 Task: Update the start date and status of a Jira issue, and configure a manual automation trigger.
Action: Mouse moved to (777, 144)
Screenshot: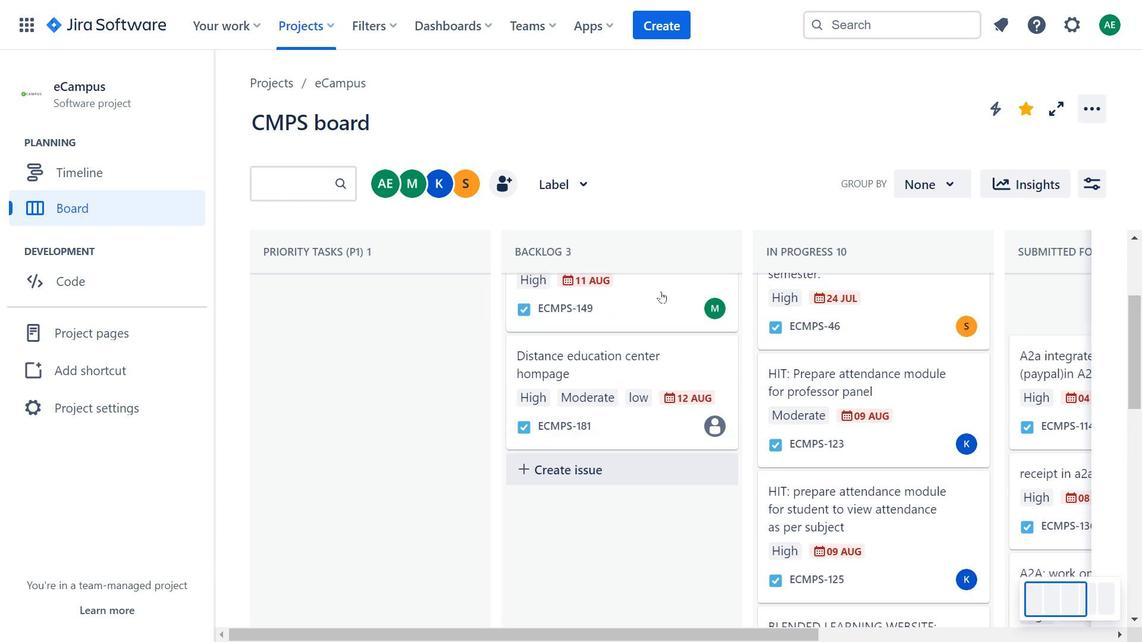 
Action: Mouse pressed left at (777, 144)
Screenshot: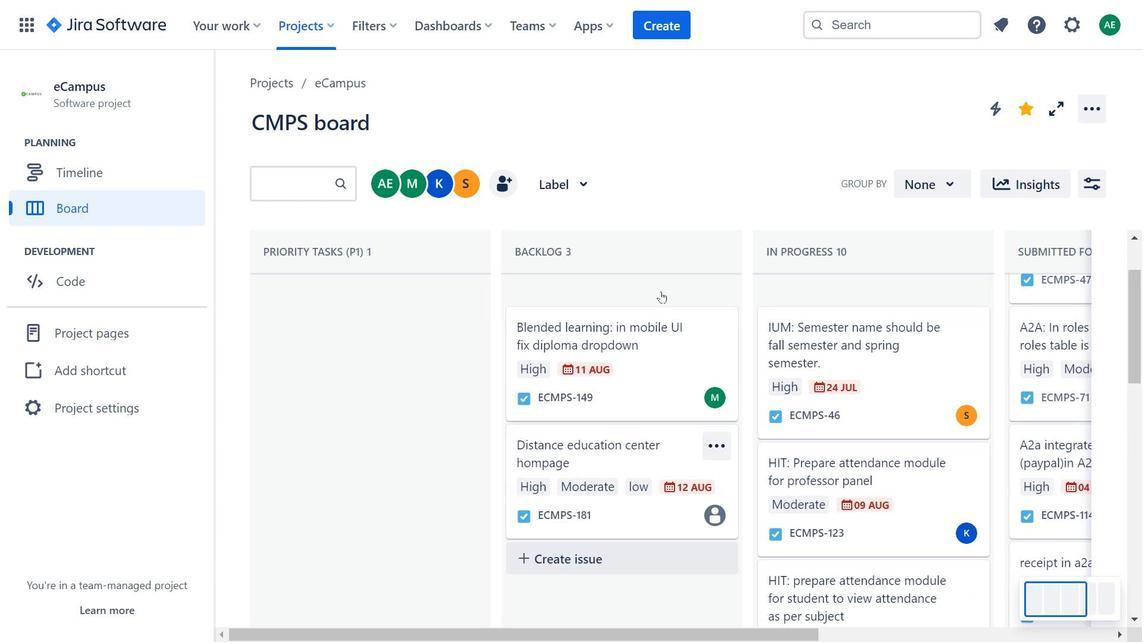 
Action: Mouse scrolled (777, 143) with delta (0, 0)
Screenshot: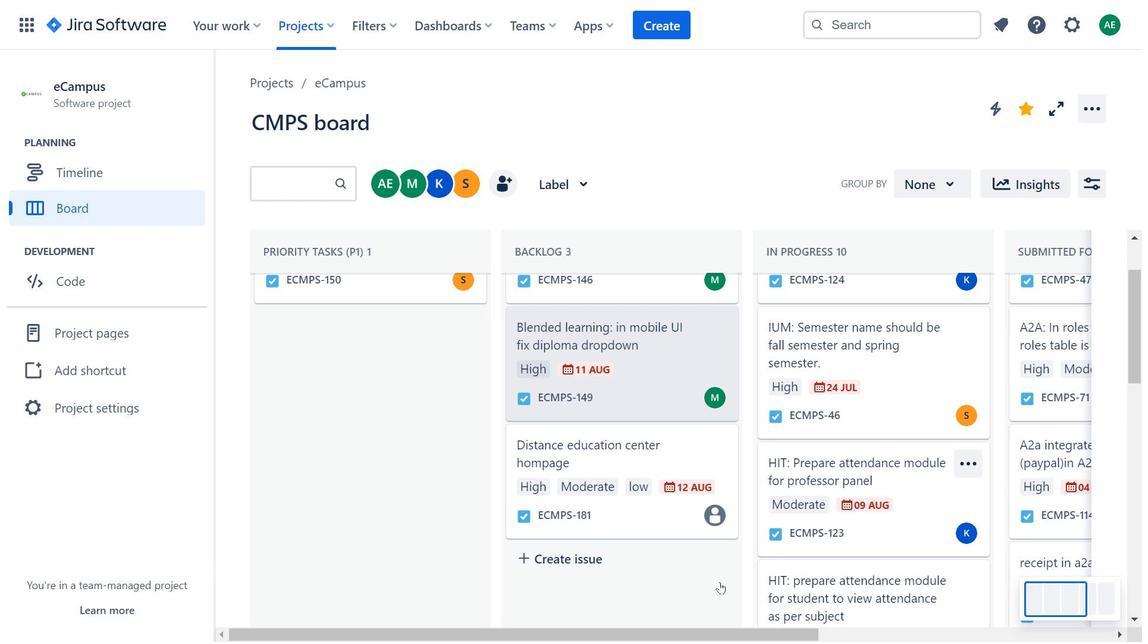 
Action: Mouse scrolled (777, 143) with delta (0, 0)
Screenshot: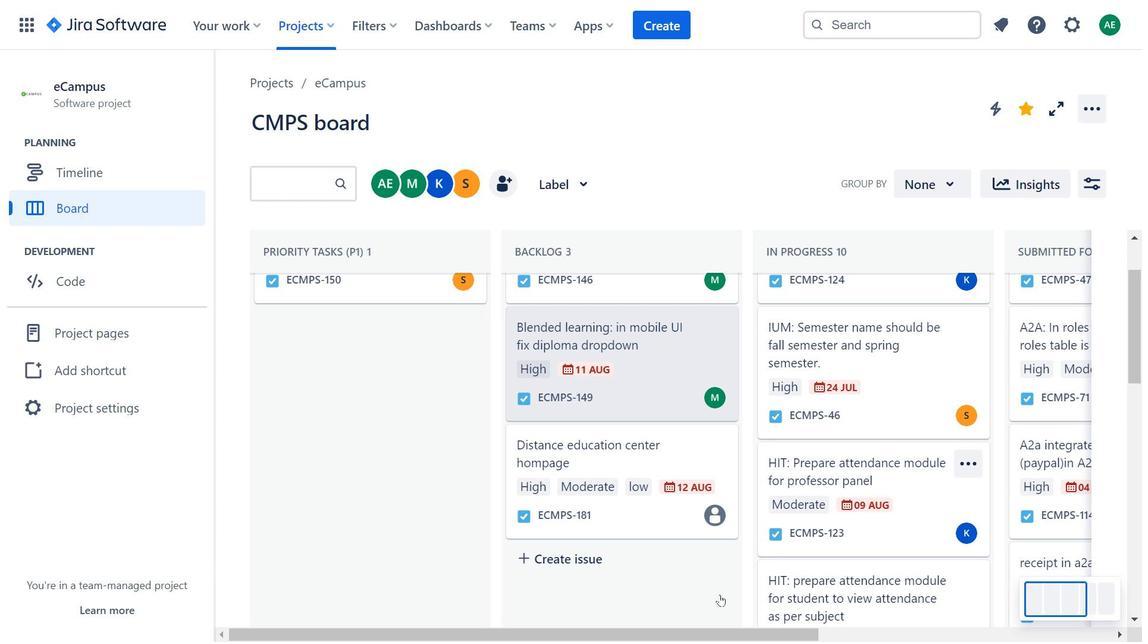 
Action: Mouse moved to (729, 183)
Screenshot: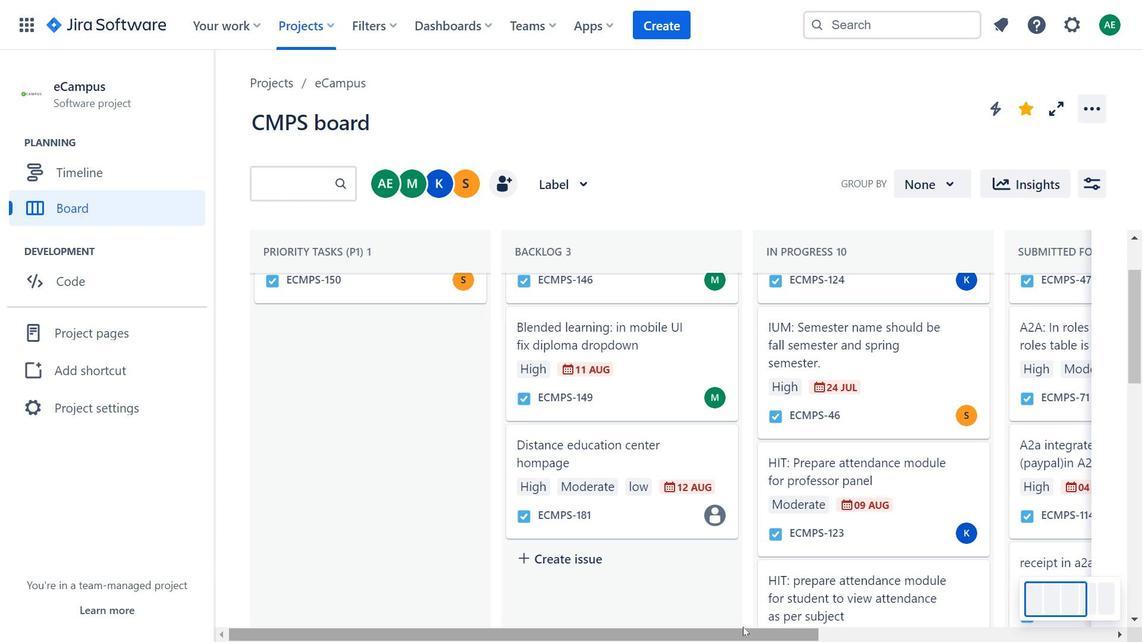 
Action: Mouse scrolled (729, 182) with delta (0, 0)
Screenshot: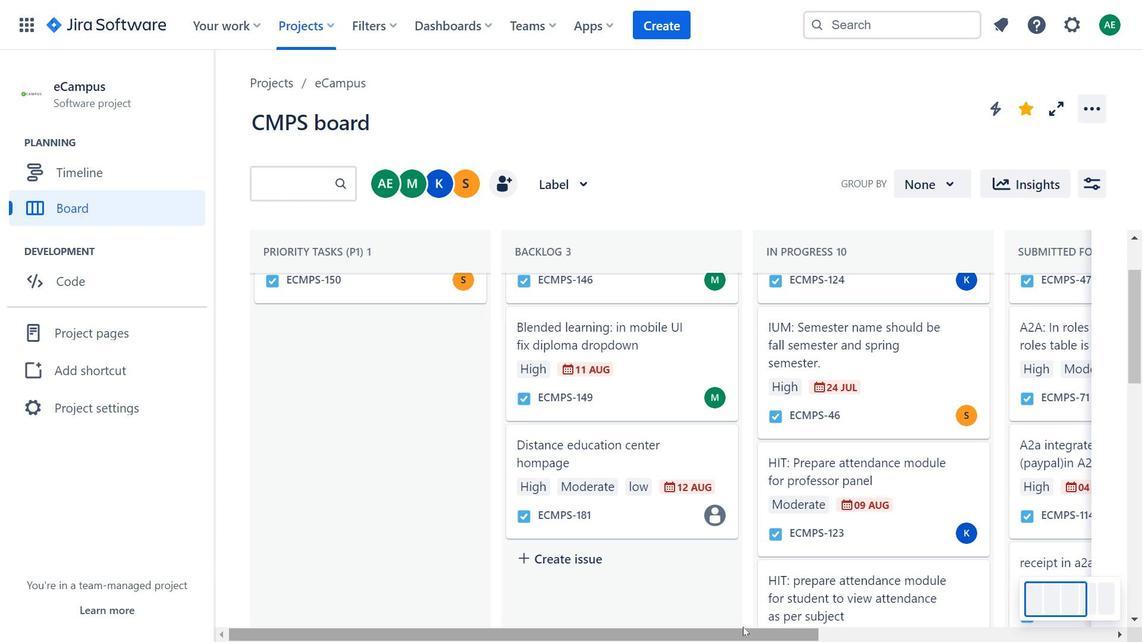 
Action: Mouse moved to (705, 204)
Screenshot: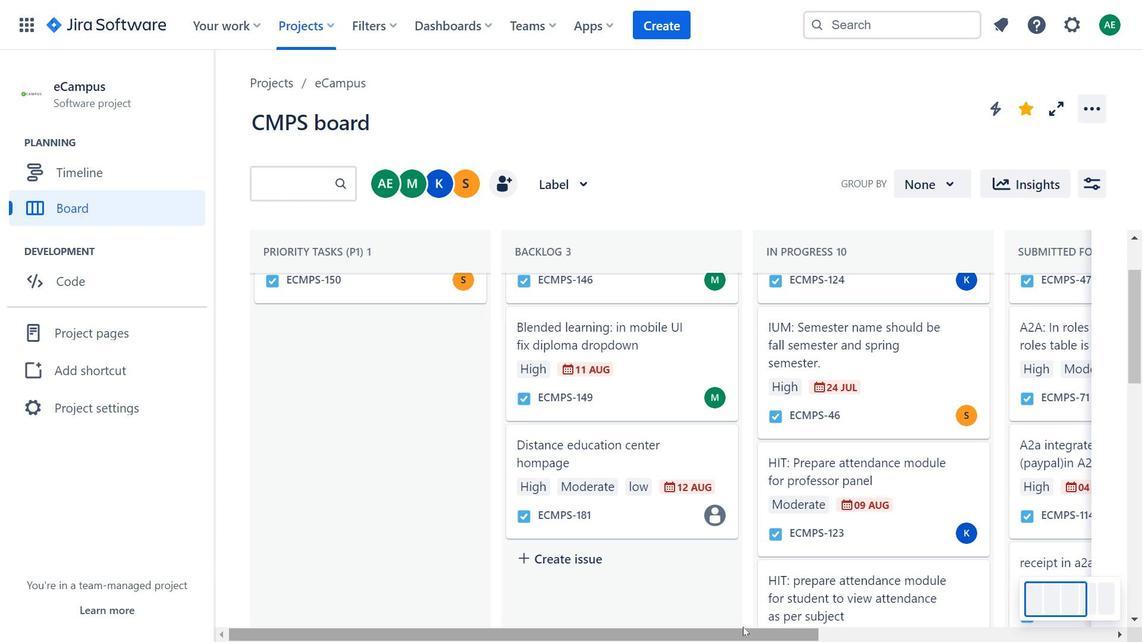 
Action: Mouse scrolled (705, 204) with delta (0, 0)
Screenshot: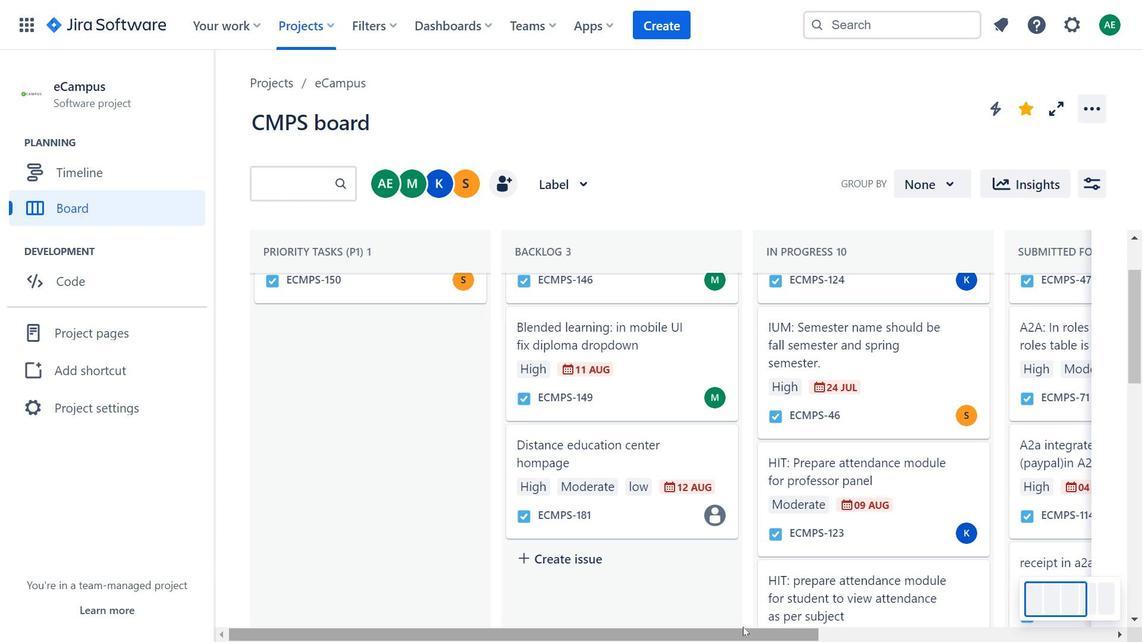 
Action: Mouse moved to (647, 307)
Screenshot: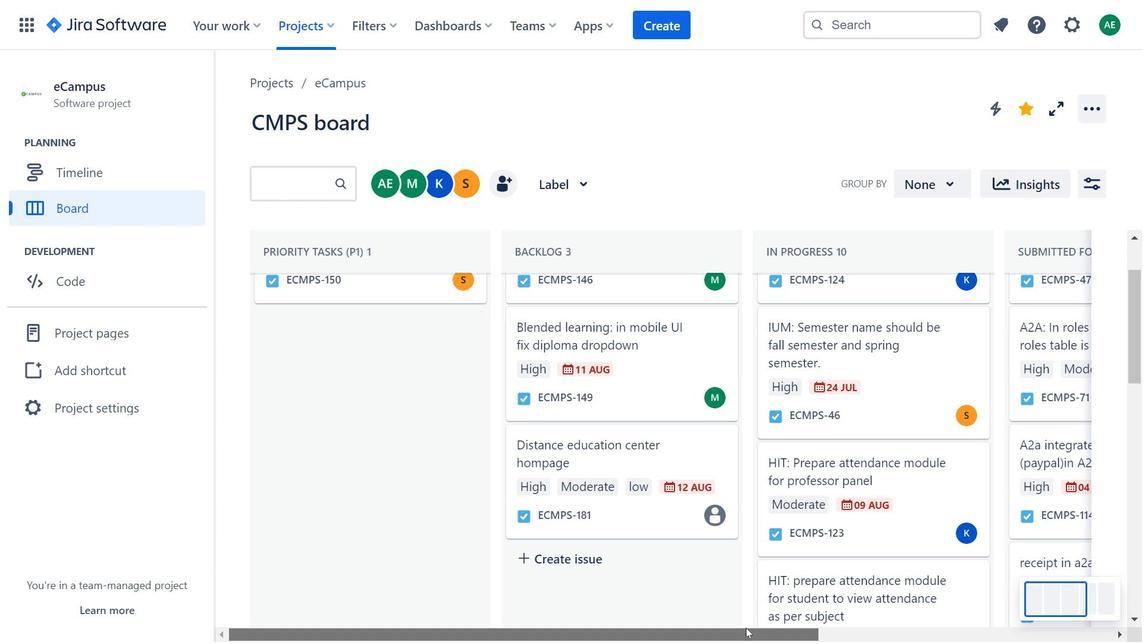 
Action: Mouse scrolled (647, 307) with delta (0, 0)
Screenshot: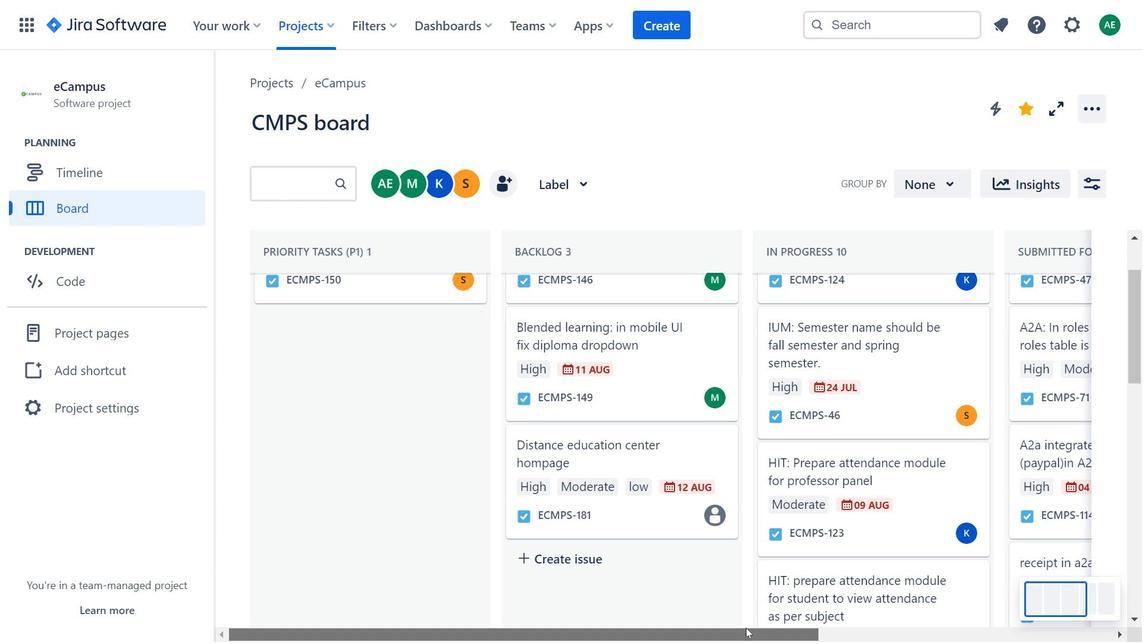 
Action: Mouse moved to (647, 308)
Screenshot: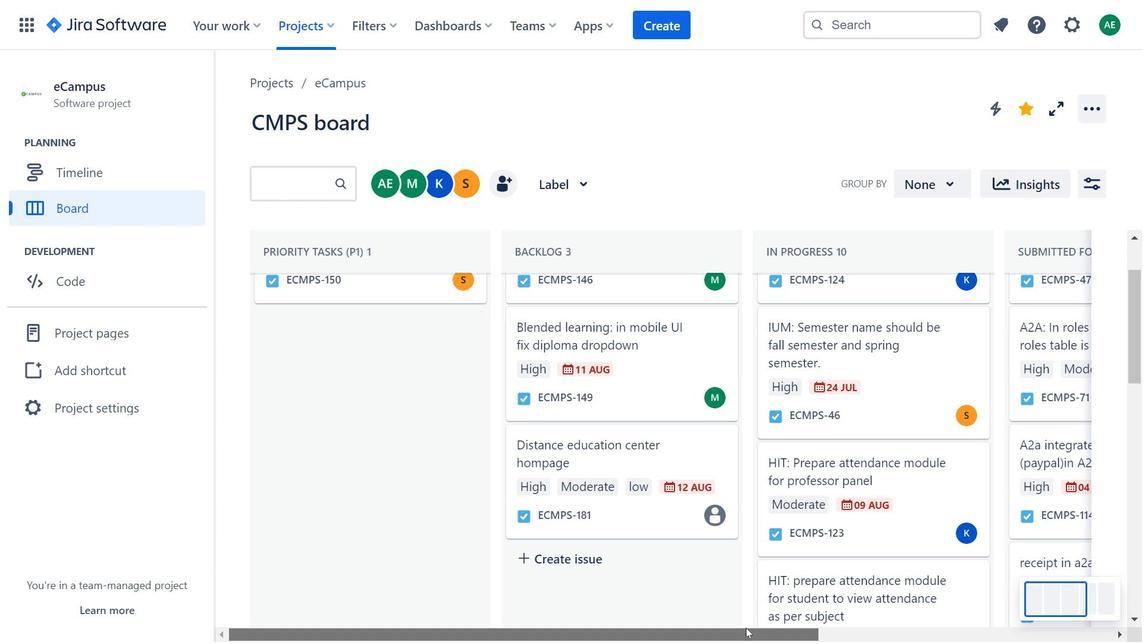 
Action: Mouse scrolled (647, 307) with delta (0, 0)
Screenshot: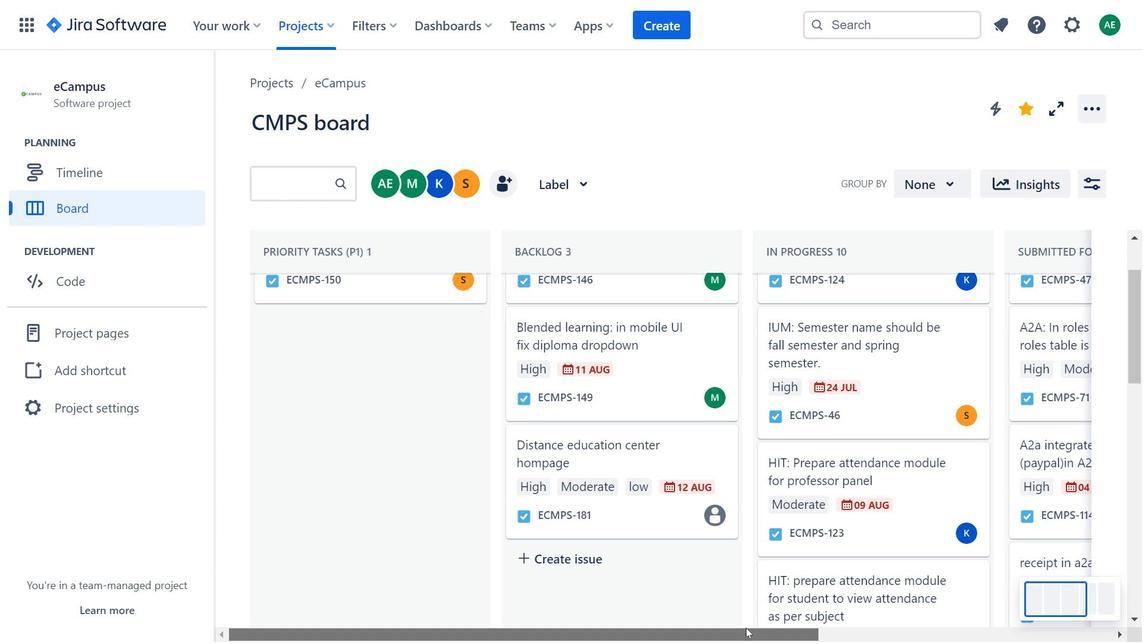
Action: Mouse moved to (648, 310)
Screenshot: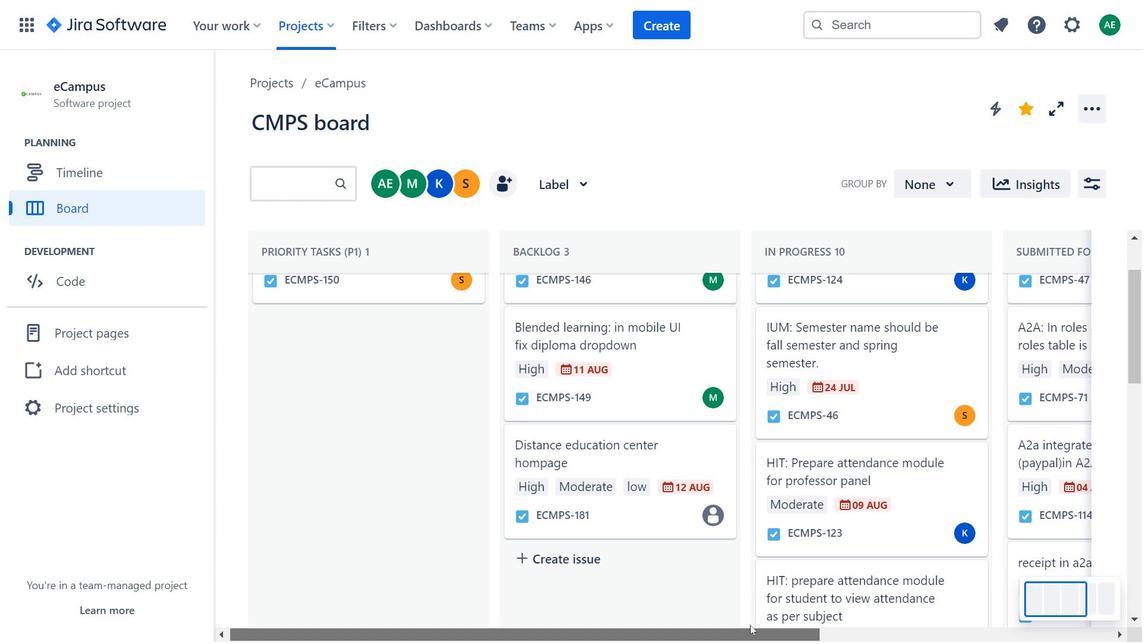 
Action: Mouse scrolled (648, 309) with delta (0, 0)
Screenshot: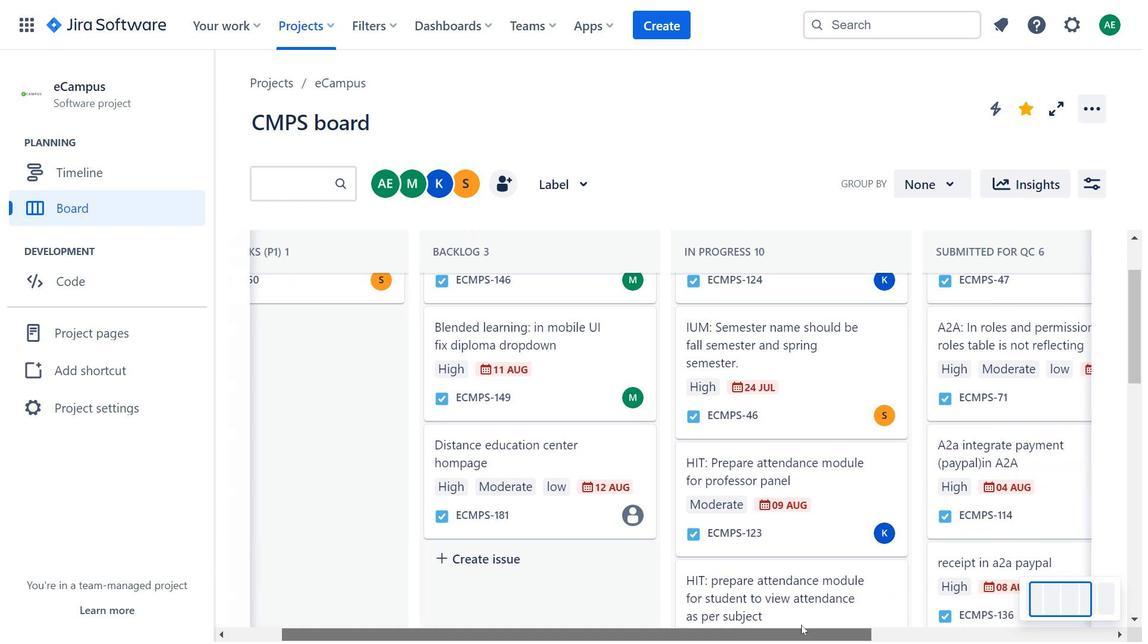 
Action: Mouse scrolled (648, 309) with delta (0, 0)
Screenshot: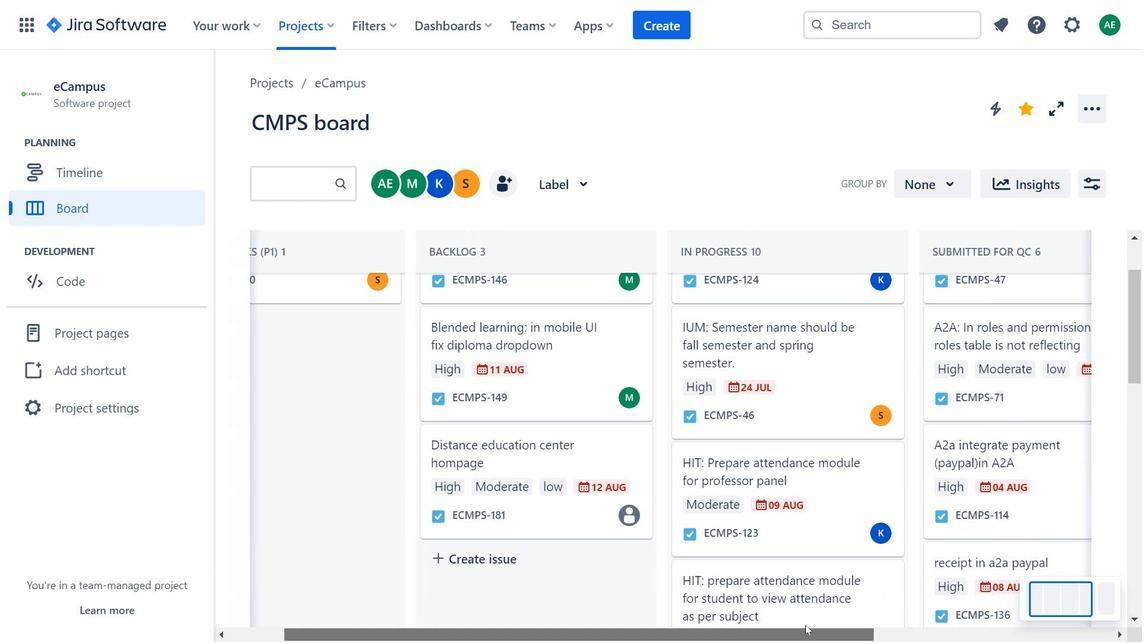 
Action: Mouse moved to (665, 299)
Screenshot: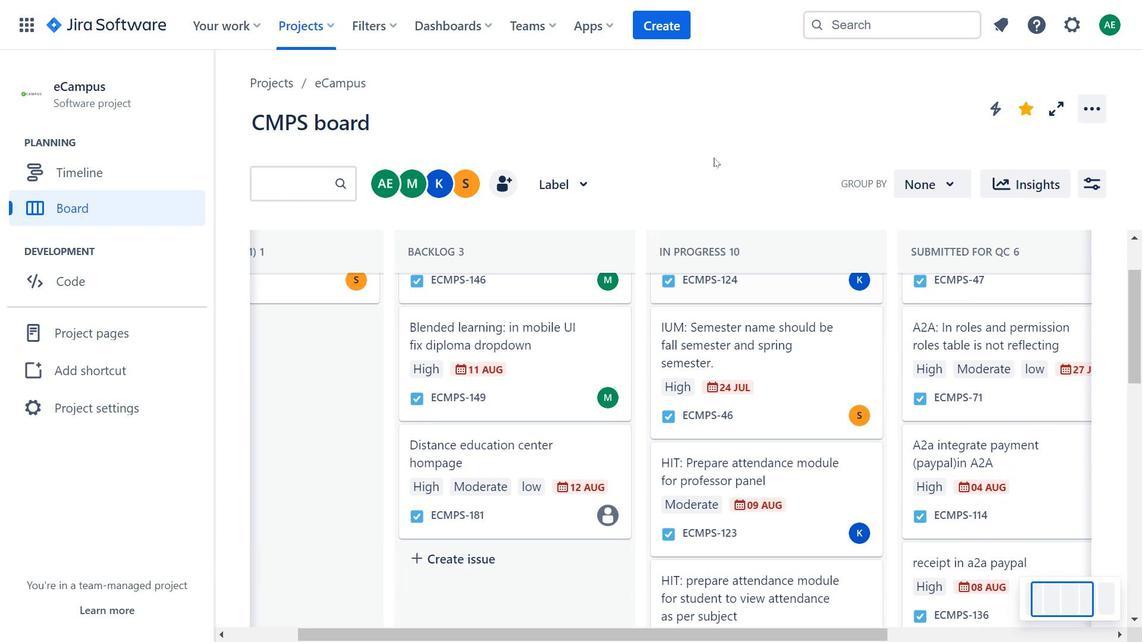 
Action: Mouse scrolled (665, 300) with delta (0, 0)
Screenshot: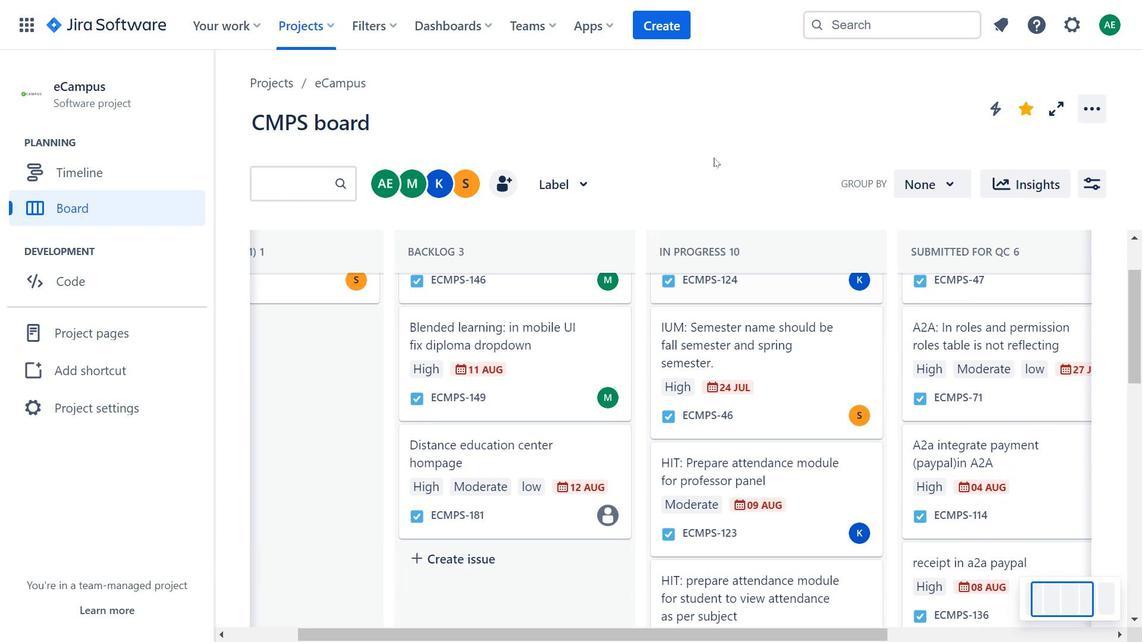 
Action: Mouse moved to (661, 294)
Screenshot: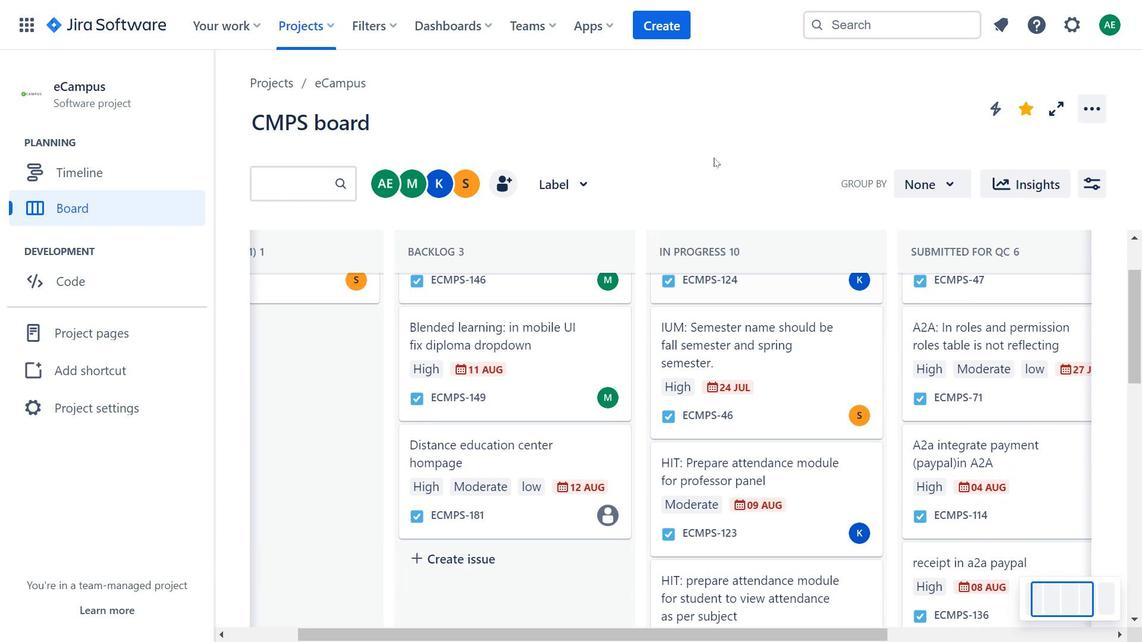 
Action: Mouse scrolled (661, 294) with delta (0, 0)
Screenshot: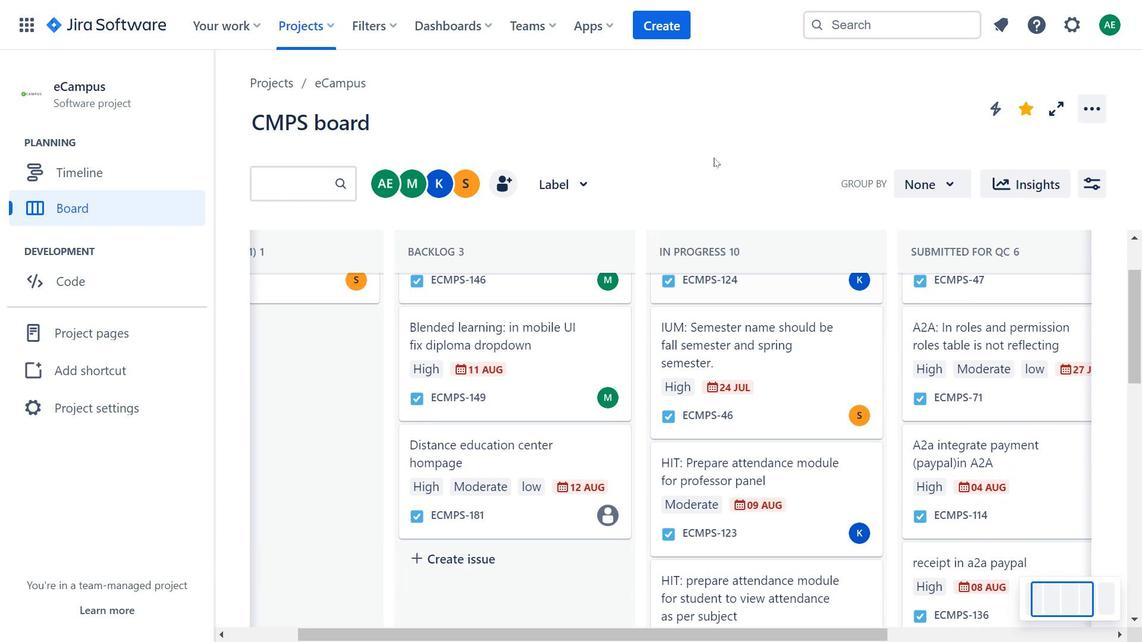
Action: Mouse moved to (661, 292)
Screenshot: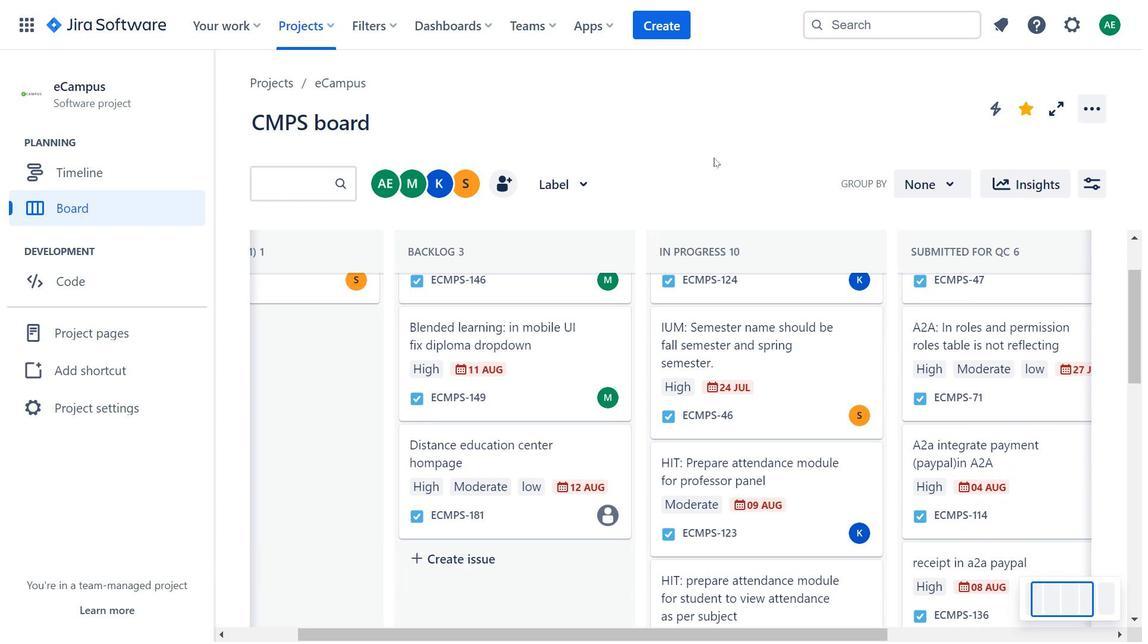 
Action: Mouse scrolled (661, 292) with delta (0, 0)
Screenshot: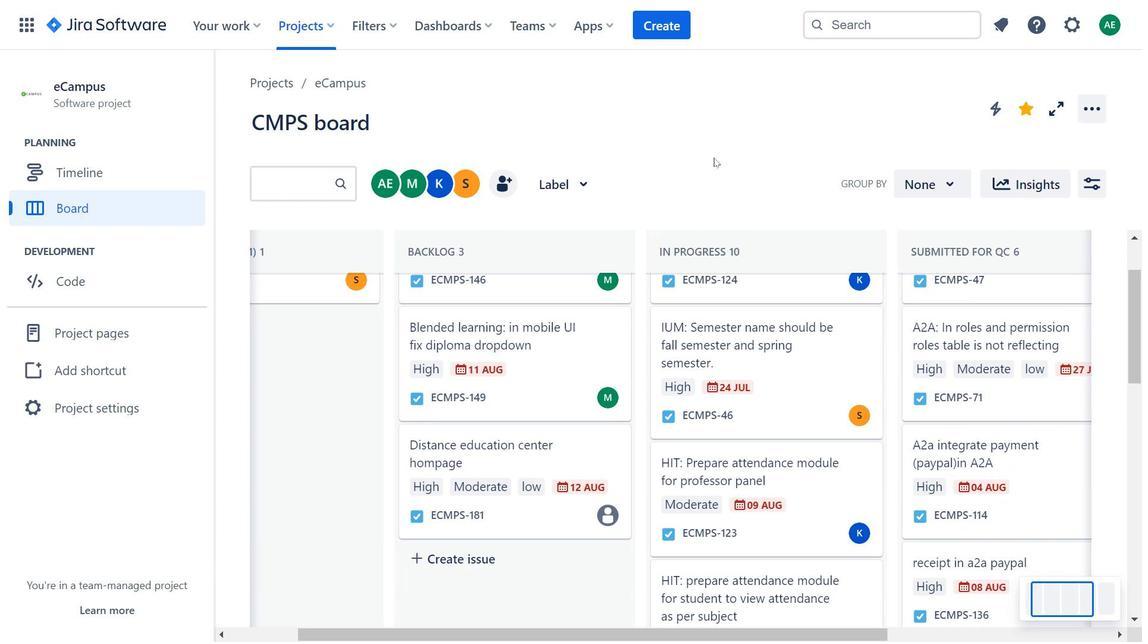 
Action: Mouse moved to (746, 628)
Screenshot: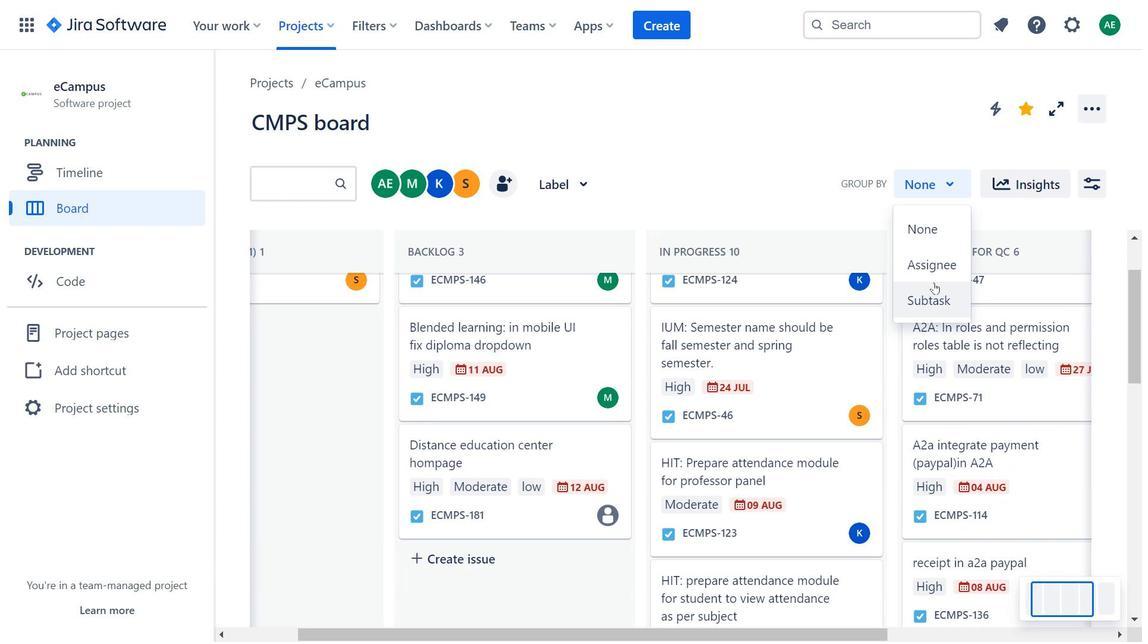 
Action: Mouse pressed left at (746, 628)
Screenshot: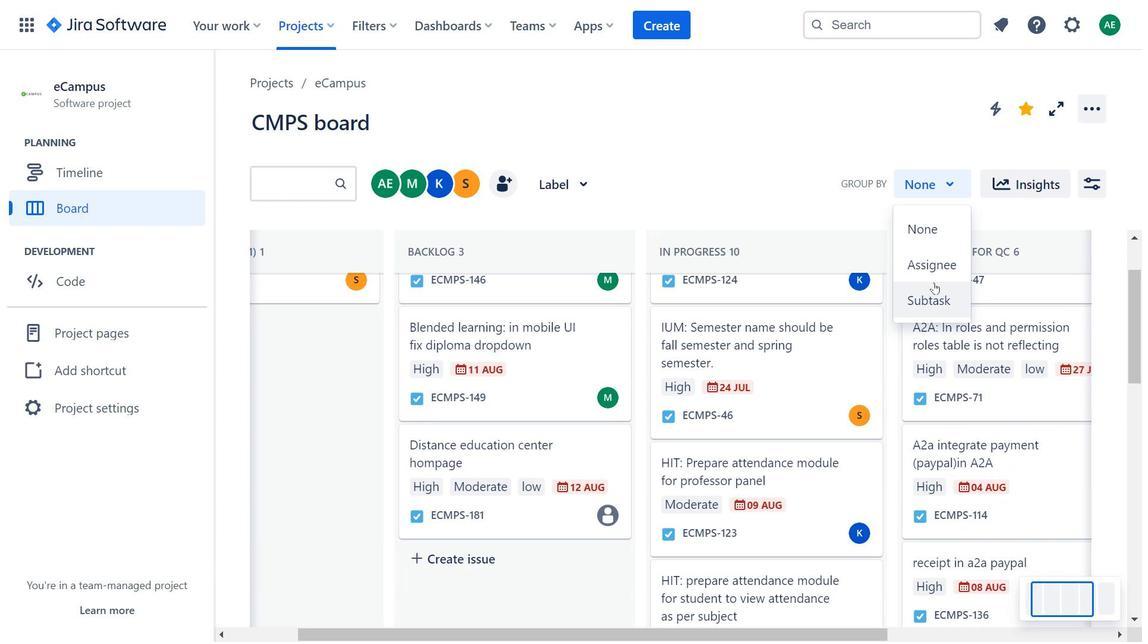 
Action: Mouse moved to (714, 158)
Screenshot: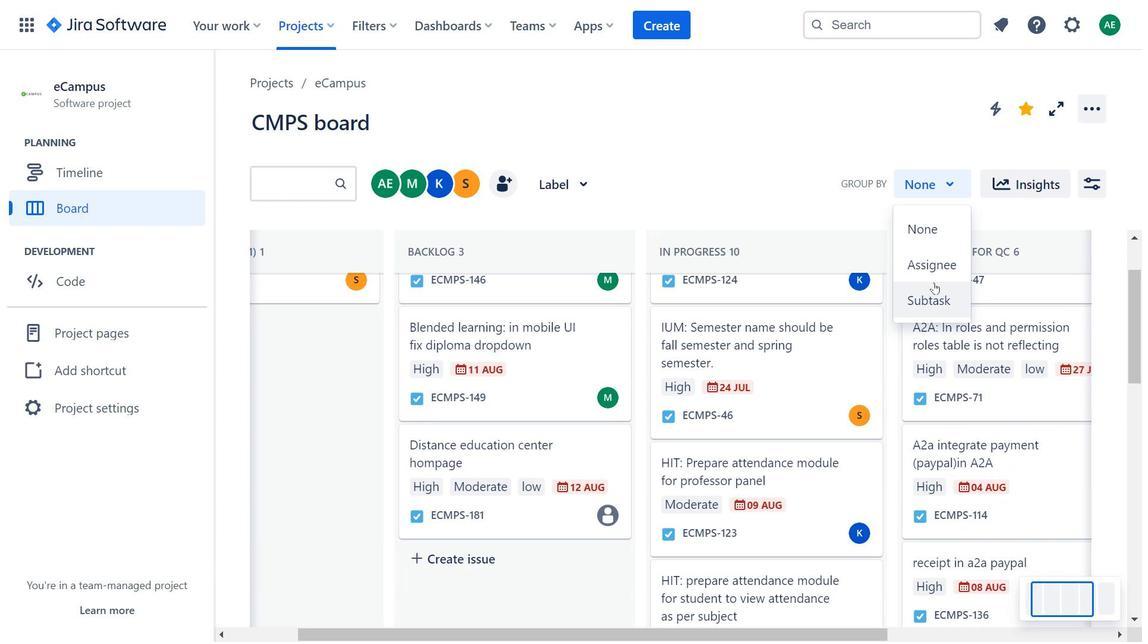 
Action: Mouse pressed left at (714, 158)
Screenshot: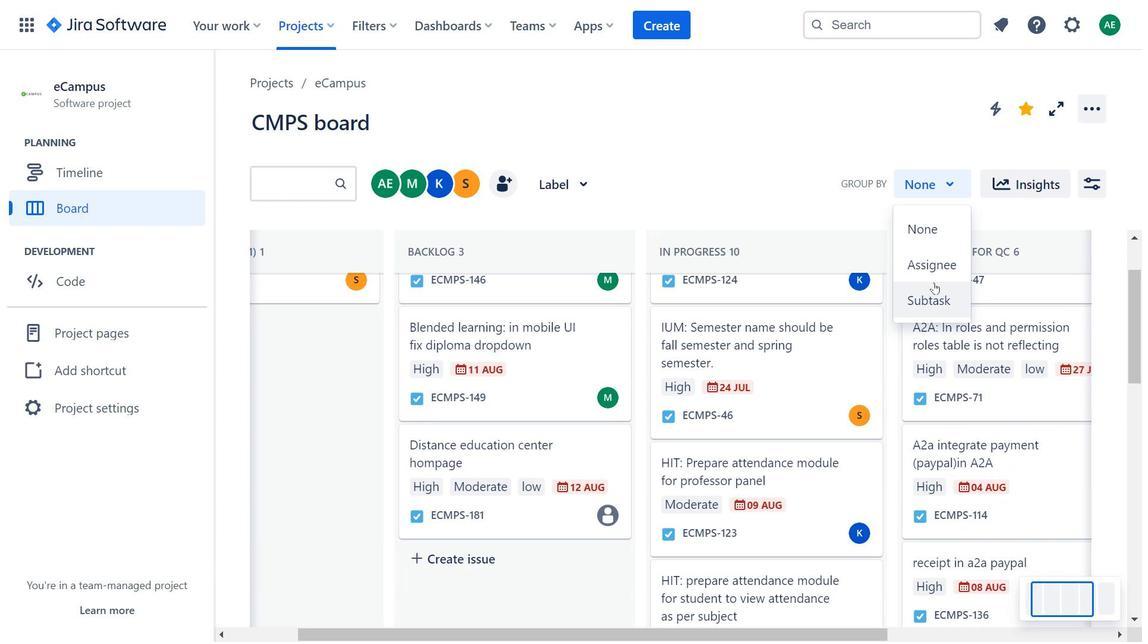 
Action: Mouse moved to (908, 197)
Screenshot: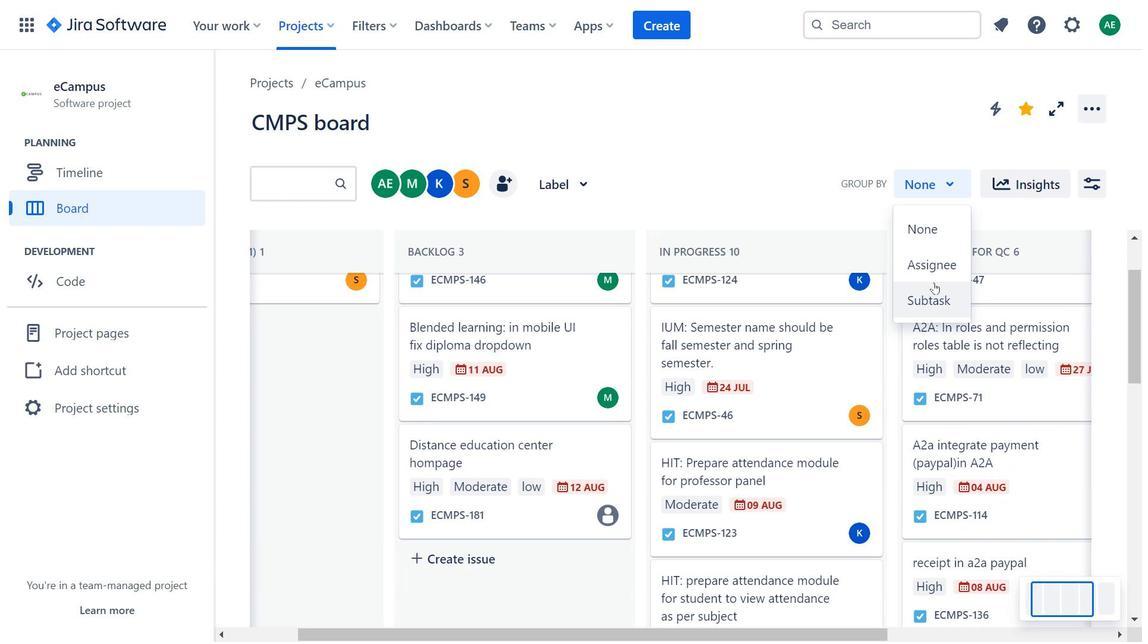 
Action: Mouse pressed left at (908, 197)
Screenshot: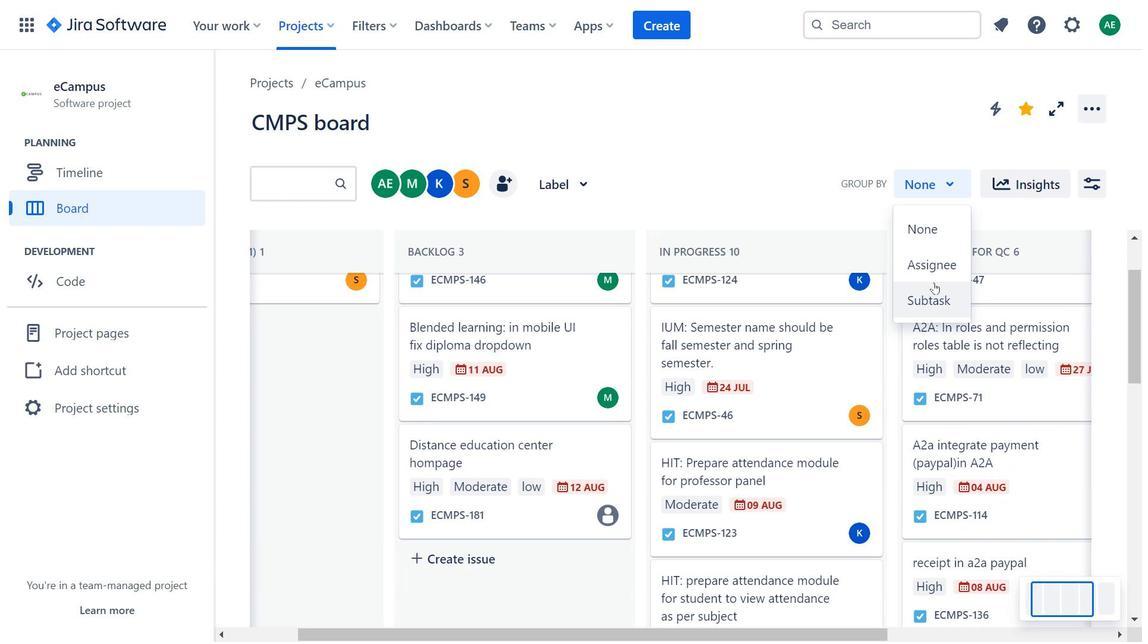
Action: Mouse moved to (1094, 177)
Screenshot: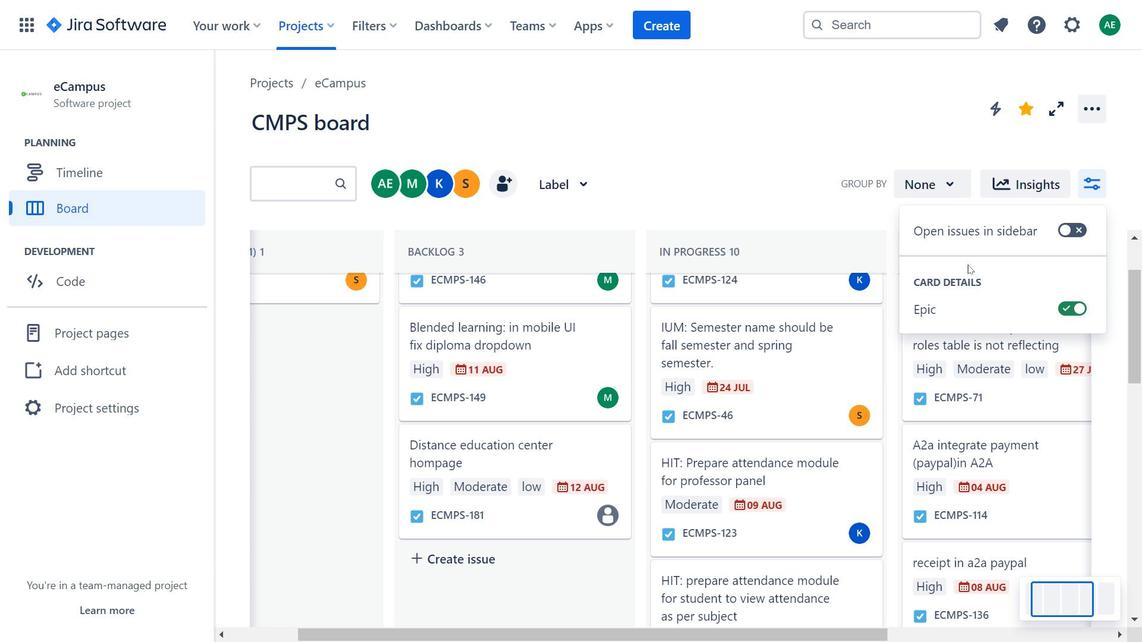 
Action: Mouse pressed left at (1094, 177)
Screenshot: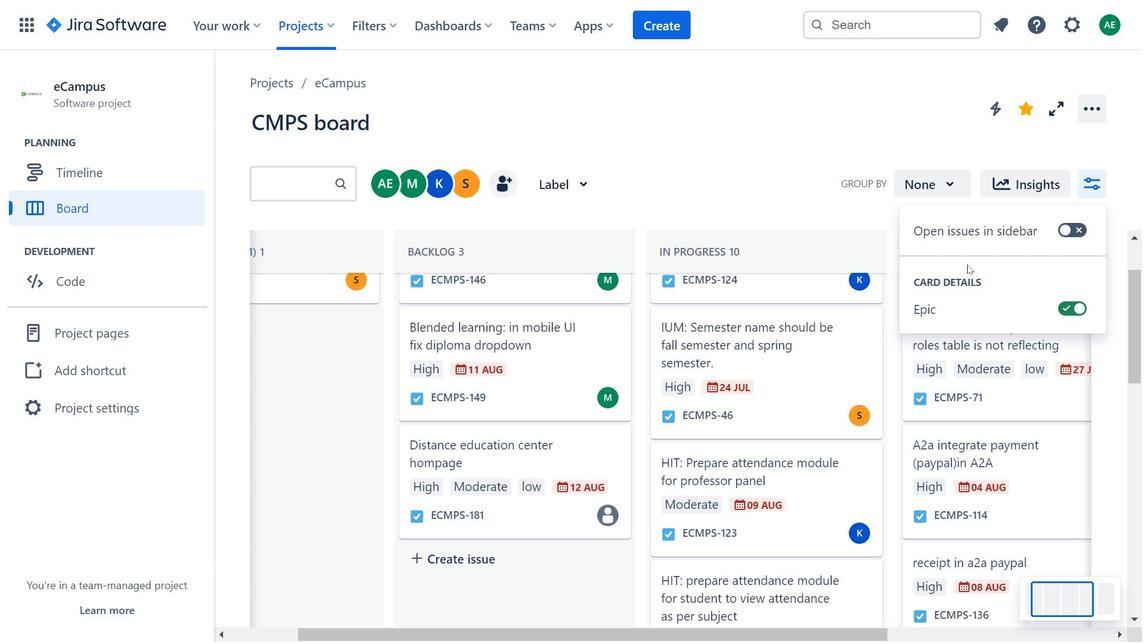 
Action: Mouse moved to (779, 298)
Screenshot: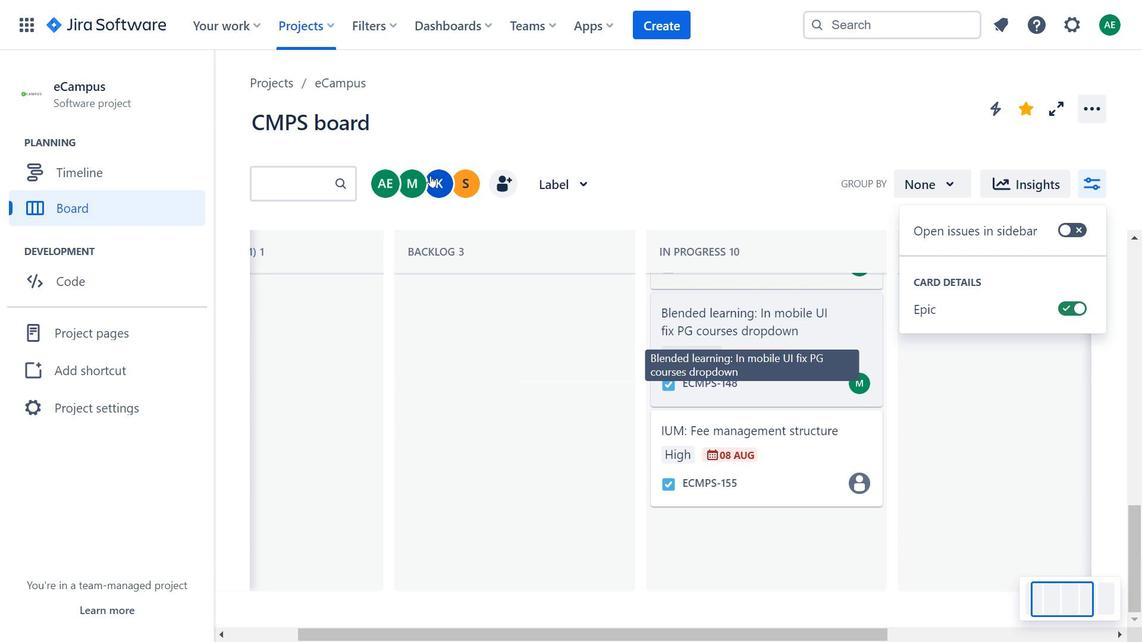 
Action: Mouse scrolled (779, 298) with delta (0, 0)
Screenshot: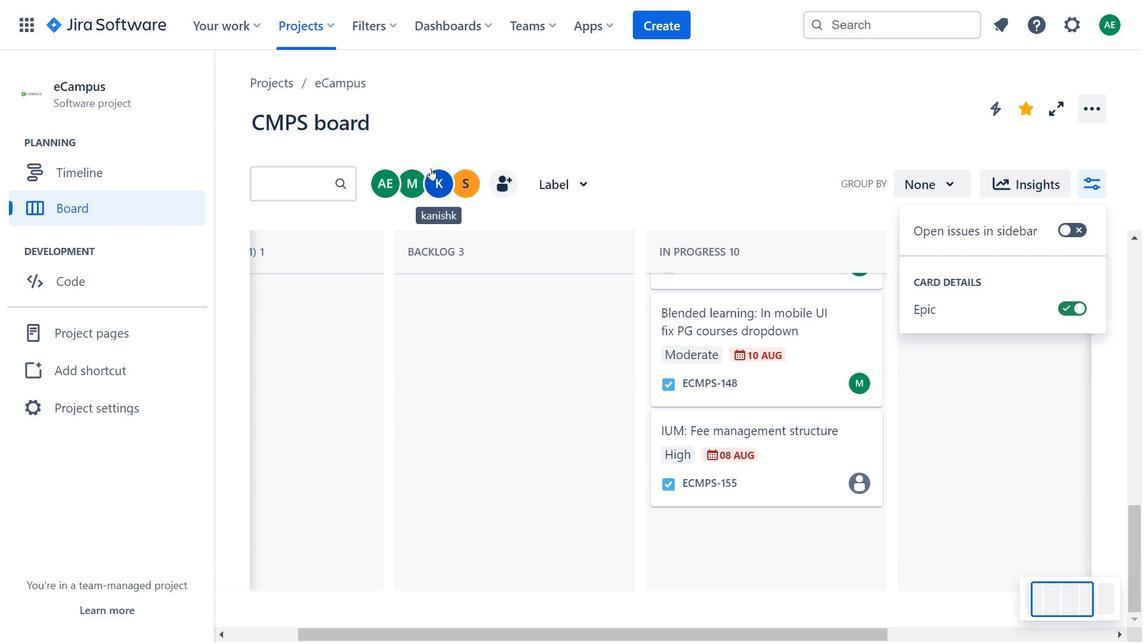 
Action: Mouse moved to (780, 301)
Screenshot: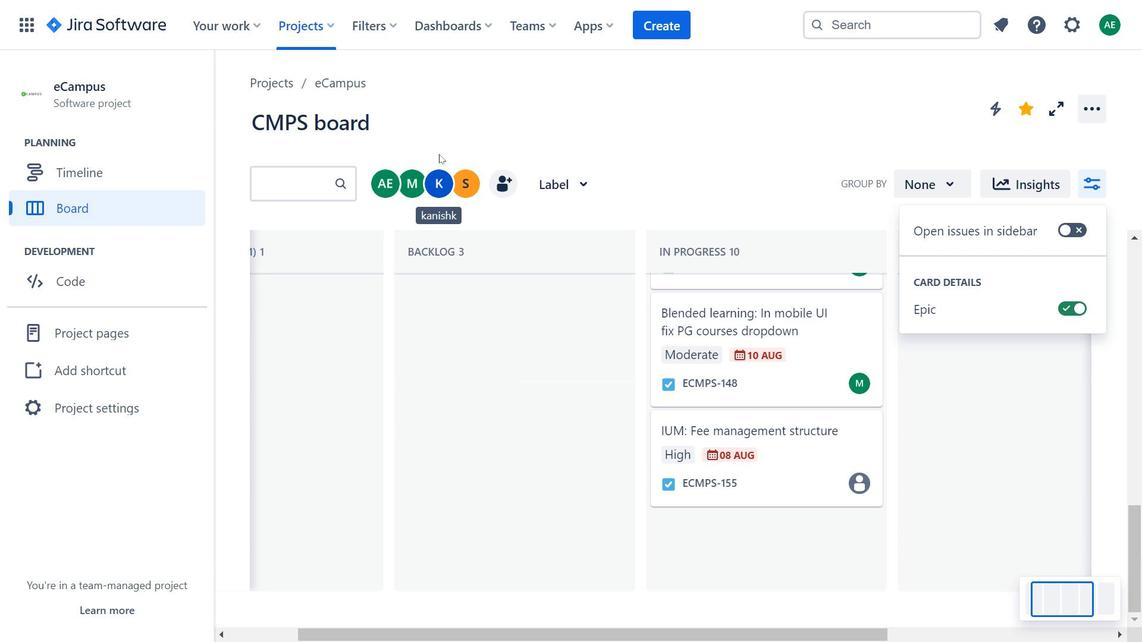 
Action: Mouse scrolled (780, 301) with delta (0, 0)
Screenshot: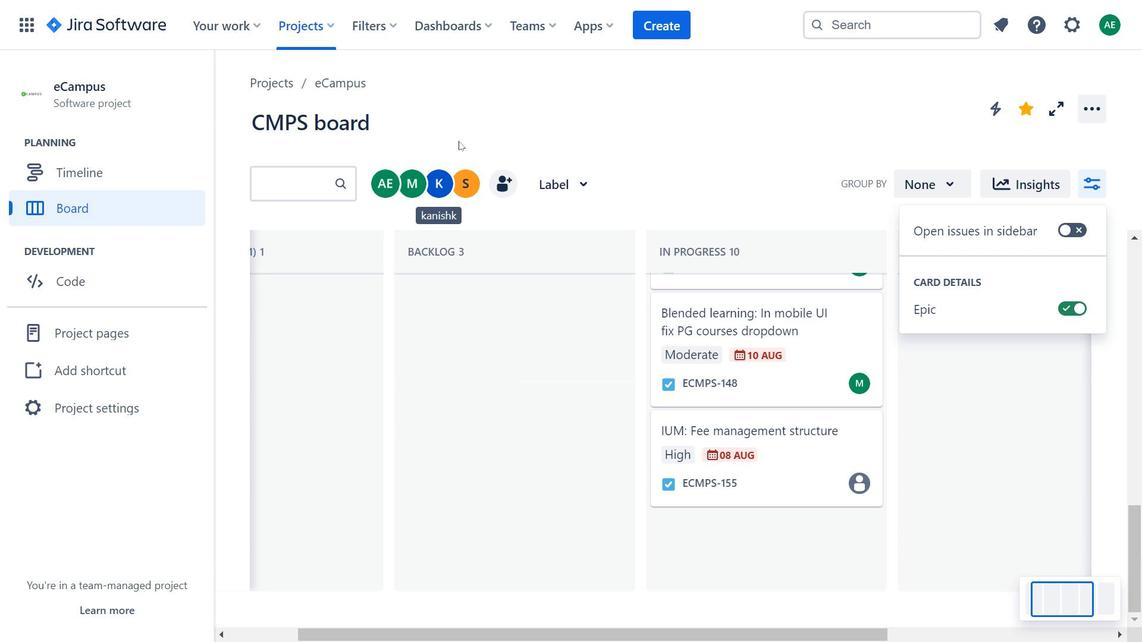 
Action: Mouse scrolled (780, 301) with delta (0, 0)
Screenshot: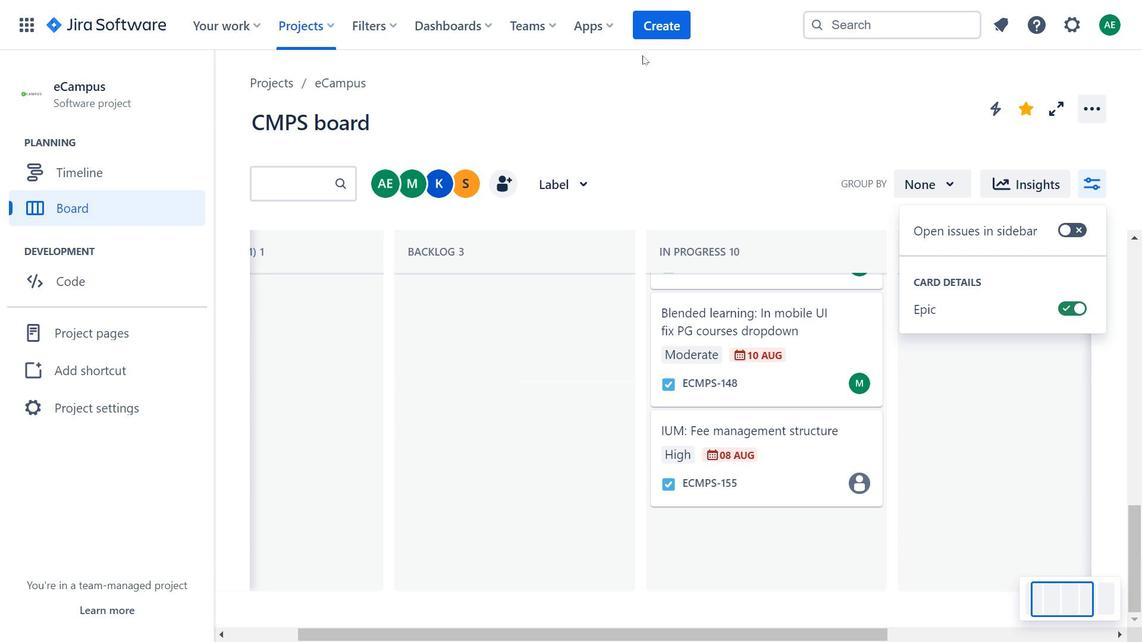 
Action: Mouse scrolled (780, 301) with delta (0, 0)
Screenshot: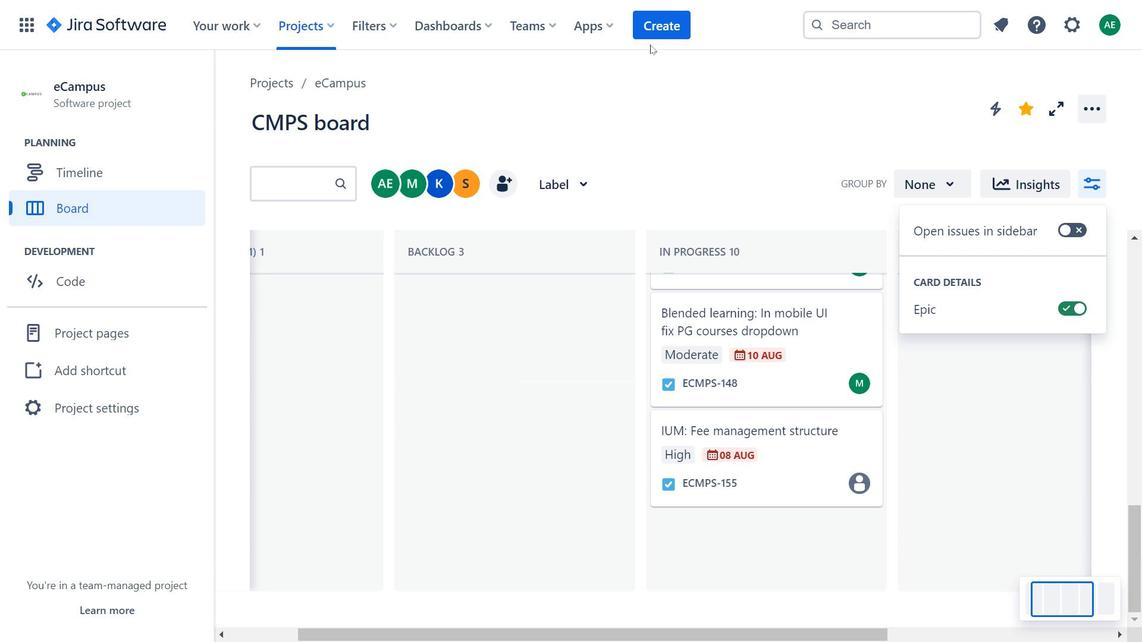 
Action: Mouse moved to (782, 302)
Screenshot: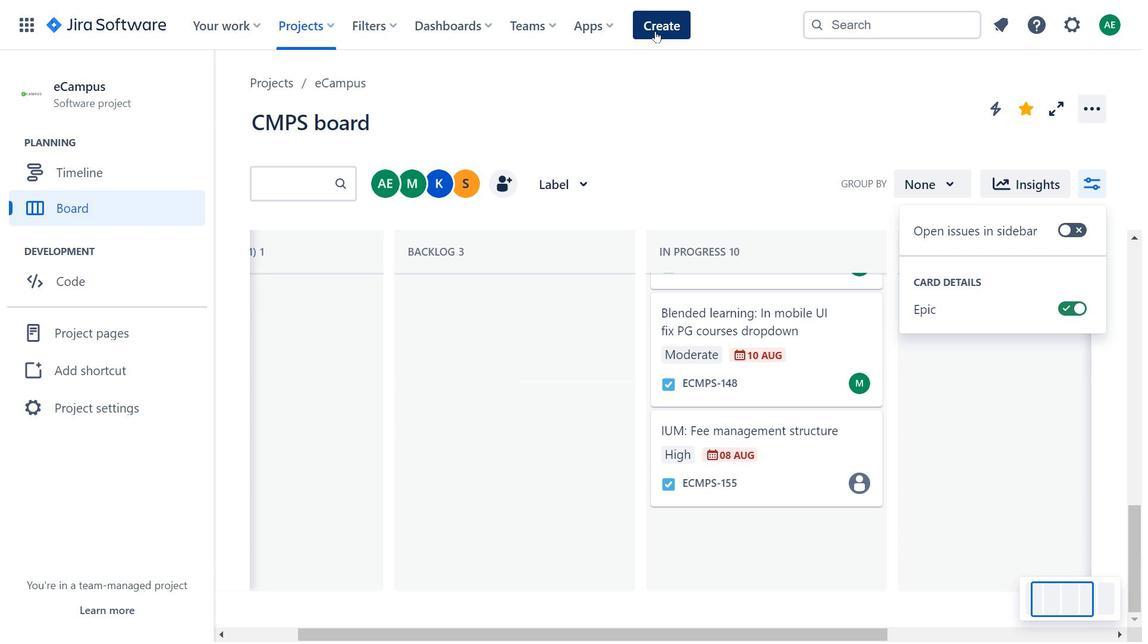 
Action: Mouse scrolled (782, 301) with delta (0, 0)
Screenshot: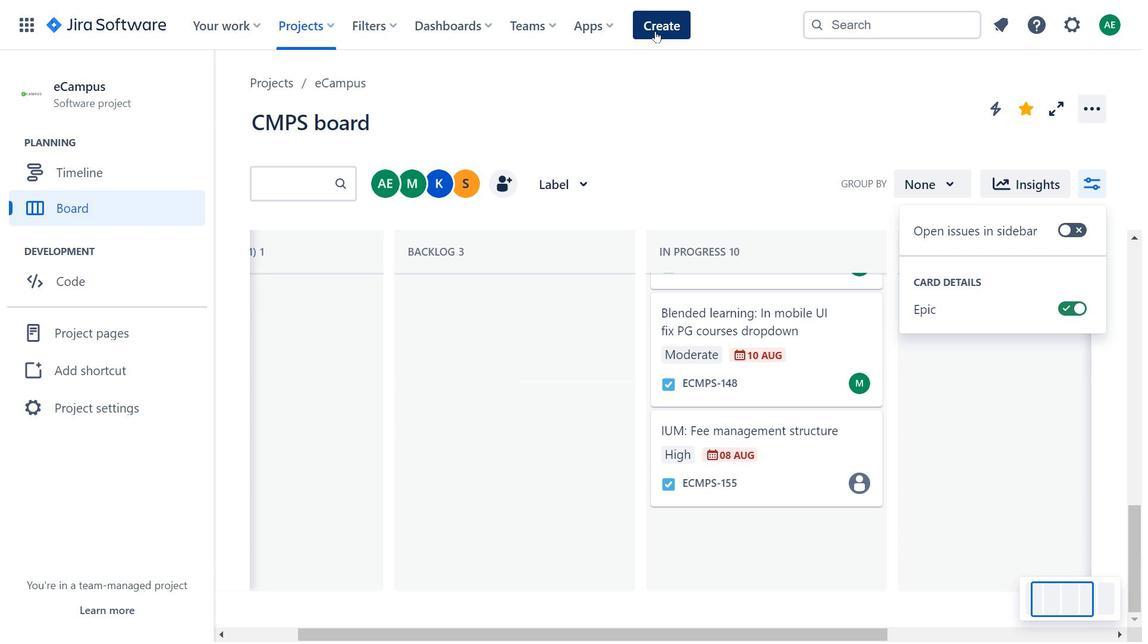 
Action: Mouse moved to (783, 303)
Screenshot: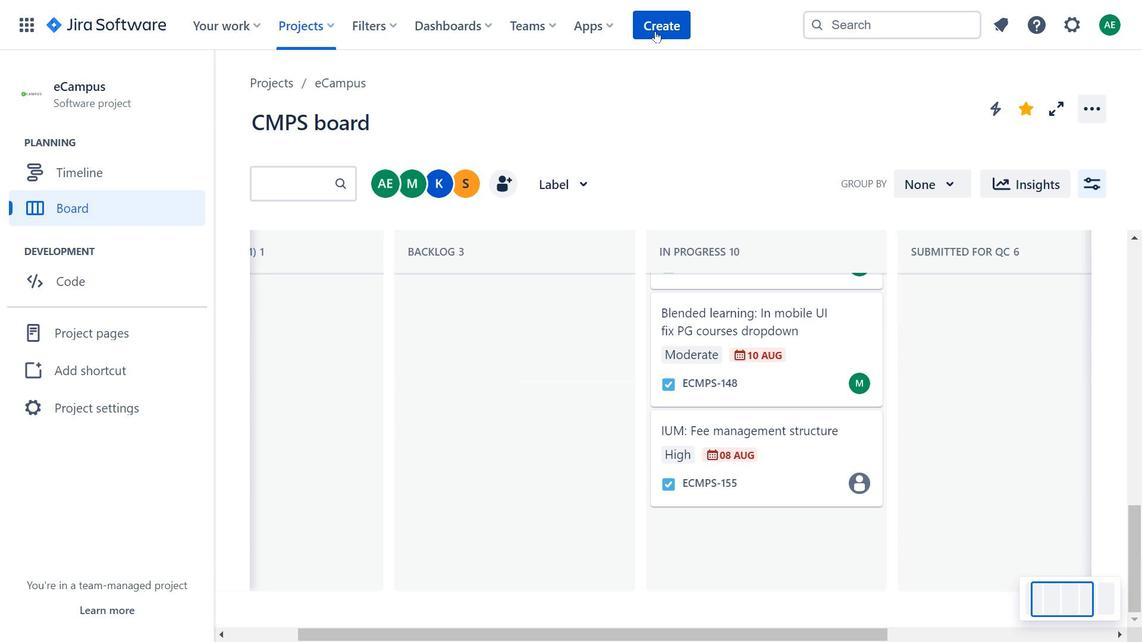 
Action: Mouse scrolled (783, 302) with delta (0, 0)
Screenshot: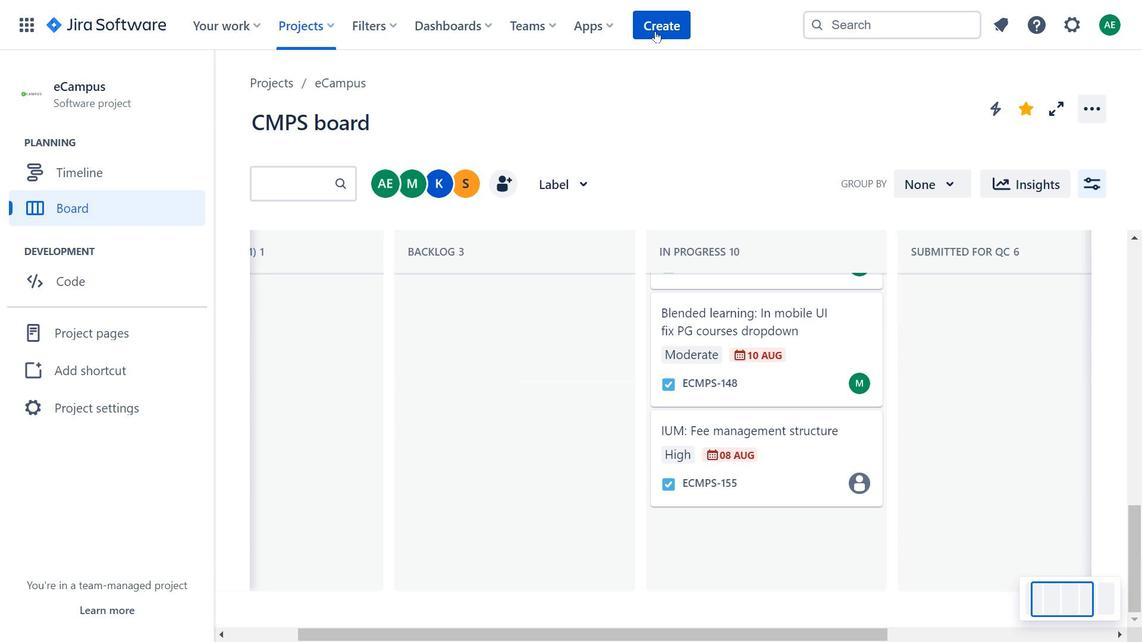 
Action: Mouse moved to (785, 305)
Screenshot: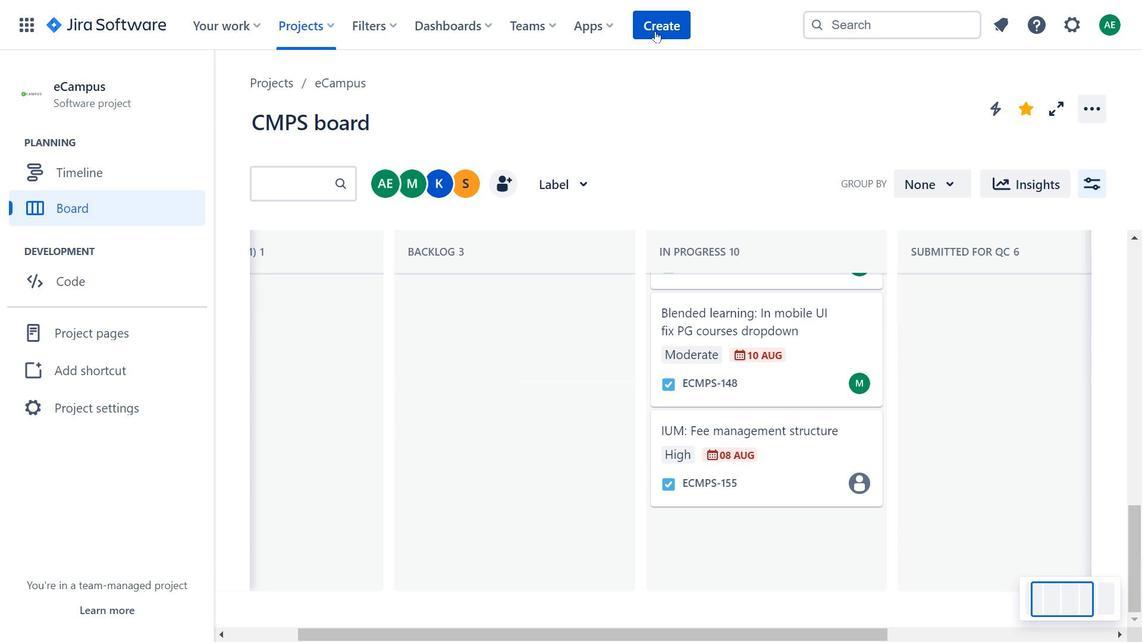 
Action: Mouse scrolled (785, 305) with delta (0, 0)
Screenshot: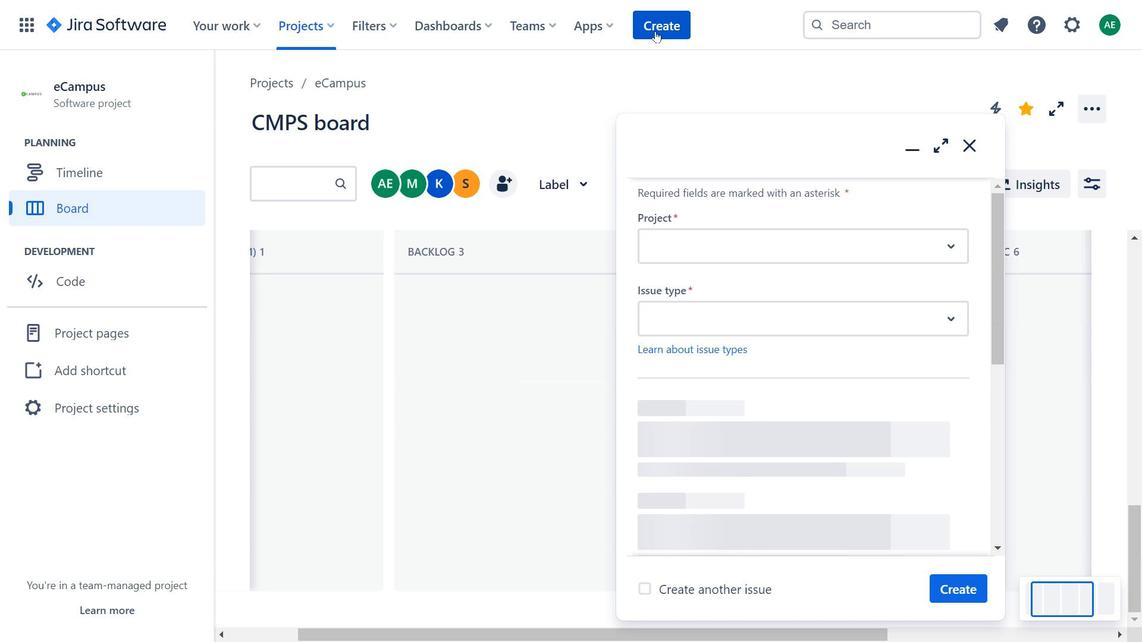 
Action: Mouse scrolled (785, 305) with delta (0, 0)
Screenshot: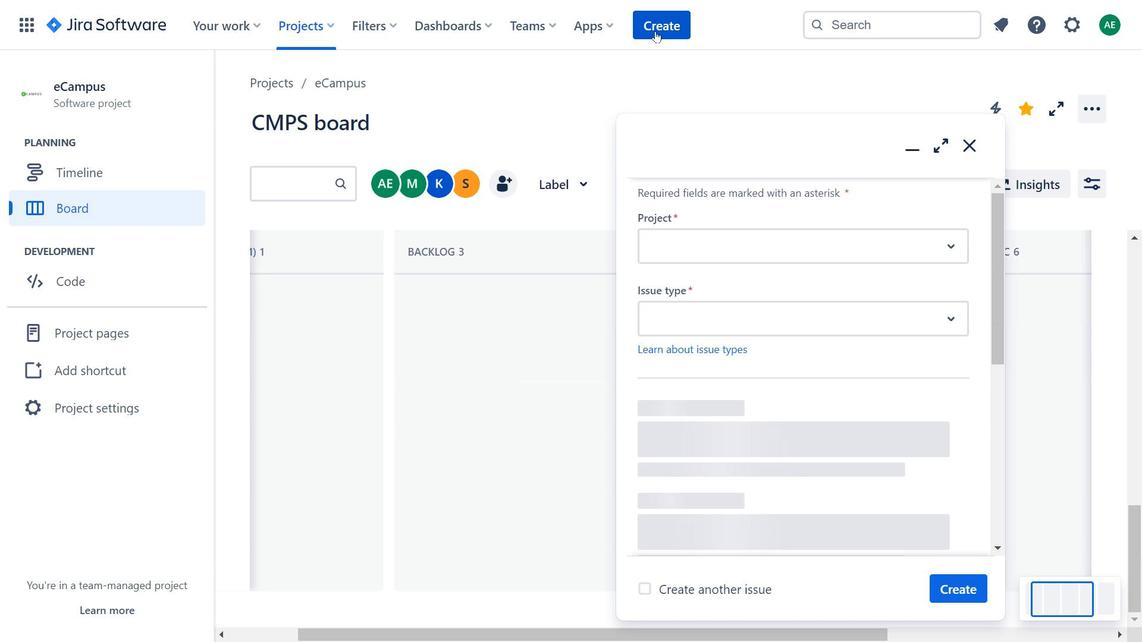 
Action: Mouse scrolled (785, 305) with delta (0, 0)
Screenshot: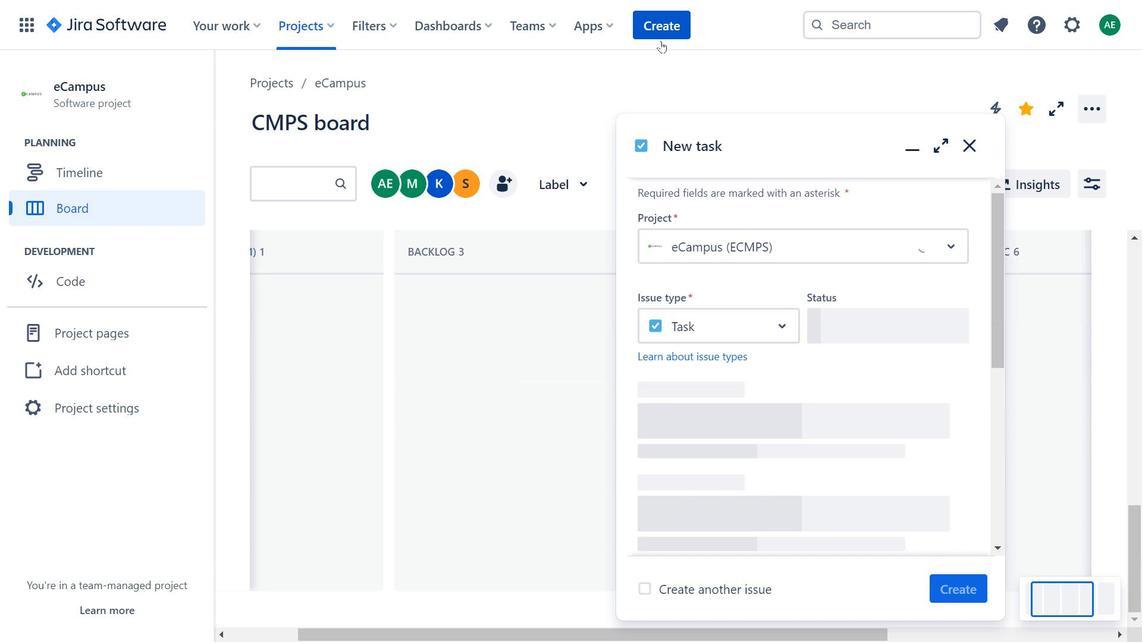 
Action: Mouse scrolled (785, 305) with delta (0, 0)
Screenshot: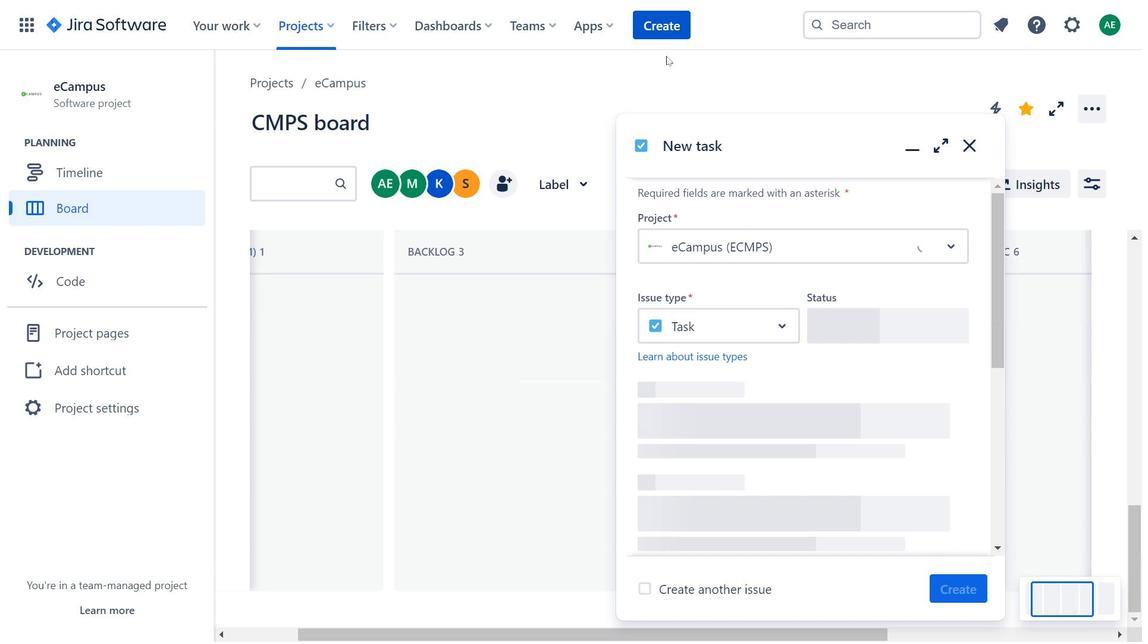 
Action: Mouse scrolled (785, 305) with delta (0, 0)
Screenshot: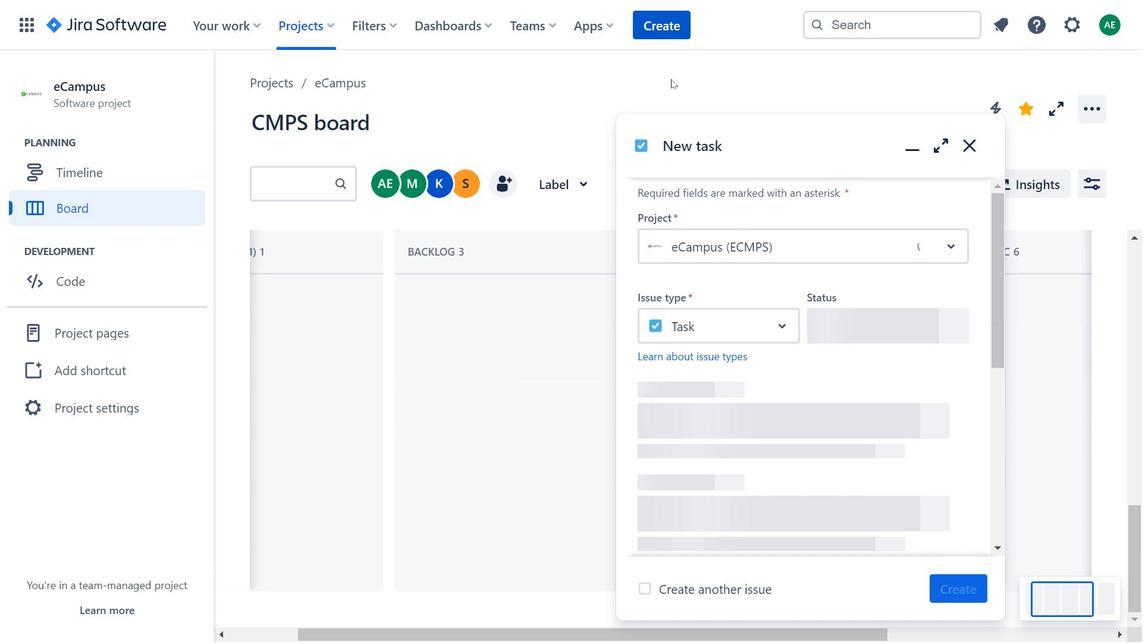 
Action: Mouse moved to (656, 30)
Screenshot: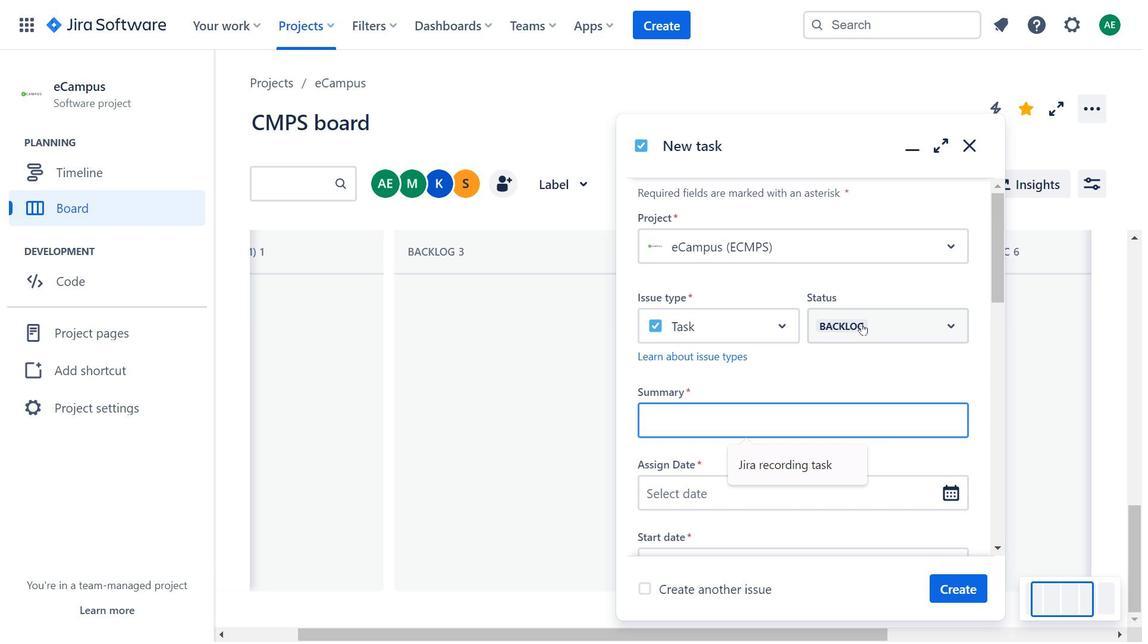 
Action: Mouse pressed left at (656, 30)
Screenshot: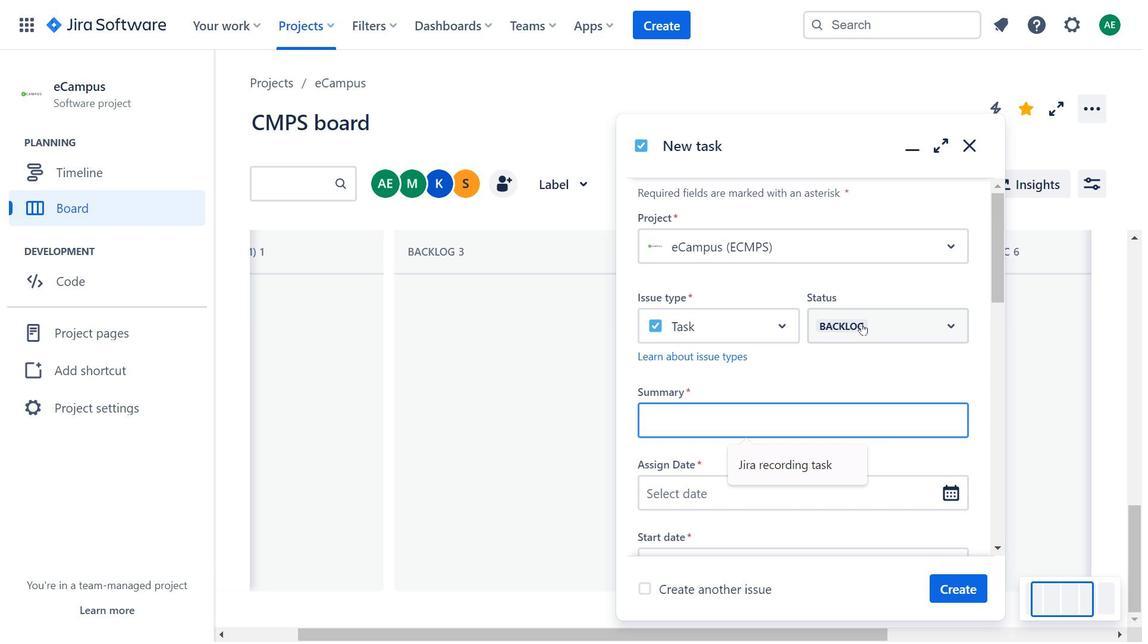 
Action: Mouse moved to (862, 323)
Screenshot: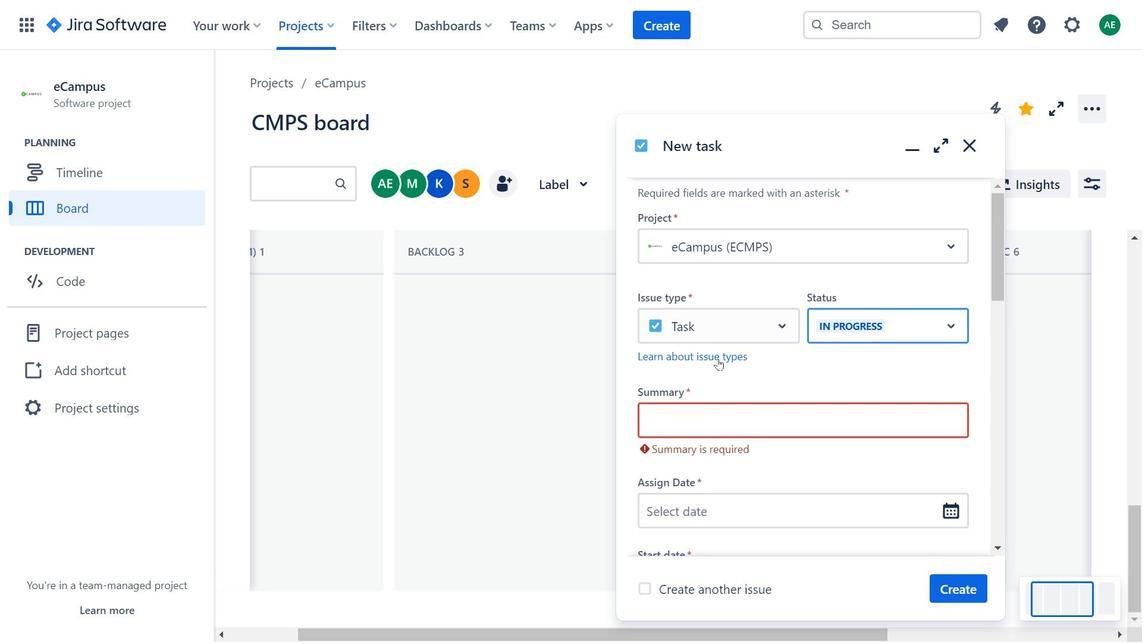 
Action: Mouse pressed left at (862, 323)
Screenshot: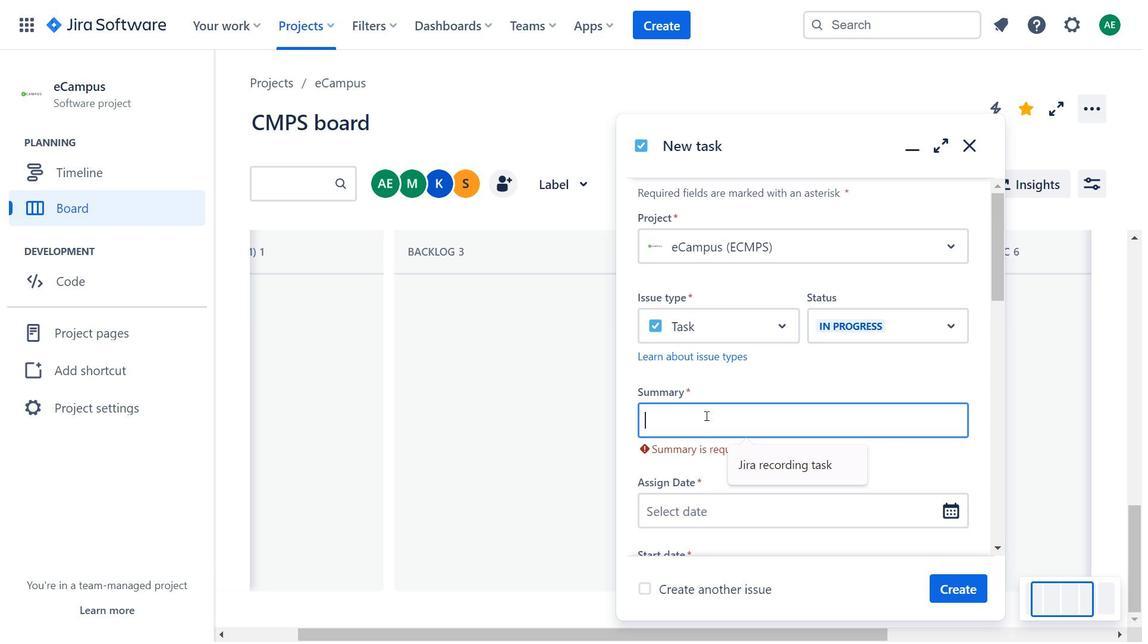 
Action: Mouse moved to (861, 362)
Screenshot: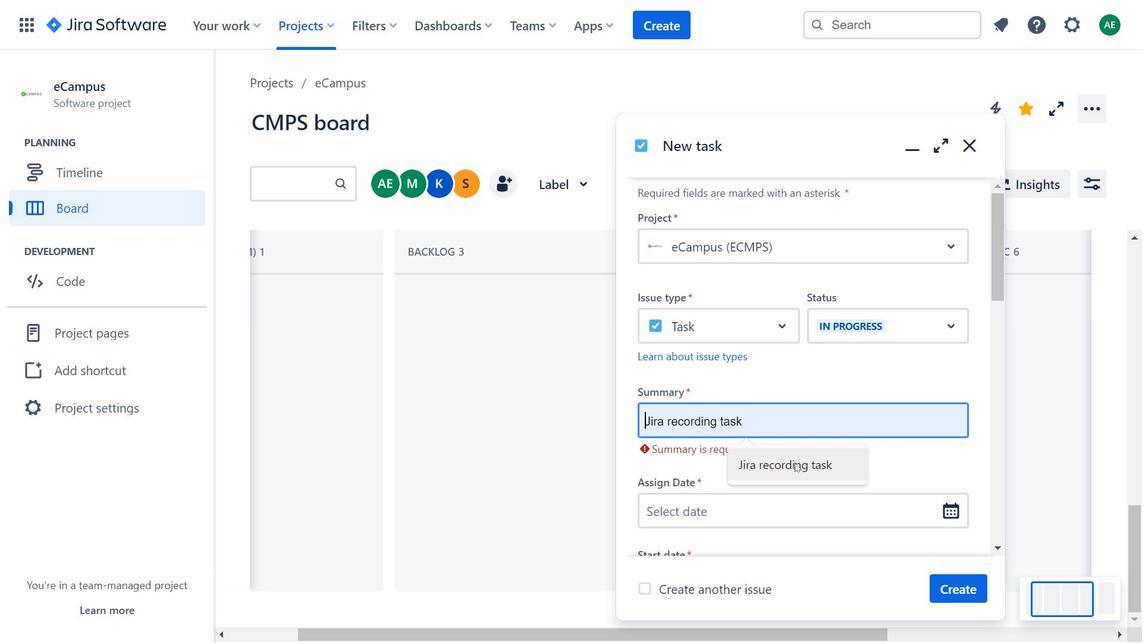 
Action: Mouse pressed left at (861, 362)
Screenshot: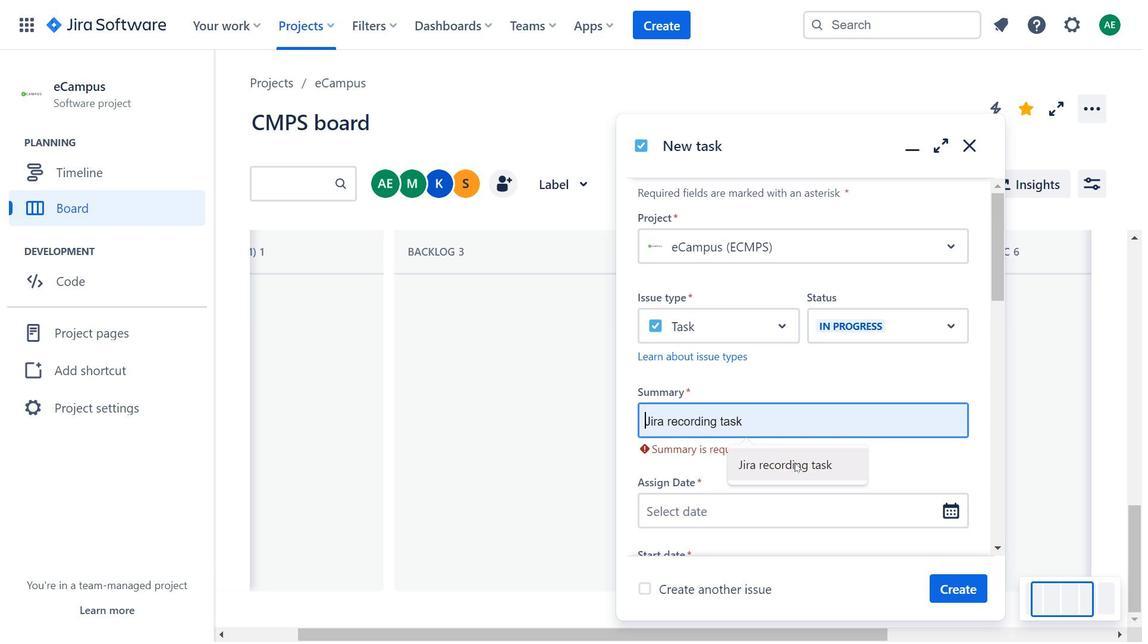
Action: Mouse moved to (706, 416)
Screenshot: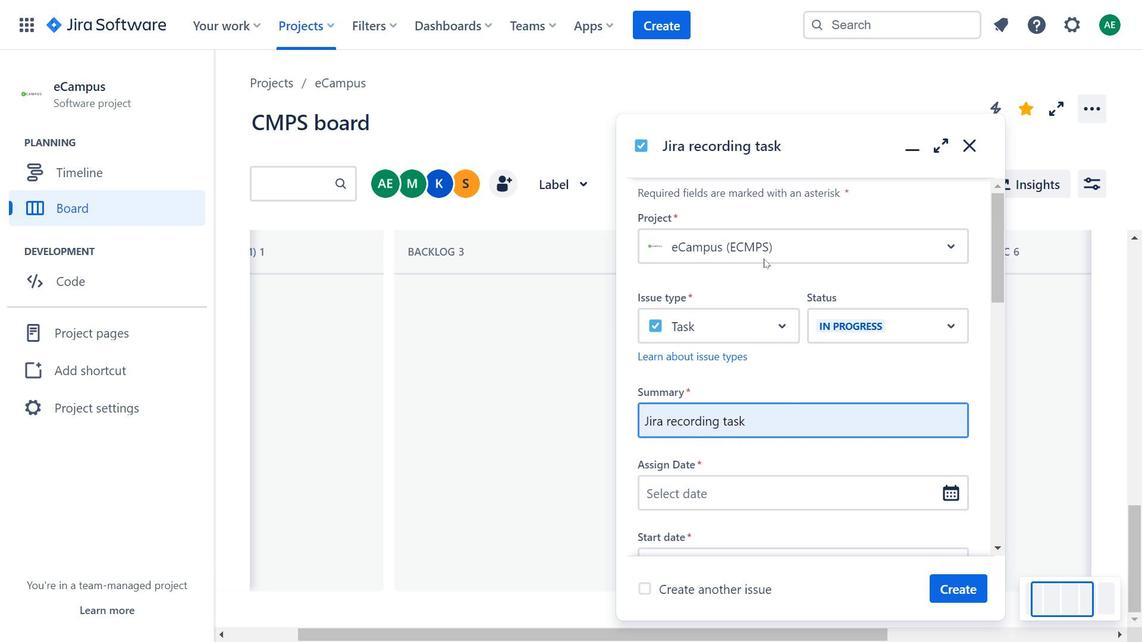 
Action: Mouse pressed left at (706, 416)
Screenshot: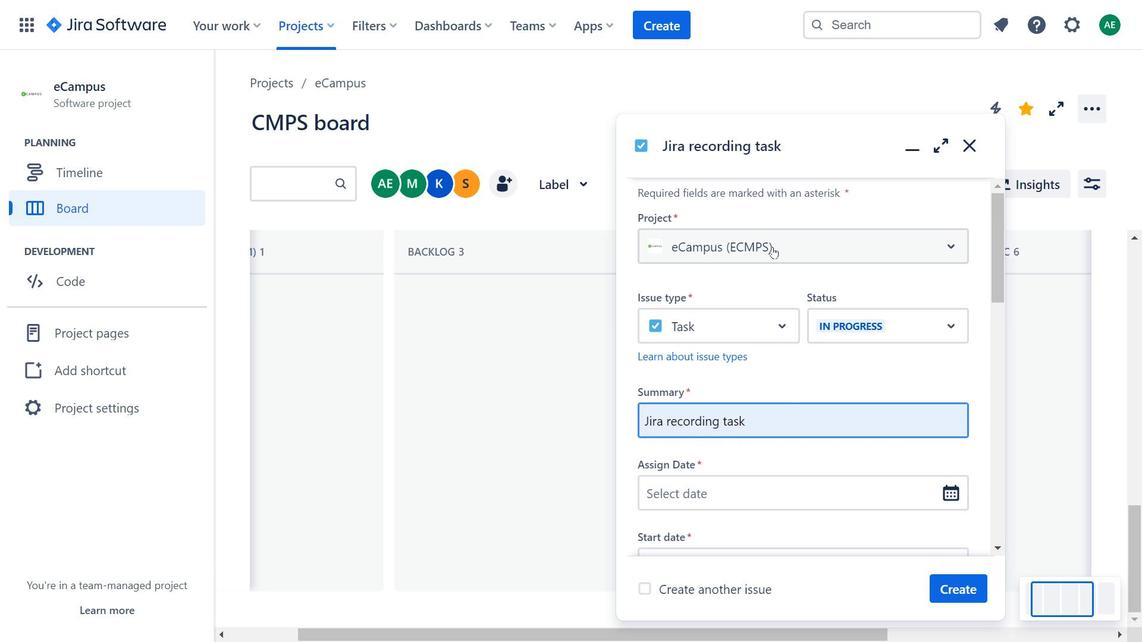 
Action: Mouse moved to (795, 463)
Screenshot: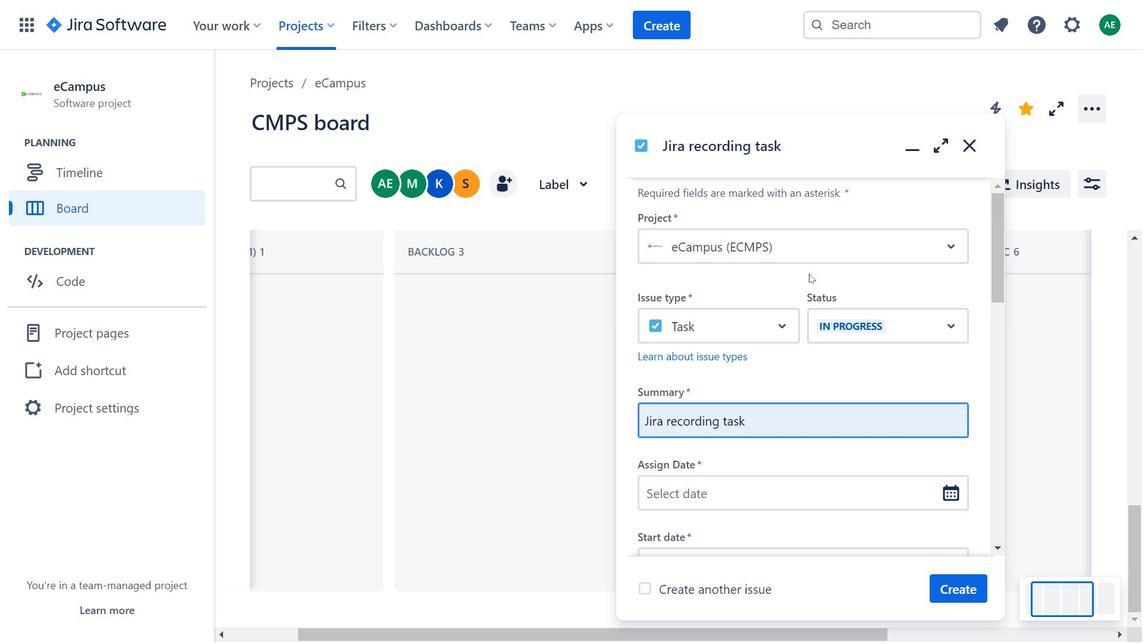 
Action: Mouse pressed left at (795, 463)
Screenshot: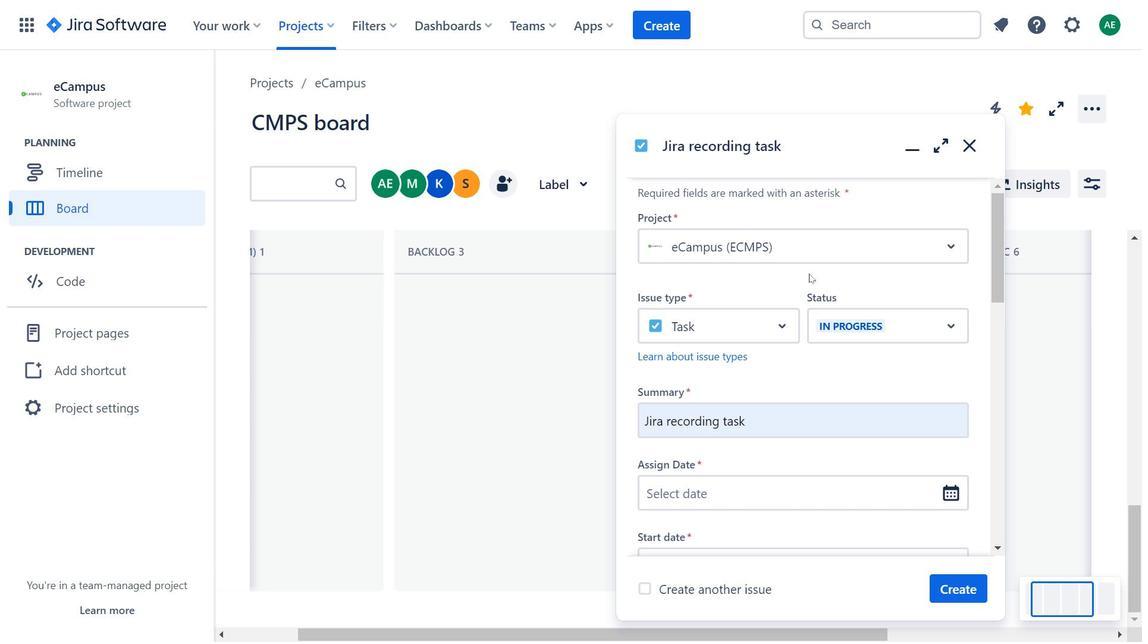 
Action: Mouse moved to (809, 273)
Screenshot: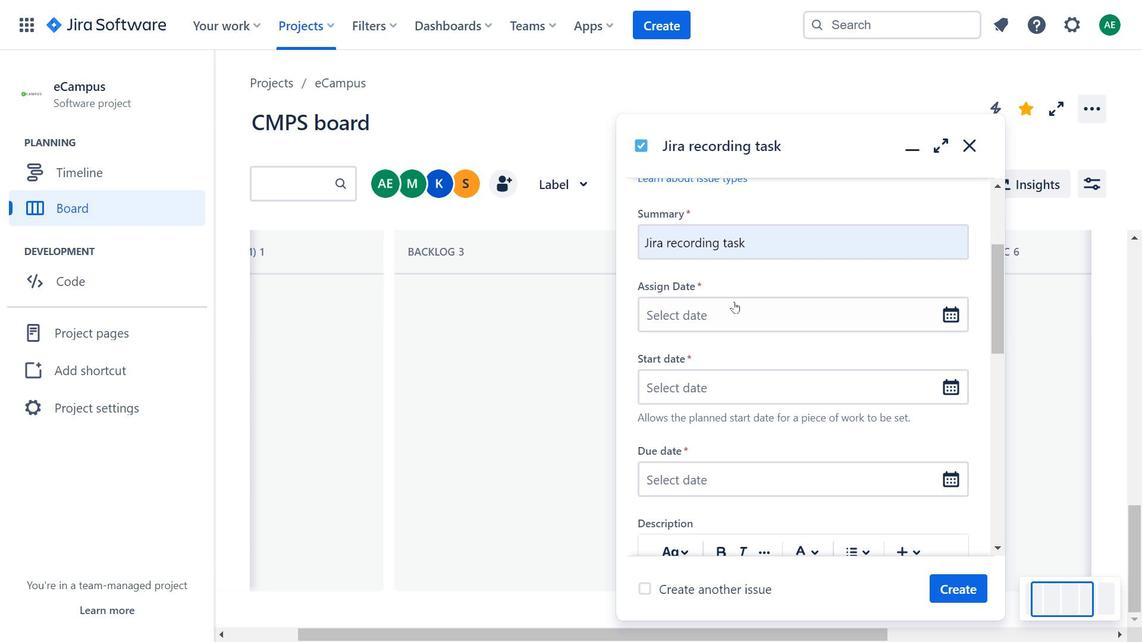 
Action: Mouse pressed left at (809, 273)
Screenshot: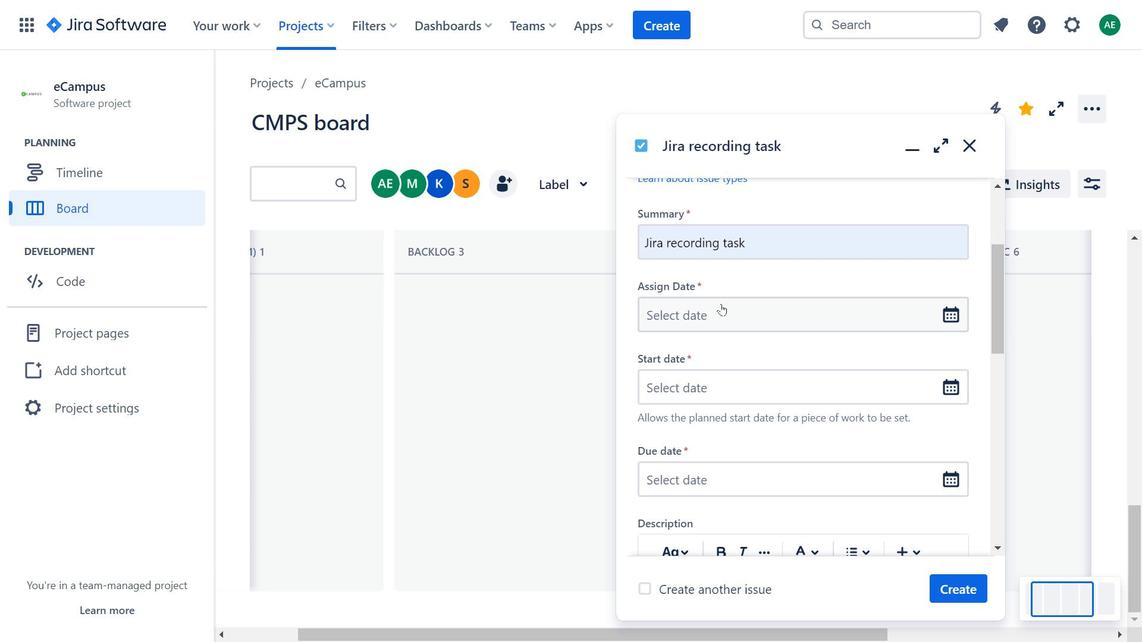 
Action: Mouse scrolled (809, 273) with delta (0, 0)
Screenshot: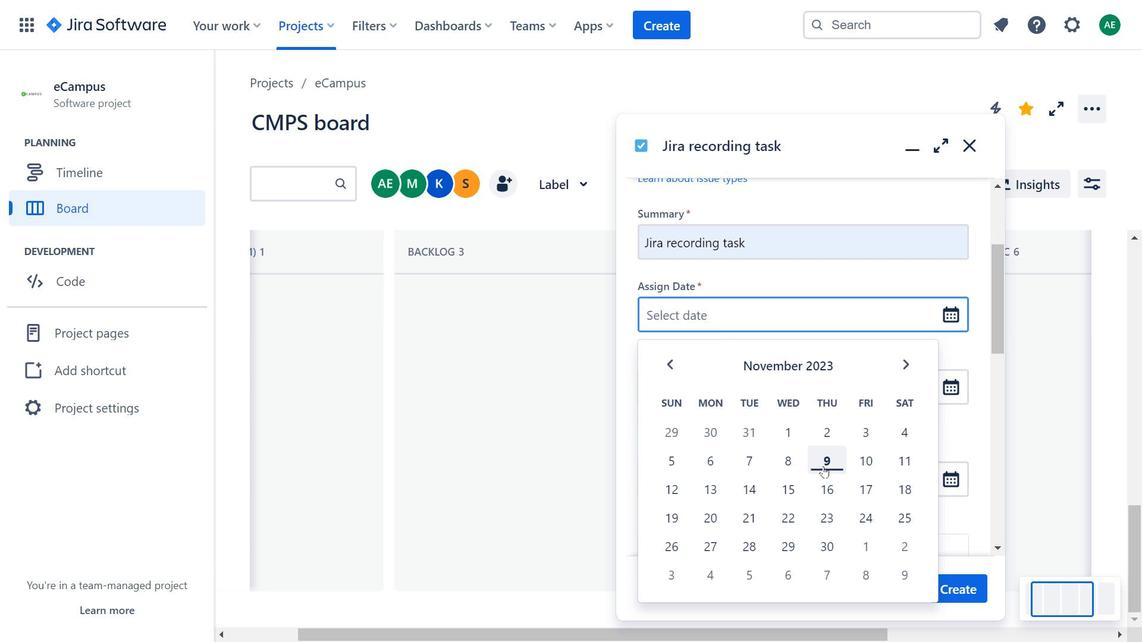 
Action: Mouse scrolled (809, 273) with delta (0, 0)
Screenshot: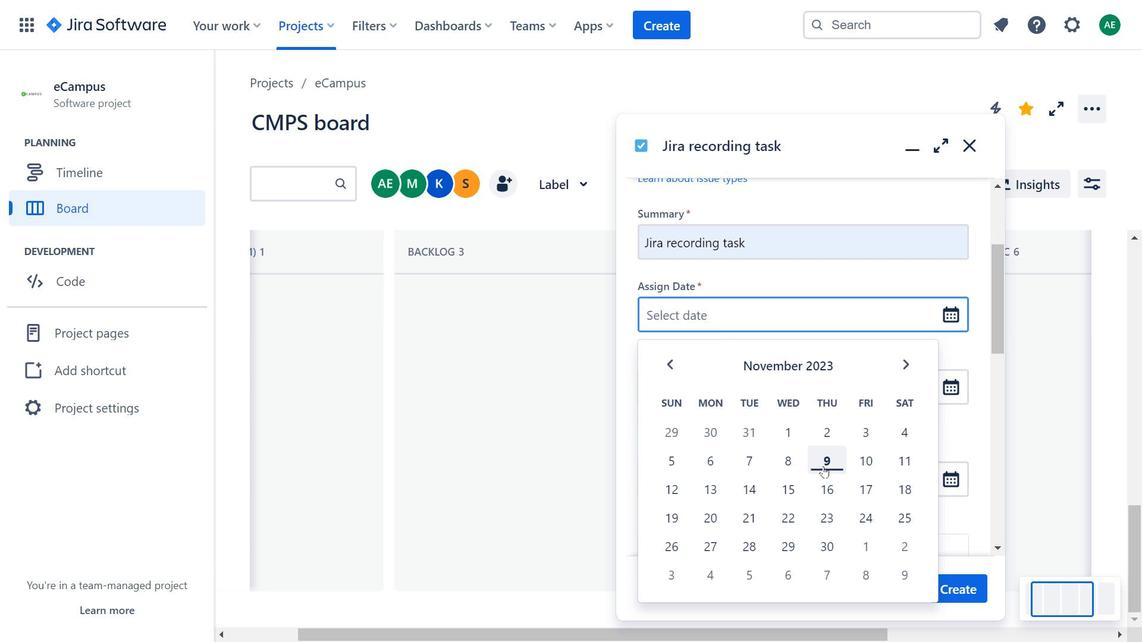 
Action: Mouse moved to (720, 304)
Screenshot: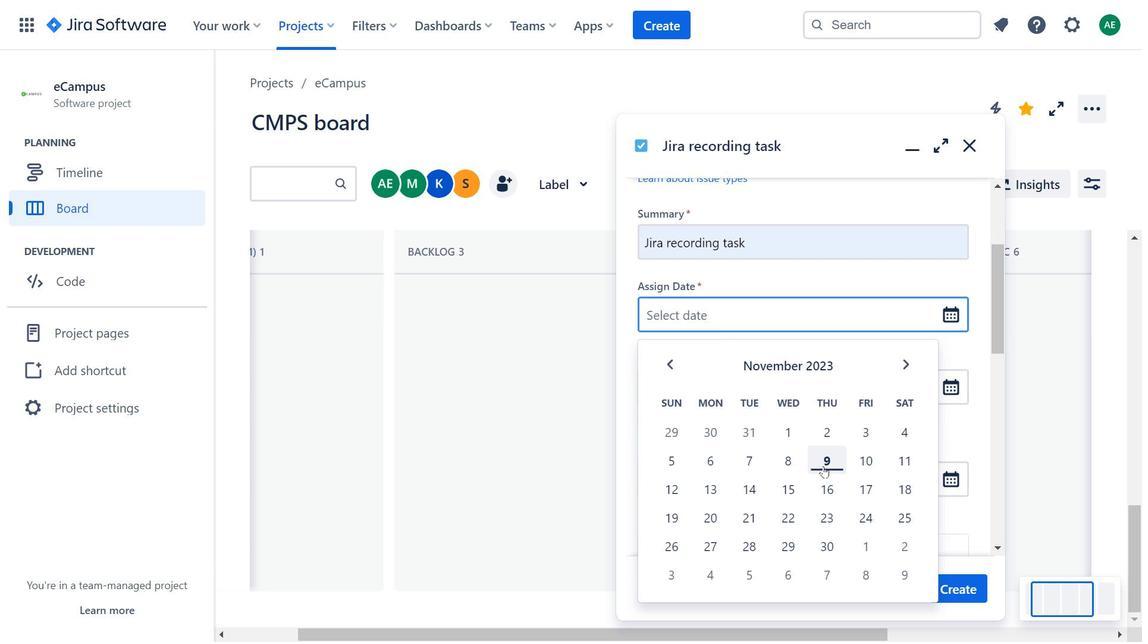 
Action: Mouse pressed left at (720, 304)
Screenshot: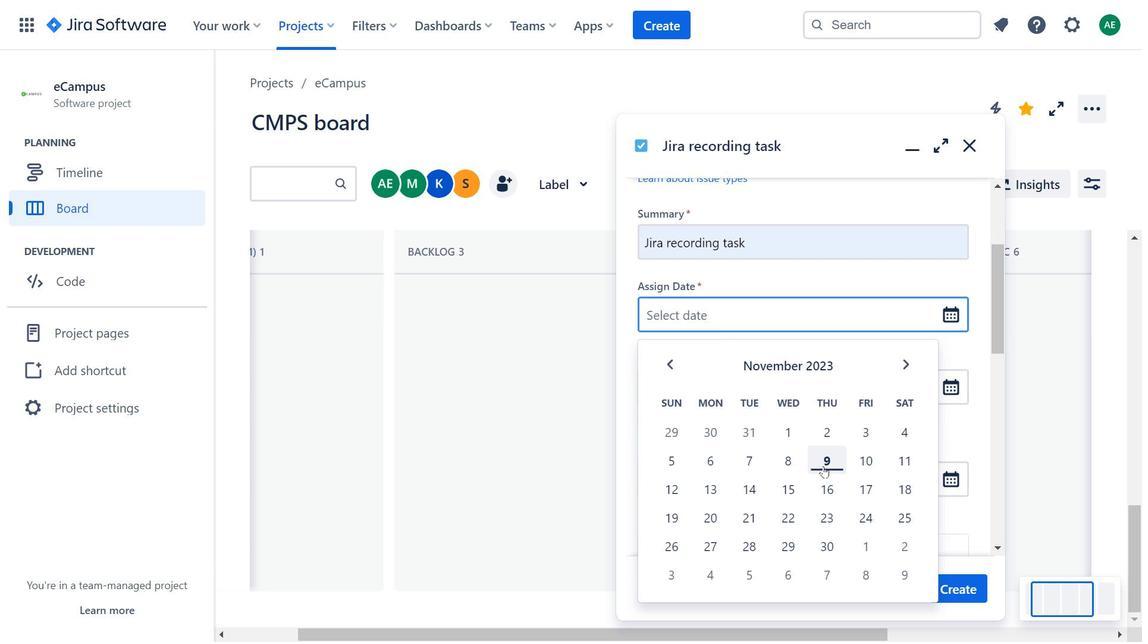 
Action: Mouse moved to (823, 467)
Screenshot: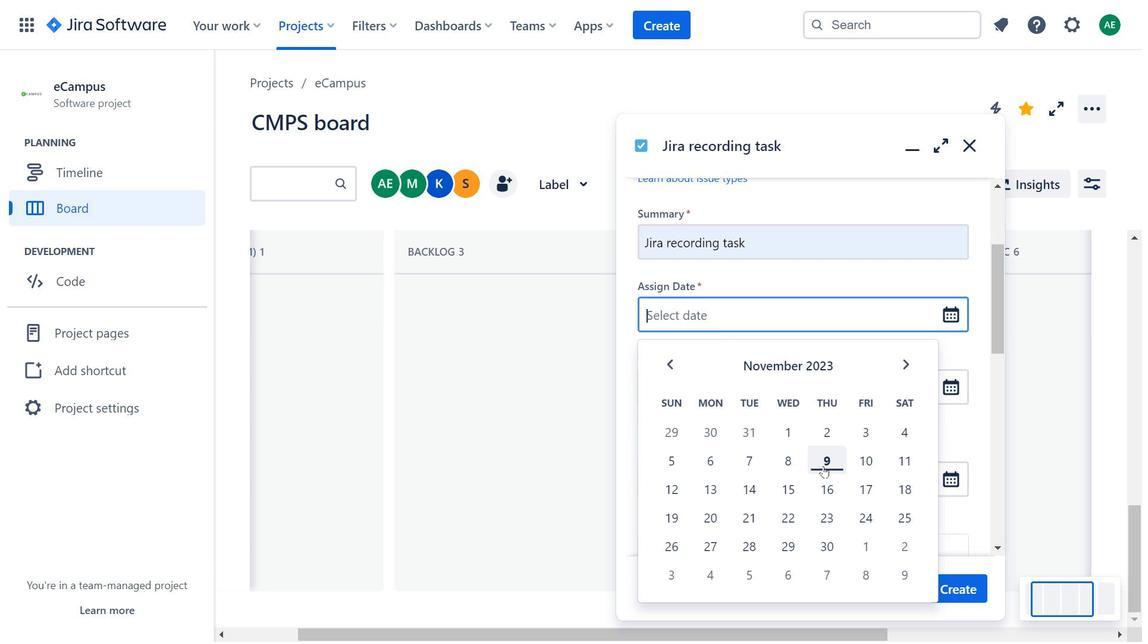 
Action: Mouse pressed left at (823, 467)
Screenshot: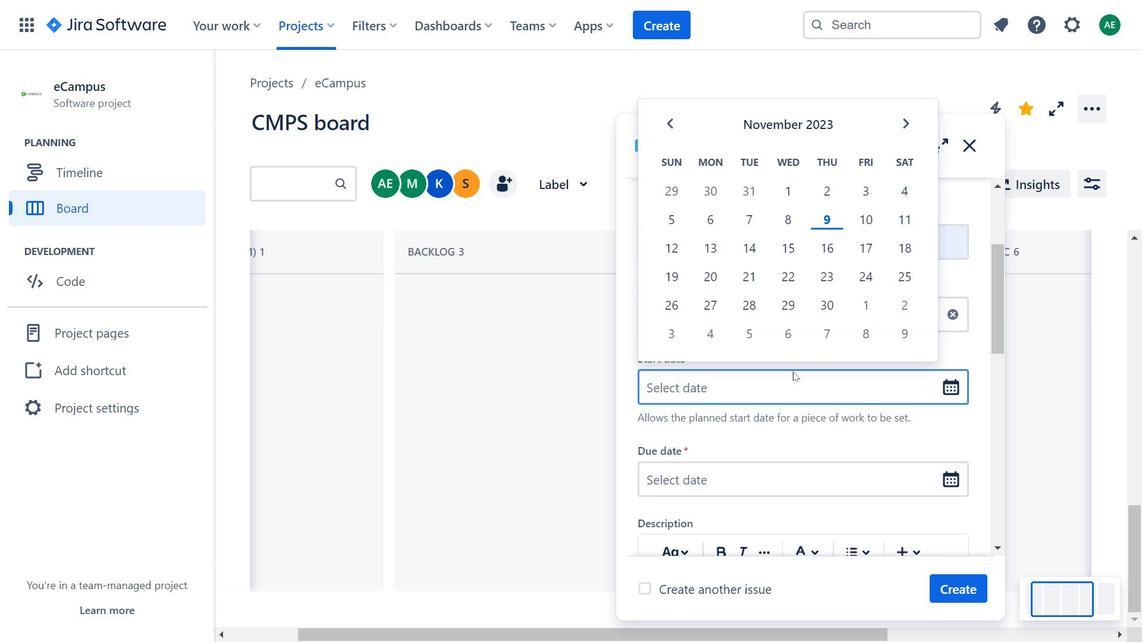 
Action: Mouse moved to (793, 374)
Screenshot: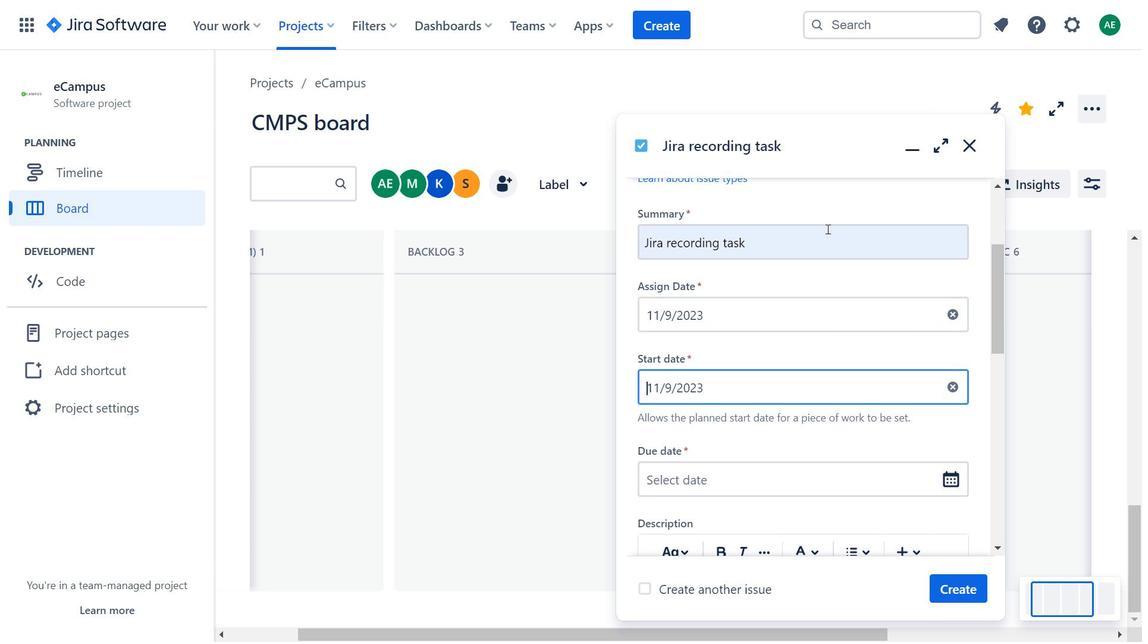 
Action: Mouse pressed left at (793, 374)
Screenshot: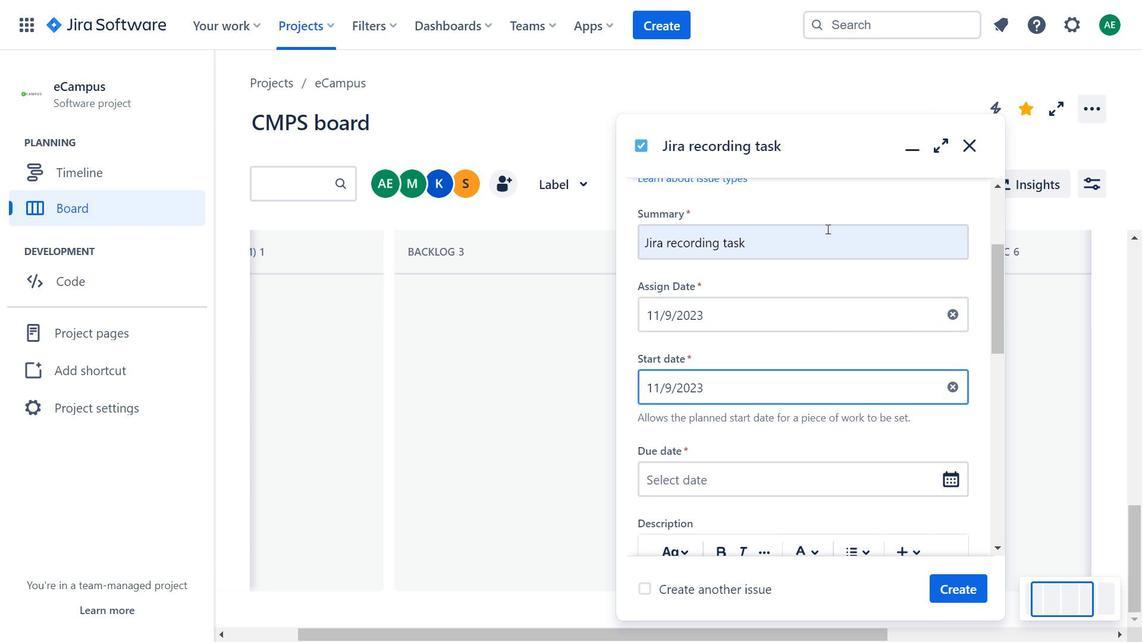 
Action: Mouse moved to (827, 229)
Screenshot: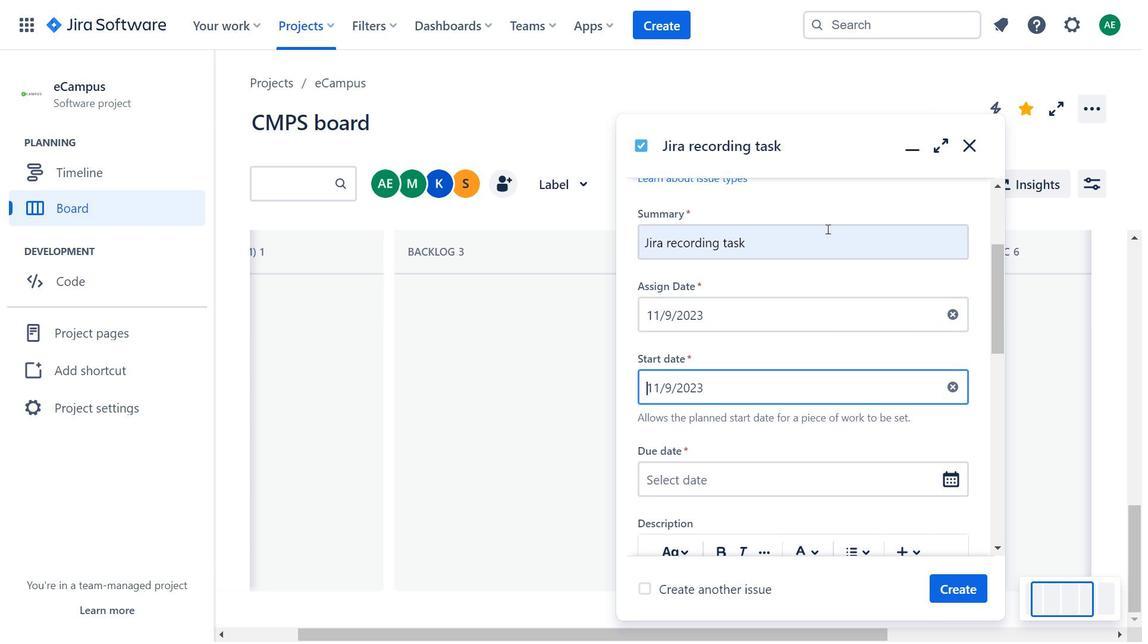 
Action: Mouse pressed left at (827, 229)
Screenshot: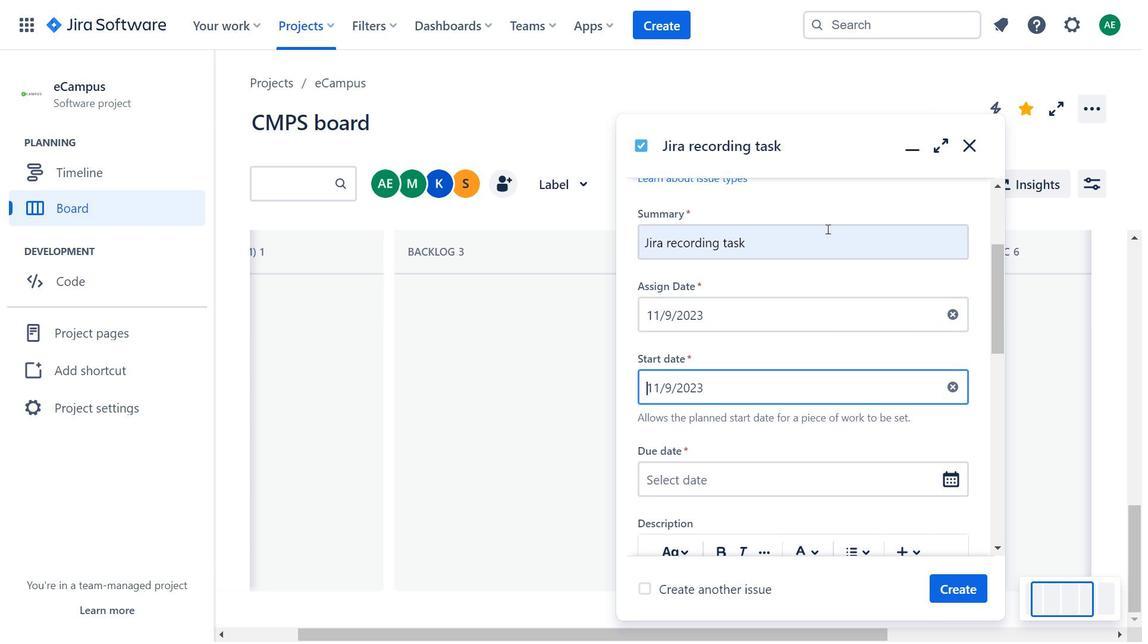 
Action: Mouse moved to (838, 466)
Screenshot: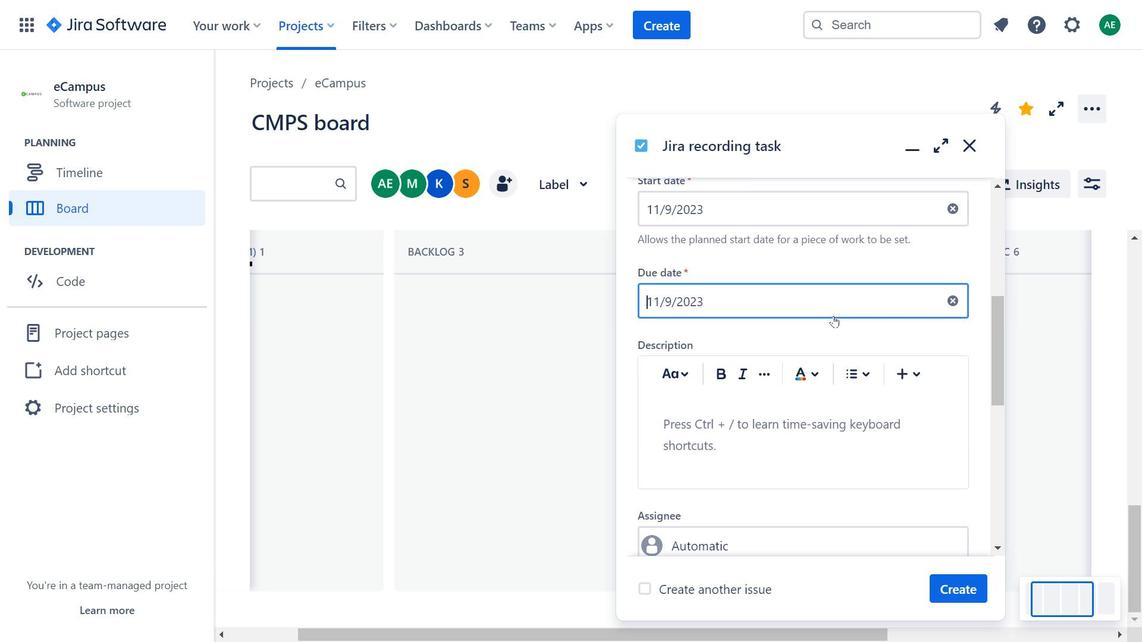 
Action: Mouse pressed left at (838, 466)
Screenshot: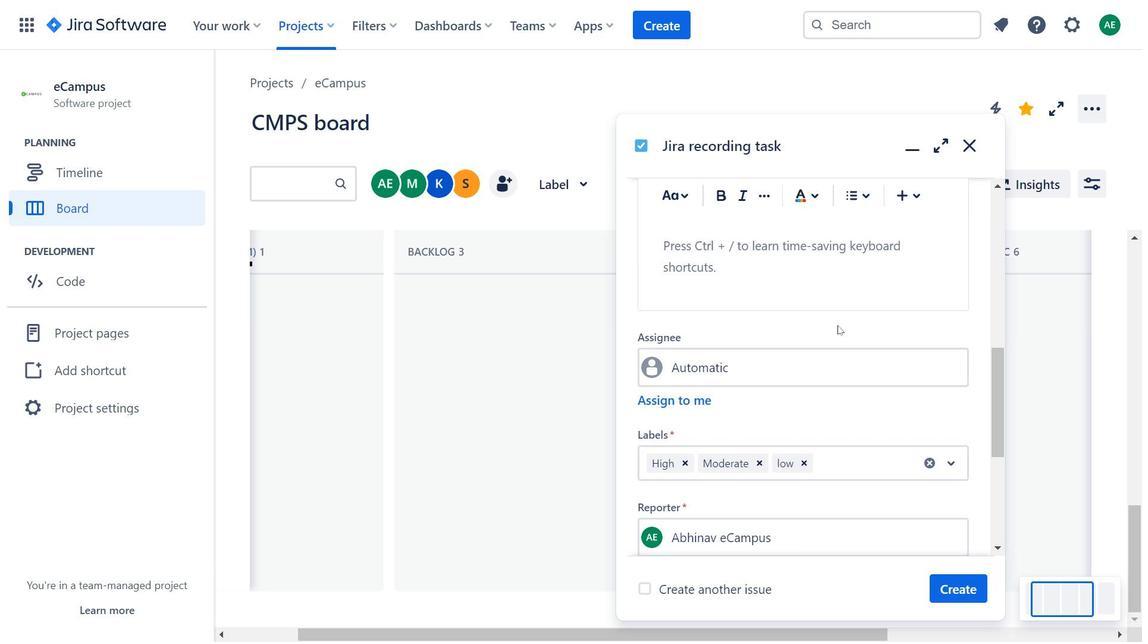 
Action: Mouse moved to (816, 314)
Screenshot: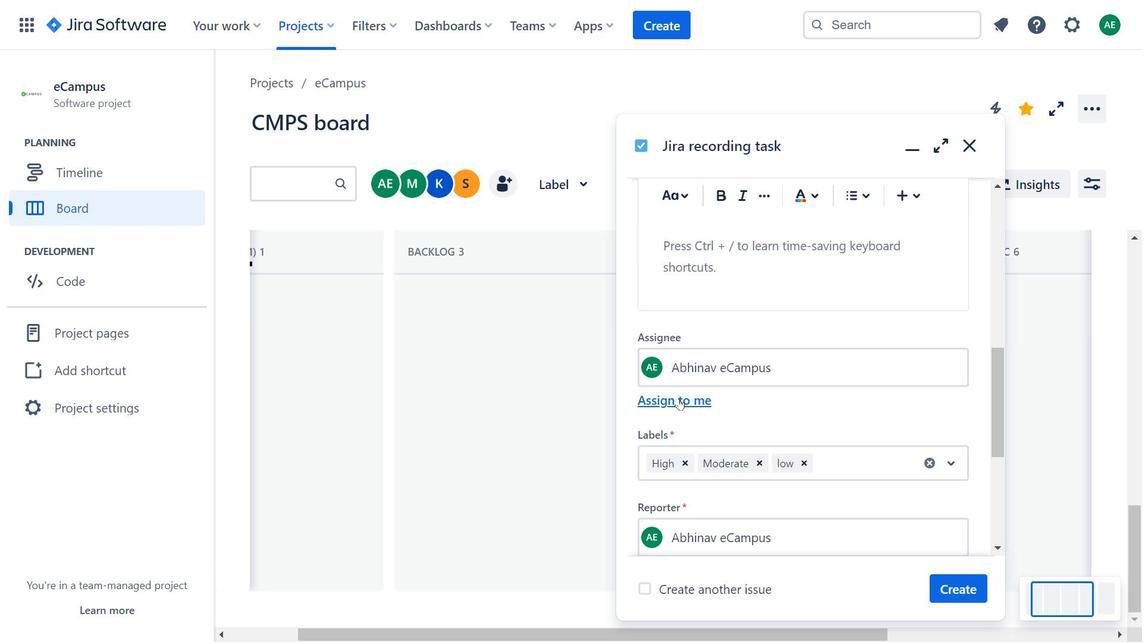 
Action: Mouse pressed left at (816, 314)
Screenshot: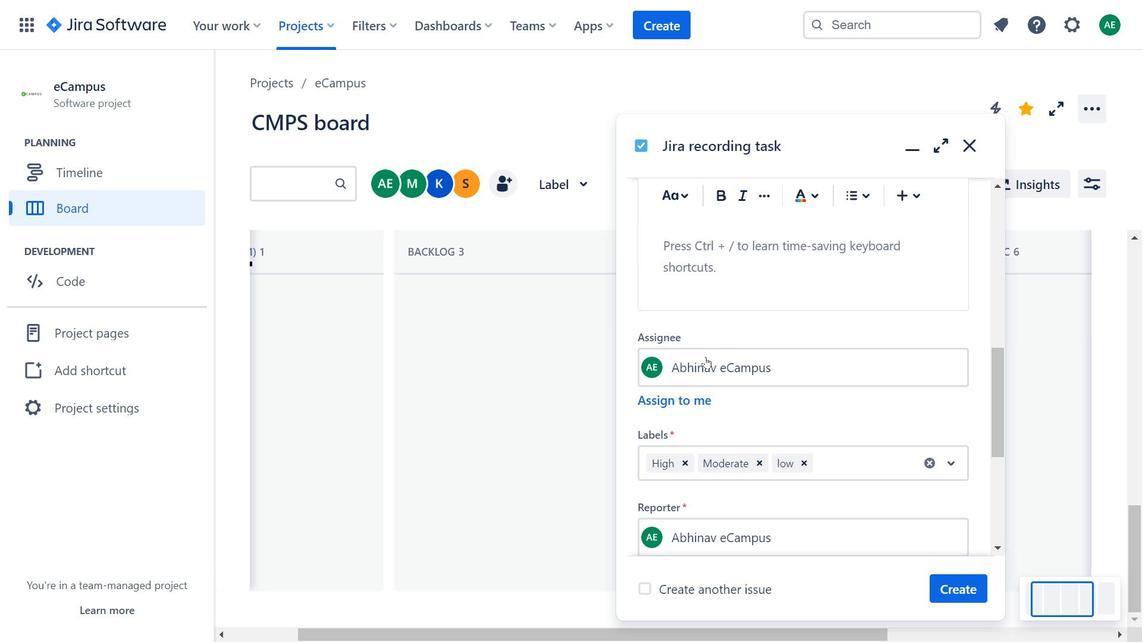 
Action: Mouse moved to (830, 313)
Screenshot: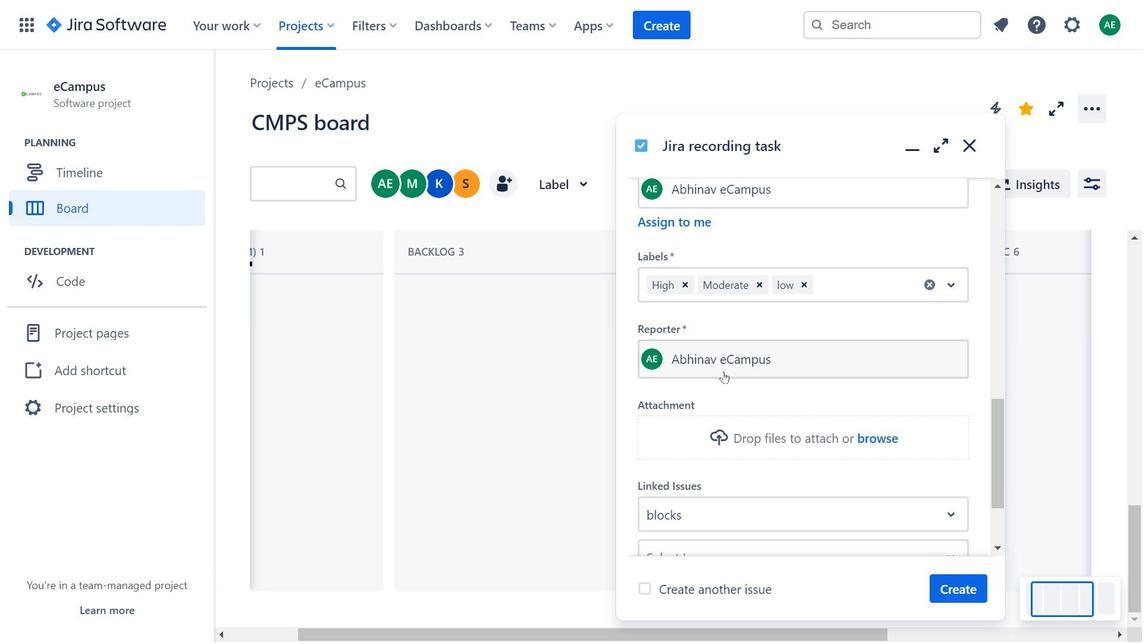 
Action: Mouse scrolled (830, 313) with delta (0, 0)
Screenshot: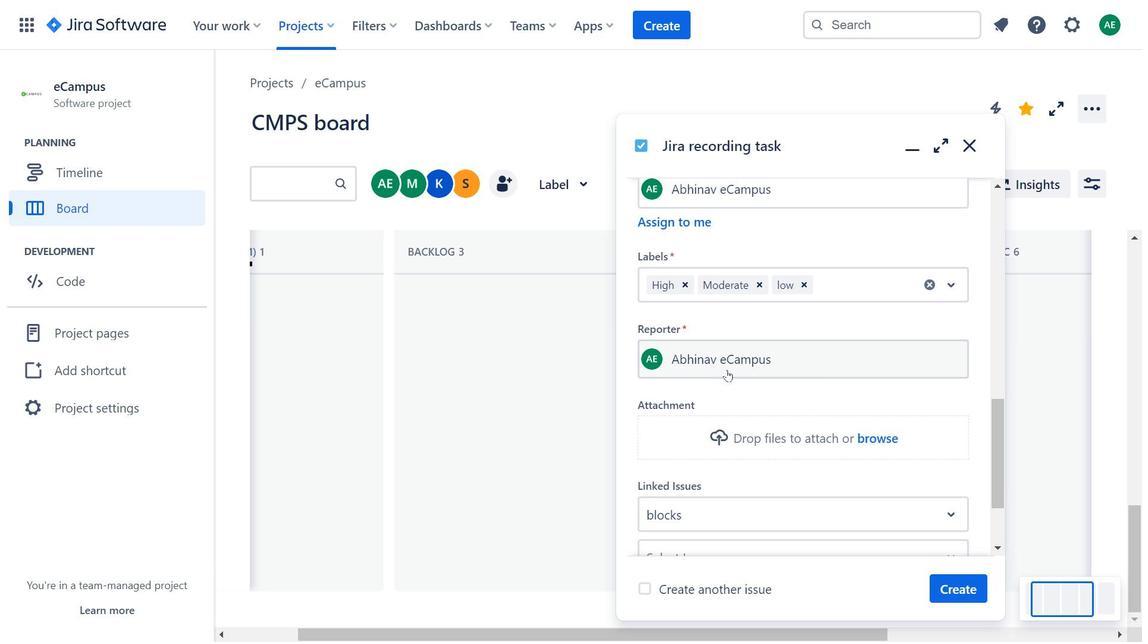 
Action: Mouse moved to (830, 313)
Screenshot: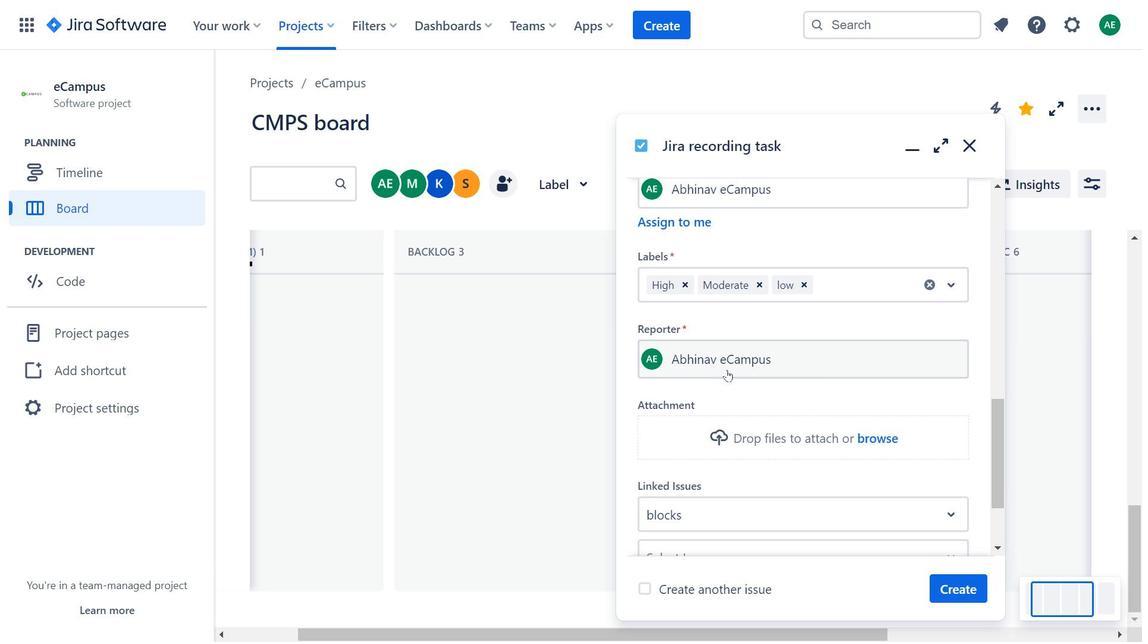
Action: Mouse scrolled (830, 313) with delta (0, 0)
Screenshot: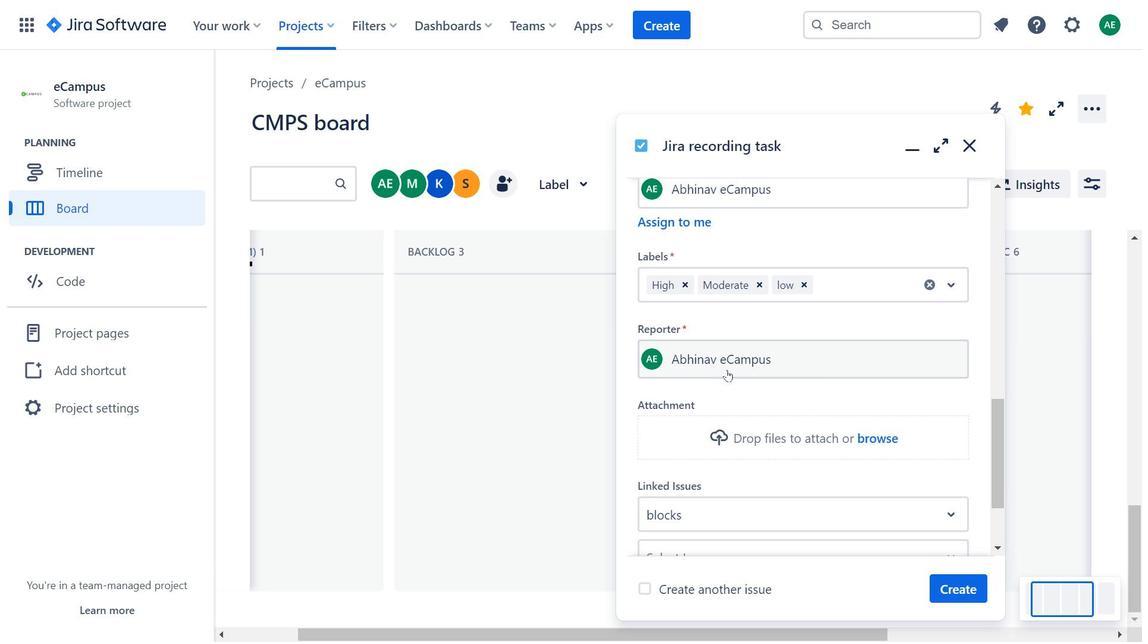 
Action: Mouse moved to (835, 318)
Screenshot: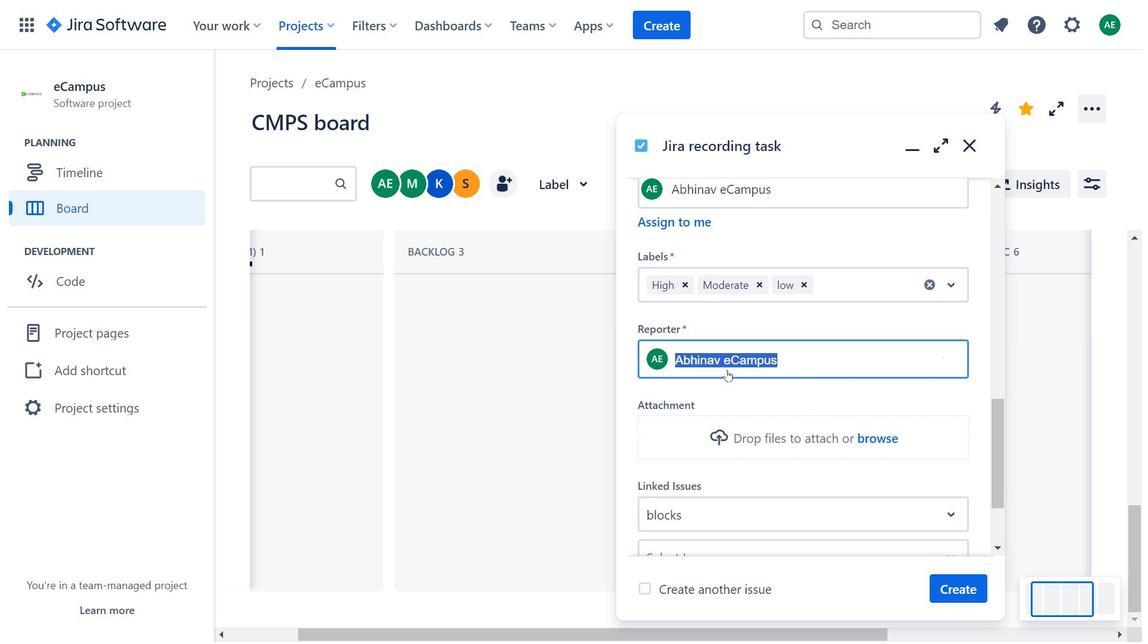 
Action: Mouse scrolled (835, 317) with delta (0, 0)
Screenshot: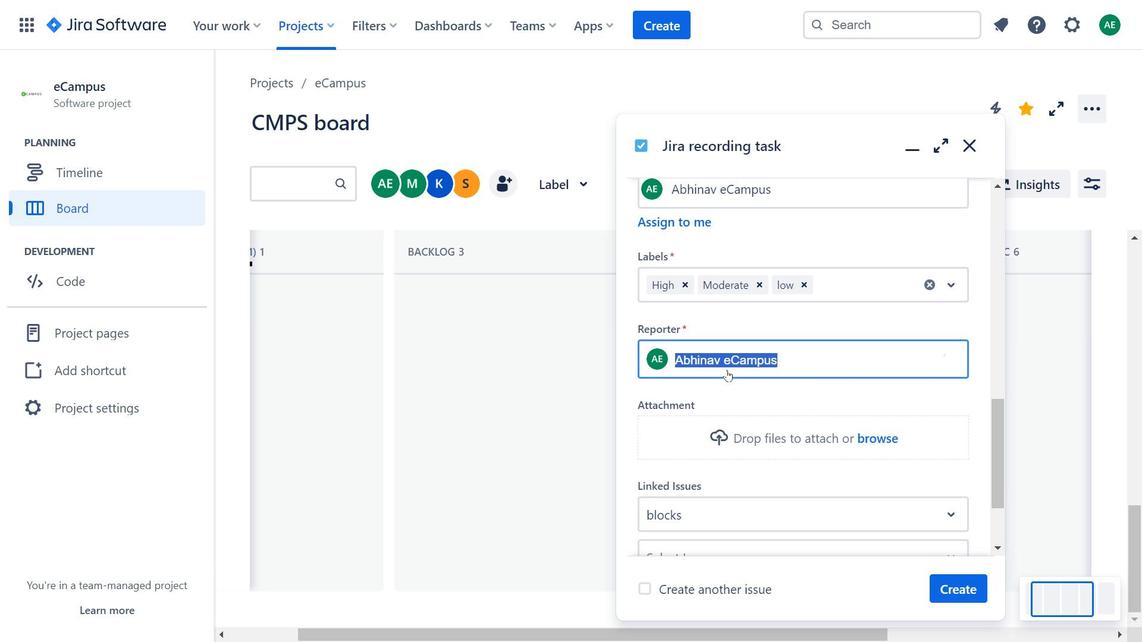 
Action: Mouse moved to (837, 320)
Screenshot: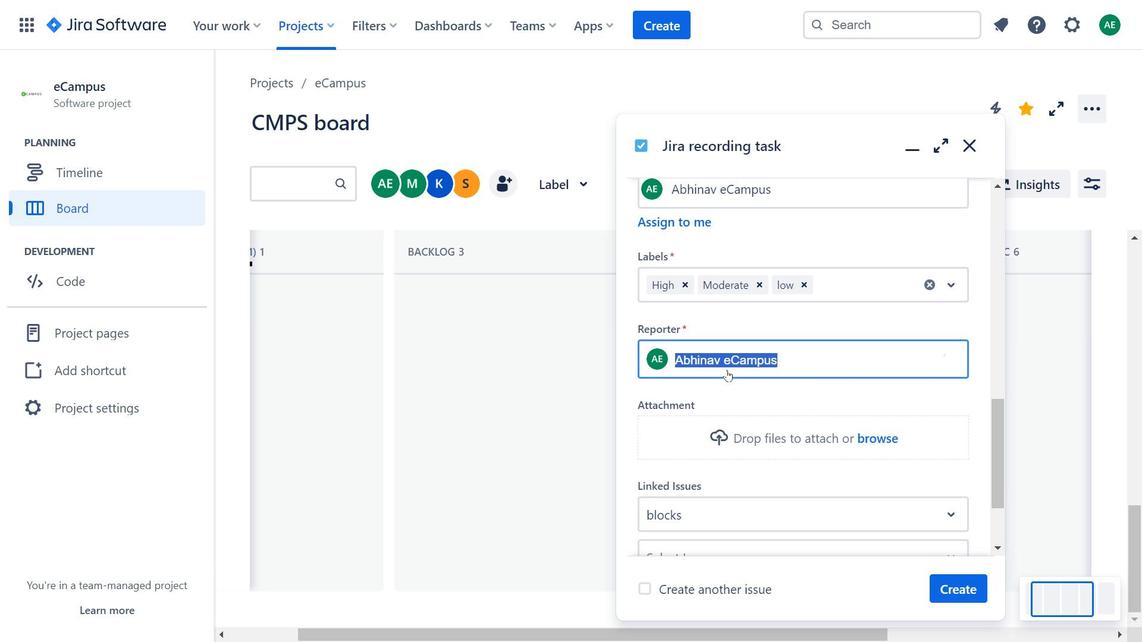 
Action: Mouse scrolled (837, 319) with delta (0, 0)
Screenshot: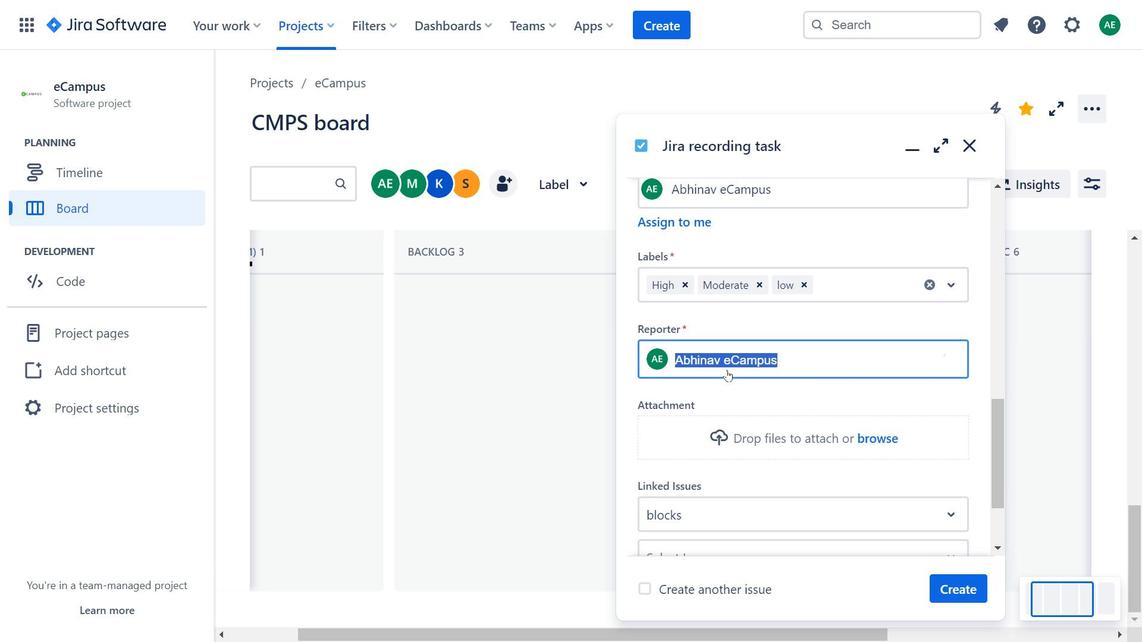 
Action: Mouse moved to (679, 399)
Screenshot: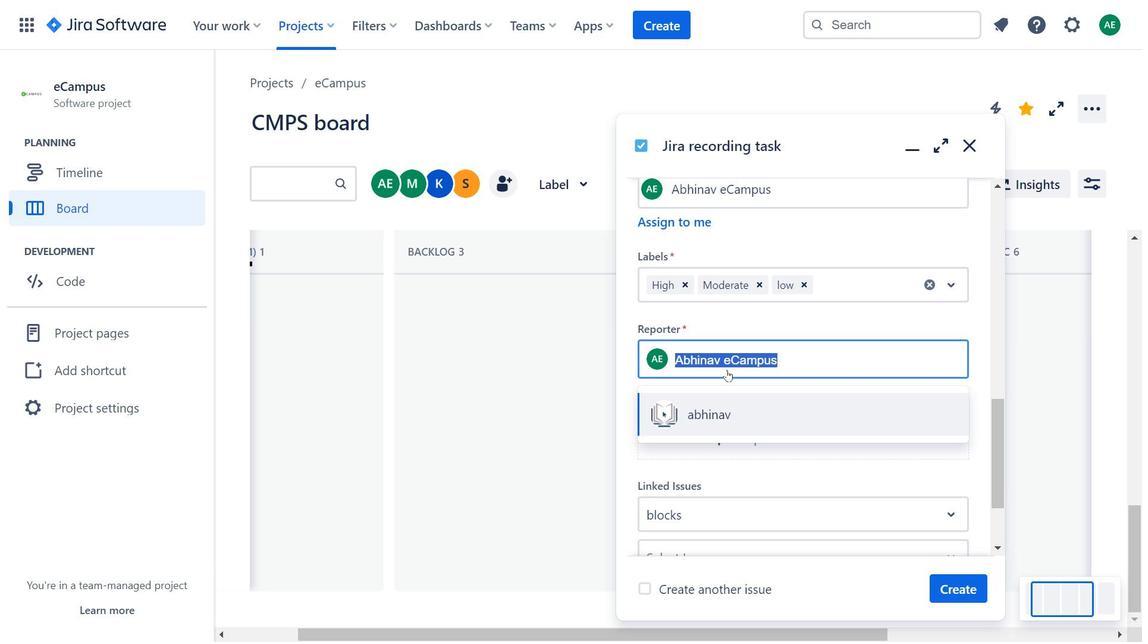
Action: Mouse pressed left at (679, 399)
Screenshot: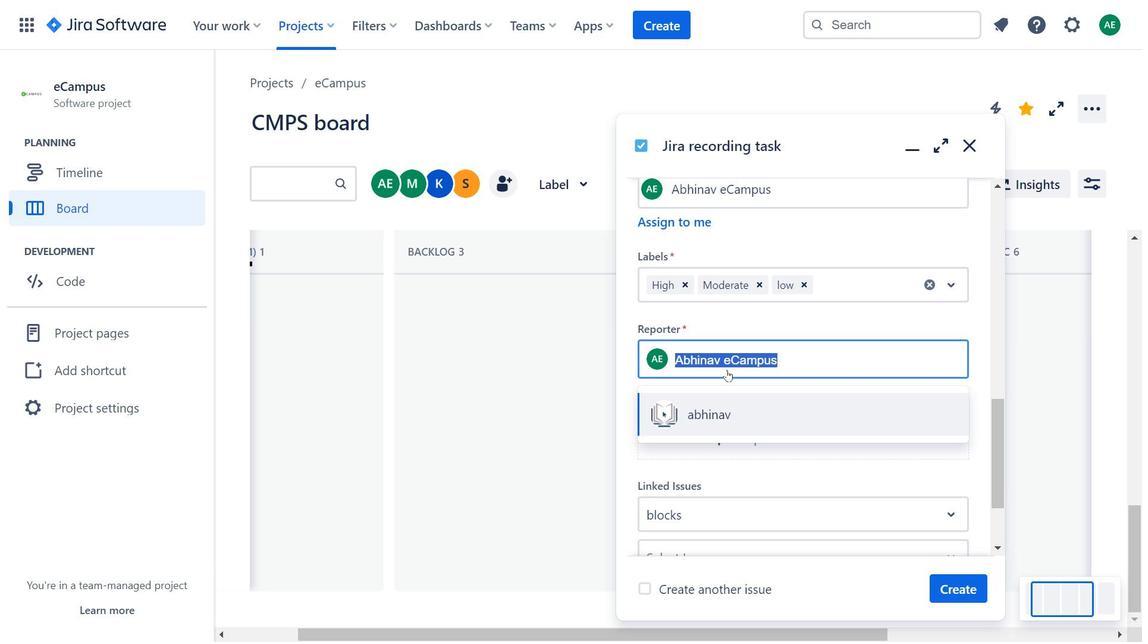 
Action: Mouse moved to (713, 355)
Screenshot: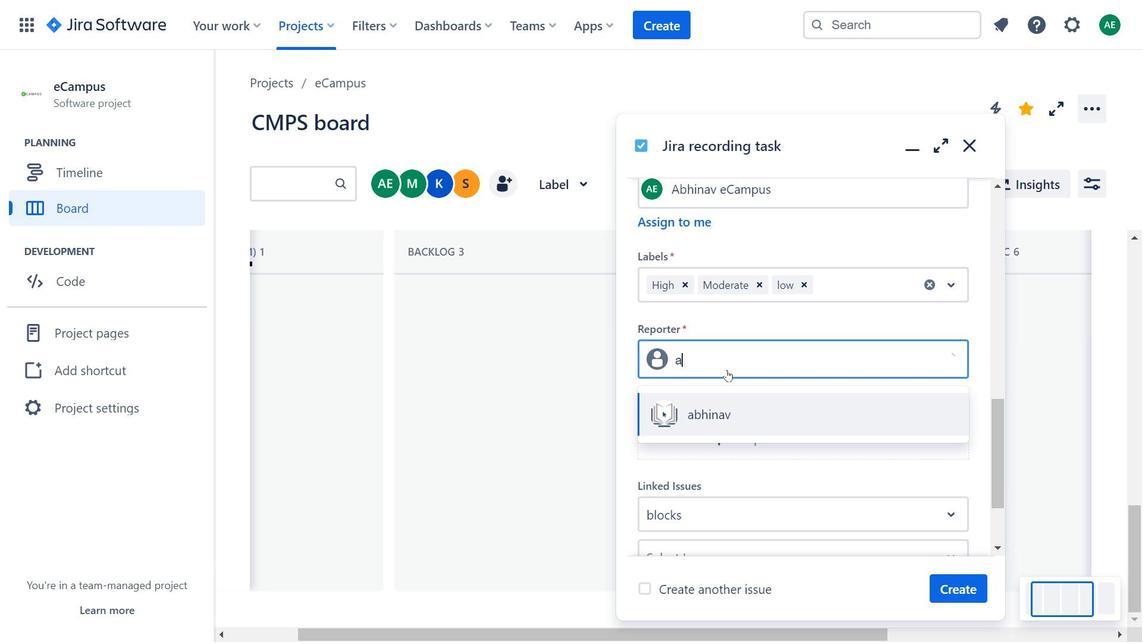 
Action: Mouse scrolled (713, 354) with delta (0, 0)
Screenshot: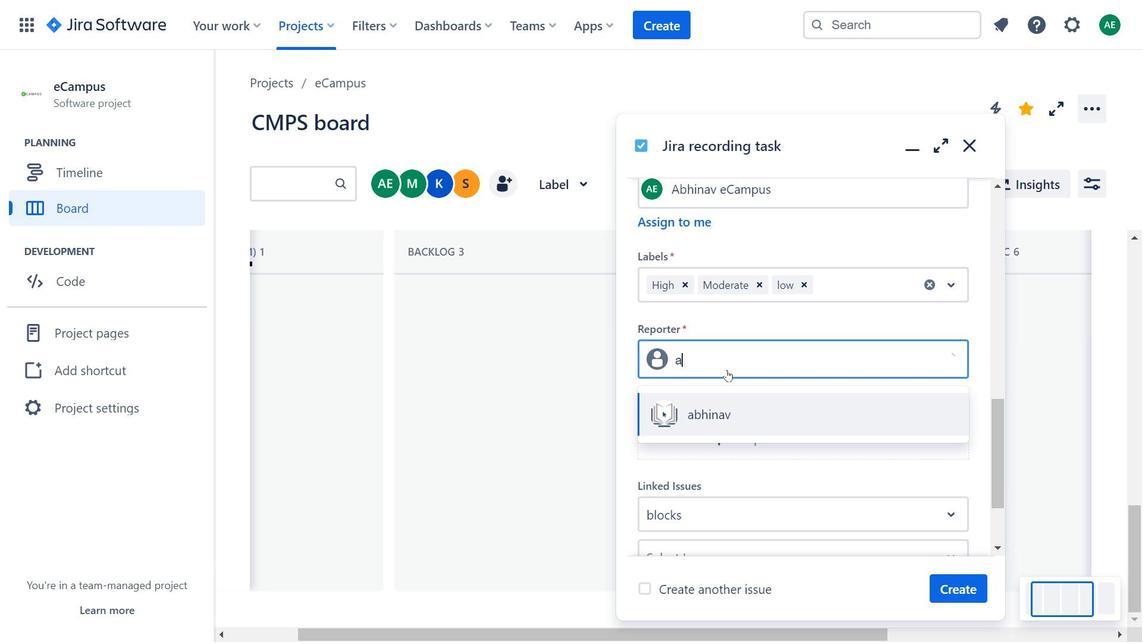 
Action: Mouse moved to (716, 356)
Screenshot: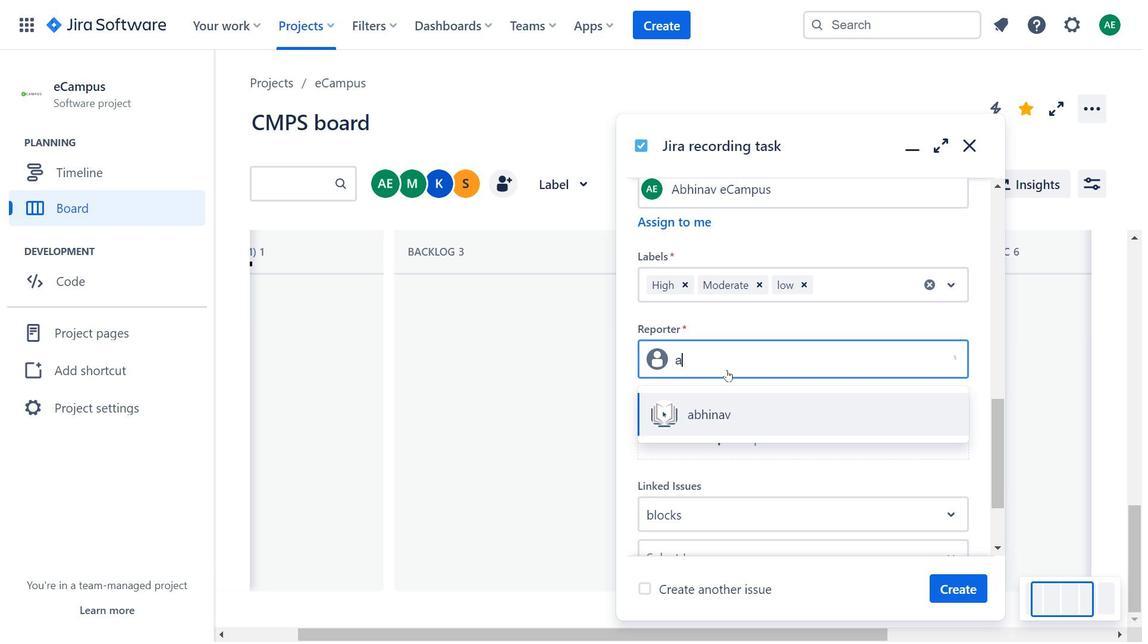 
Action: Mouse scrolled (716, 355) with delta (0, 0)
Screenshot: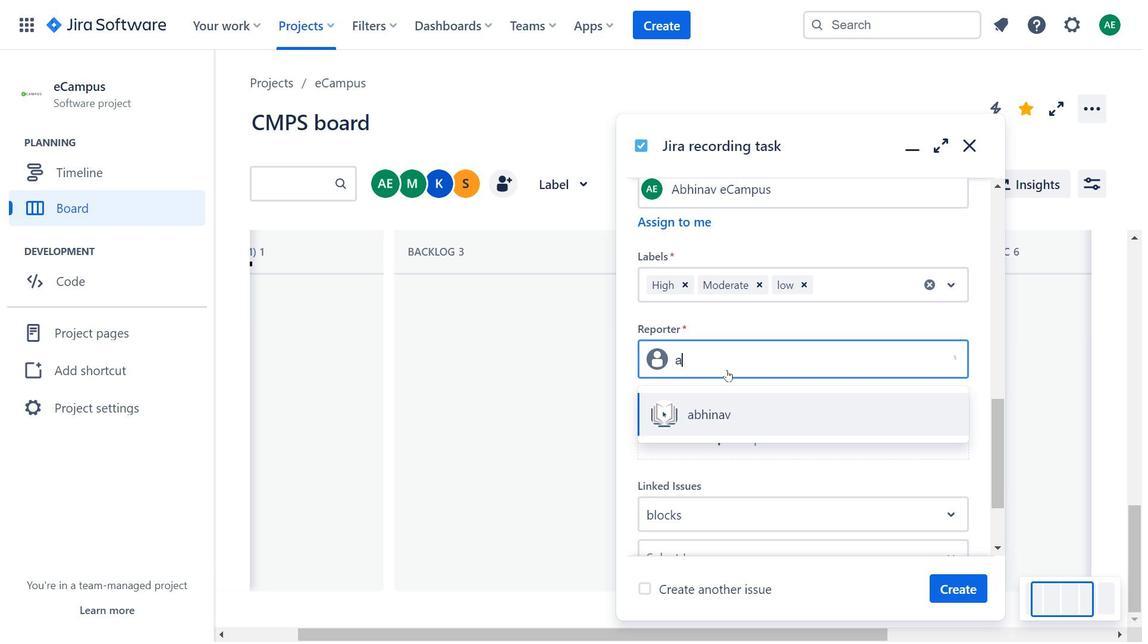 
Action: Mouse moved to (727, 370)
Screenshot: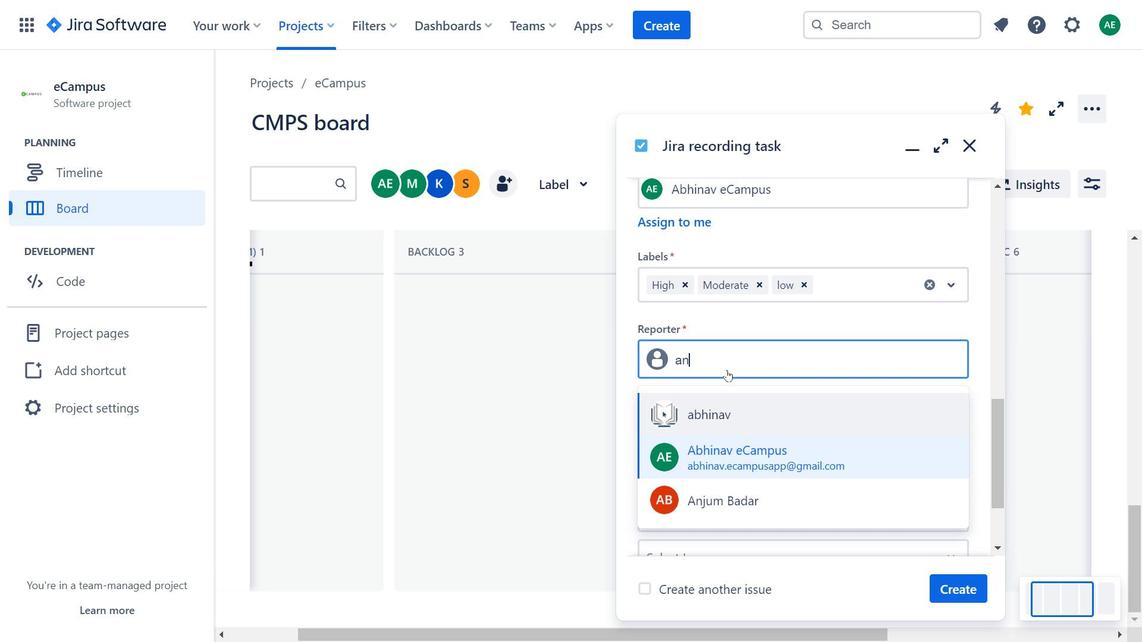 
Action: Mouse pressed left at (727, 370)
Screenshot: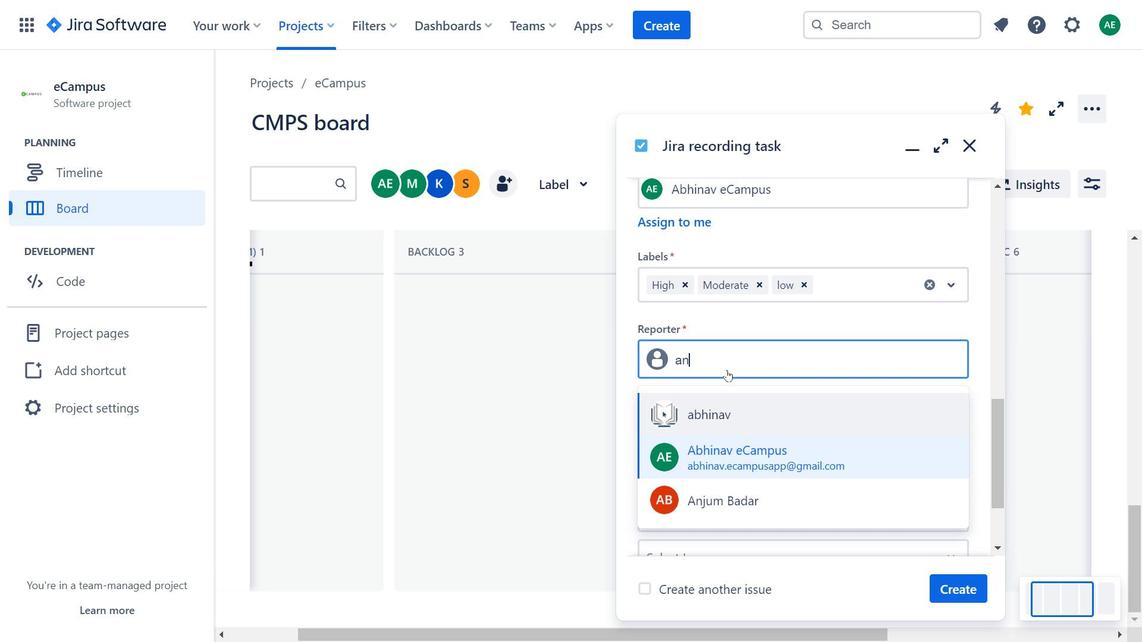 
Action: Key pressed anj
Screenshot: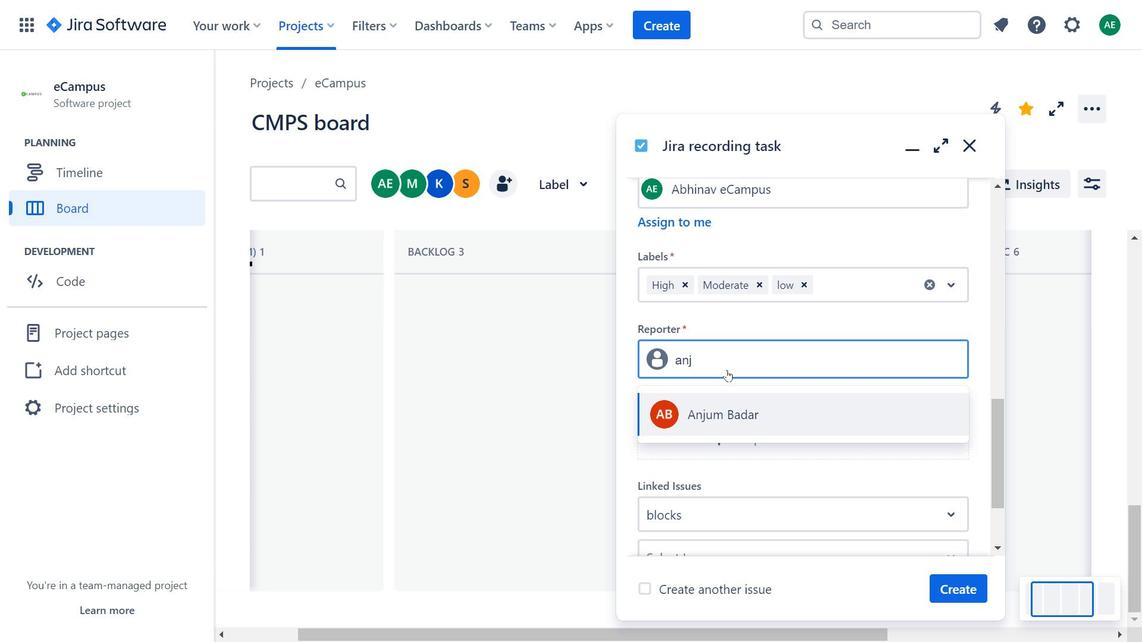 
Action: Mouse moved to (755, 419)
Screenshot: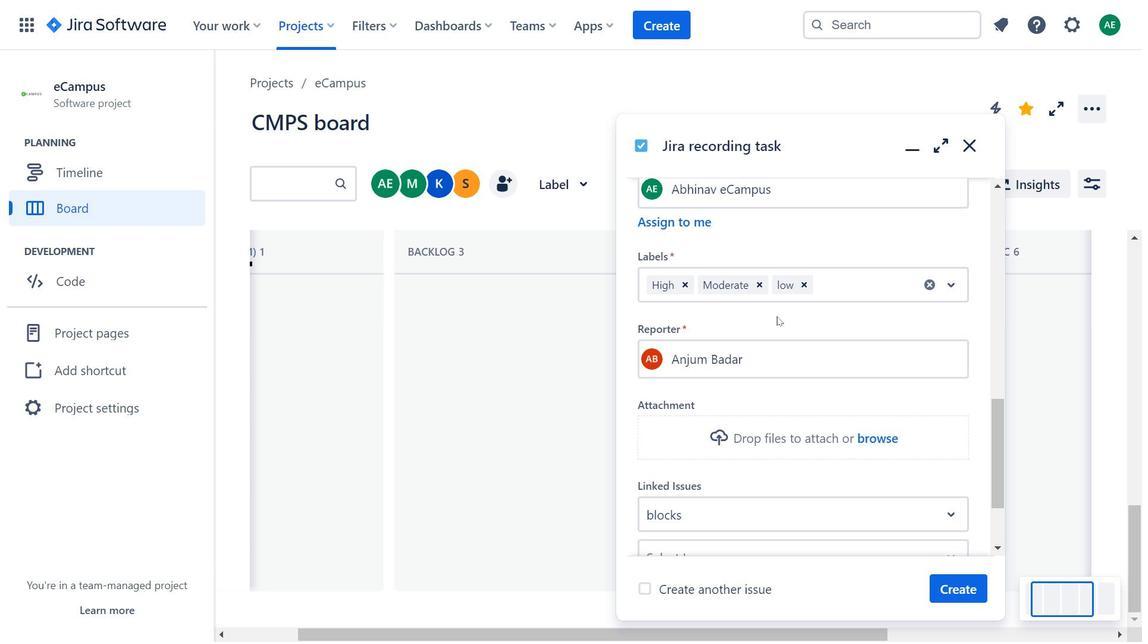
Action: Mouse pressed left at (755, 419)
Screenshot: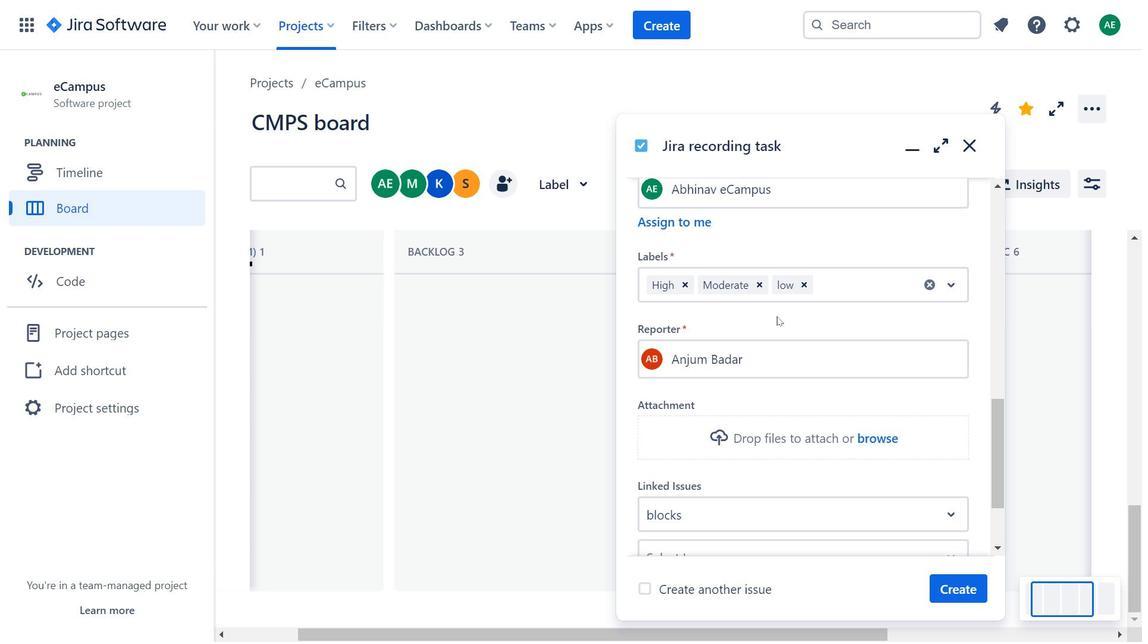 
Action: Mouse moved to (967, 587)
Screenshot: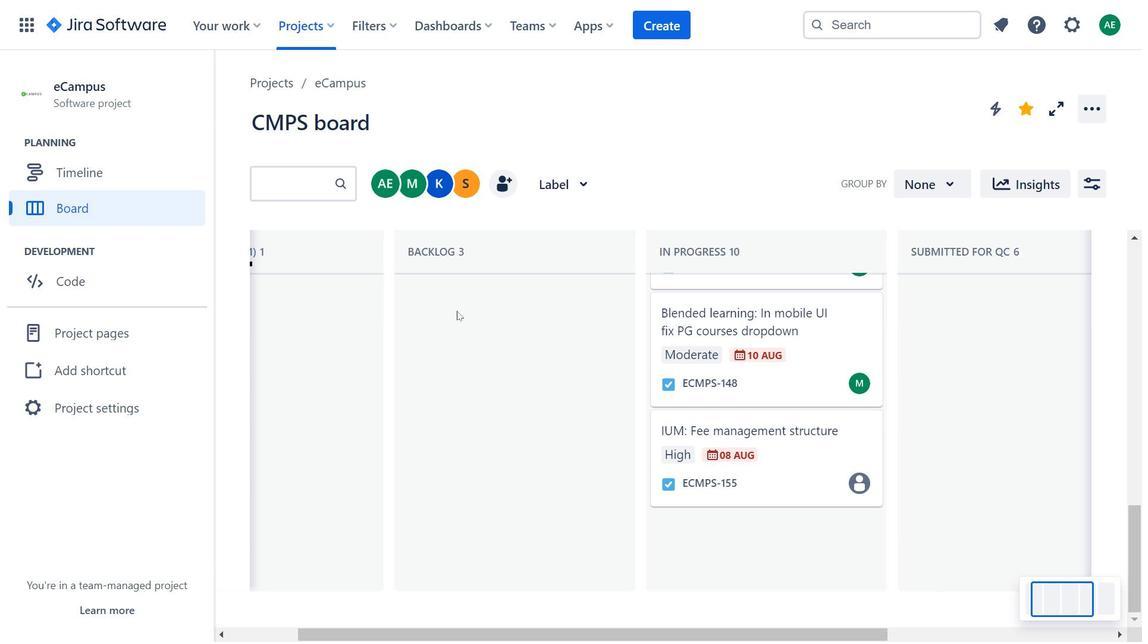 
Action: Mouse pressed left at (967, 587)
Screenshot: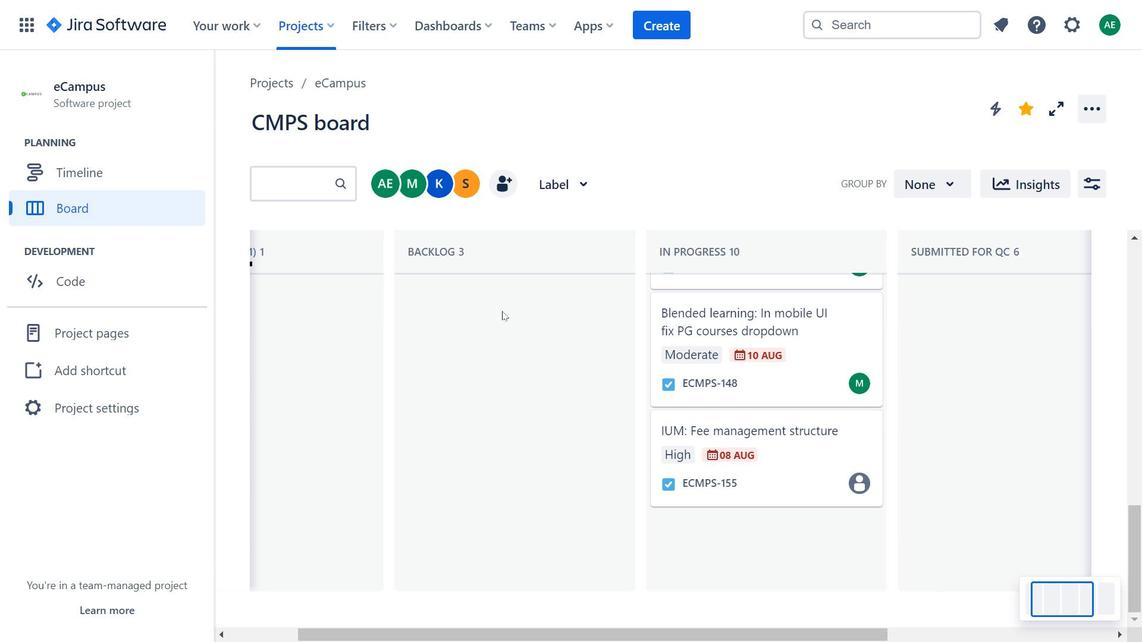 
Action: Mouse moved to (713, 361)
Screenshot: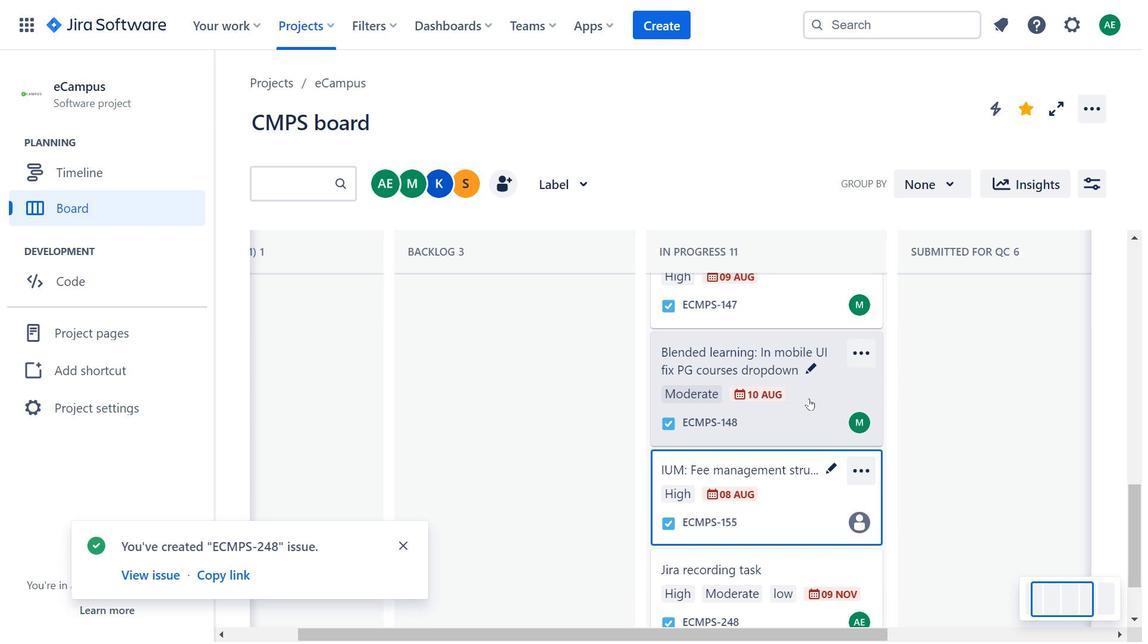 
Action: Mouse scrolled (713, 360) with delta (0, 0)
Screenshot: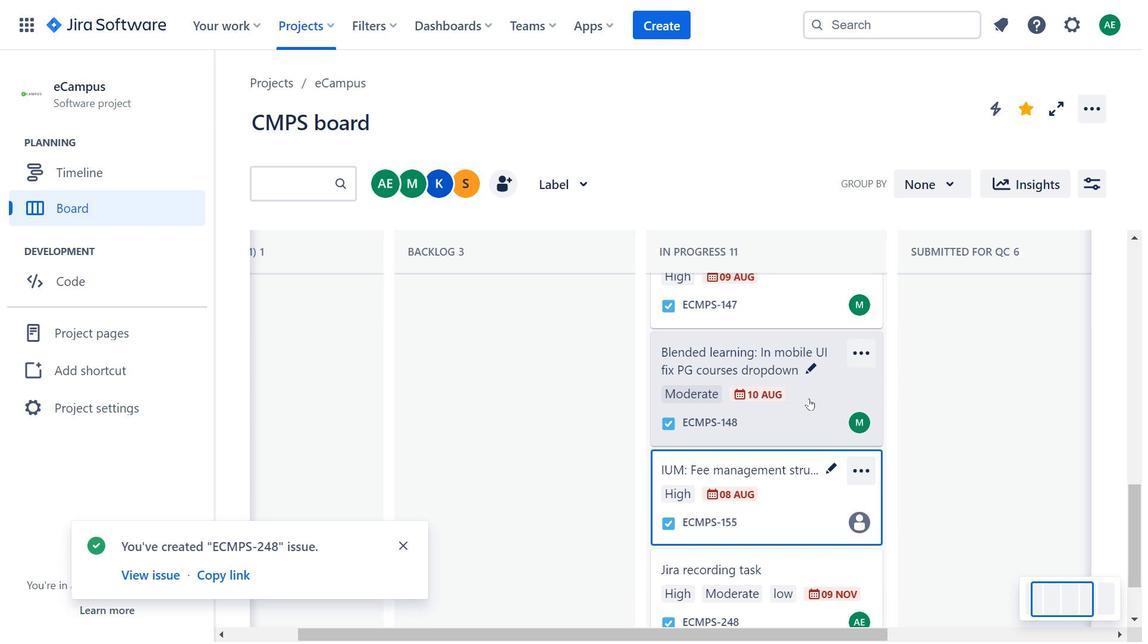 
Action: Mouse moved to (715, 361)
Screenshot: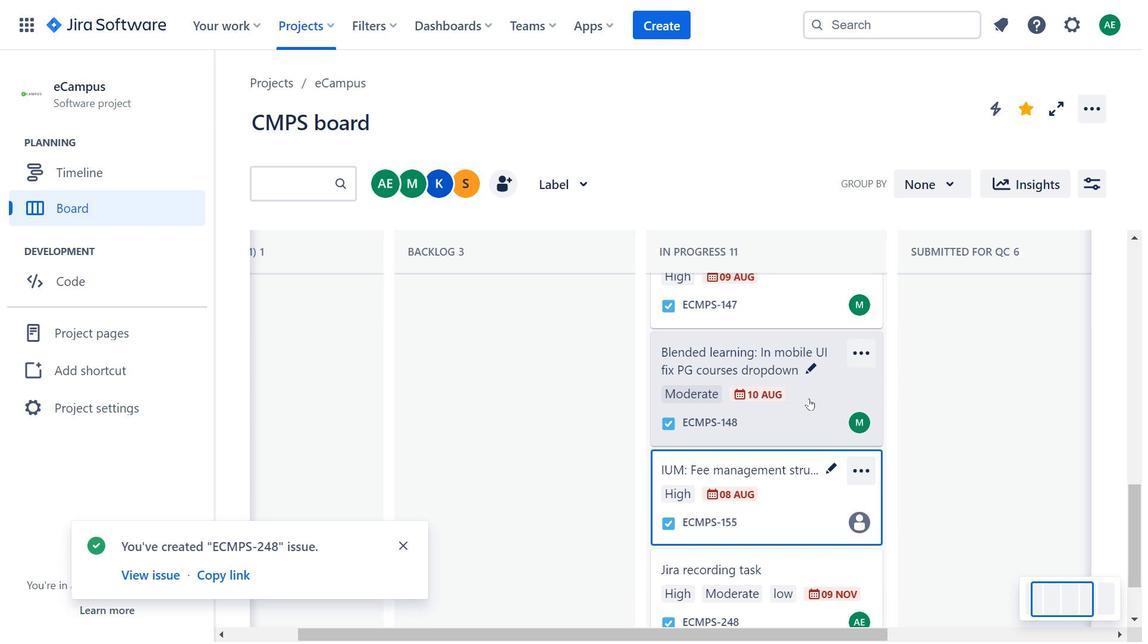 
Action: Mouse scrolled (715, 360) with delta (0, 0)
Screenshot: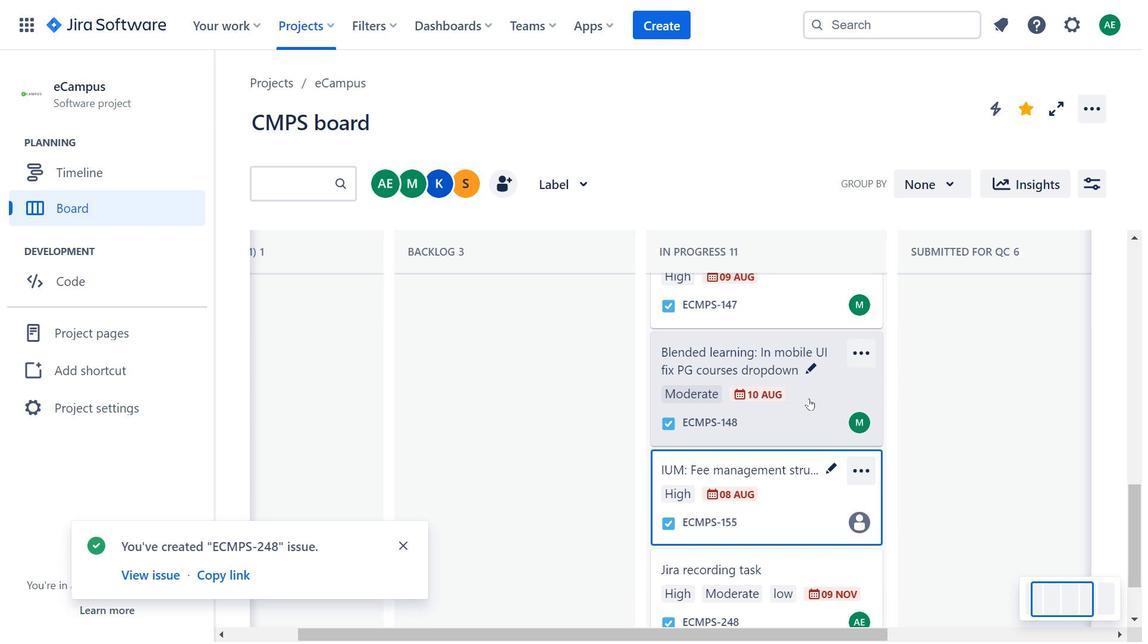 
Action: Mouse moved to (809, 399)
Screenshot: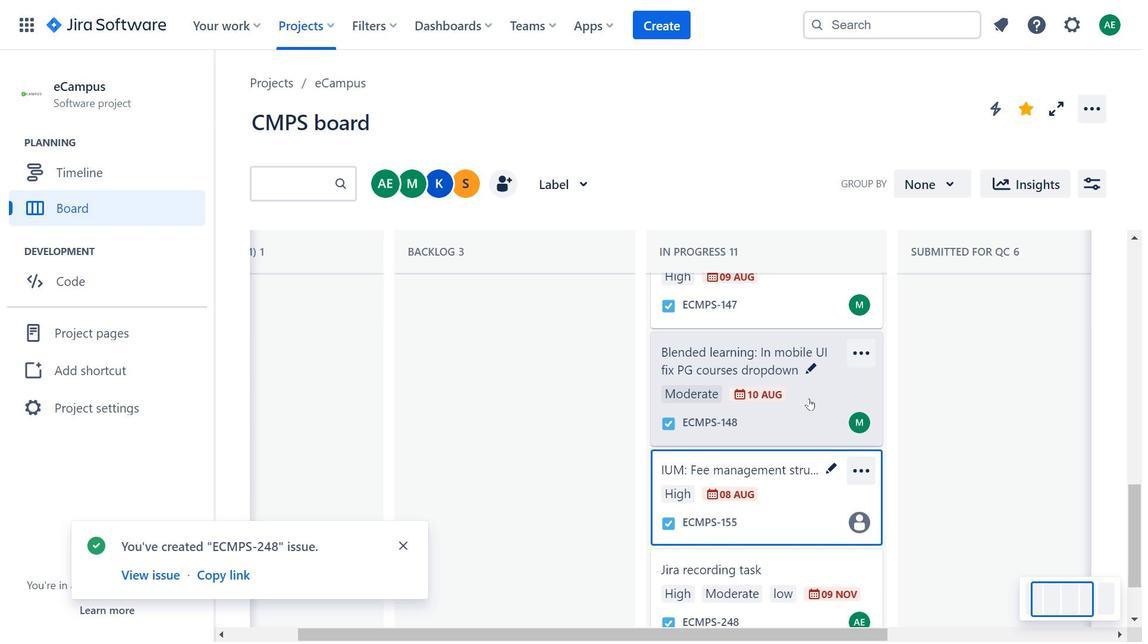 
Action: Mouse pressed left at (809, 399)
Screenshot: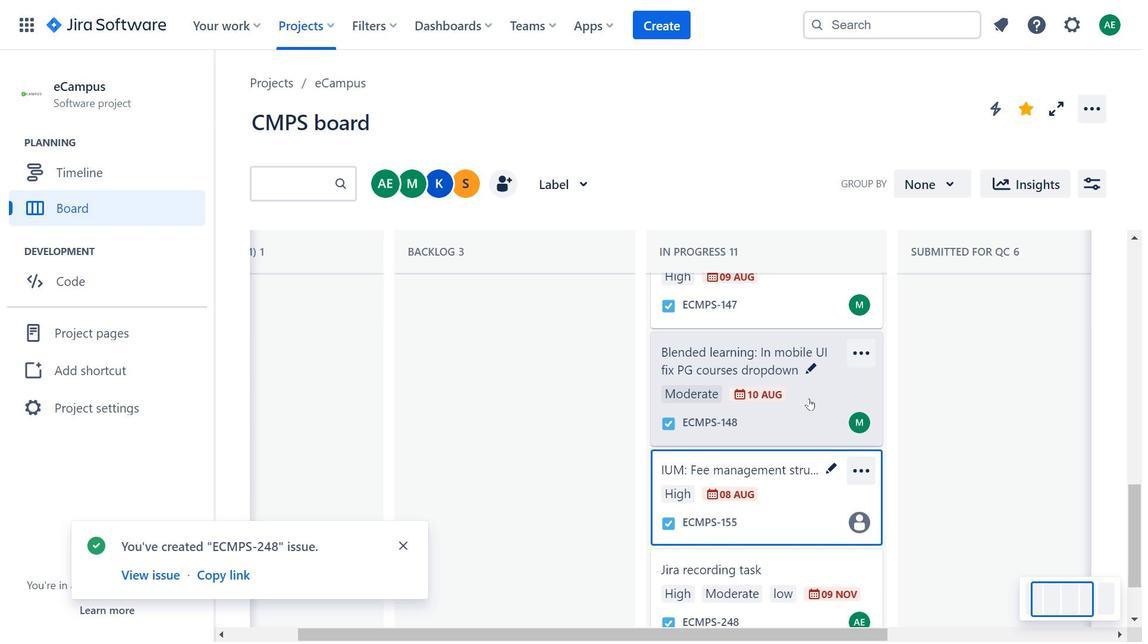 
Action: Mouse scrolled (809, 399) with delta (0, 0)
Screenshot: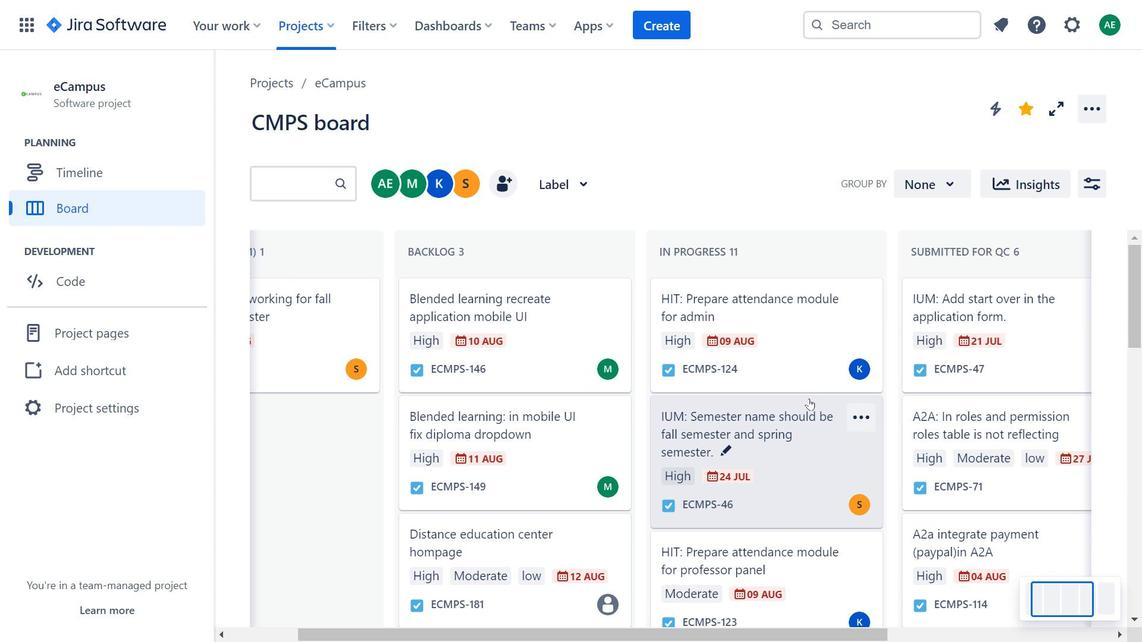 
Action: Mouse scrolled (809, 399) with delta (0, 0)
Screenshot: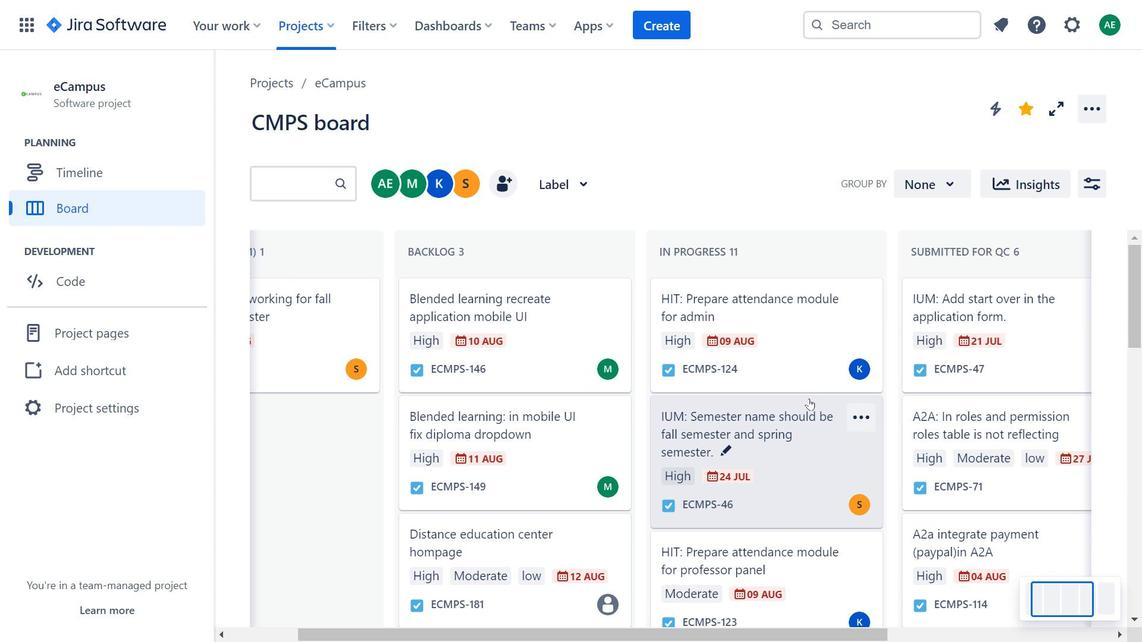 
Action: Mouse scrolled (809, 399) with delta (0, 0)
Screenshot: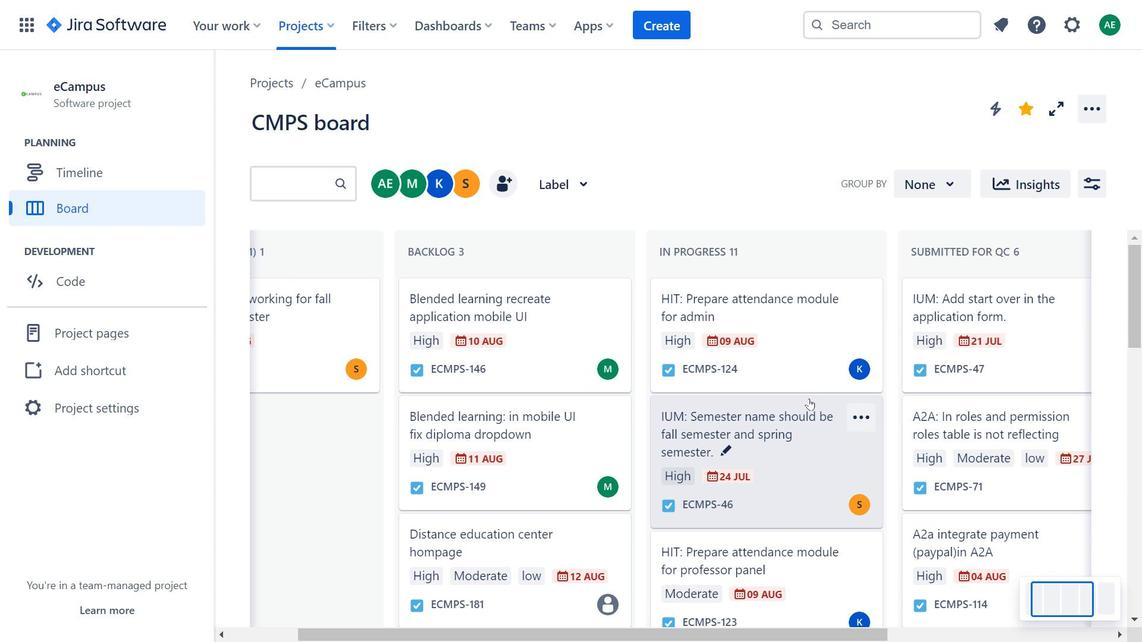 
Action: Mouse scrolled (809, 399) with delta (0, 0)
Screenshot: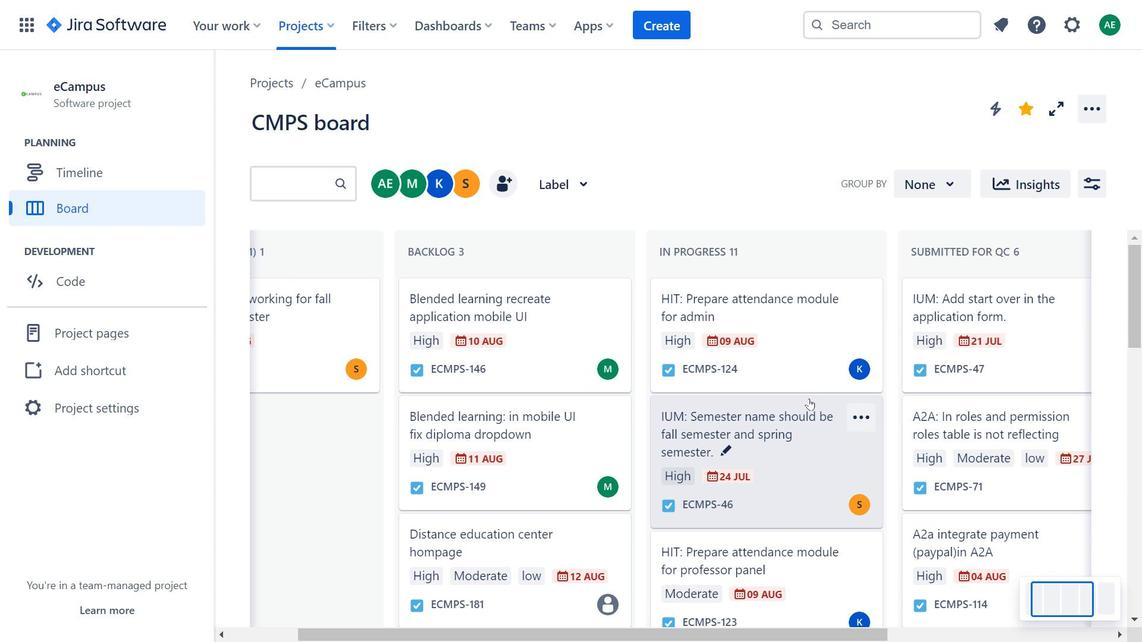 
Action: Mouse scrolled (809, 399) with delta (0, 0)
Screenshot: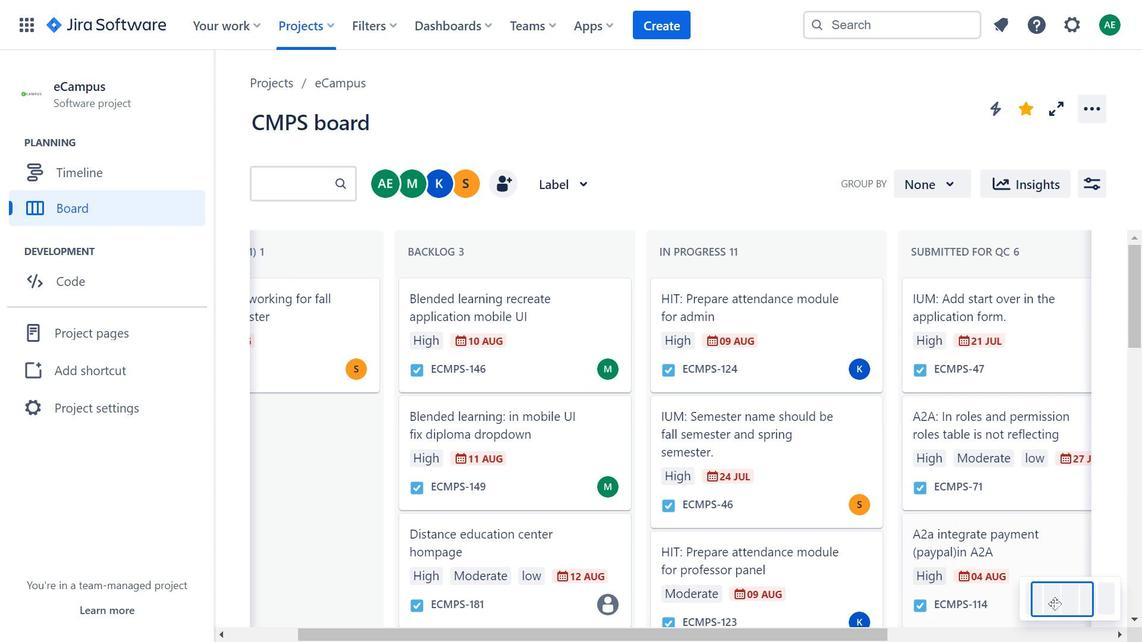 
Action: Mouse scrolled (809, 399) with delta (0, 0)
Screenshot: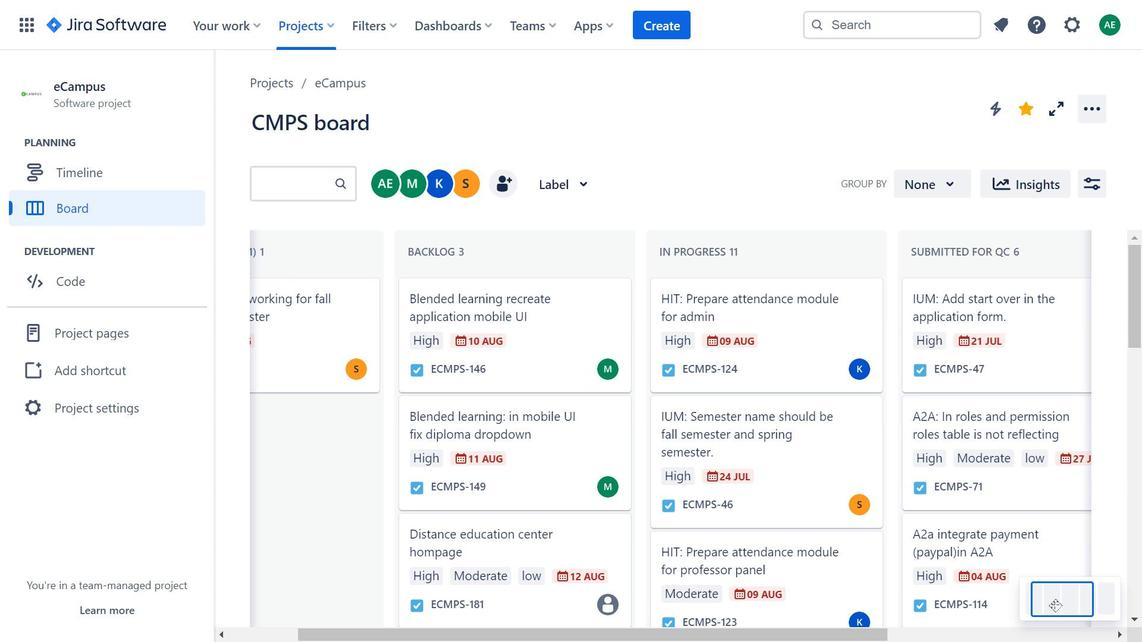 
Action: Mouse scrolled (809, 399) with delta (0, 0)
Screenshot: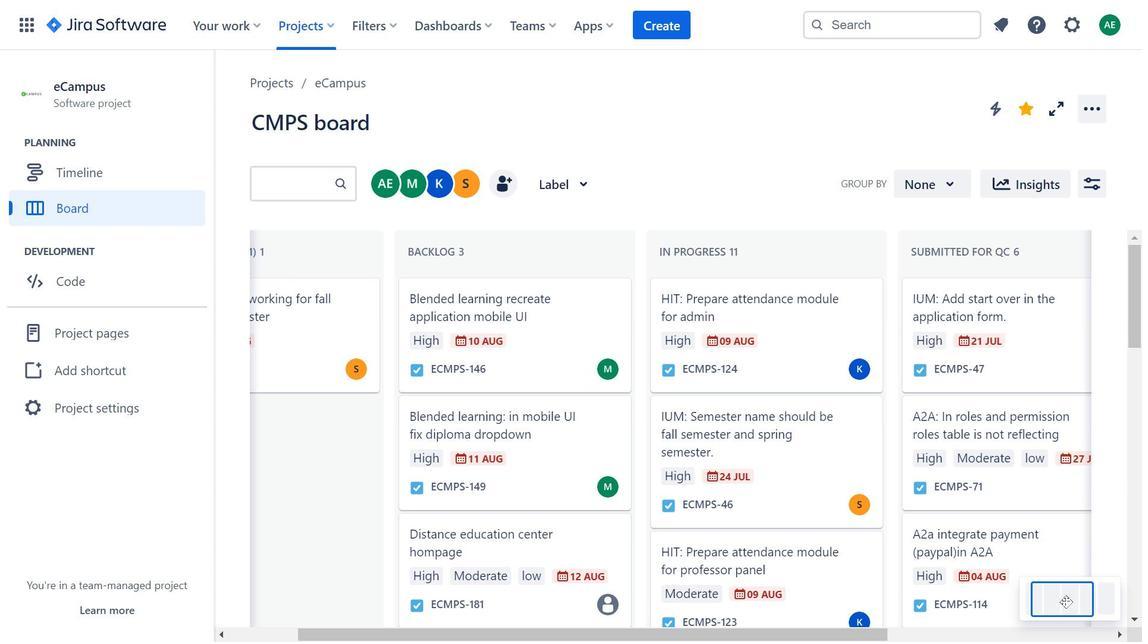 
Action: Mouse scrolled (809, 399) with delta (0, 0)
Screenshot: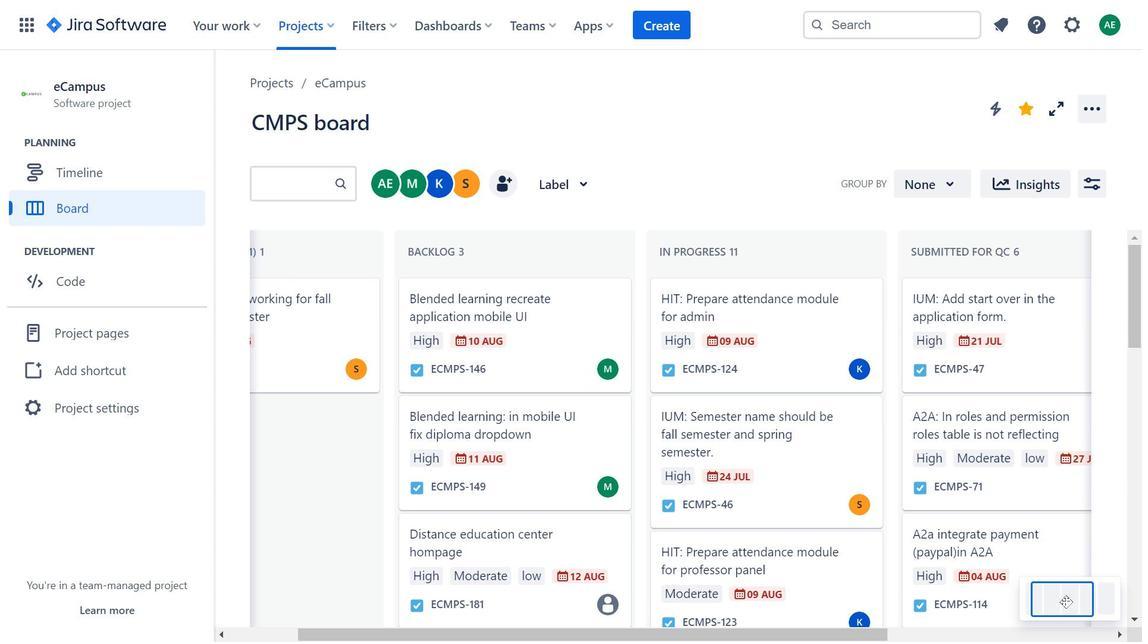
Action: Mouse scrolled (809, 399) with delta (0, 0)
Screenshot: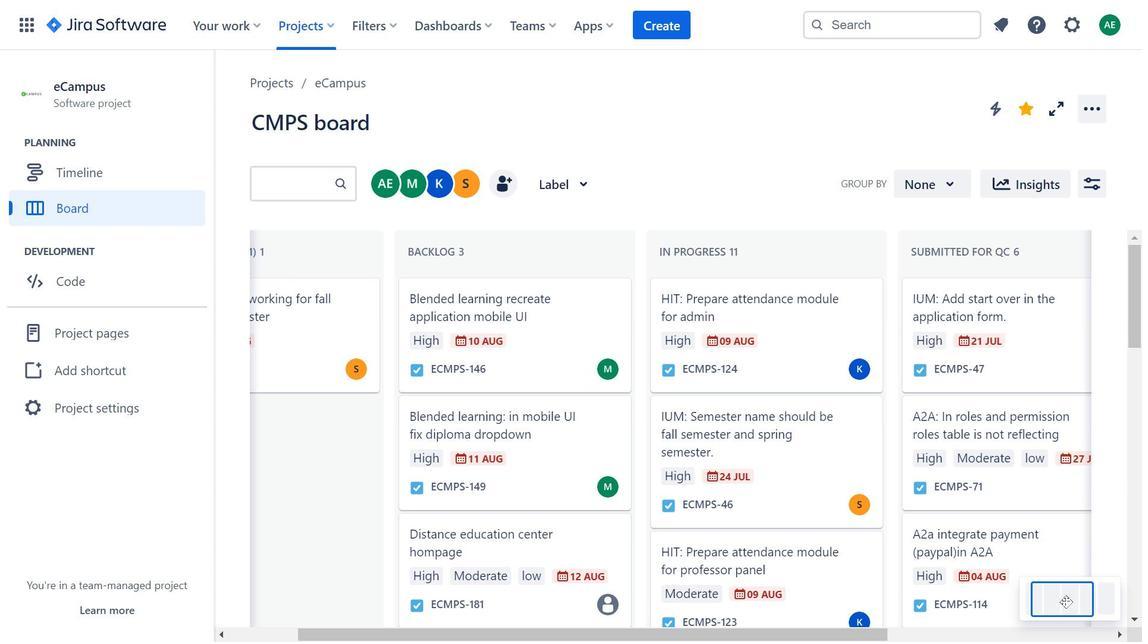 
Action: Mouse scrolled (809, 399) with delta (0, 0)
Screenshot: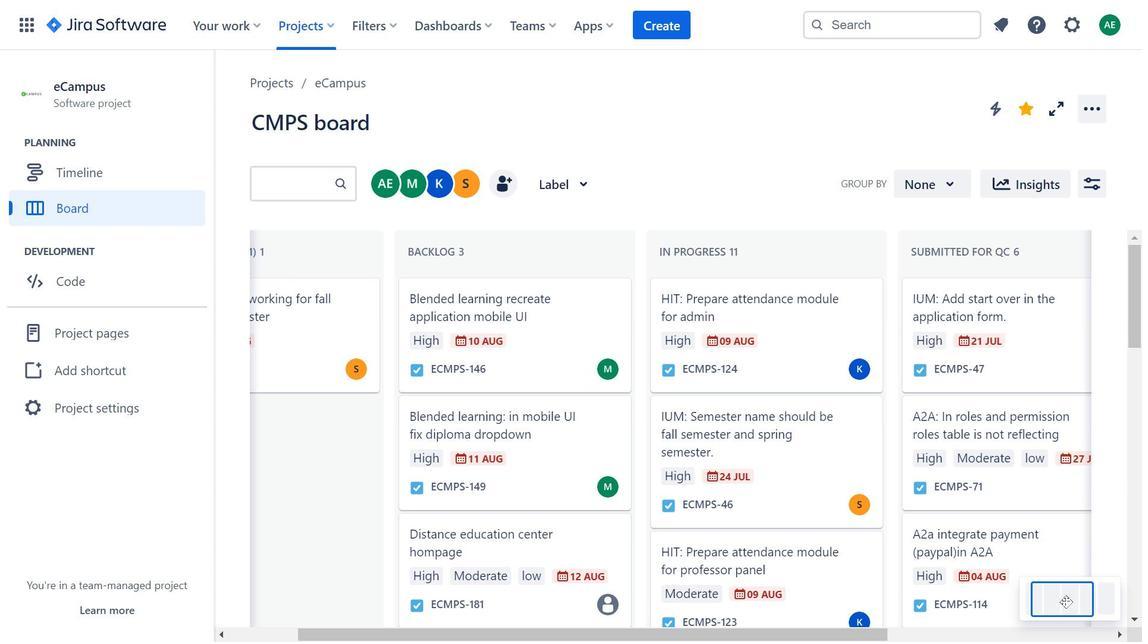 
Action: Mouse scrolled (809, 399) with delta (0, 0)
Screenshot: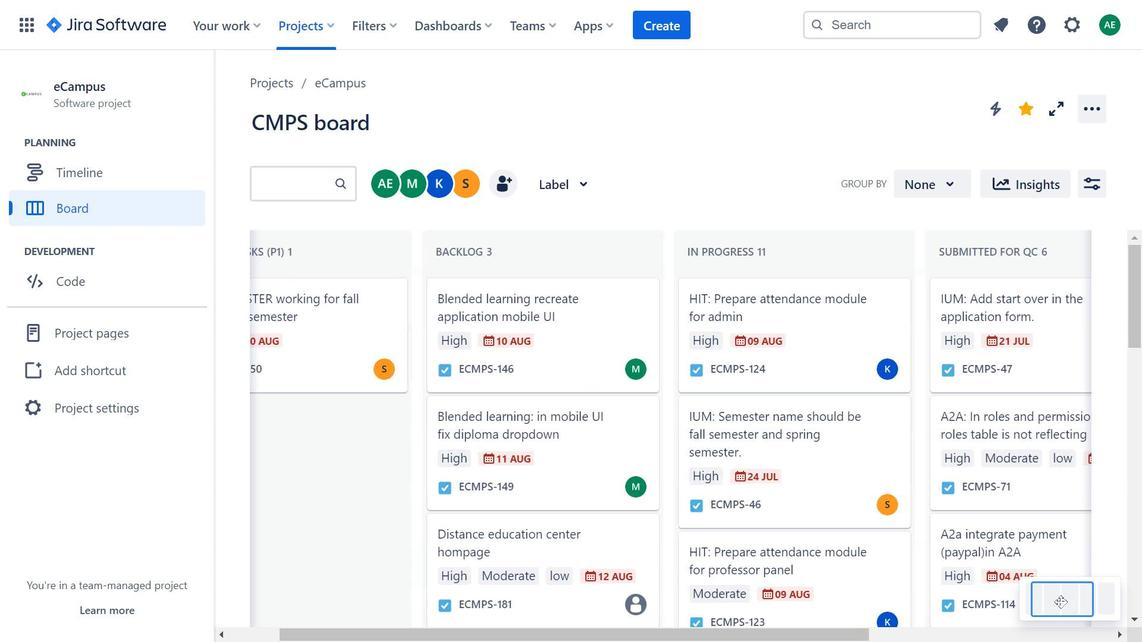 
Action: Mouse scrolled (809, 399) with delta (0, 0)
Screenshot: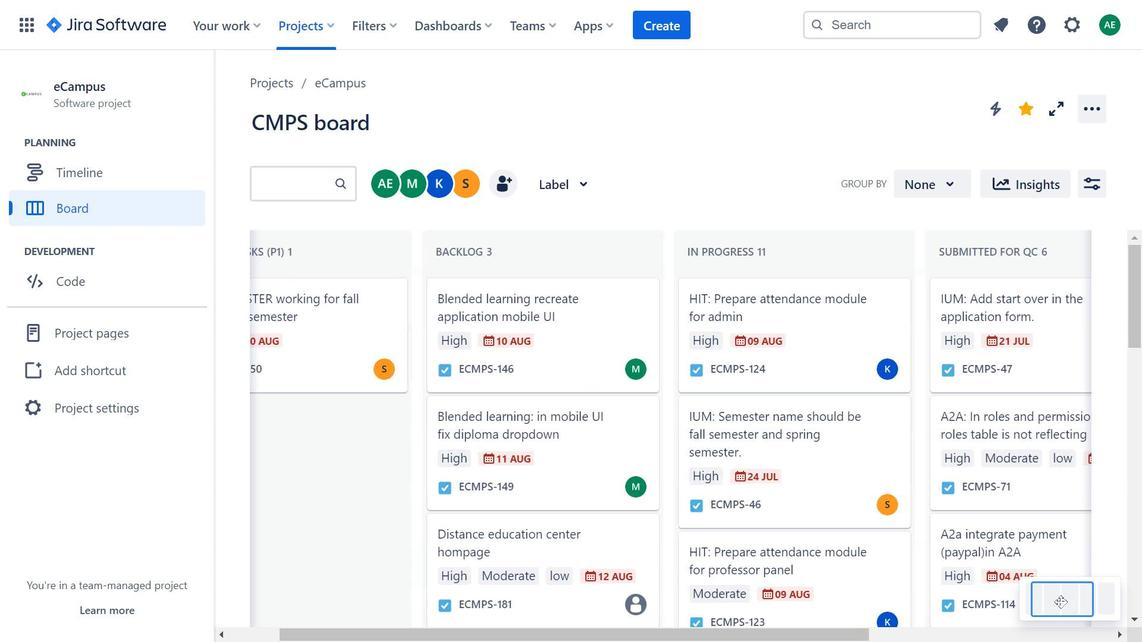 
Action: Mouse scrolled (809, 399) with delta (0, 0)
Screenshot: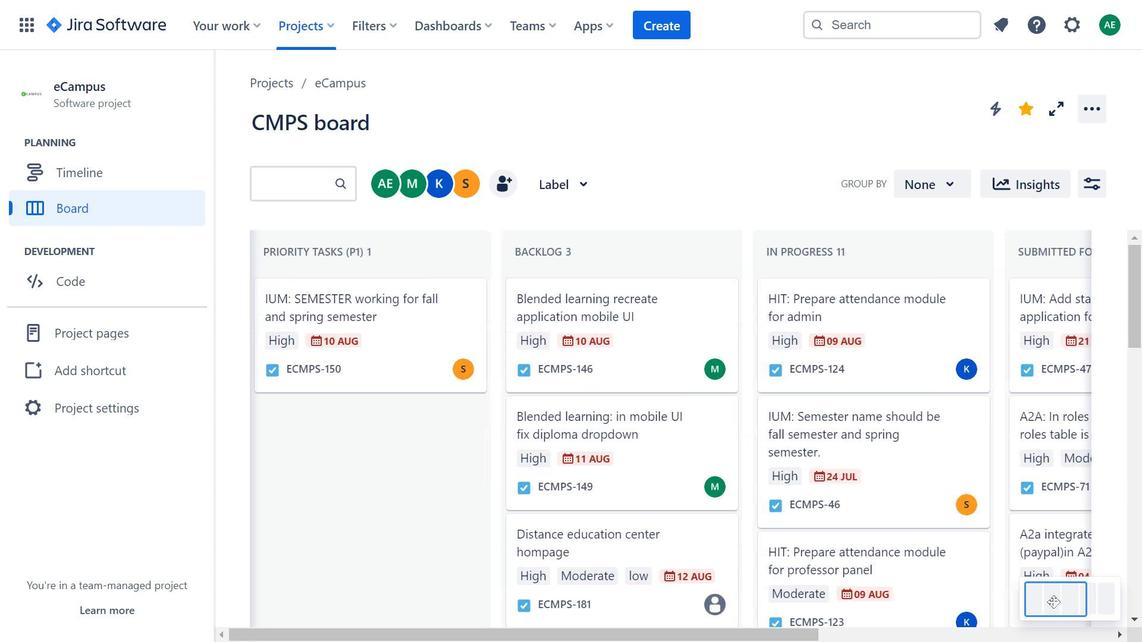 
Action: Mouse scrolled (809, 399) with delta (0, 0)
Screenshot: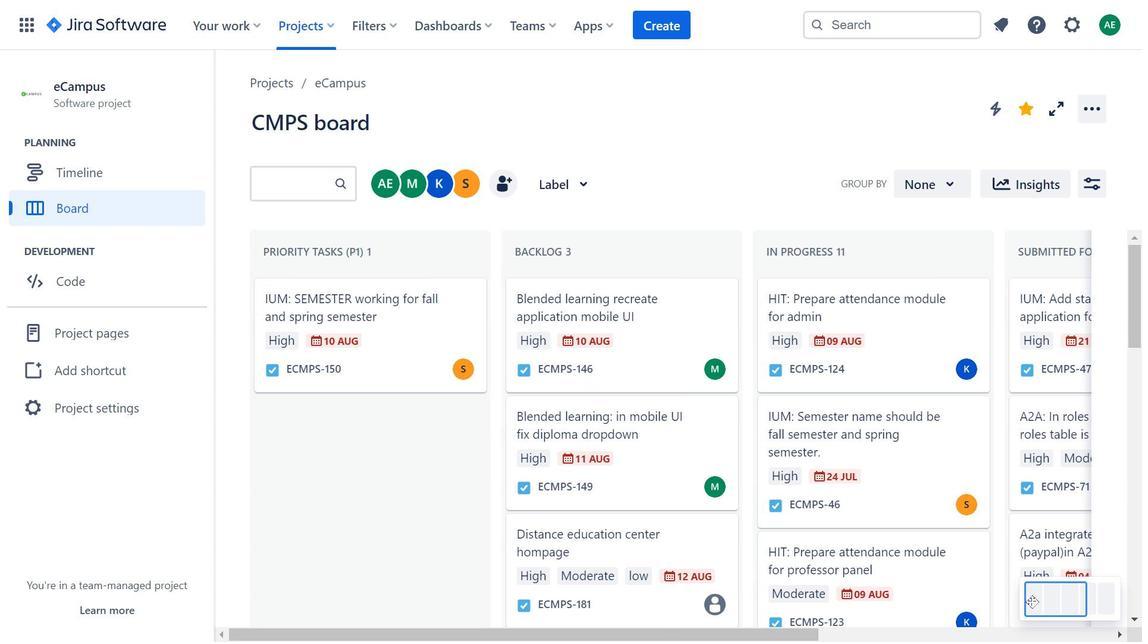 
Action: Mouse scrolled (809, 399) with delta (0, 0)
Screenshot: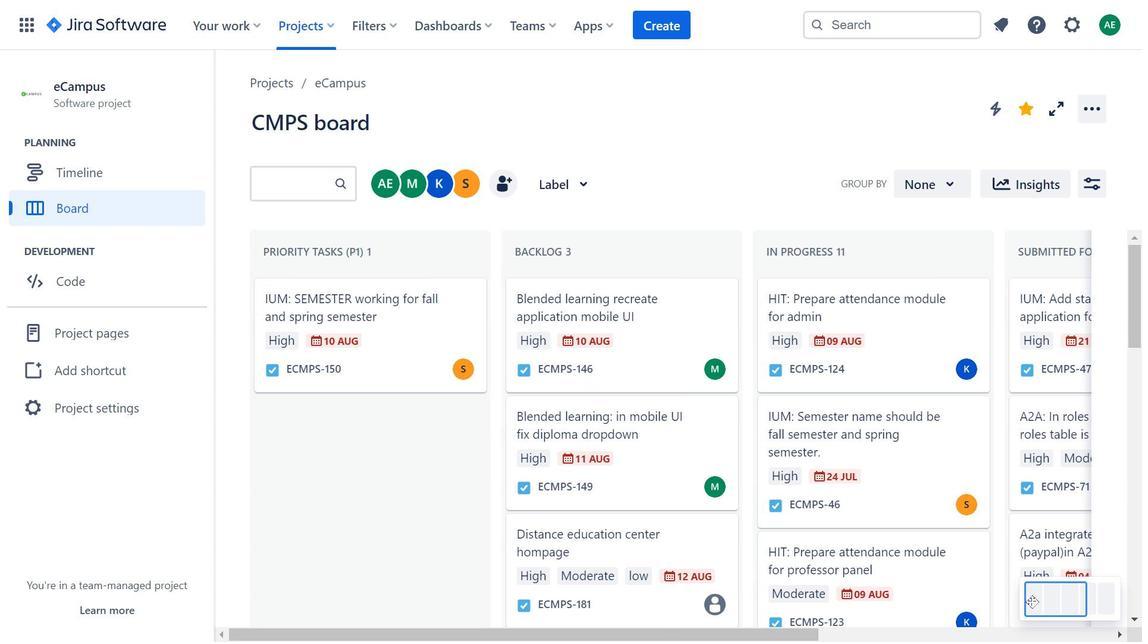 
Action: Mouse scrolled (809, 399) with delta (0, 0)
Screenshot: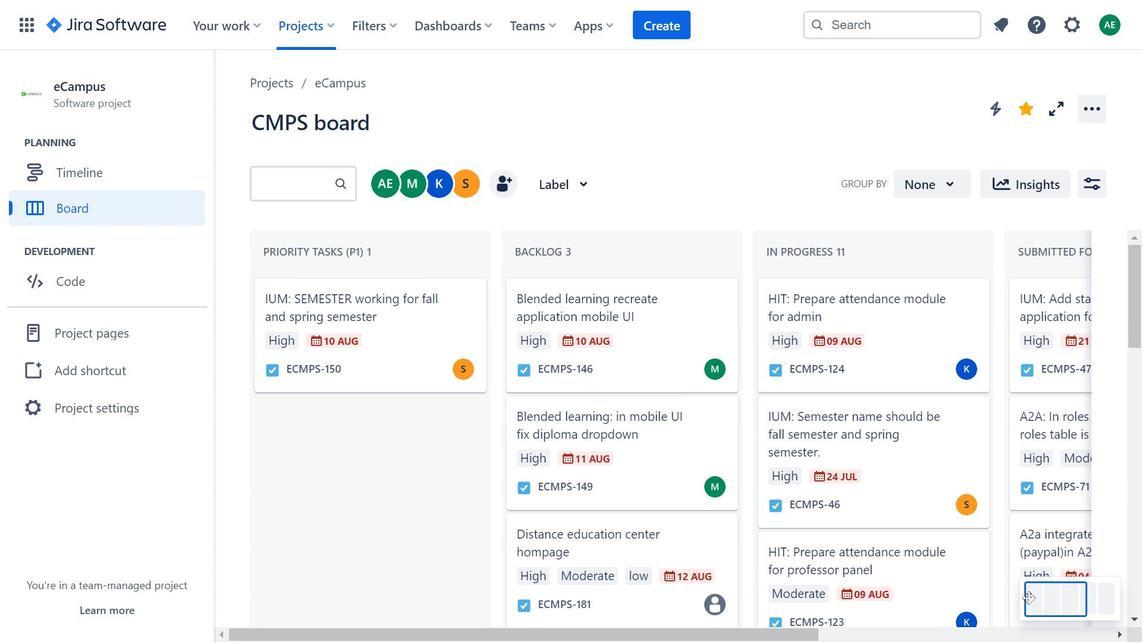 
Action: Mouse moved to (1066, 602)
Screenshot: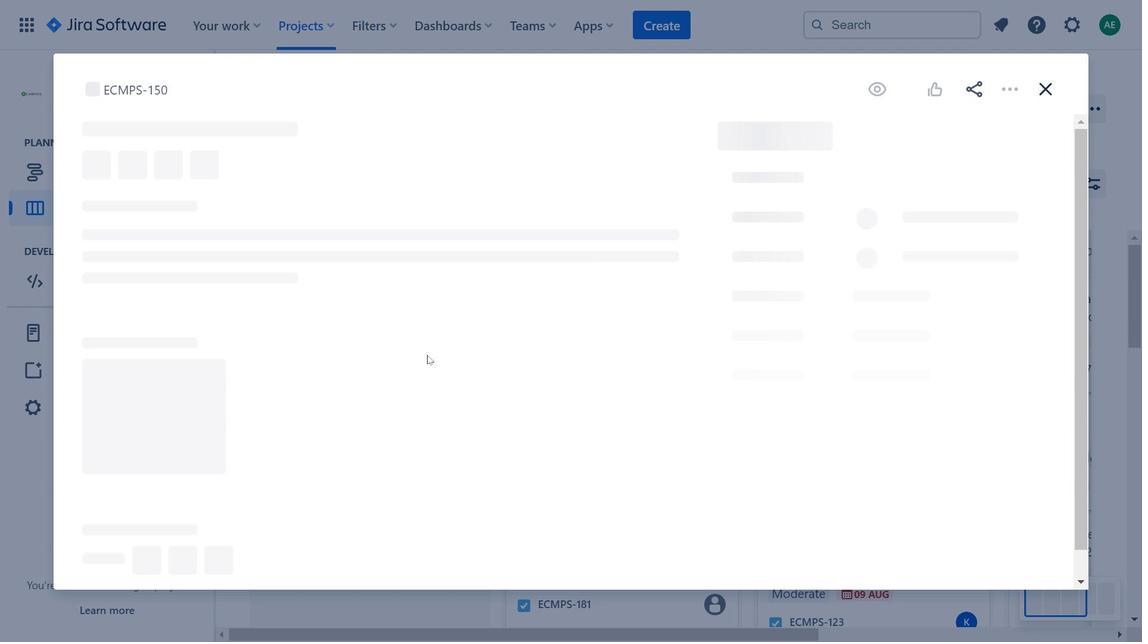 
Action: Mouse pressed left at (1066, 602)
Screenshot: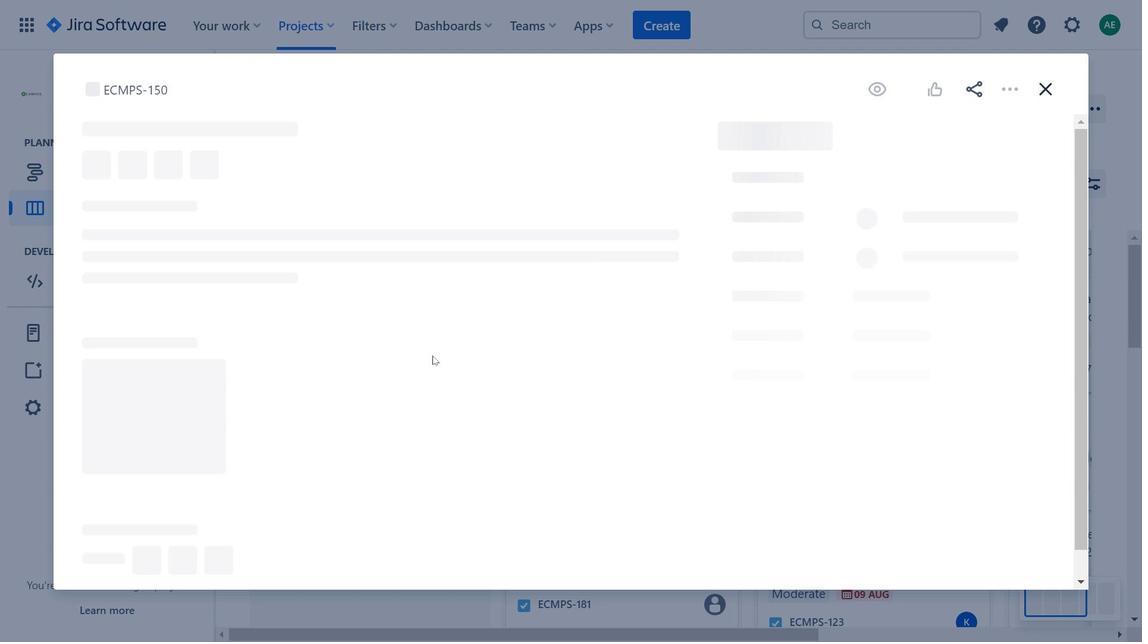 
Action: Mouse moved to (427, 355)
Screenshot: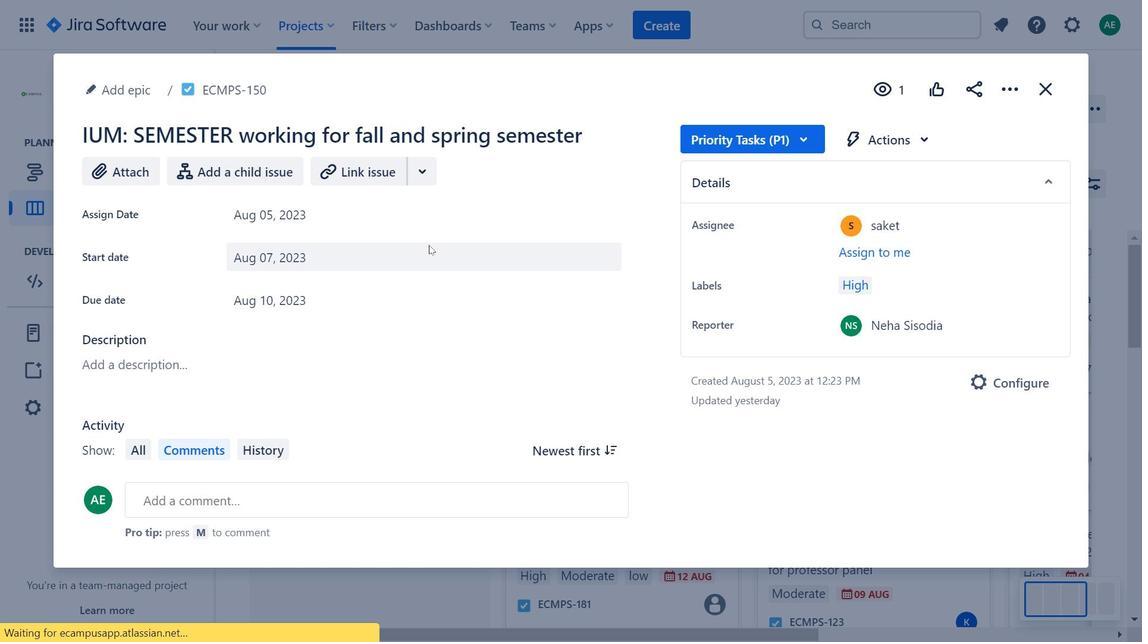 
Action: Mouse pressed left at (427, 355)
Screenshot: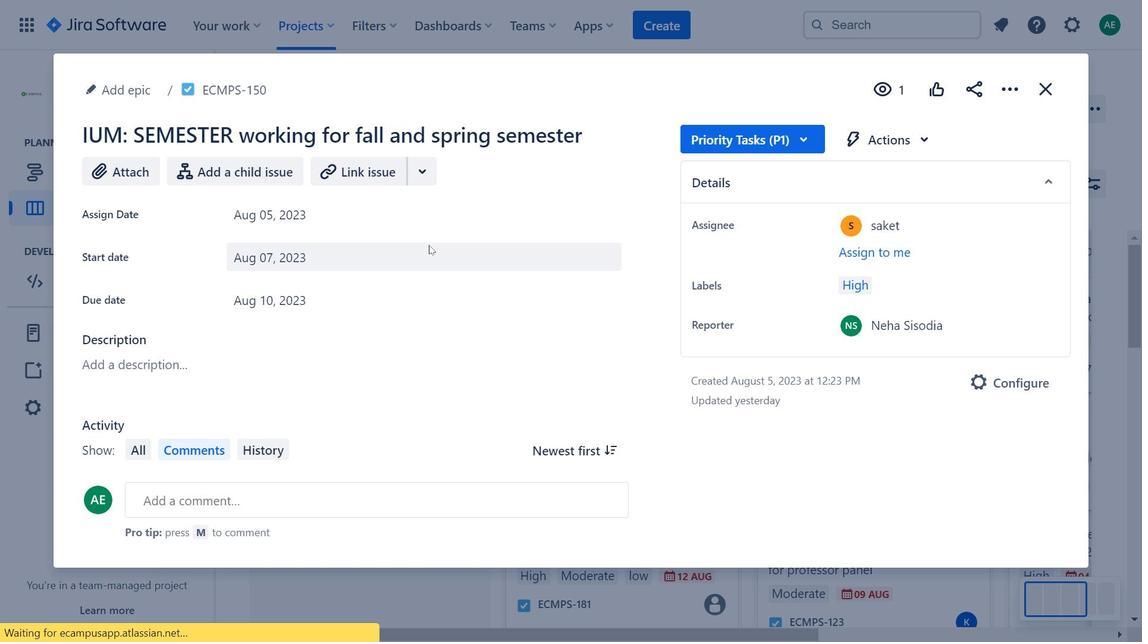 
Action: Mouse moved to (429, 245)
Screenshot: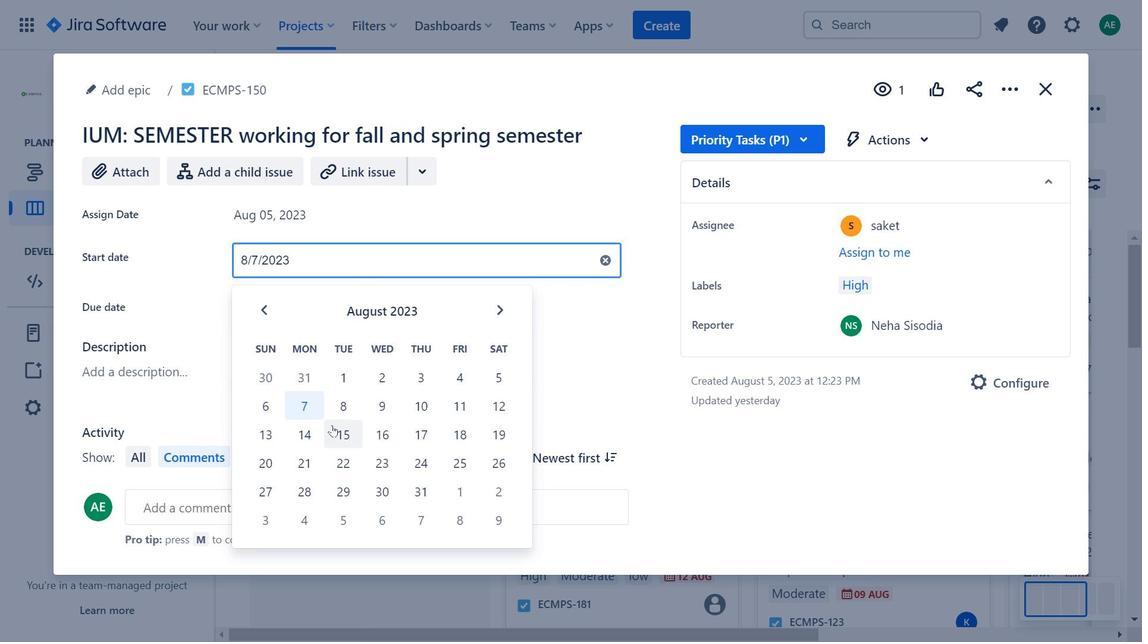 
Action: Mouse pressed left at (429, 245)
Screenshot: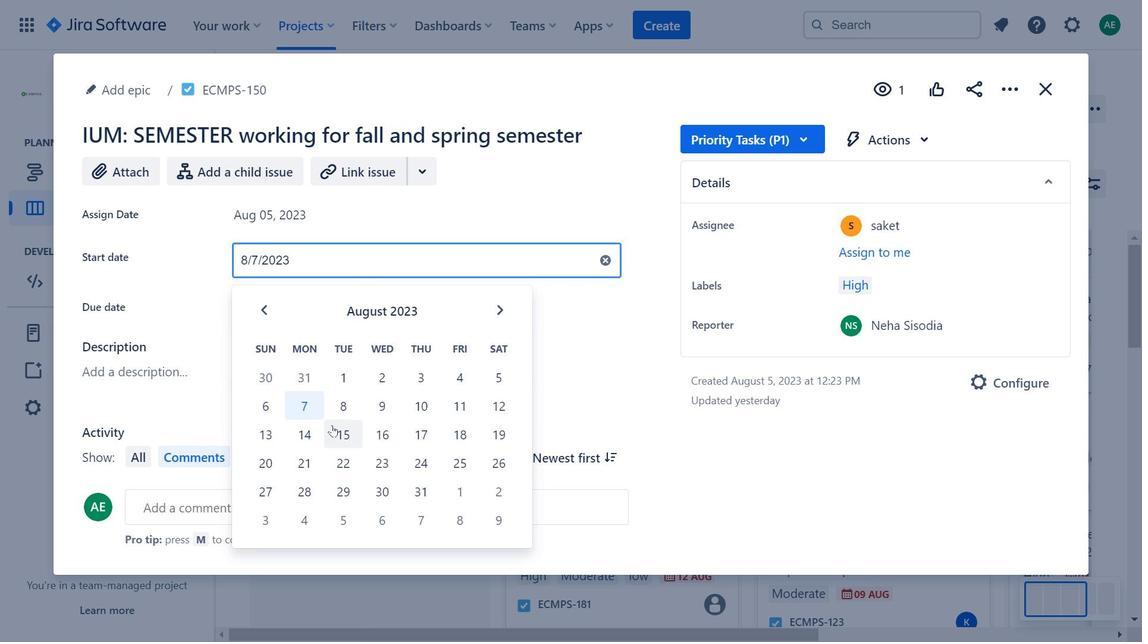 
Action: Mouse moved to (792, 140)
Screenshot: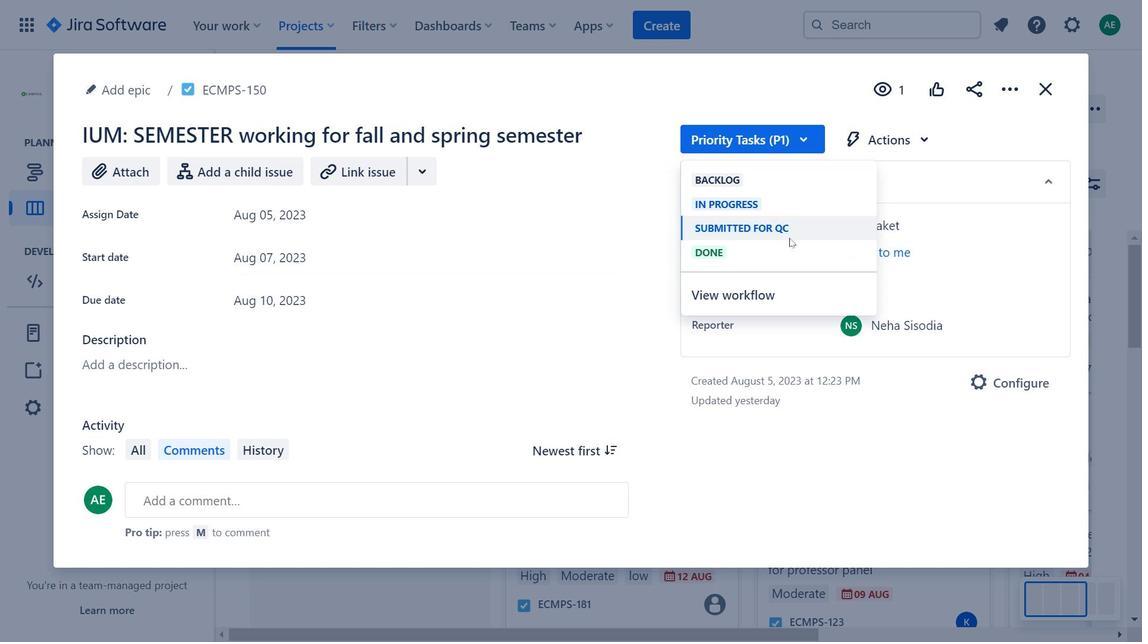 
Action: Mouse pressed left at (792, 140)
Screenshot: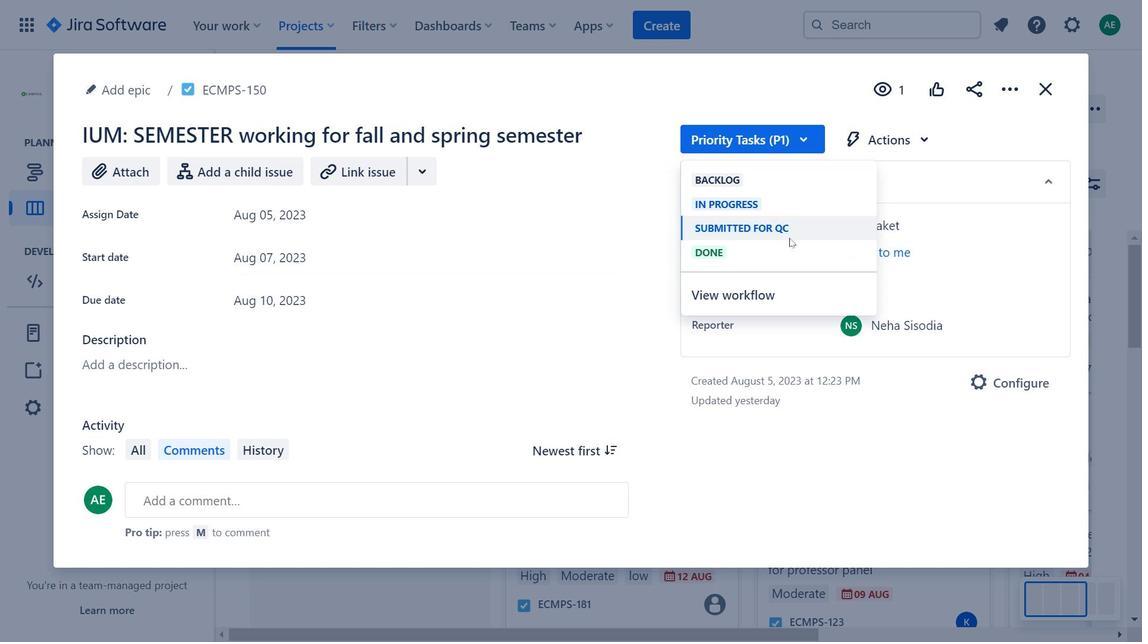 
Action: Mouse moved to (426, 171)
Screenshot: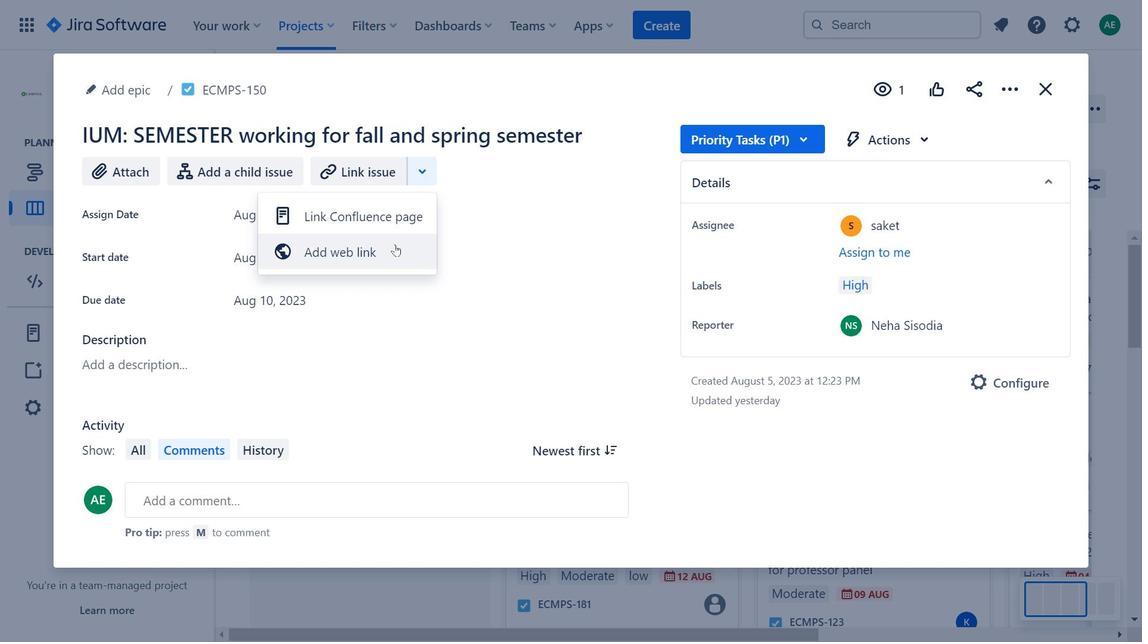 
Action: Mouse pressed left at (426, 171)
Screenshot: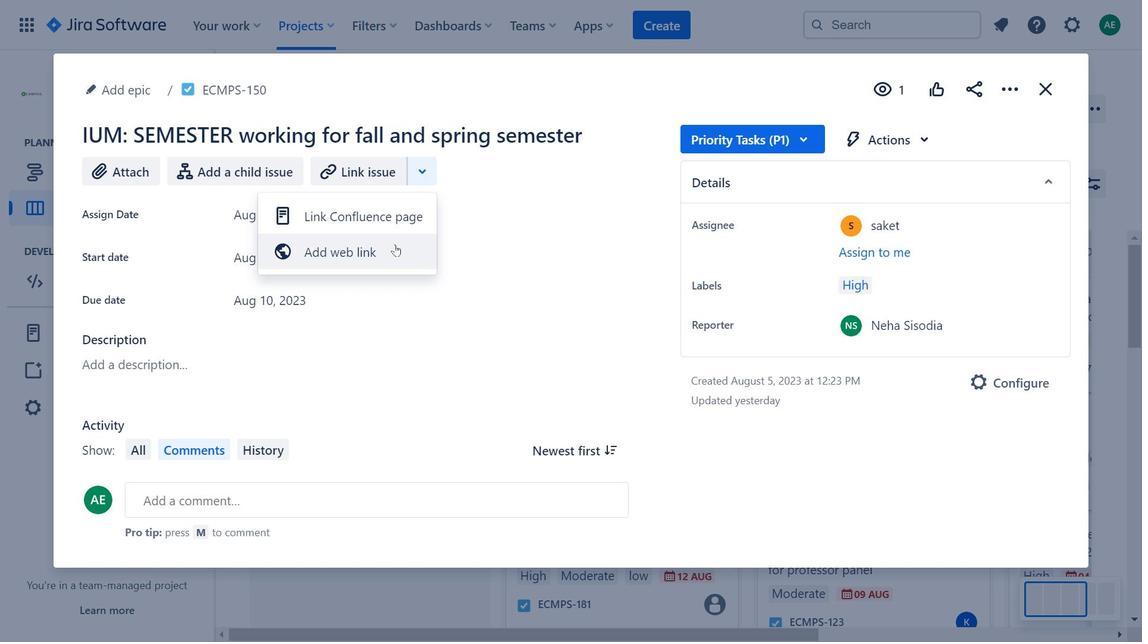 
Action: Mouse moved to (274, 417)
Screenshot: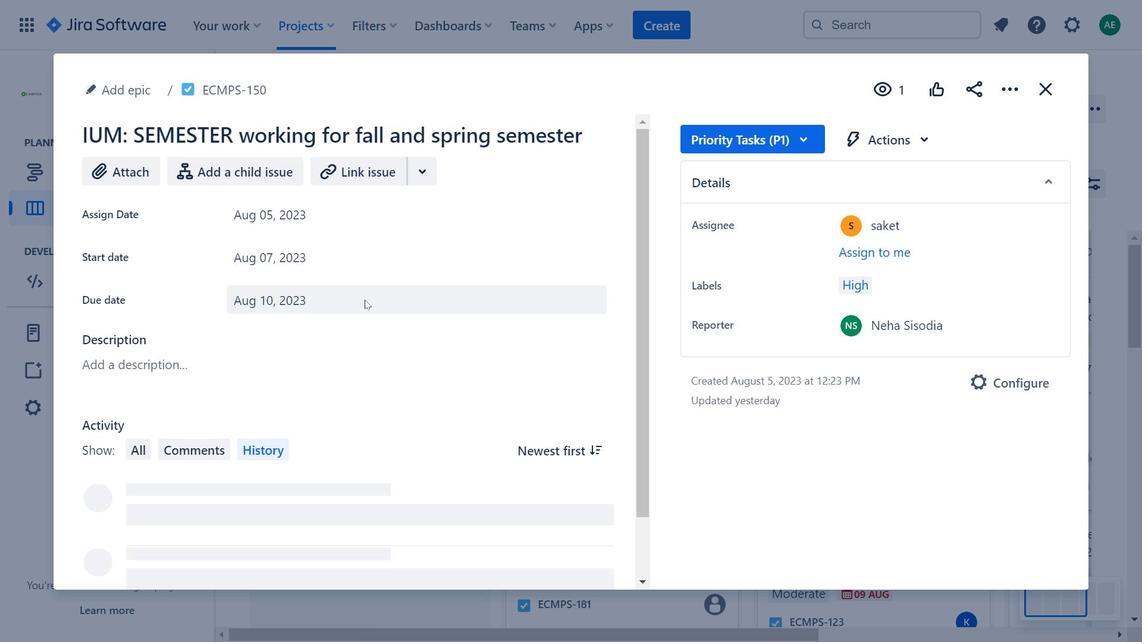 
Action: Mouse scrolled (274, 417) with delta (0, 0)
Screenshot: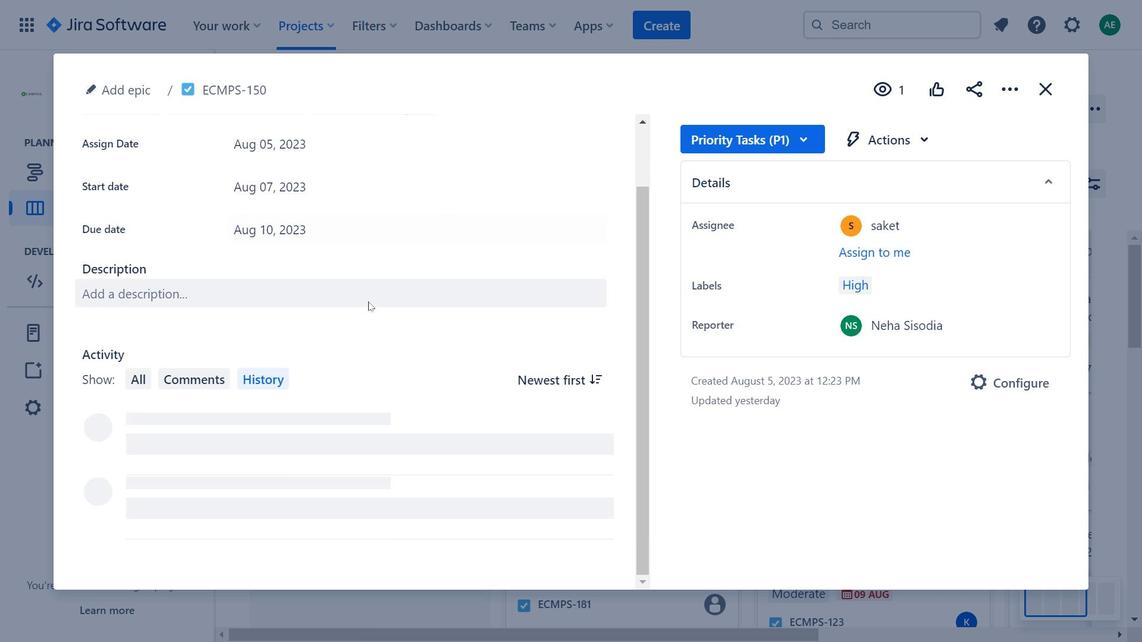 
Action: Mouse scrolled (274, 417) with delta (0, 0)
Screenshot: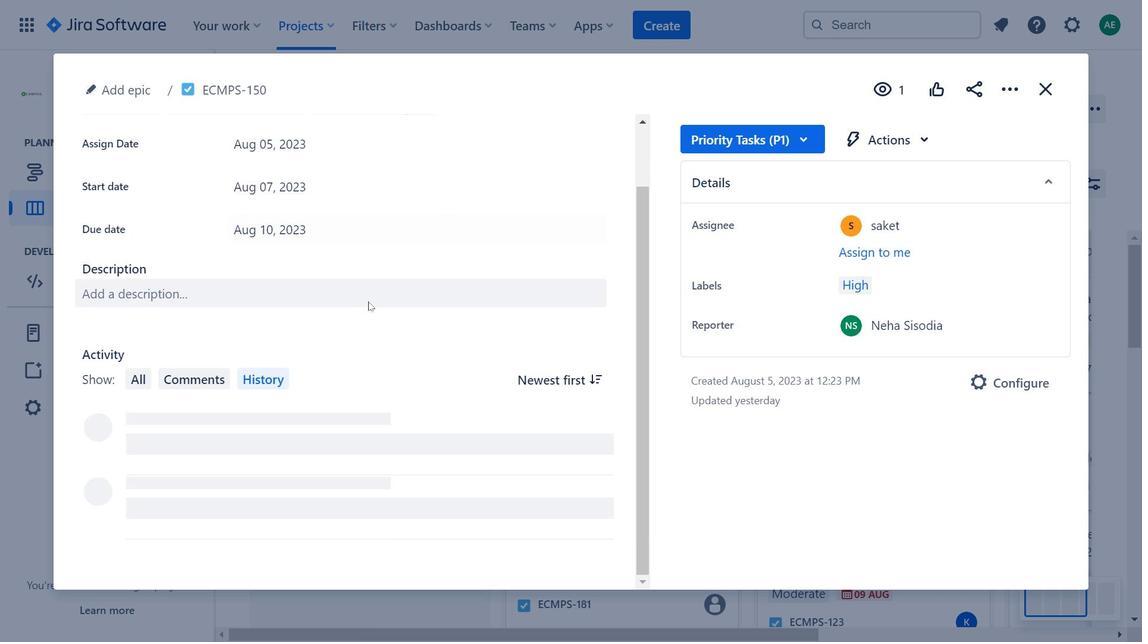 
Action: Mouse moved to (261, 438)
Screenshot: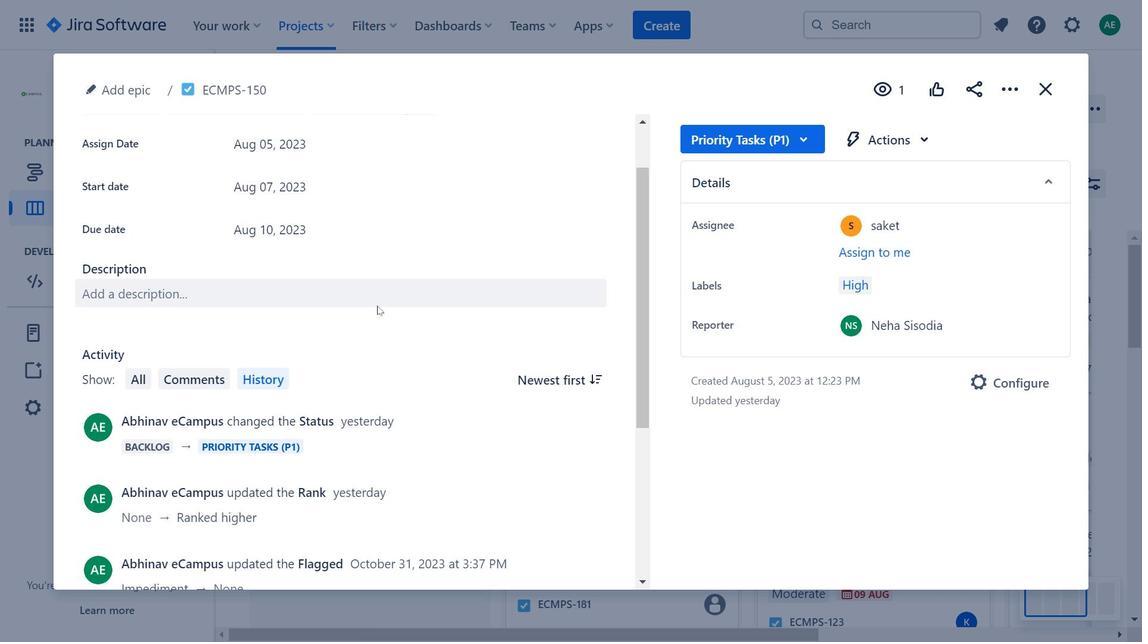 
Action: Mouse pressed left at (261, 438)
Screenshot: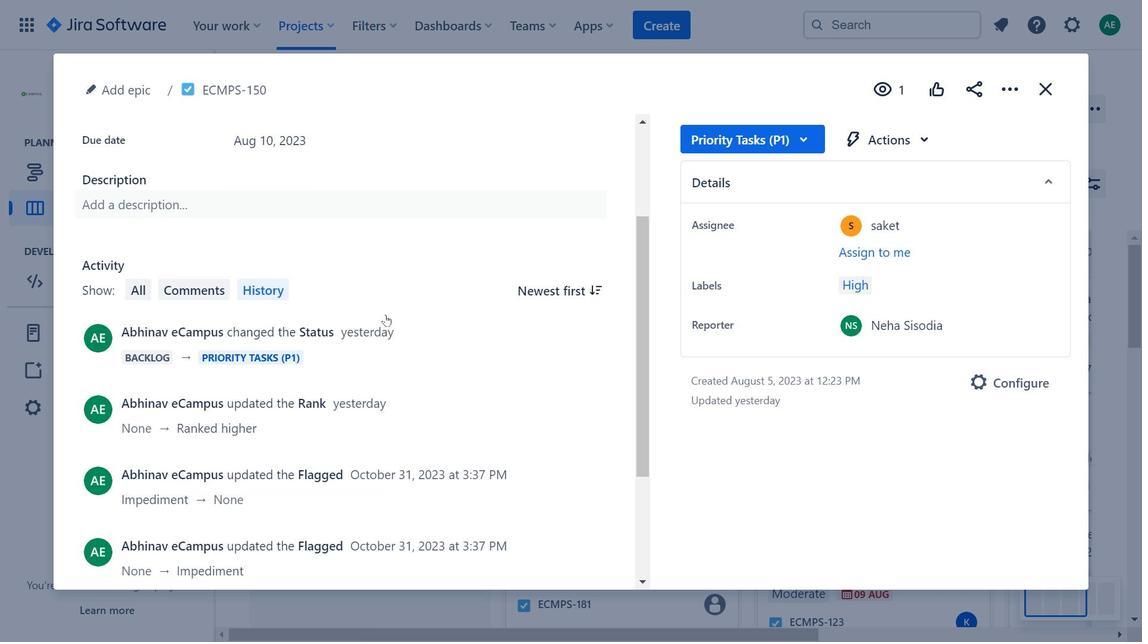 
Action: Mouse moved to (264, 443)
Screenshot: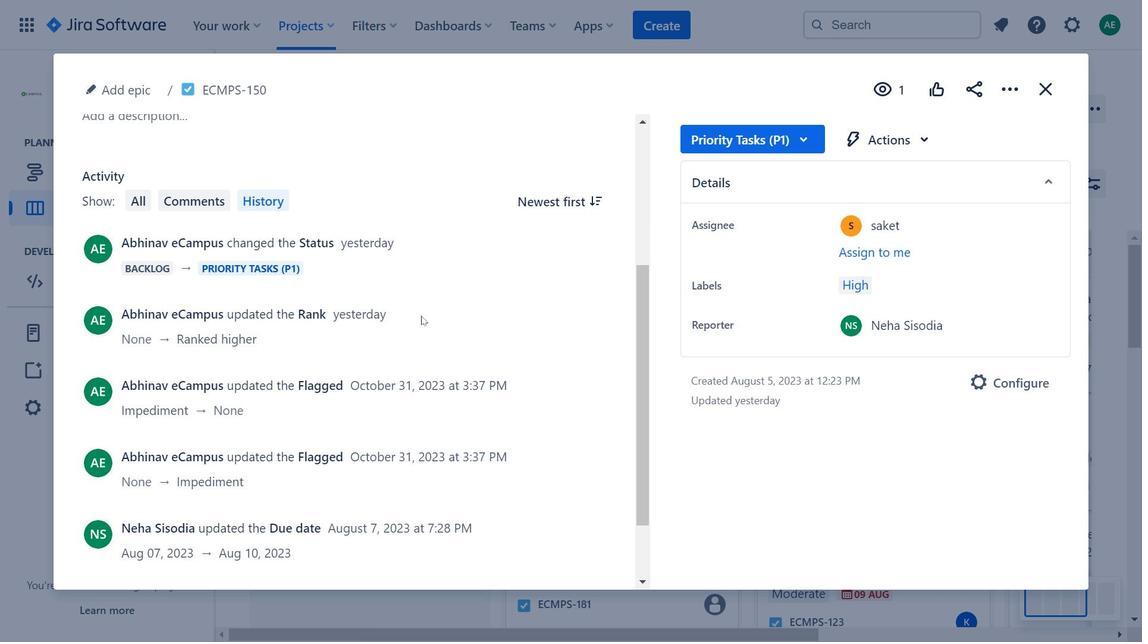 
Action: Mouse pressed left at (264, 443)
Screenshot: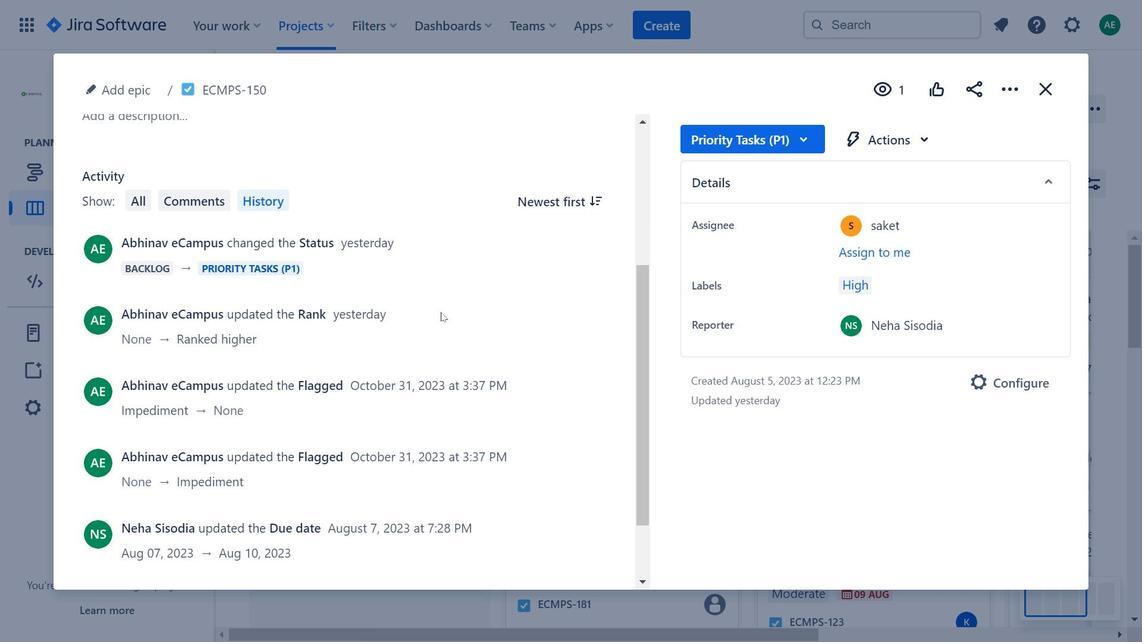 
Action: Mouse moved to (366, 300)
Screenshot: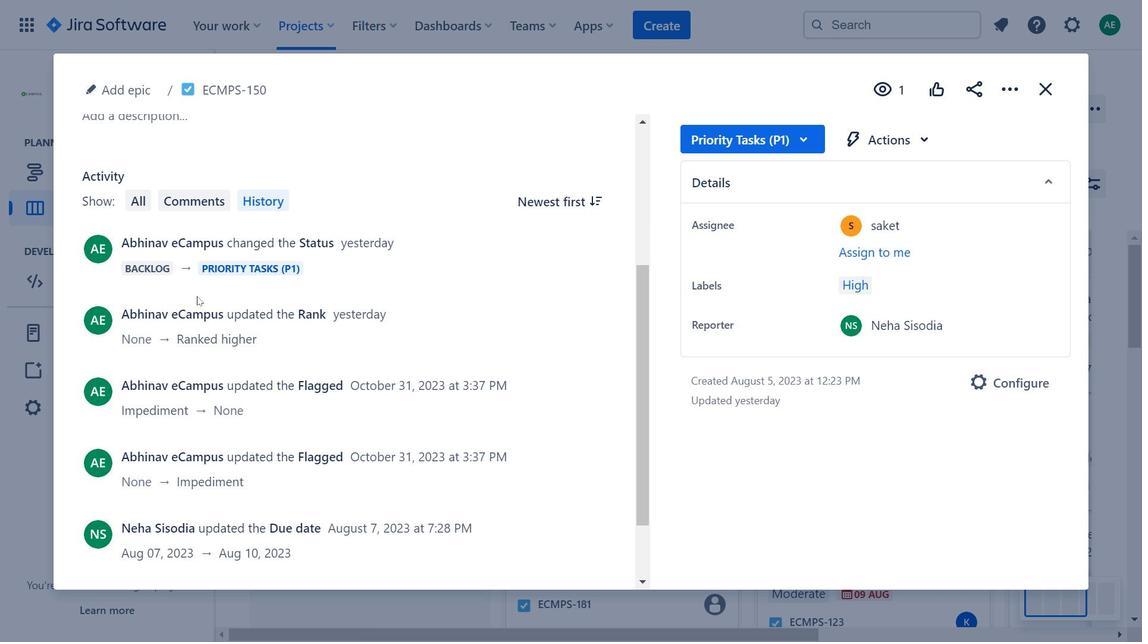 
Action: Mouse scrolled (366, 299) with delta (0, 0)
Screenshot: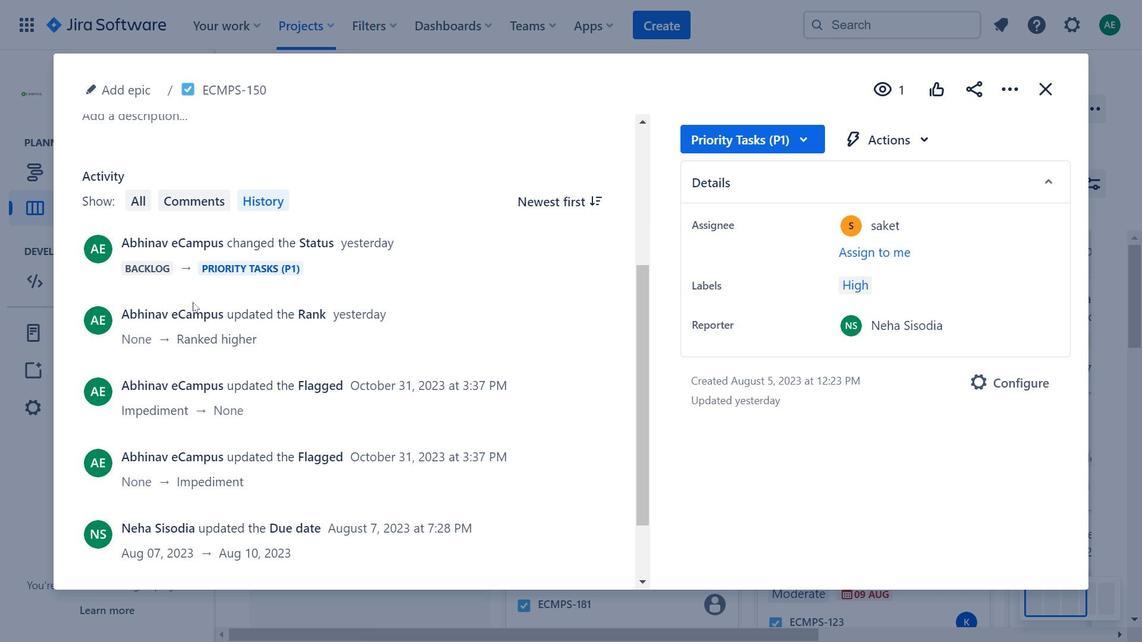 
Action: Mouse moved to (368, 301)
Screenshot: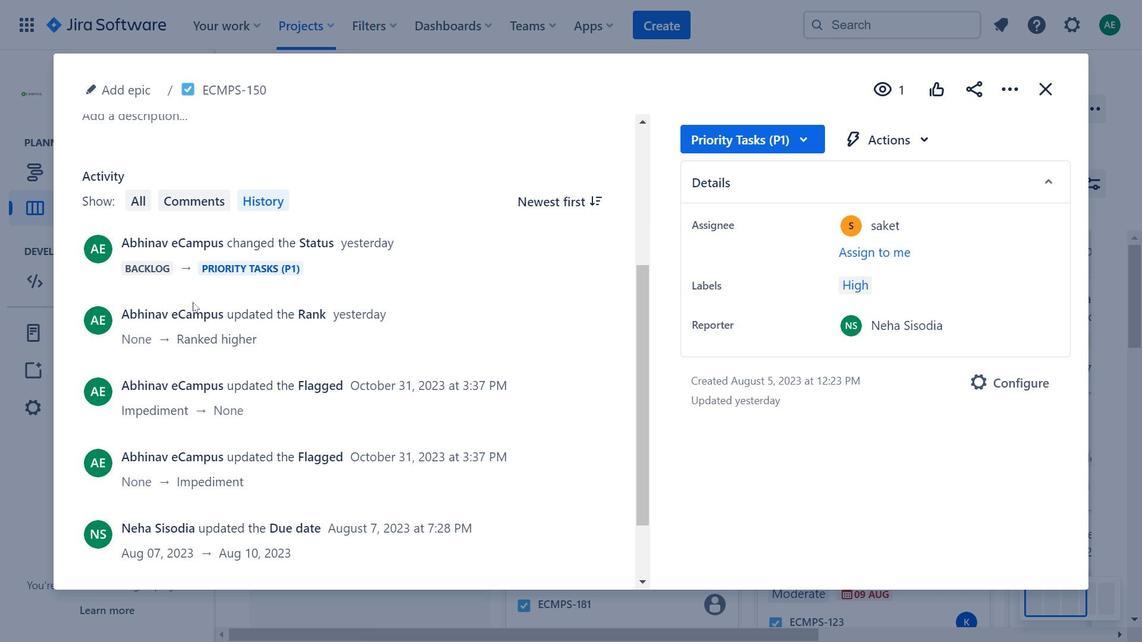 
Action: Mouse scrolled (368, 301) with delta (0, 0)
Screenshot: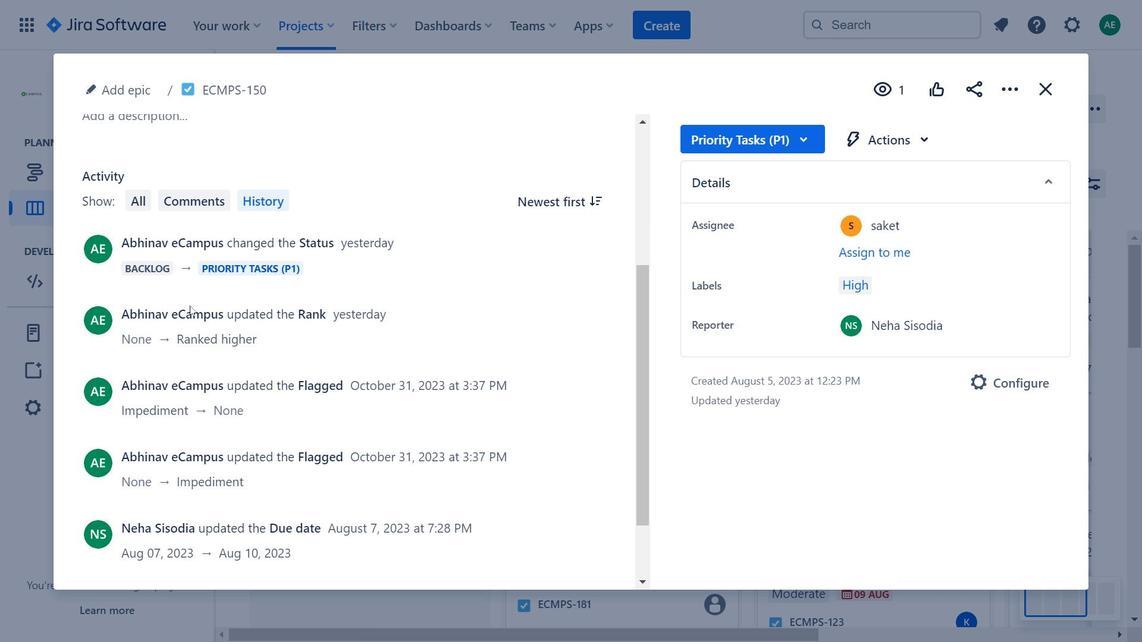 
Action: Mouse moved to (382, 310)
Screenshot: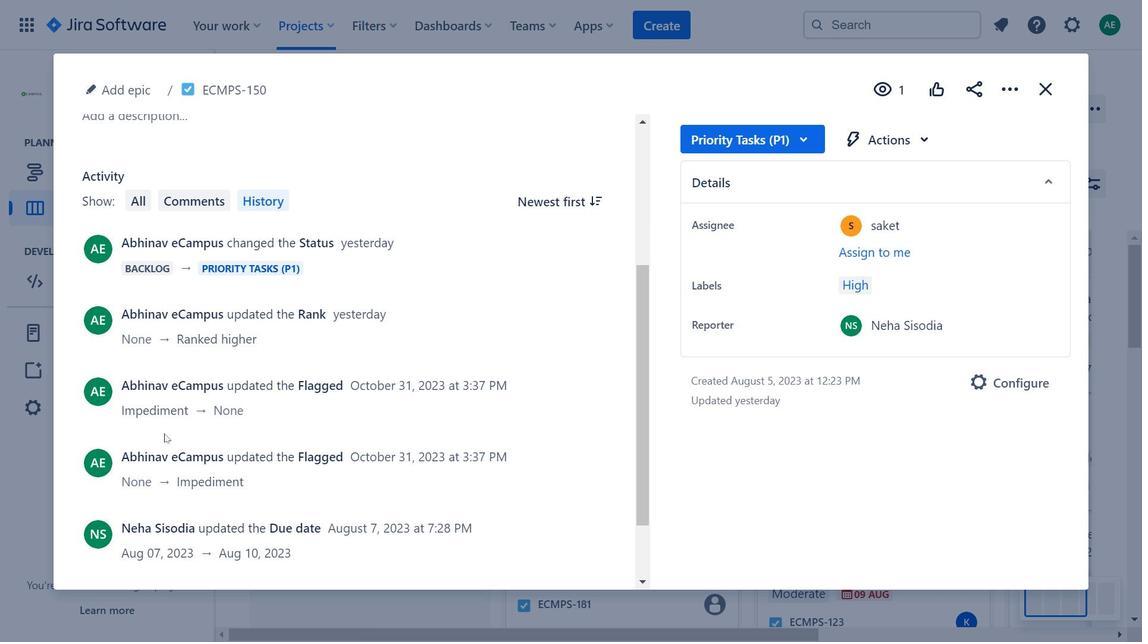 
Action: Mouse scrolled (382, 310) with delta (0, 0)
Screenshot: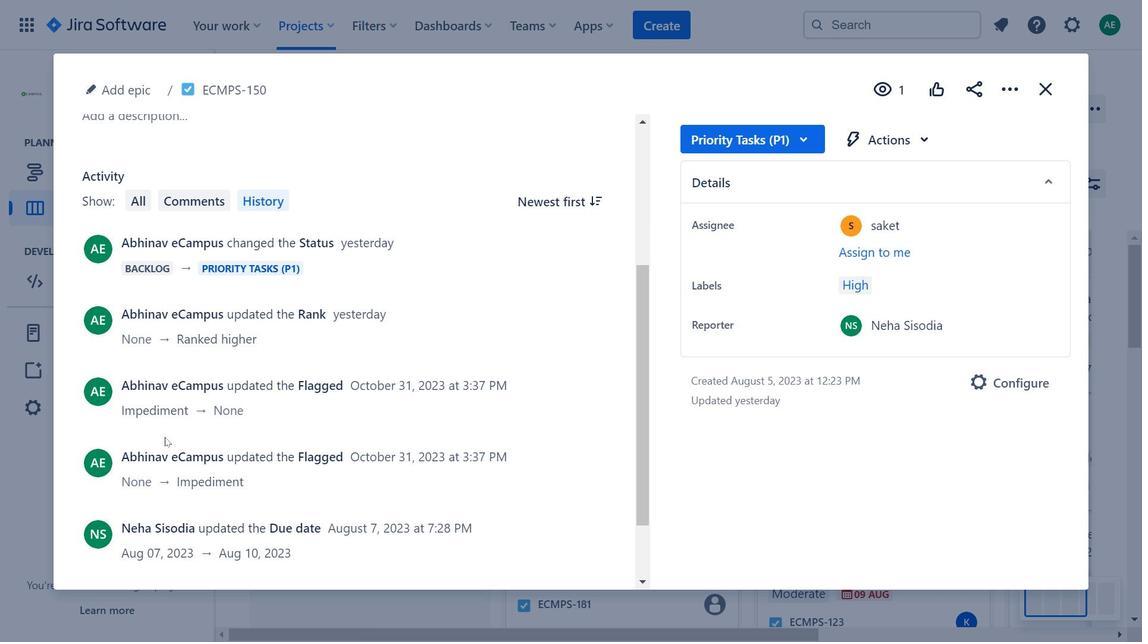 
Action: Mouse moved to (383, 313)
Screenshot: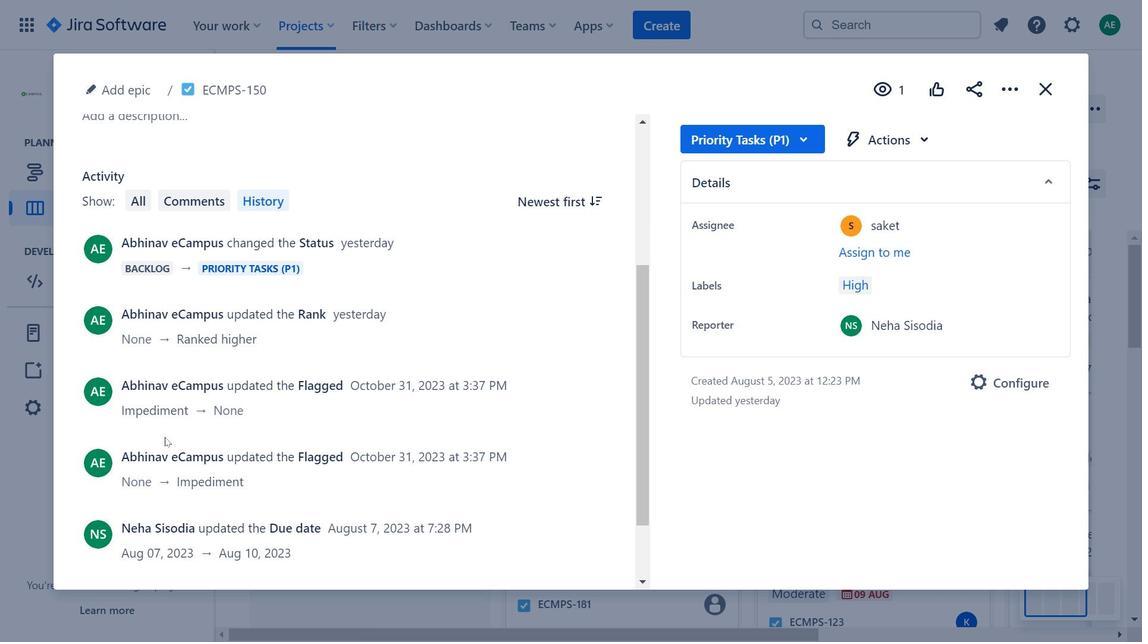 
Action: Mouse scrolled (383, 313) with delta (0, 0)
Screenshot: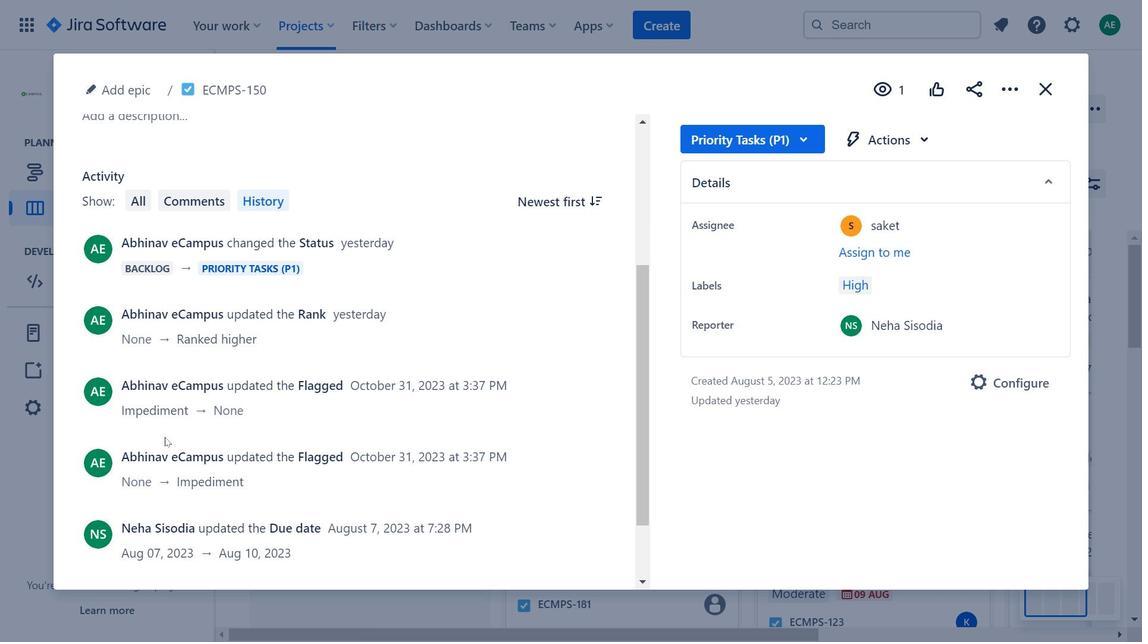 
Action: Mouse moved to (573, 452)
Screenshot: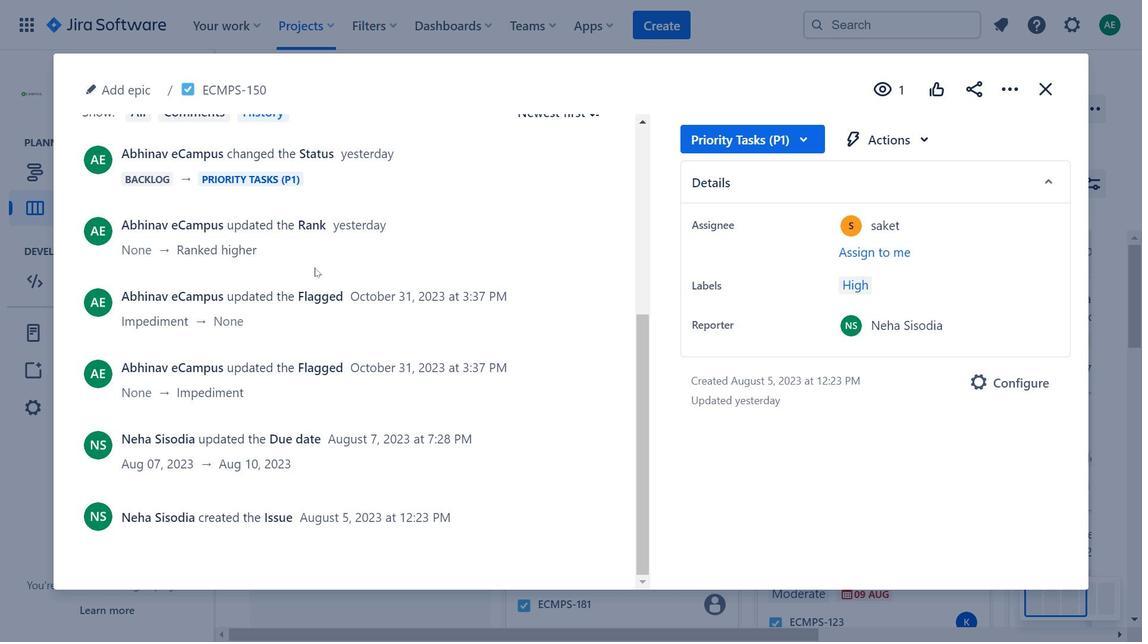
Action: Mouse scrolled (573, 451) with delta (0, 0)
Screenshot: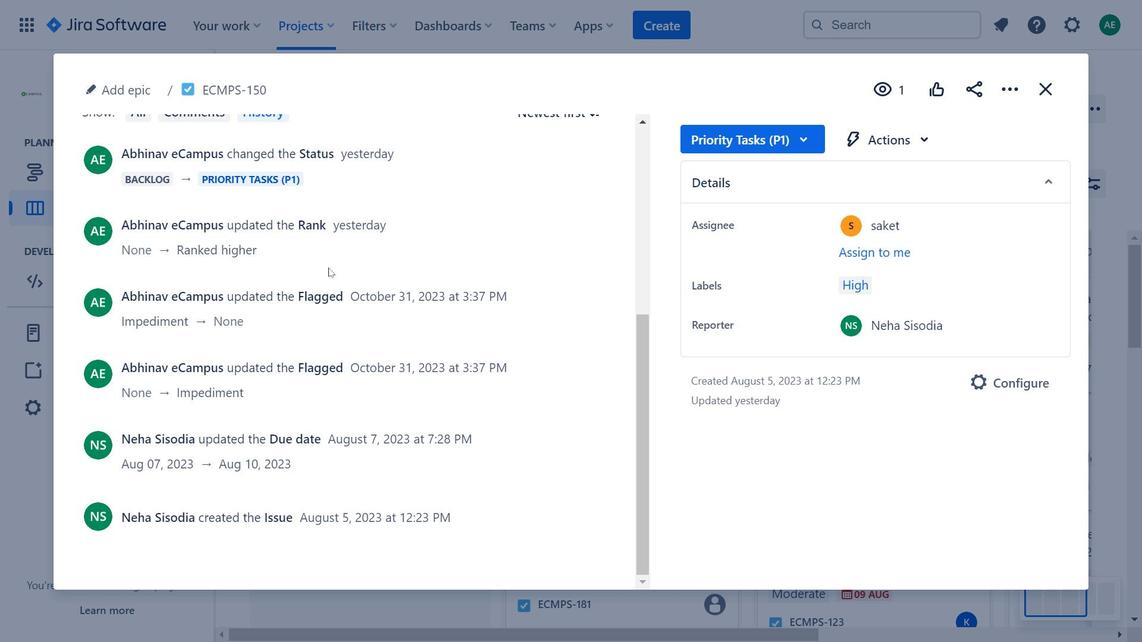 
Action: Mouse scrolled (573, 451) with delta (0, 0)
Screenshot: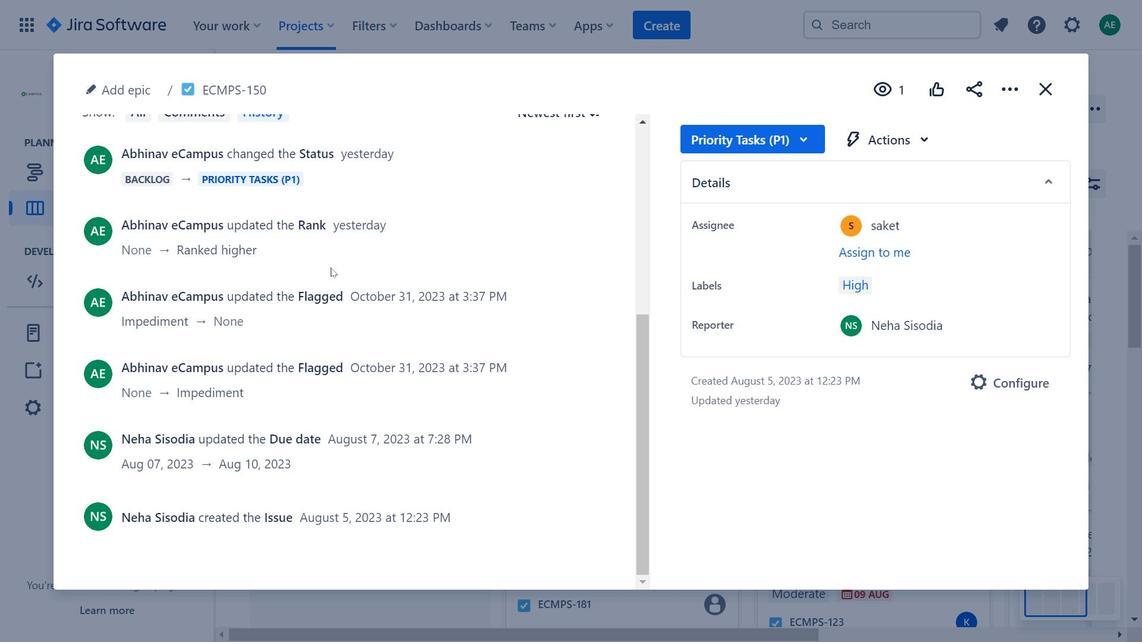 
Action: Mouse moved to (914, 130)
Screenshot: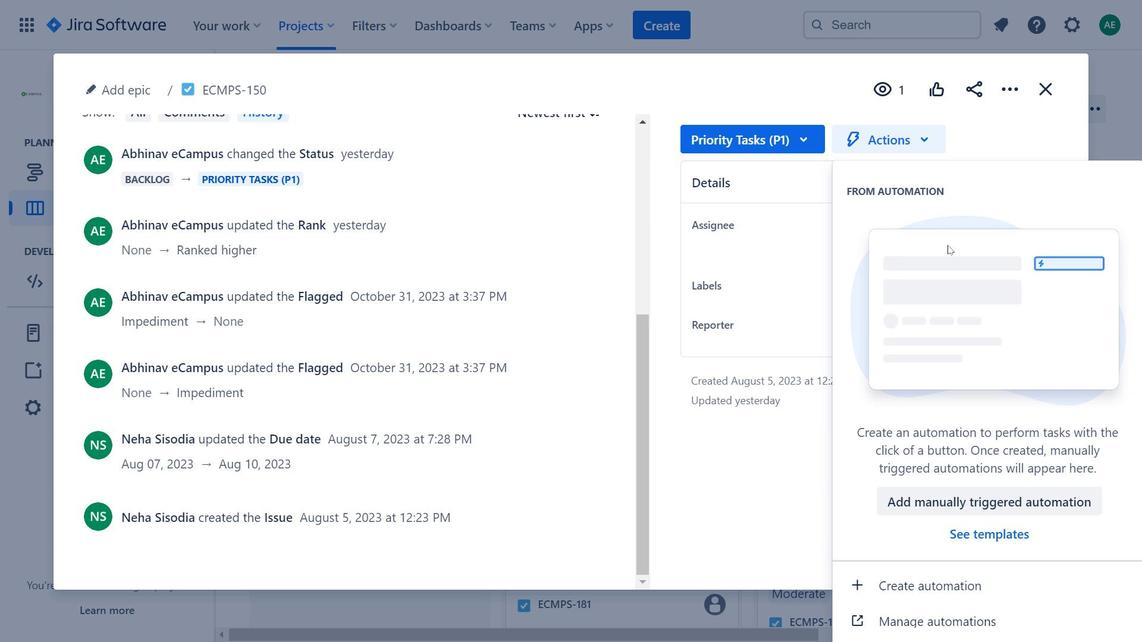 
Action: Mouse pressed left at (914, 130)
Screenshot: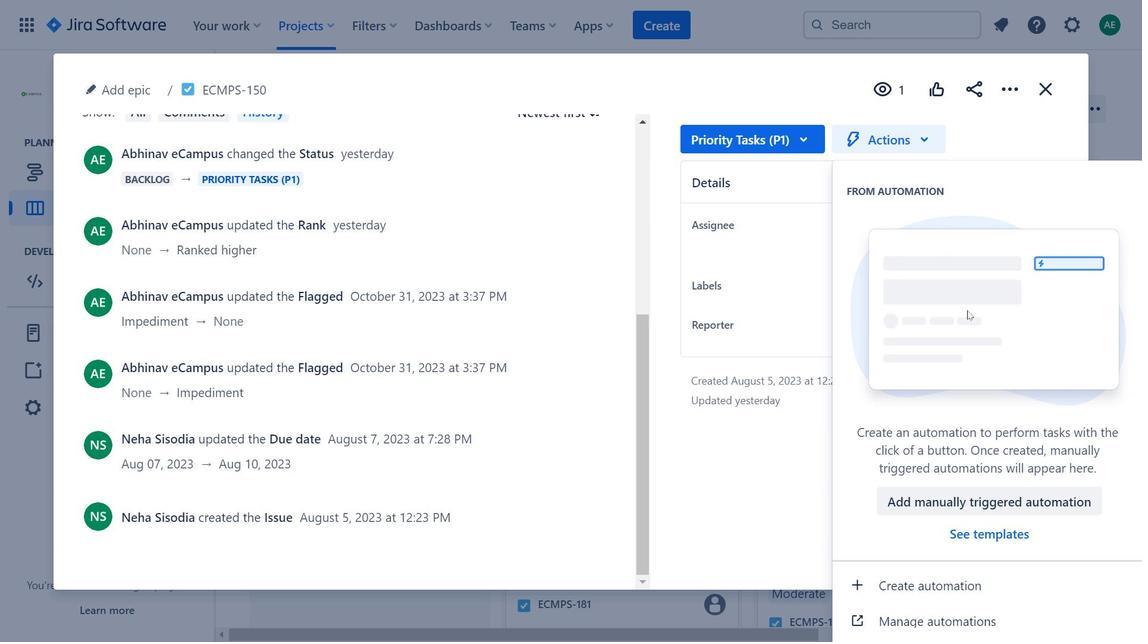 
Action: Mouse moved to (642, 303)
Screenshot: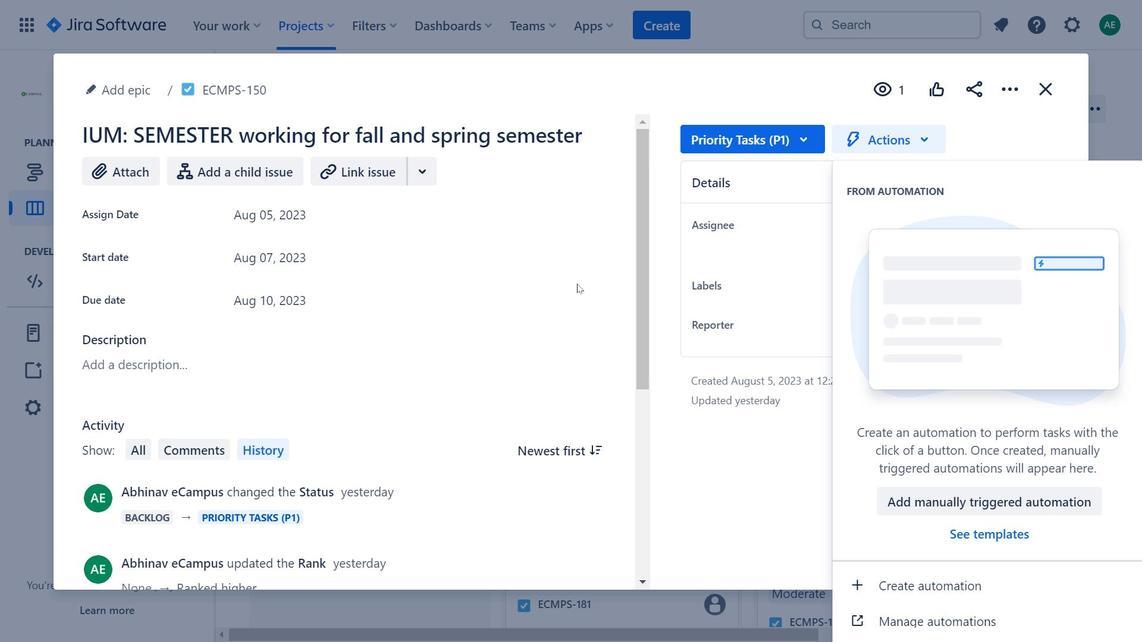 
Action: Mouse scrolled (642, 304) with delta (0, 0)
Screenshot: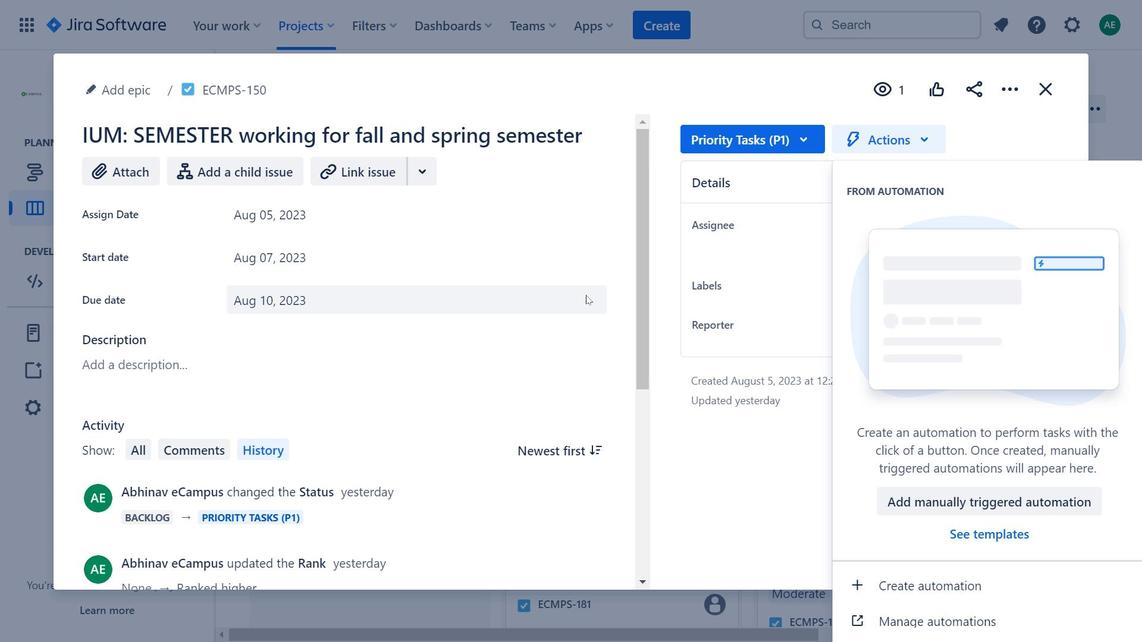 
Action: Mouse scrolled (642, 304) with delta (0, 0)
Screenshot: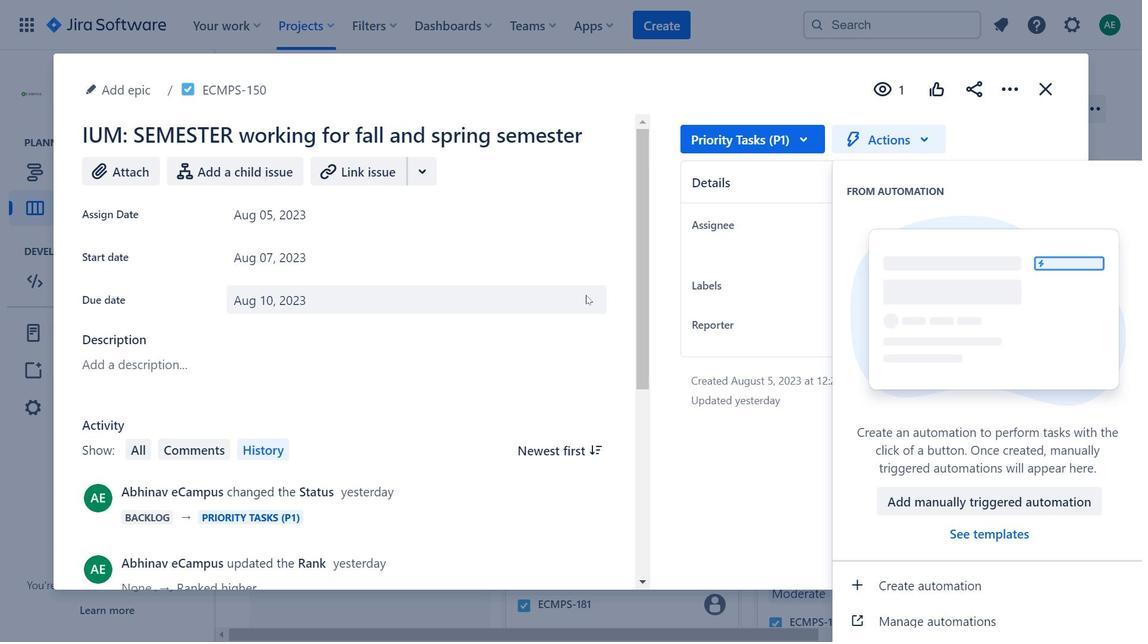 
Action: Mouse moved to (574, 282)
Screenshot: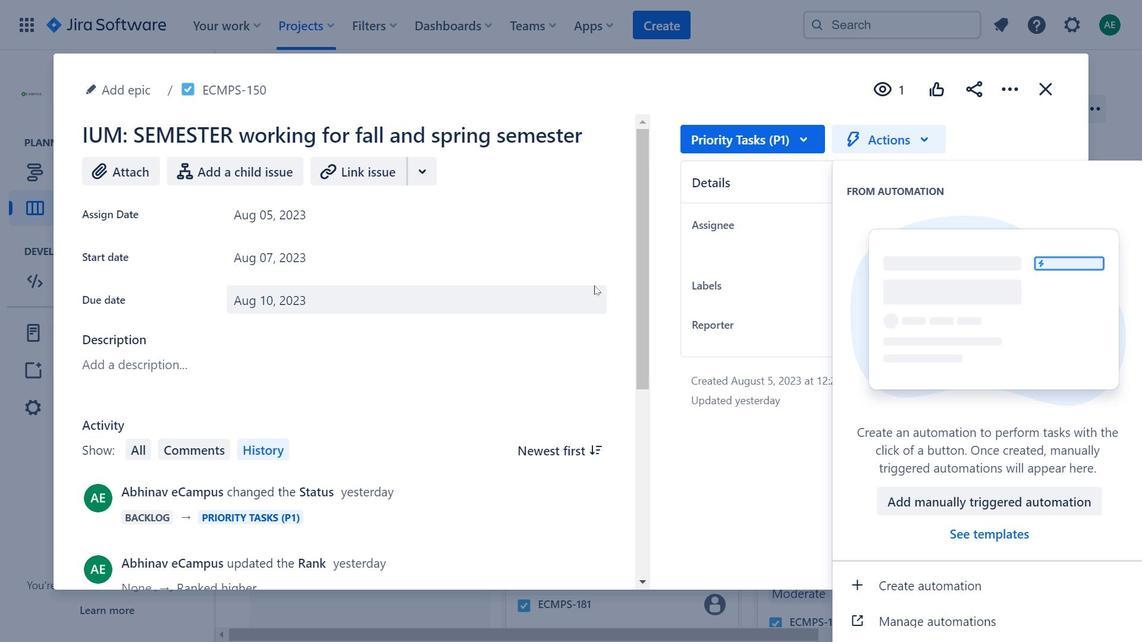 
Action: Mouse scrolled (574, 283) with delta (0, 0)
Screenshot: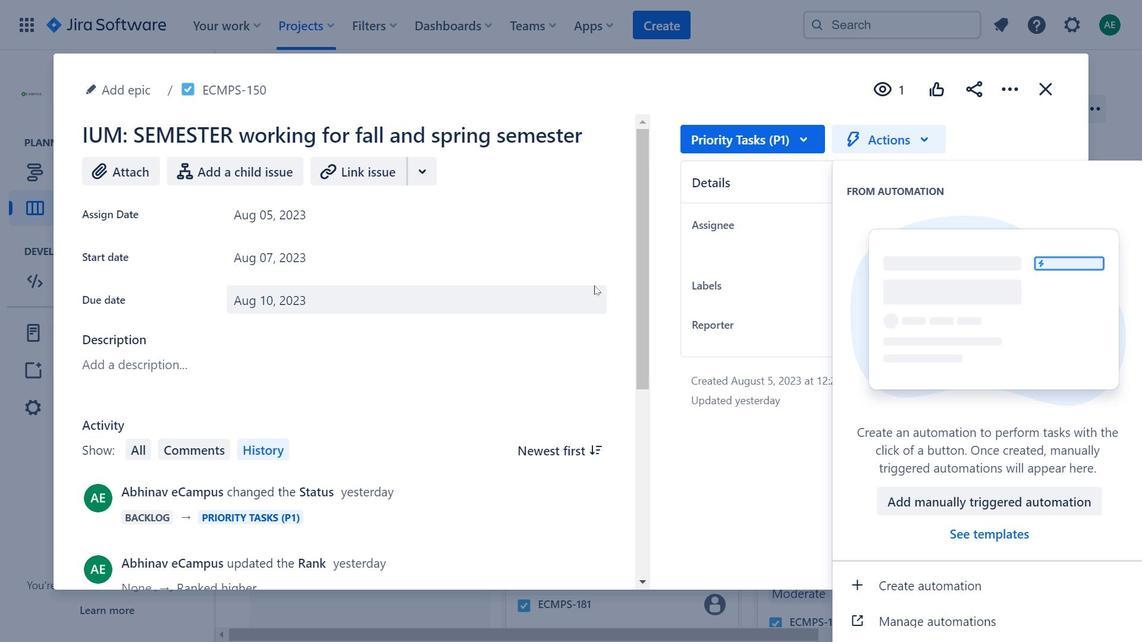 
Action: Mouse moved to (575, 282)
Screenshot: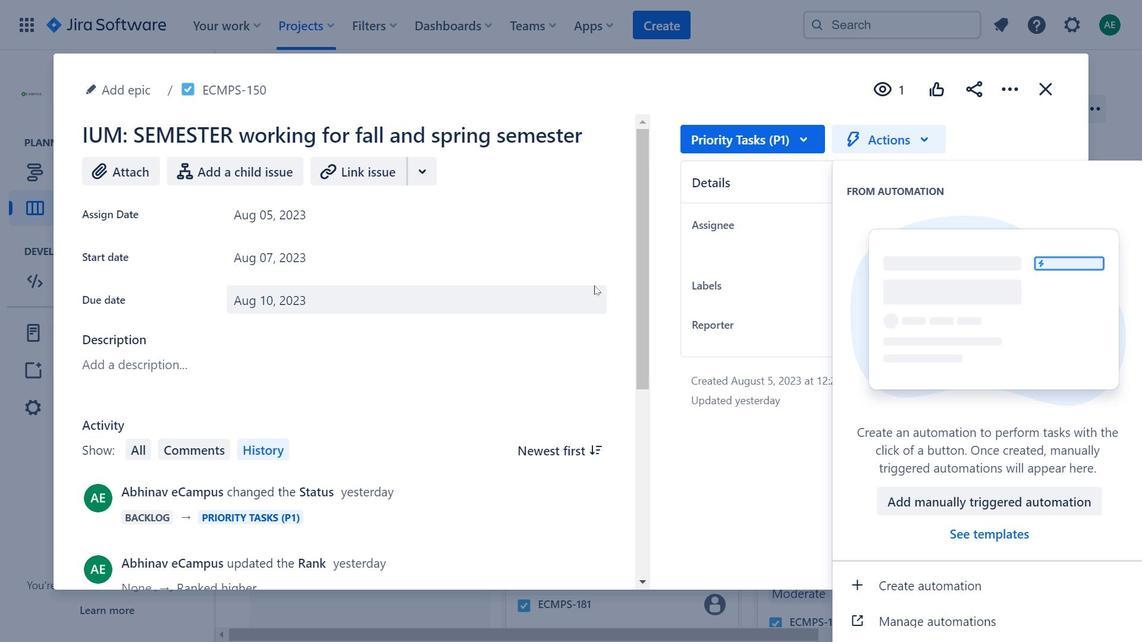 
Action: Mouse scrolled (575, 283) with delta (0, 0)
Screenshot: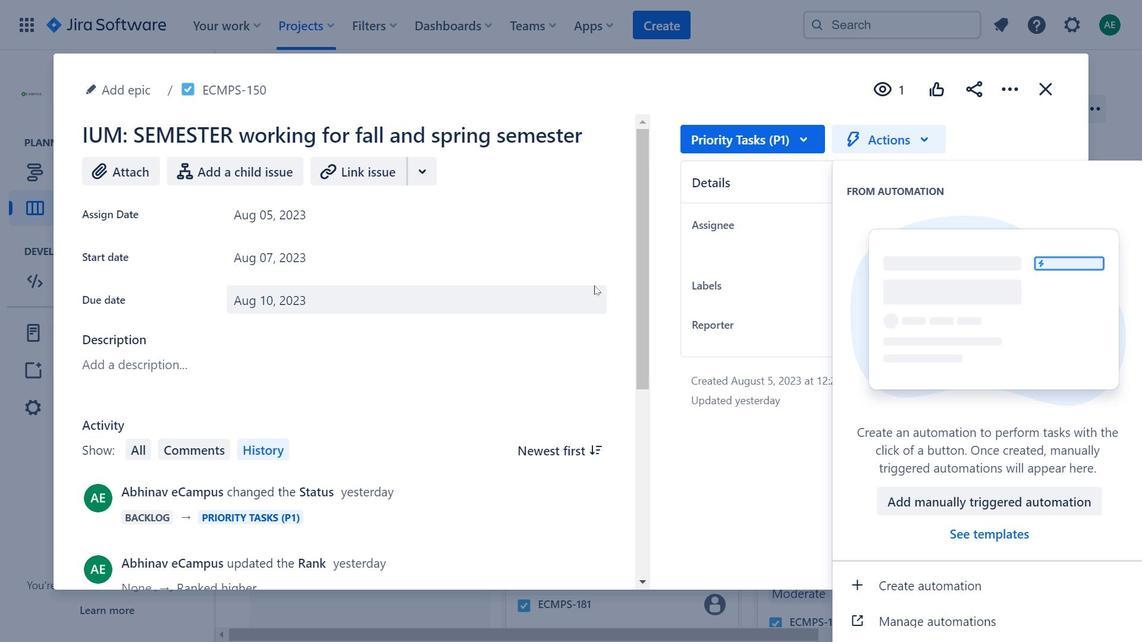 
Action: Mouse moved to (576, 283)
Screenshot: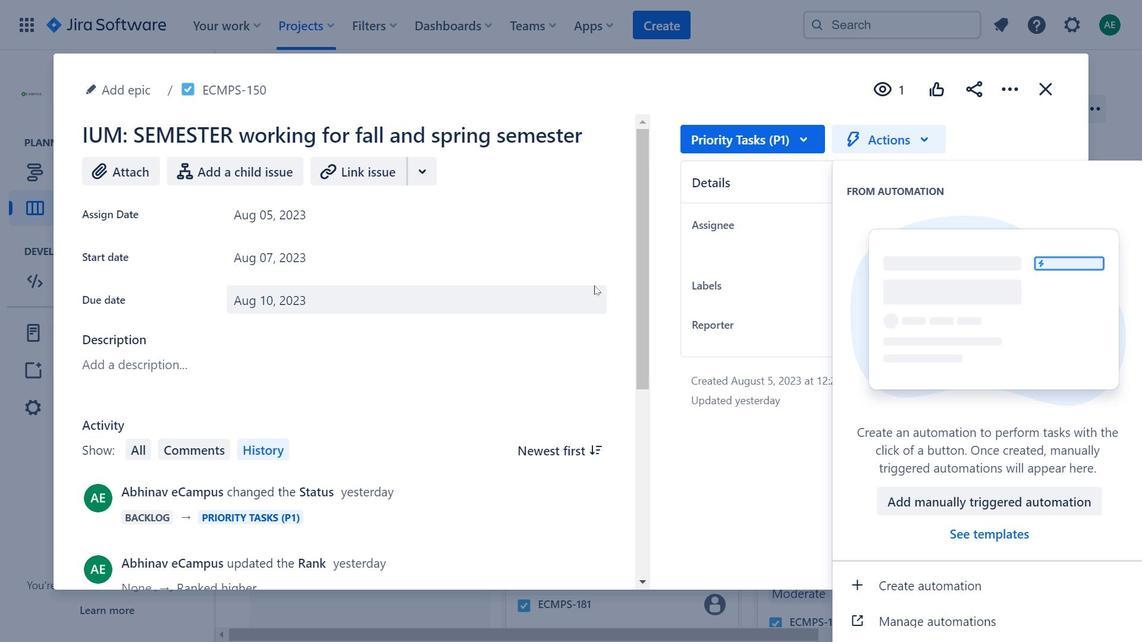 
Action: Mouse scrolled (576, 283) with delta (0, 0)
Screenshot: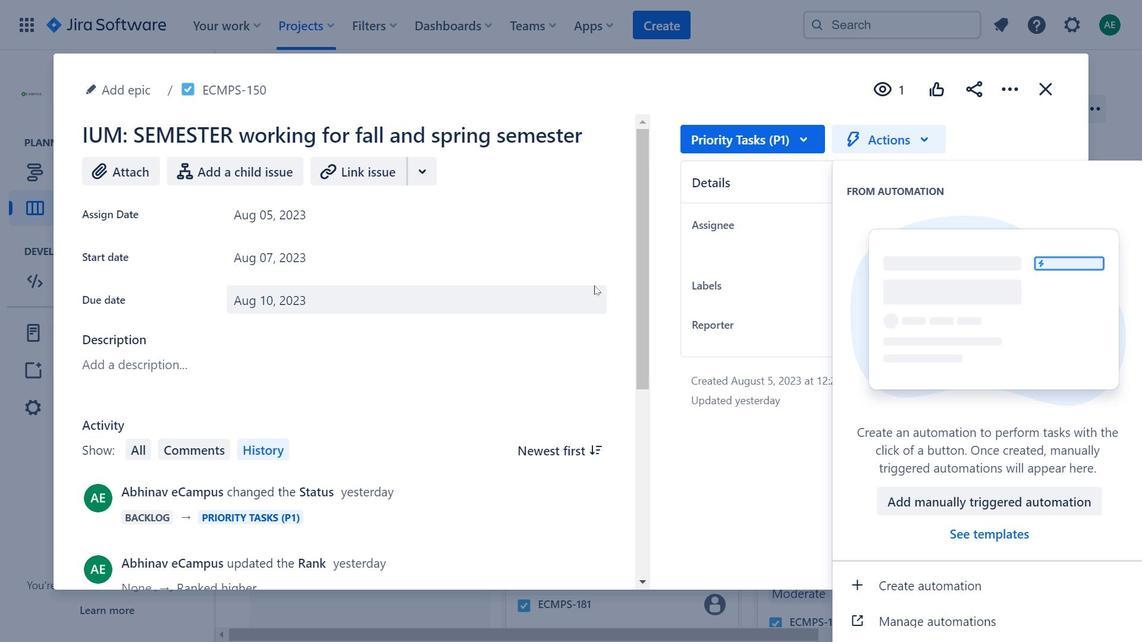 
Action: Mouse moved to (574, 274)
Screenshot: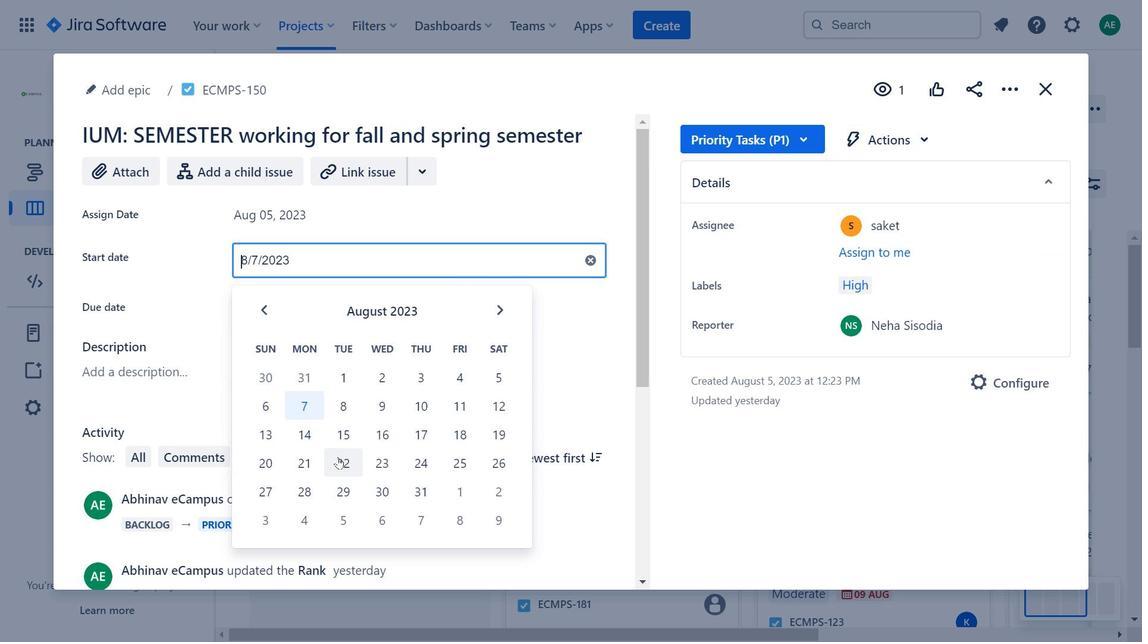 
Action: Mouse pressed left at (574, 274)
Screenshot: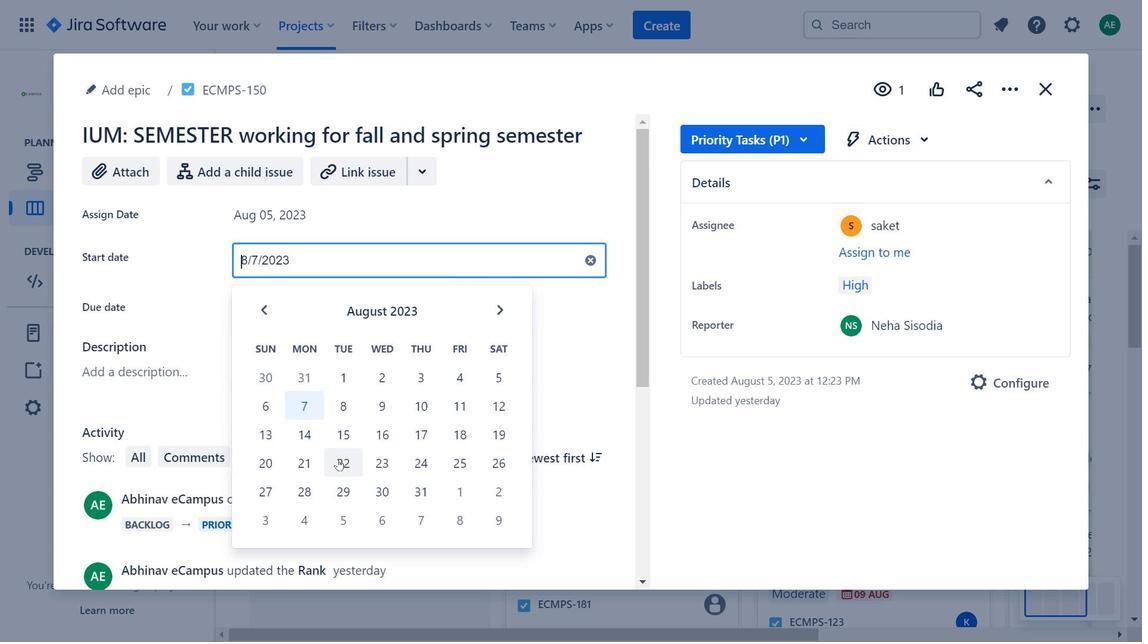 
Action: Mouse moved to (559, 253)
Screenshot: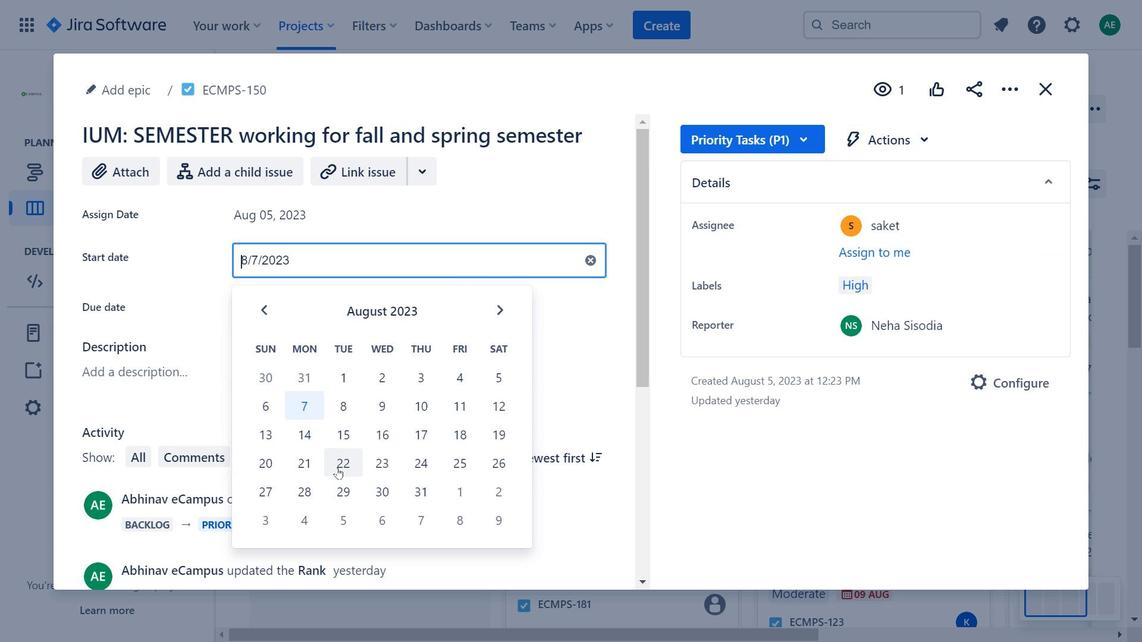 
Action: Mouse pressed left at (559, 253)
Screenshot: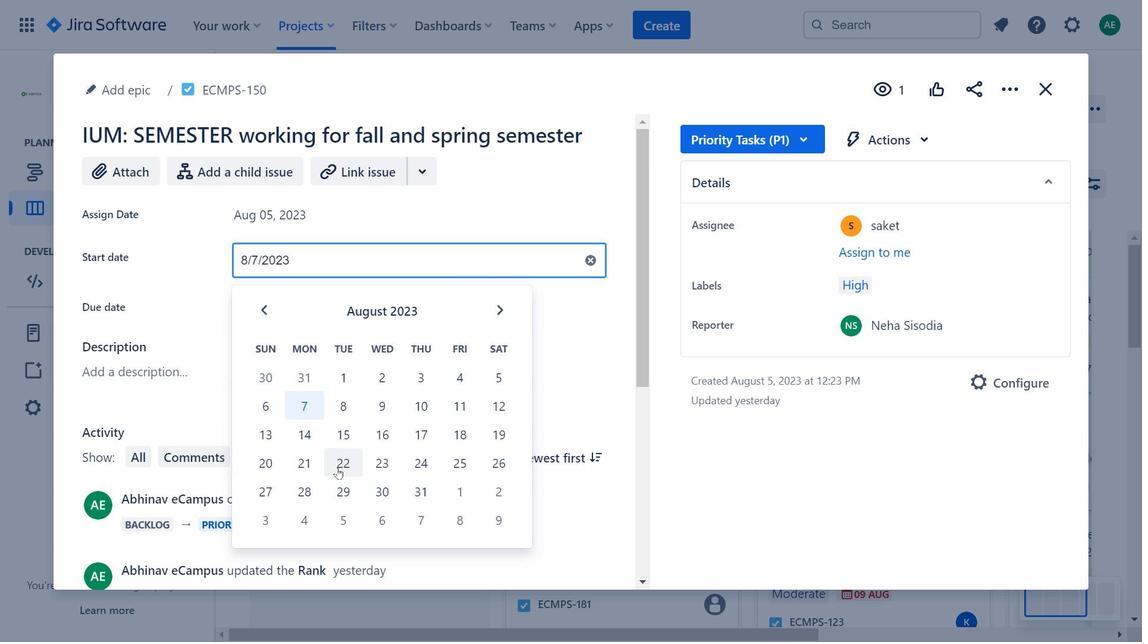 
Action: Mouse moved to (775, 146)
Screenshot: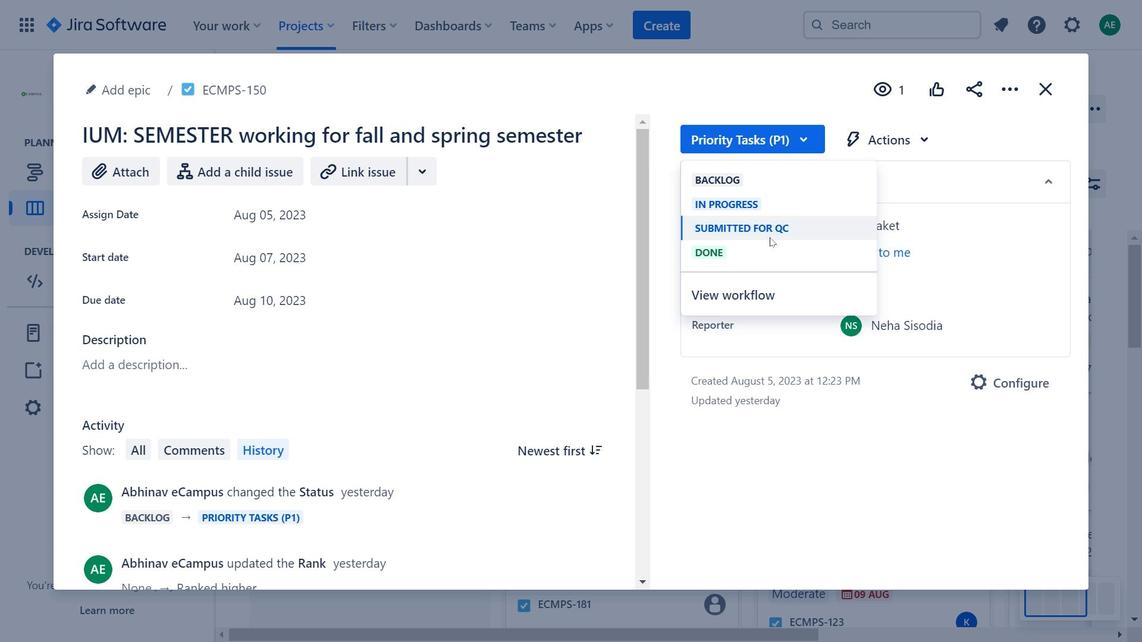 
Action: Mouse pressed left at (775, 146)
Screenshot: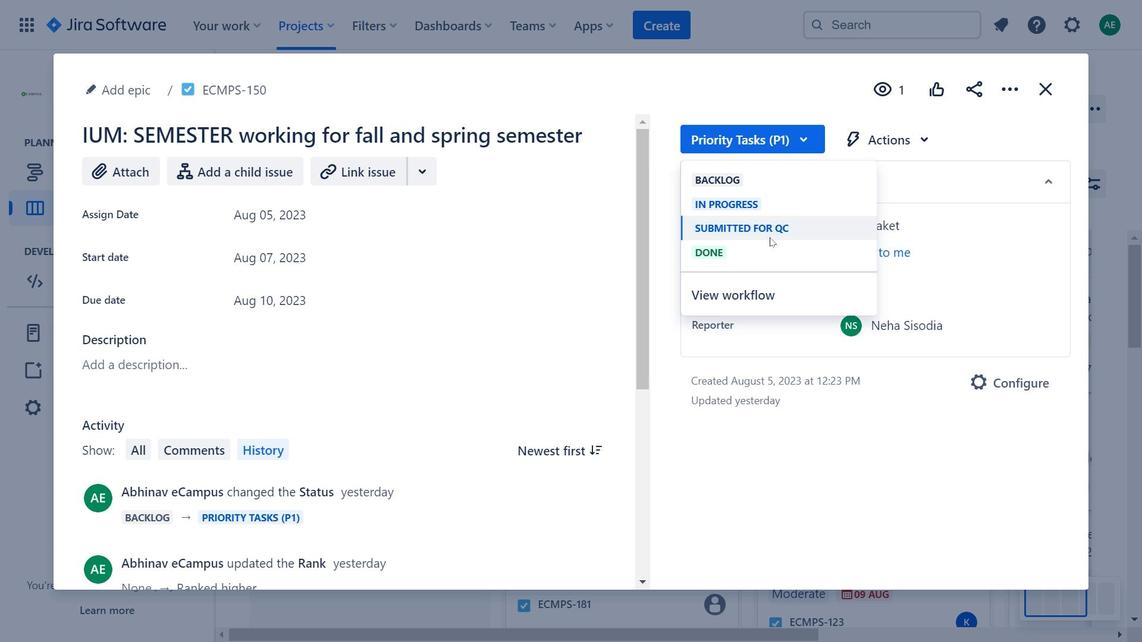 
Action: Mouse moved to (313, 260)
Screenshot: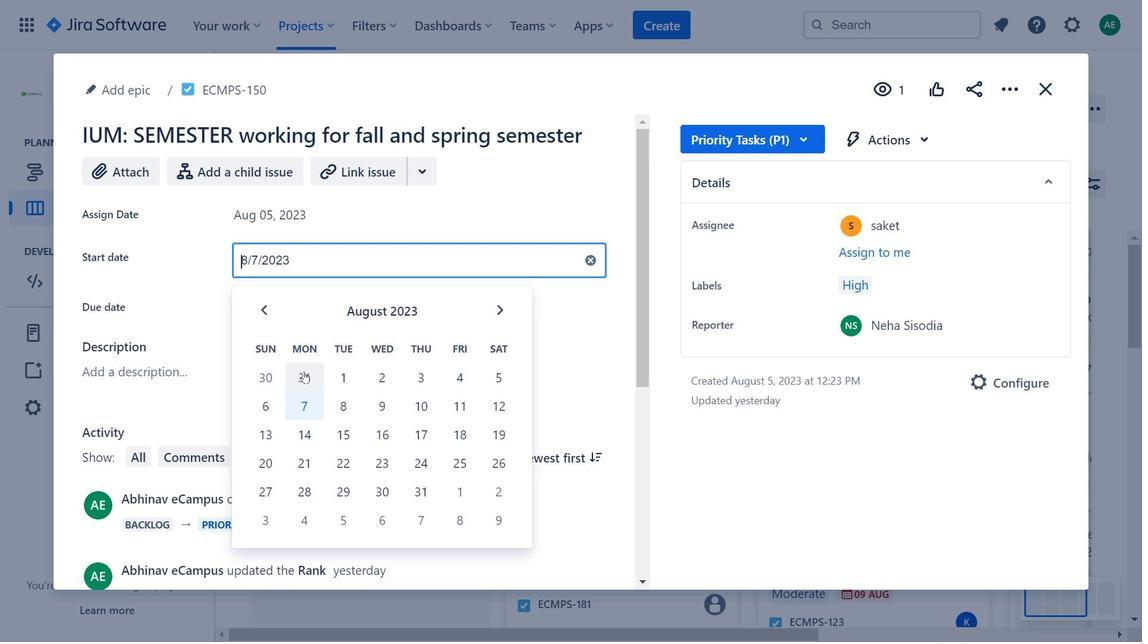 
Action: Mouse pressed left at (313, 260)
Screenshot: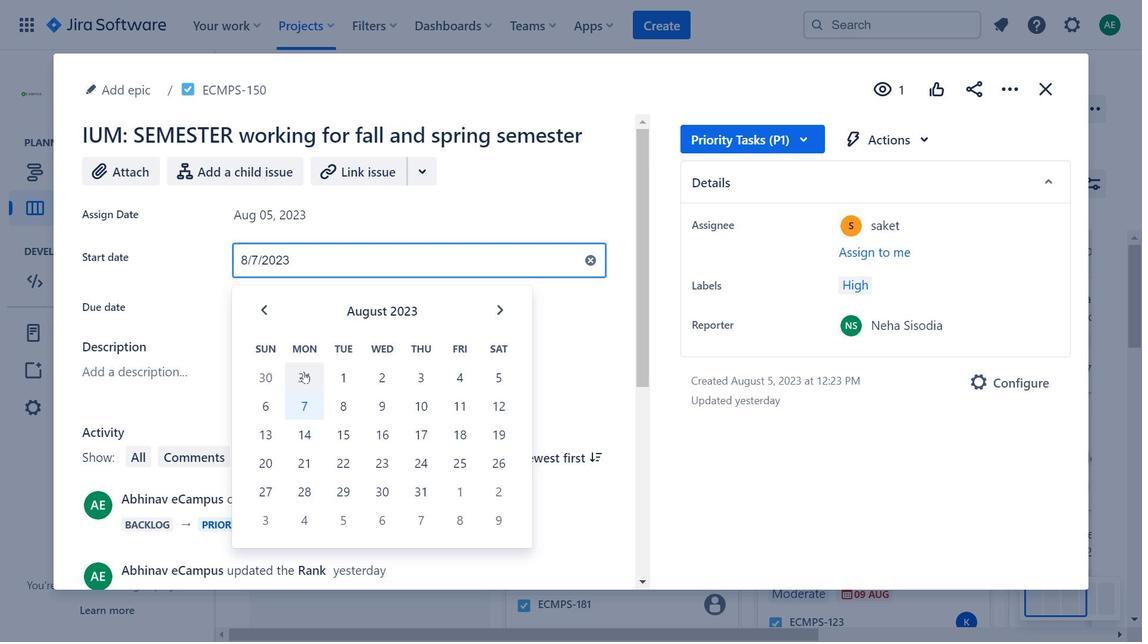 
Action: Mouse moved to (1039, 85)
Screenshot: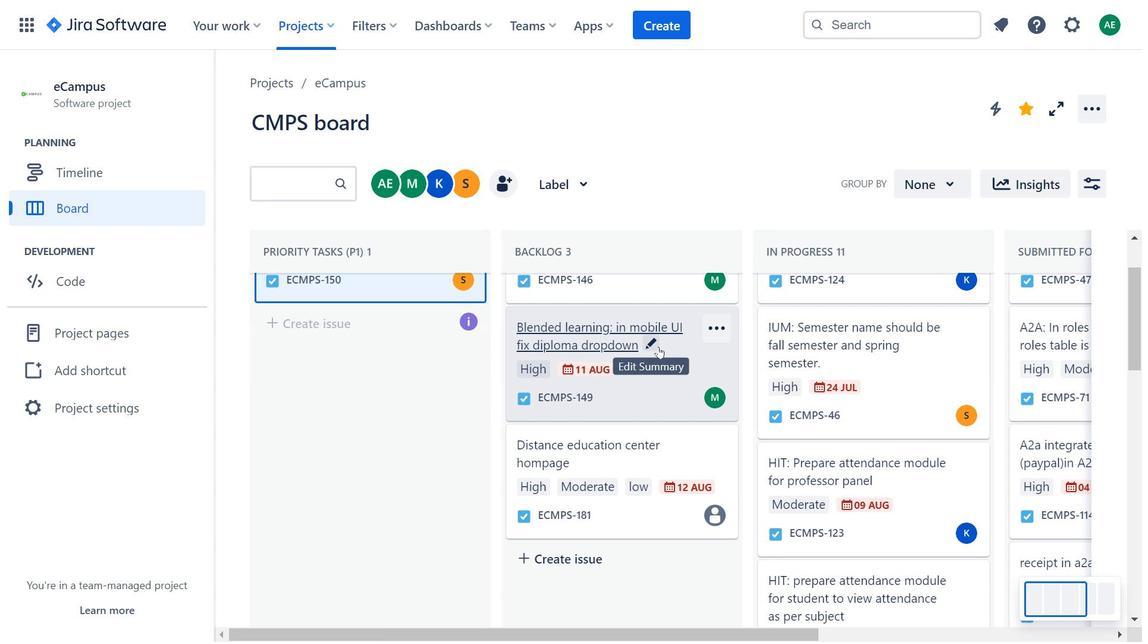 
Action: Mouse pressed left at (1039, 85)
Screenshot: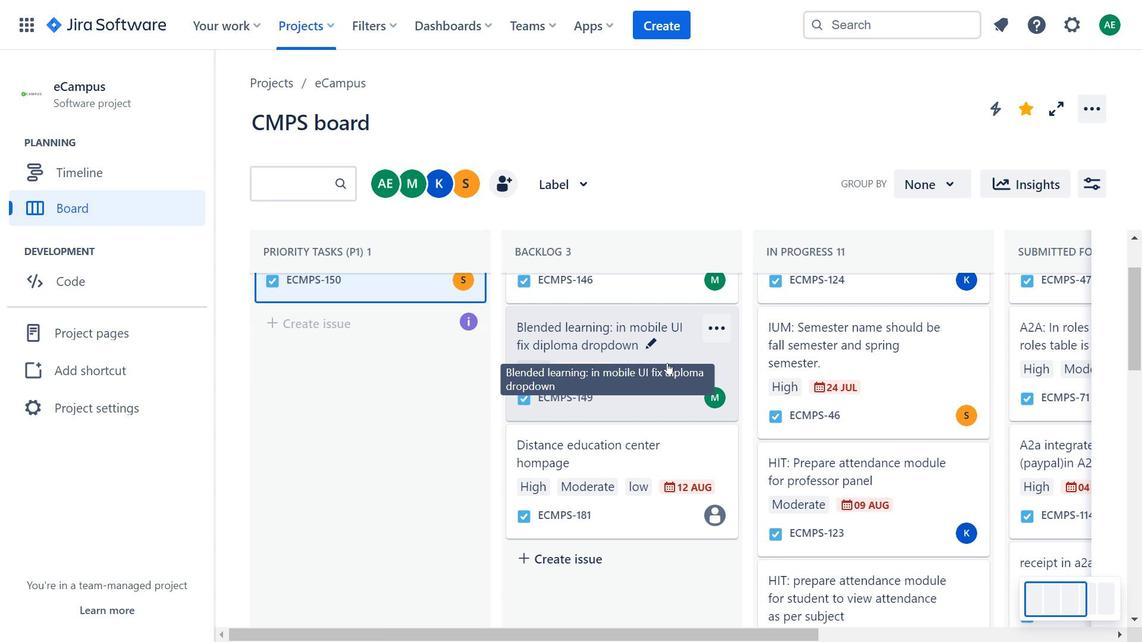 
Action: Mouse moved to (668, 319)
Screenshot: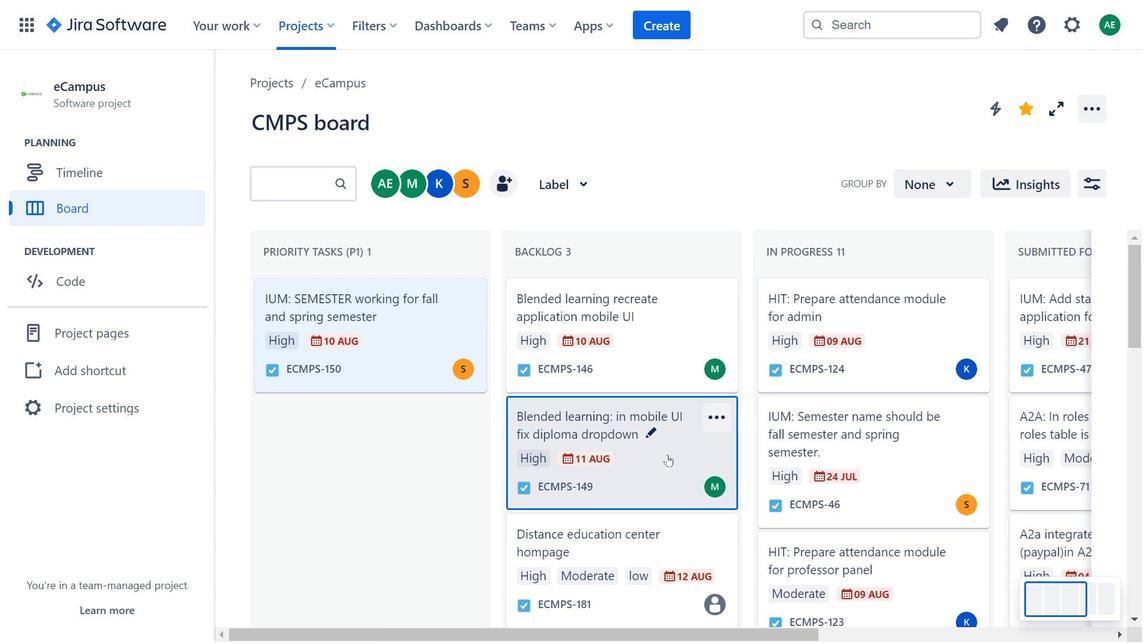 
Action: Mouse scrolled (668, 318) with delta (0, 0)
Screenshot: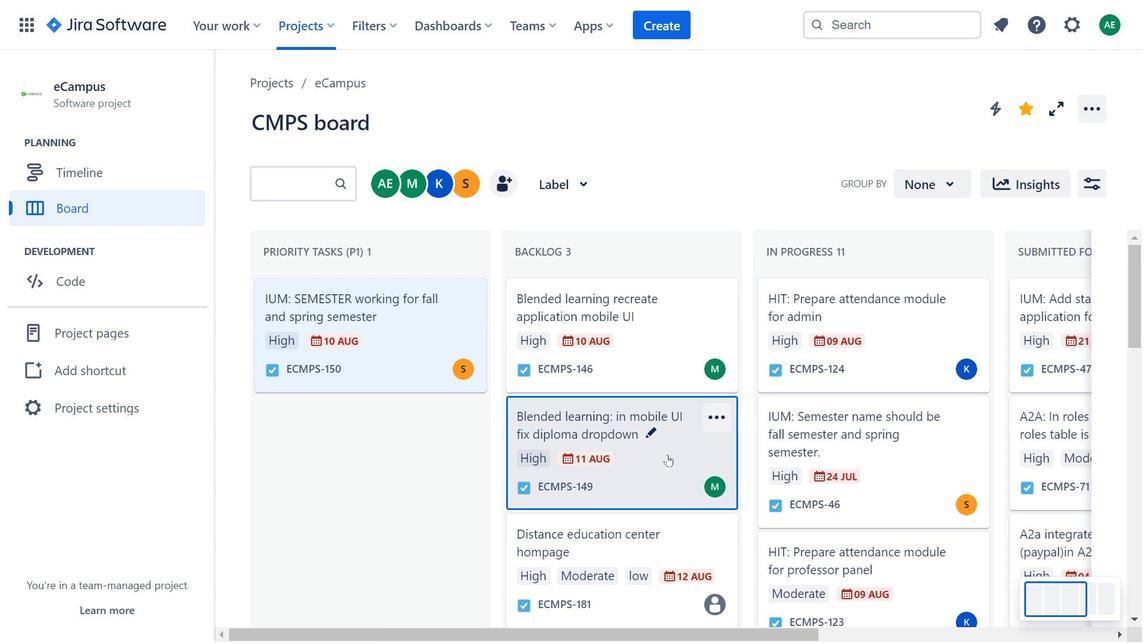 
Action: Mouse moved to (667, 363)
Screenshot: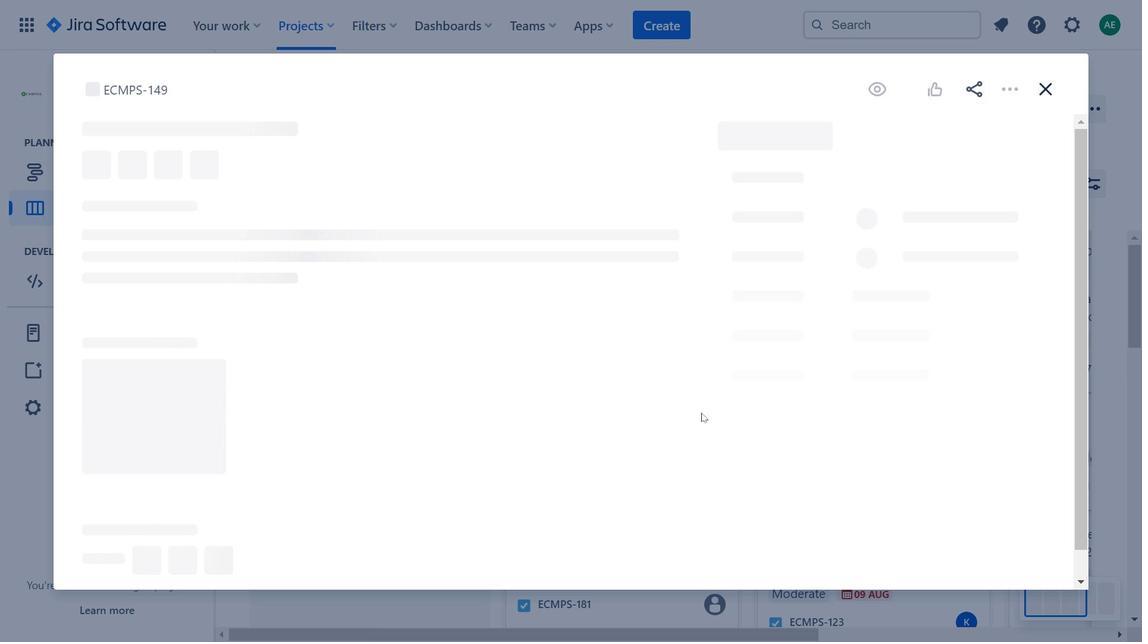 
Action: Mouse pressed left at (667, 363)
Screenshot: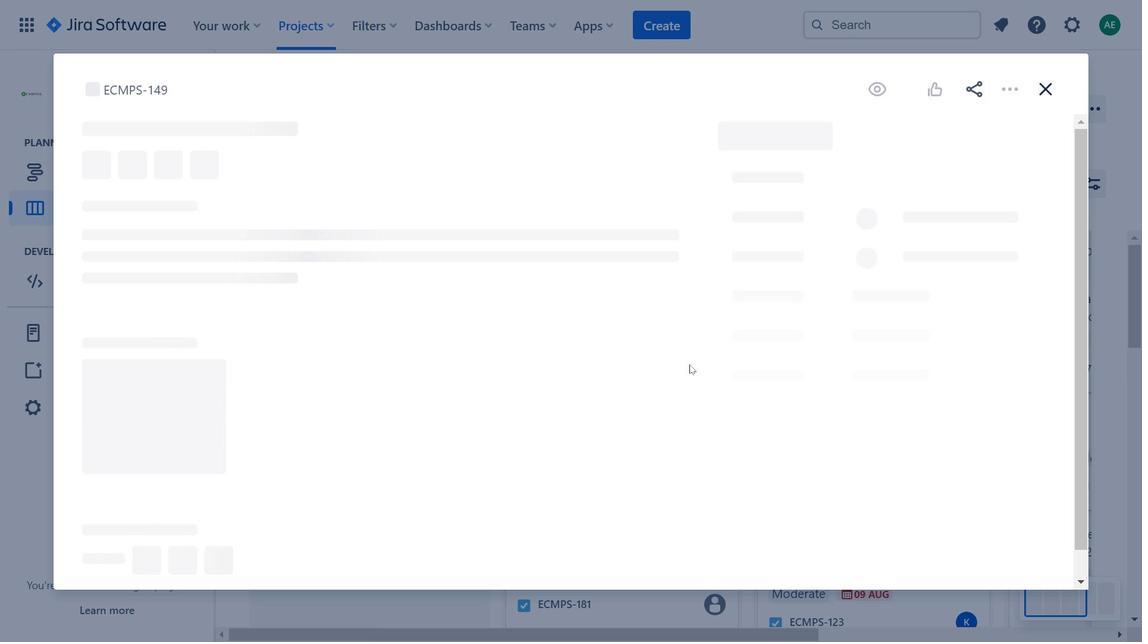 
Action: Mouse moved to (667, 455)
Screenshot: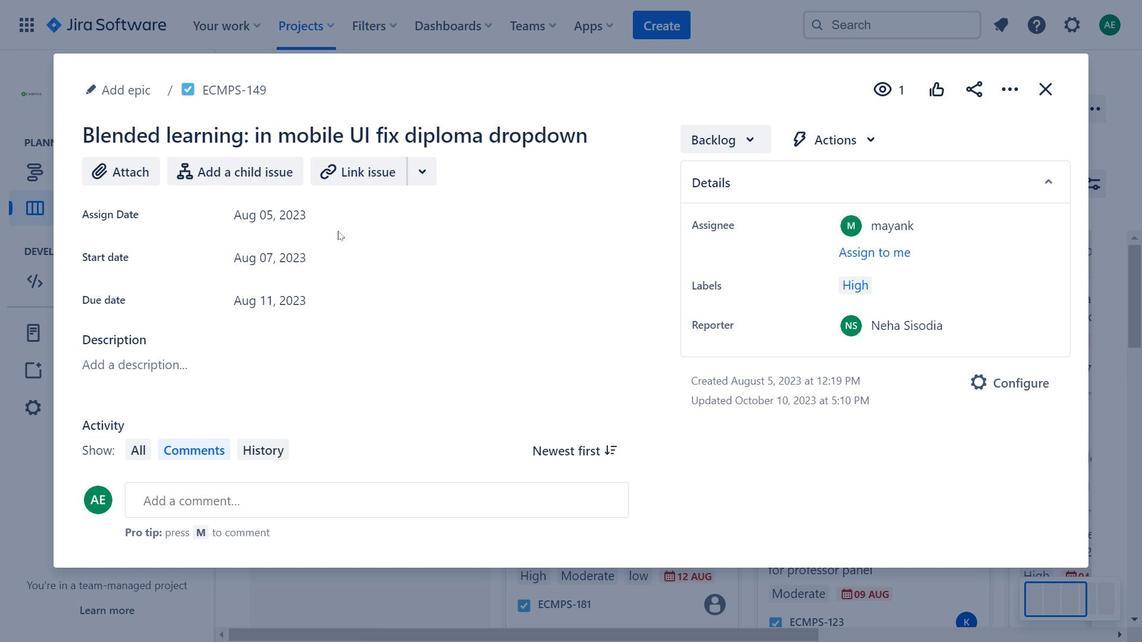 
Action: Mouse pressed left at (667, 455)
Screenshot: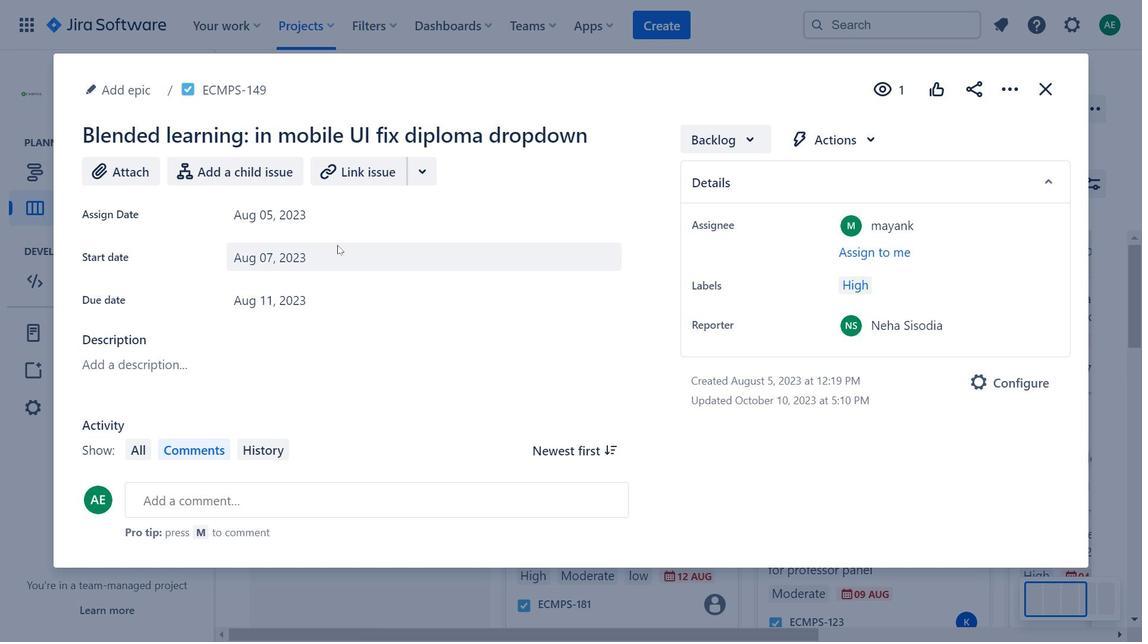 
Action: Mouse moved to (337, 245)
Screenshot: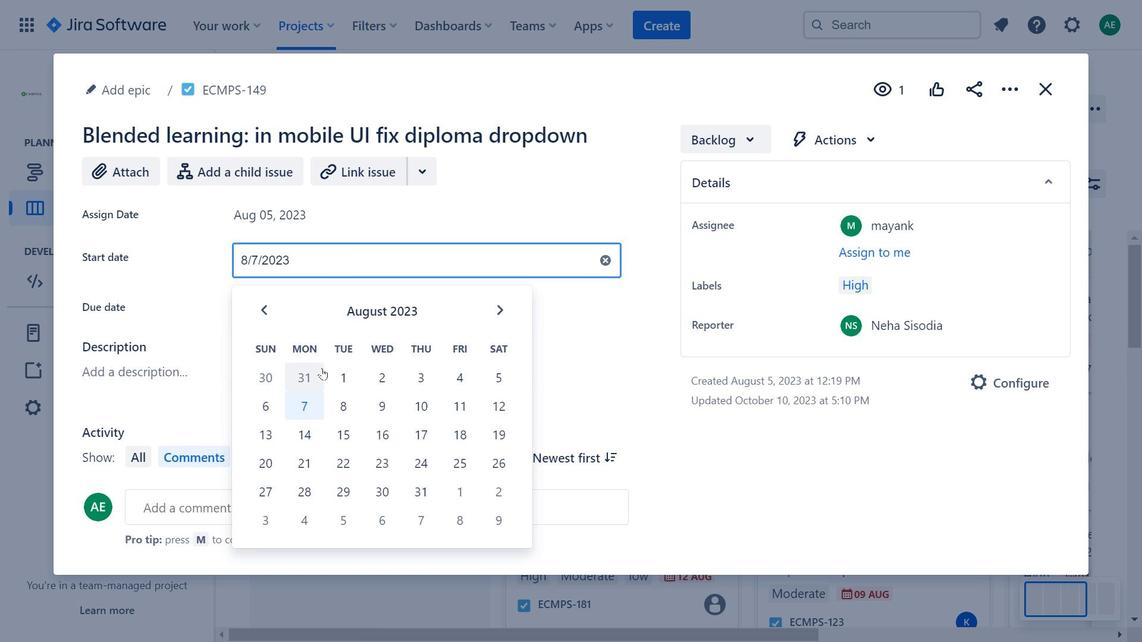 
Action: Mouse pressed left at (337, 245)
Screenshot: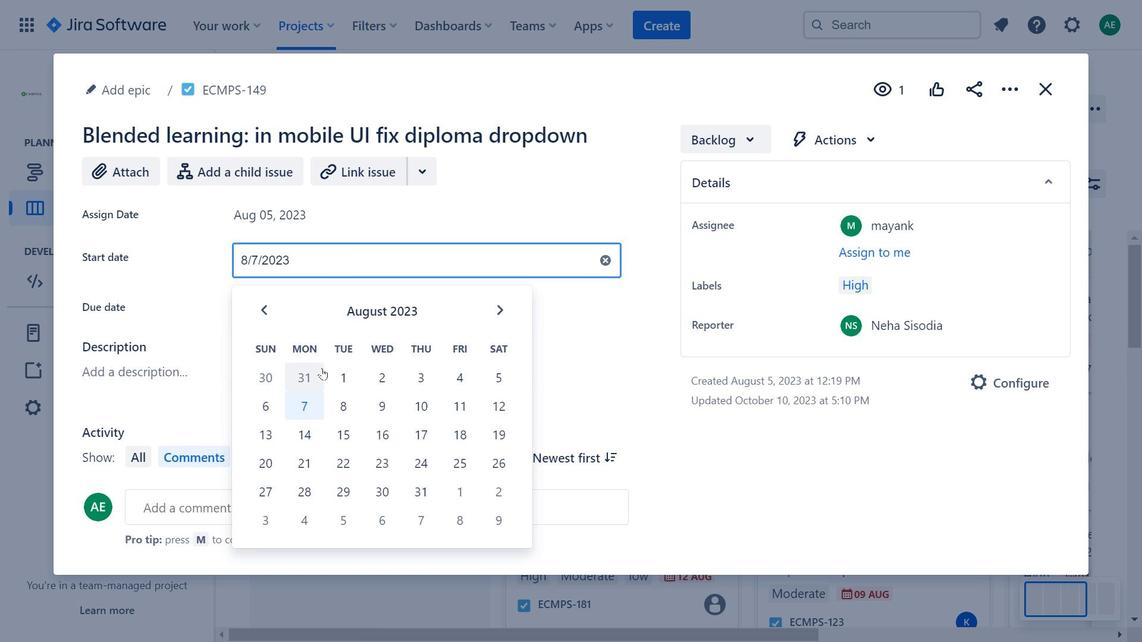 
Action: Mouse moved to (838, 152)
Screenshot: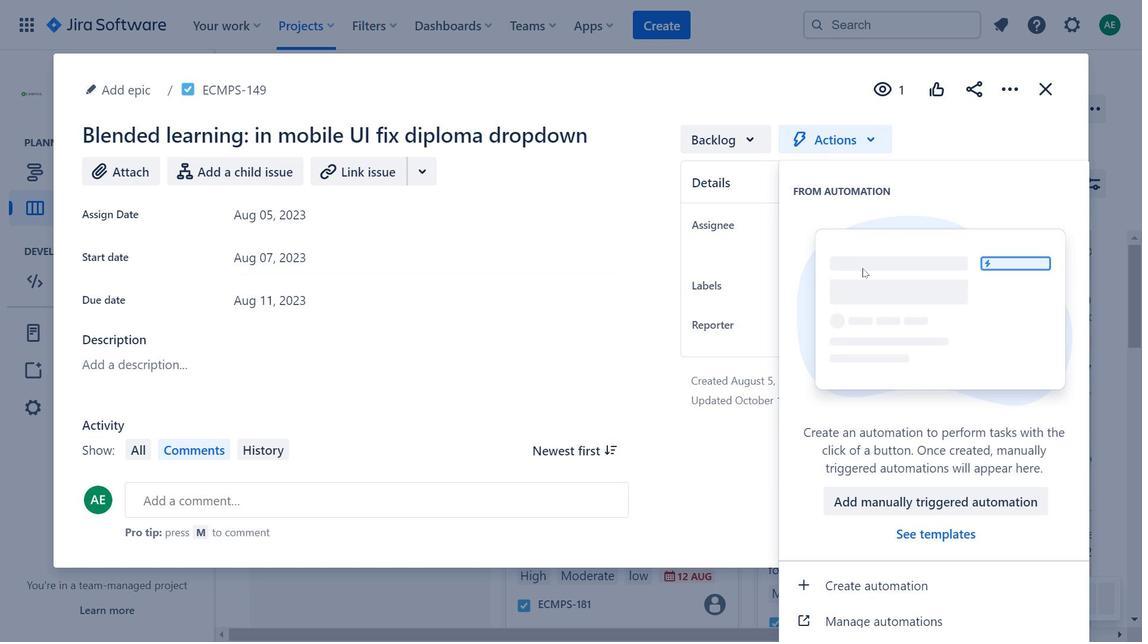 
Action: Mouse pressed left at (838, 152)
Screenshot: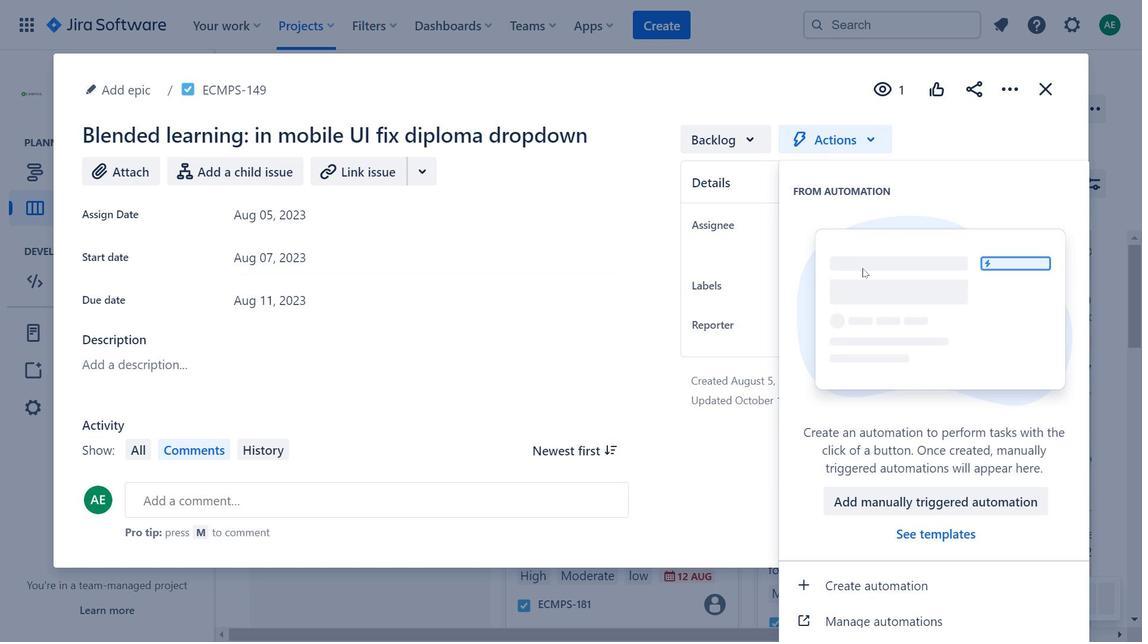 
Action: Mouse moved to (332, 220)
Screenshot: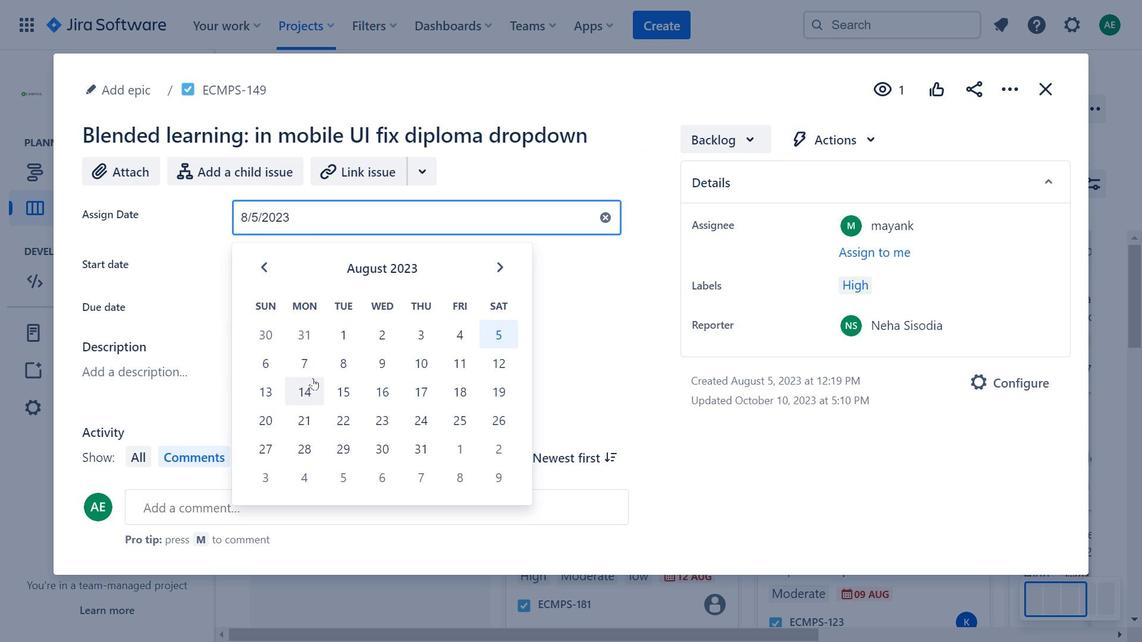 
Action: Mouse pressed left at (332, 220)
Screenshot: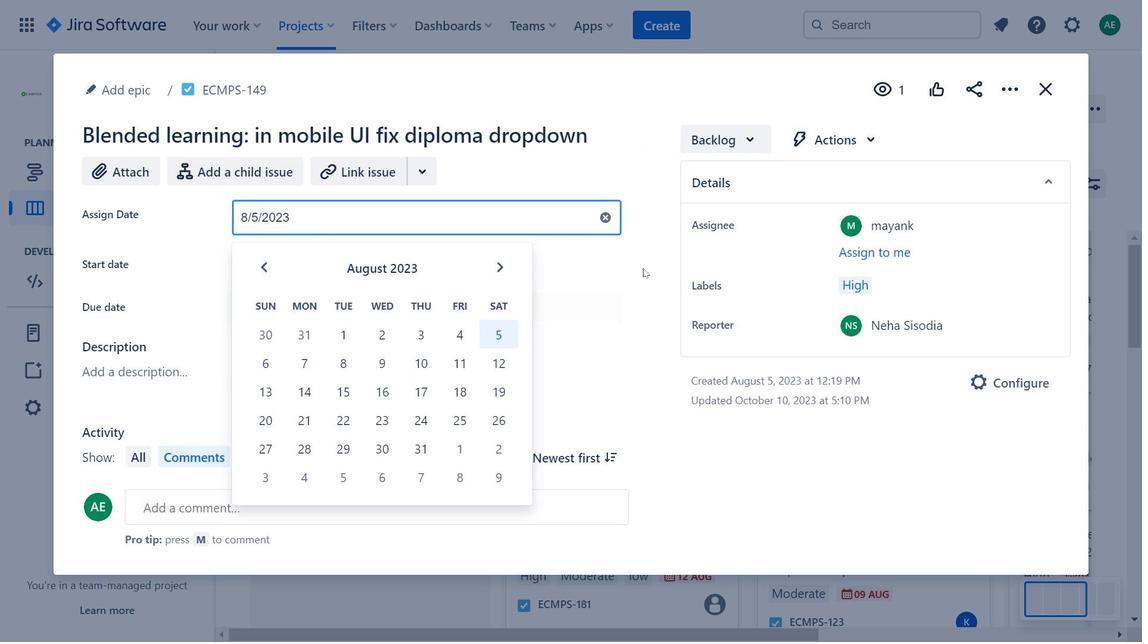 
Action: Mouse moved to (805, 138)
Screenshot: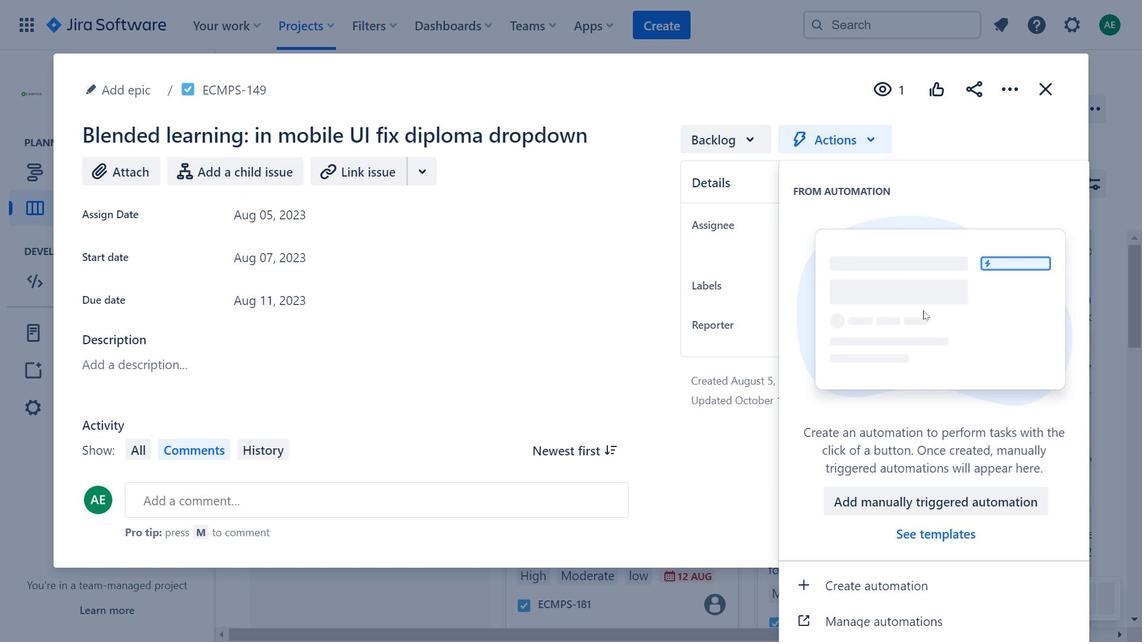 
Action: Mouse pressed left at (805, 138)
Screenshot: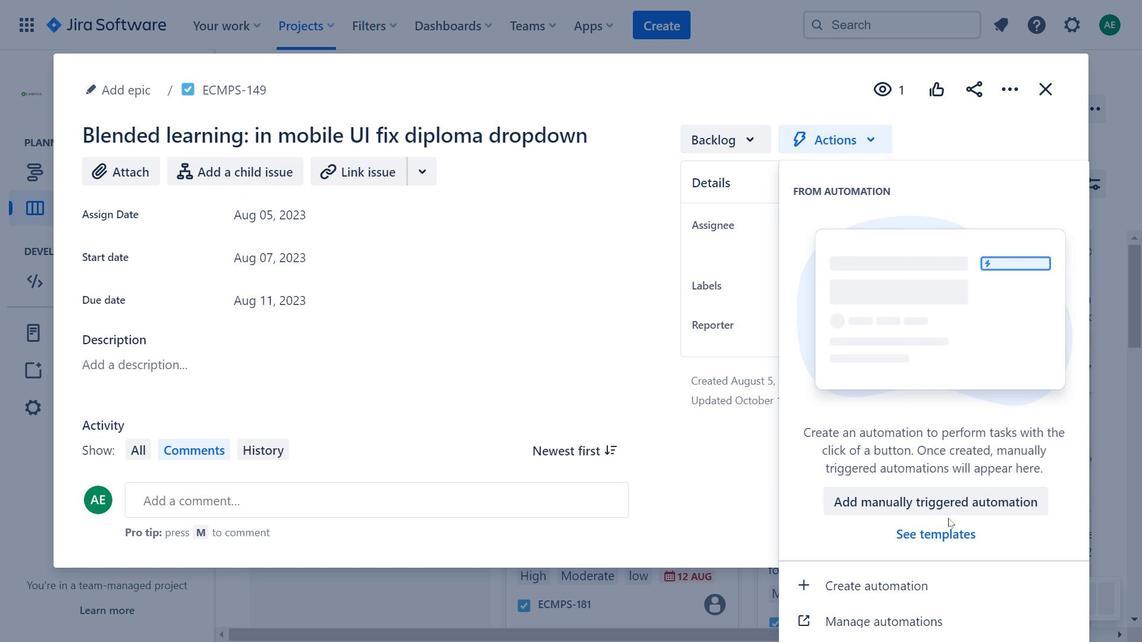 
Action: Mouse moved to (949, 505)
Screenshot: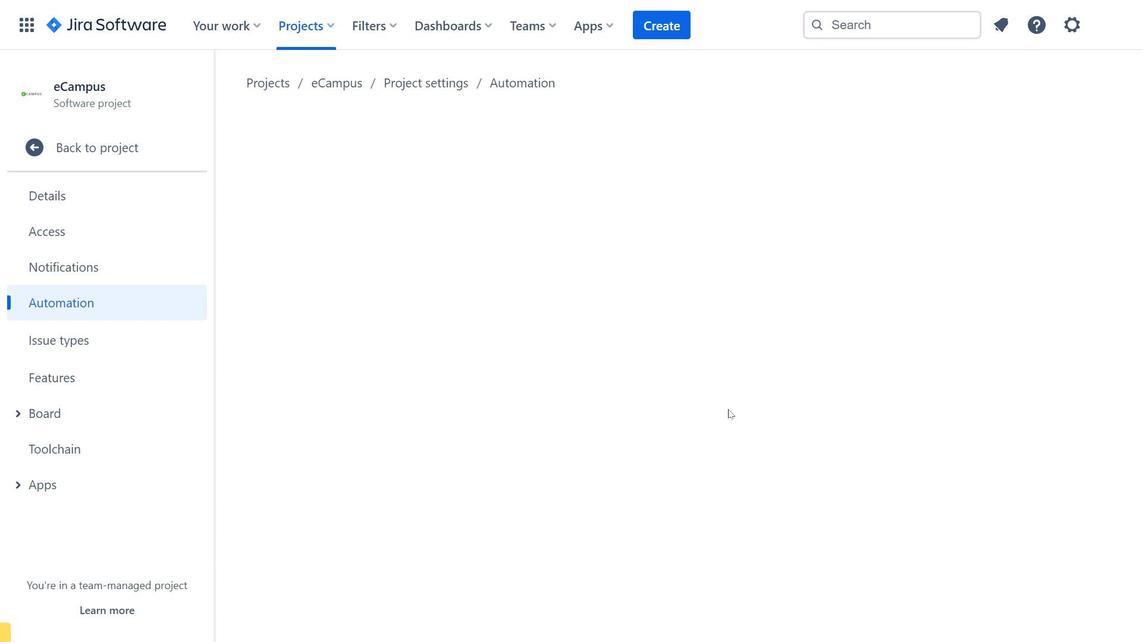
Action: Mouse pressed left at (949, 505)
Screenshot: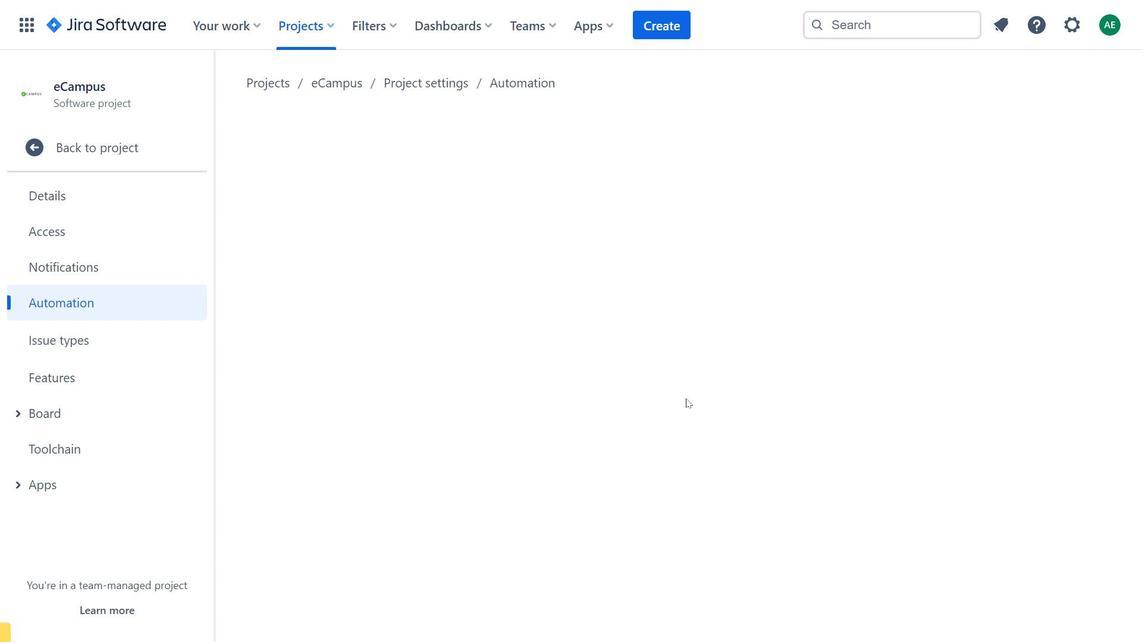 
Action: Mouse moved to (721, 254)
Screenshot: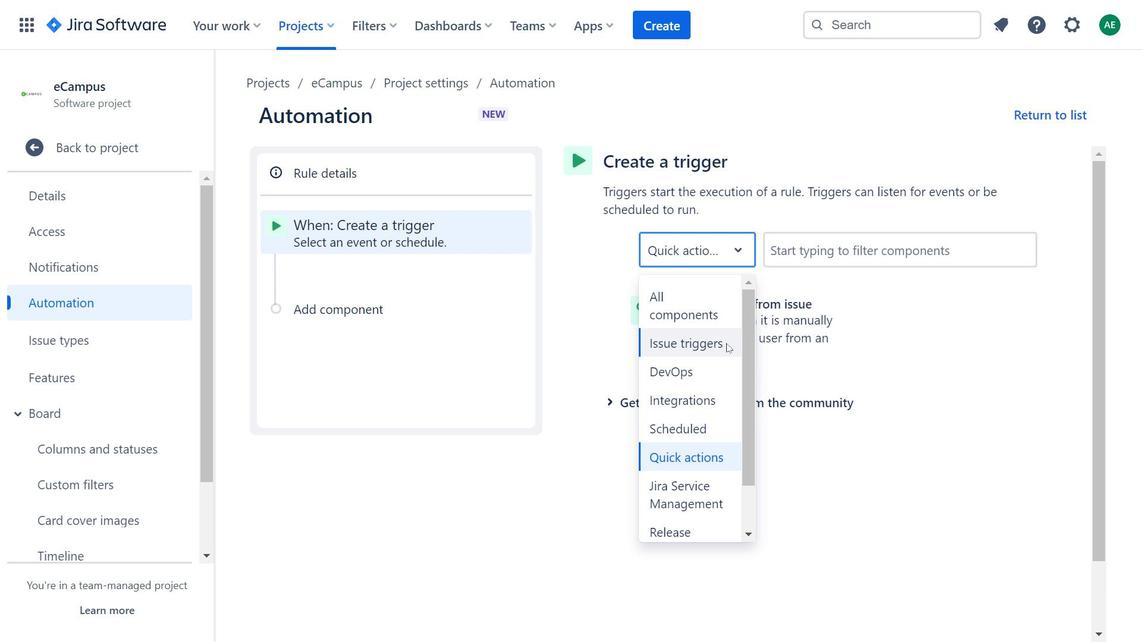 
Action: Mouse pressed left at (721, 254)
Screenshot: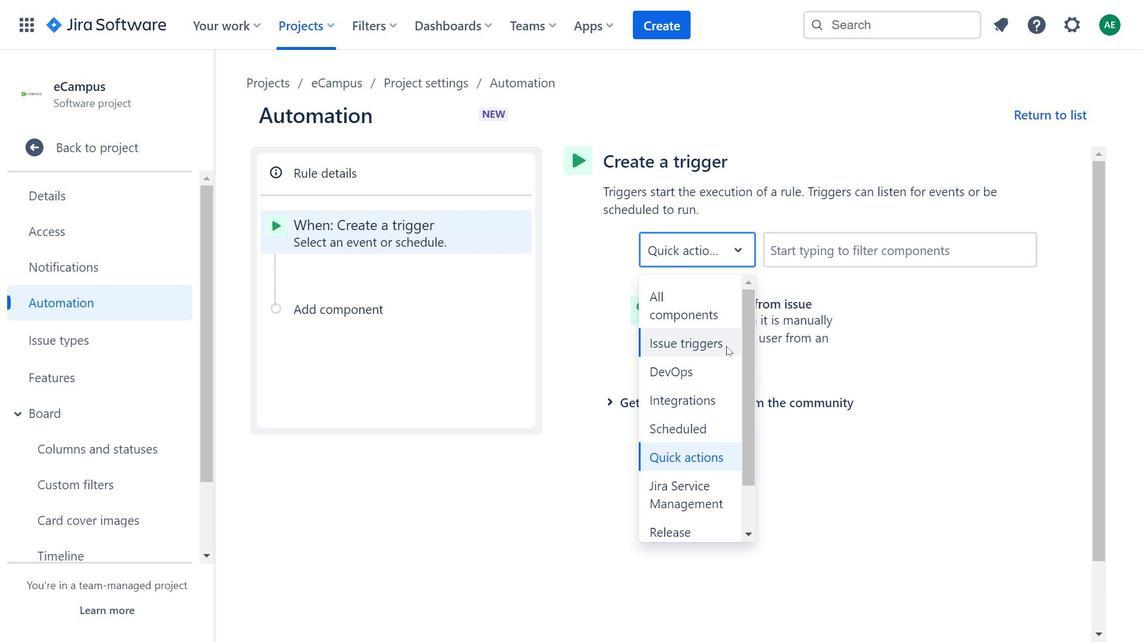 
Action: Mouse moved to (726, 383)
Screenshot: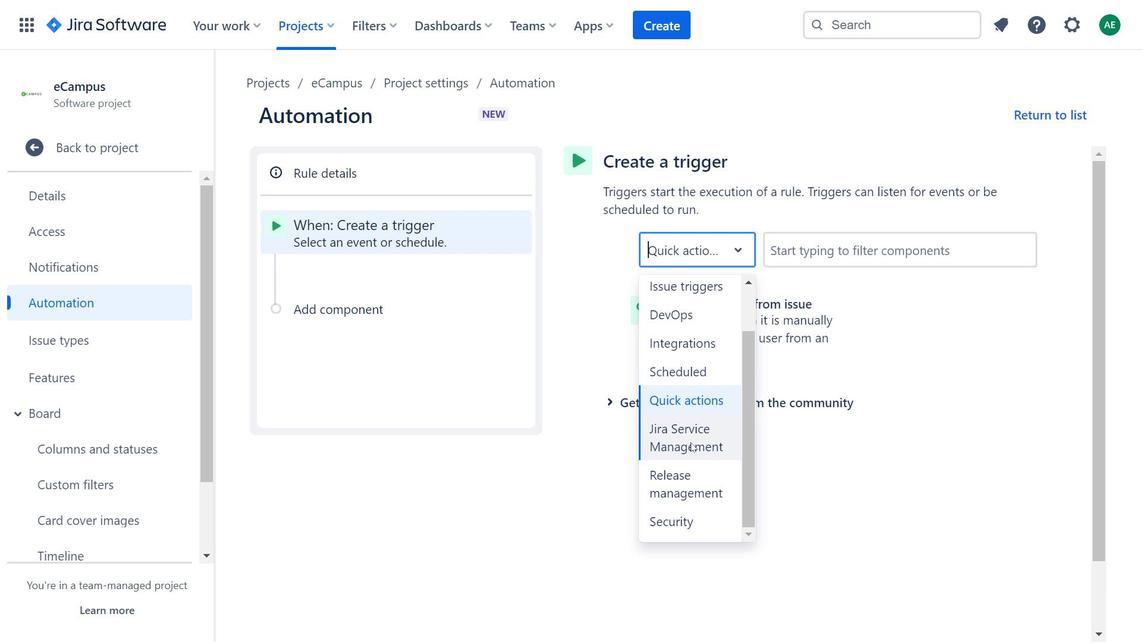 
Action: Mouse scrolled (726, 382) with delta (0, 0)
Screenshot: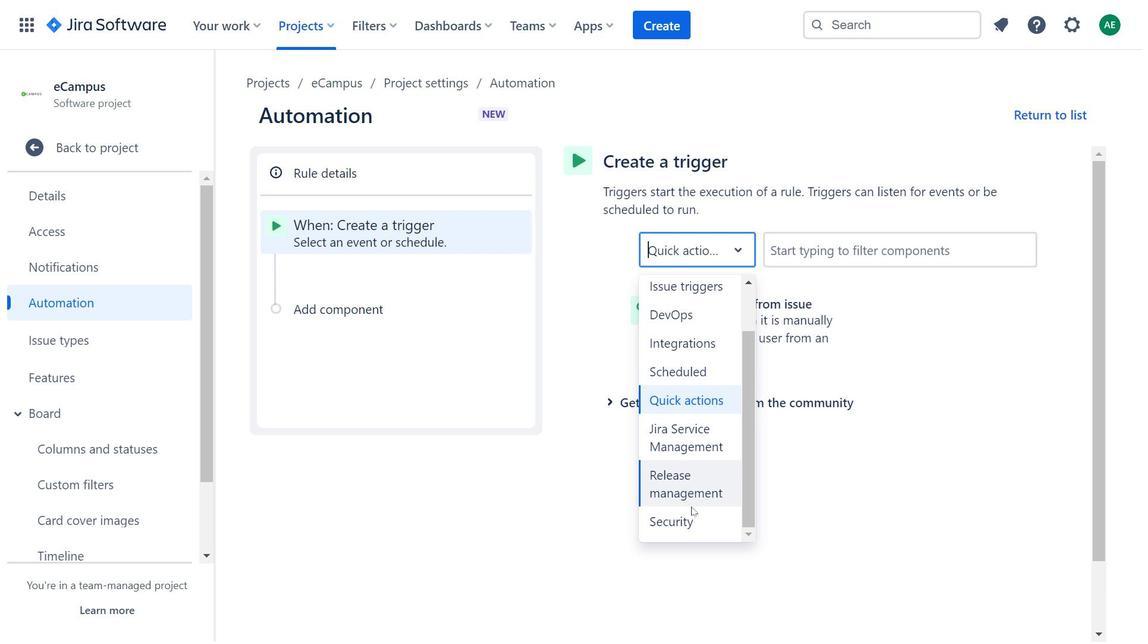 
Action: Mouse scrolled (726, 382) with delta (0, 0)
Screenshot: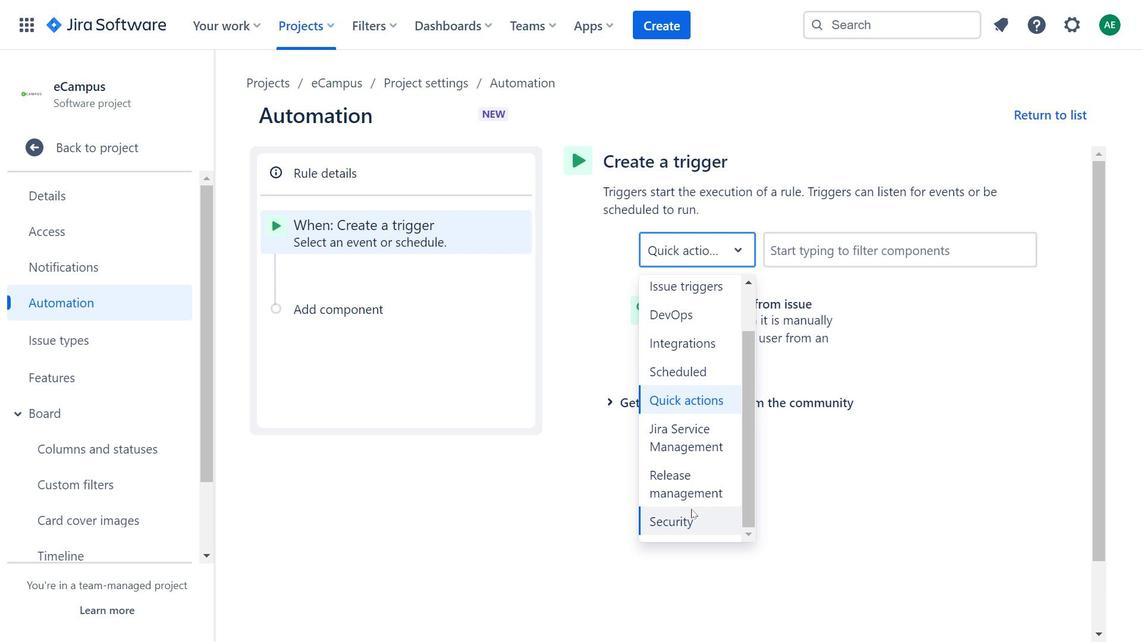 
Action: Mouse scrolled (726, 382) with delta (0, 0)
Screenshot: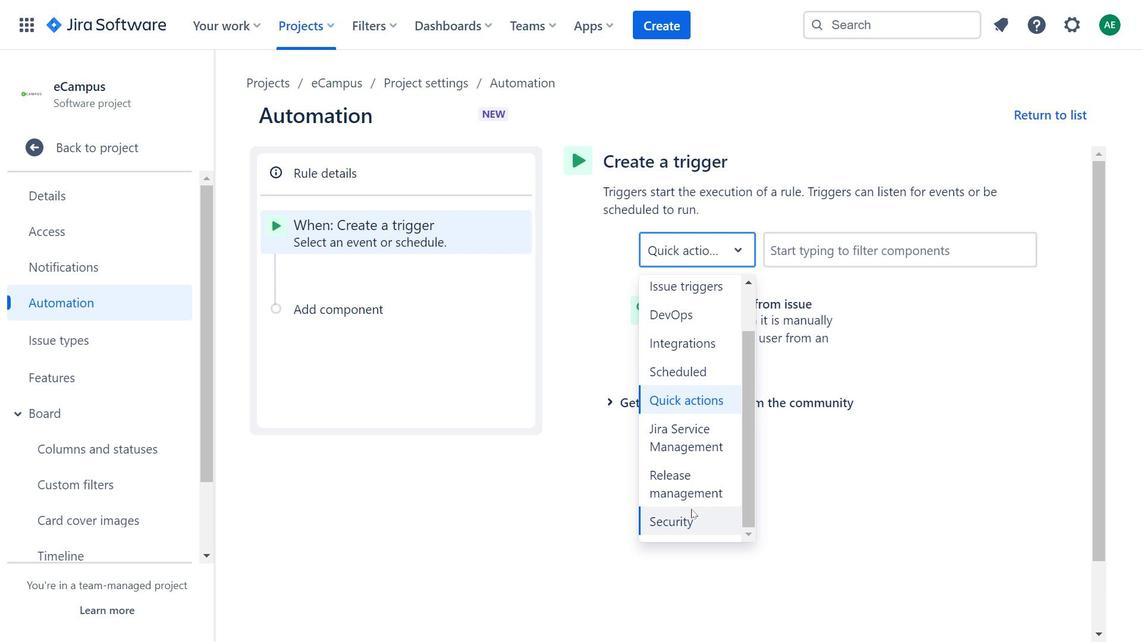 
Action: Mouse moved to (692, 508)
Screenshot: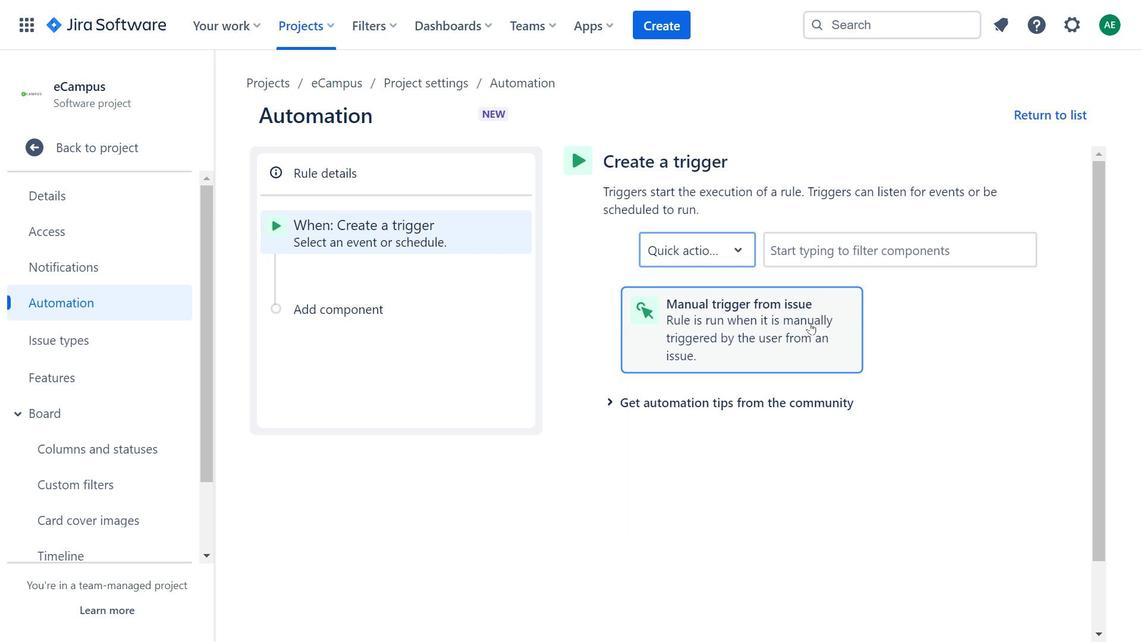 
Action: Mouse scrolled (692, 508) with delta (0, 0)
Screenshot: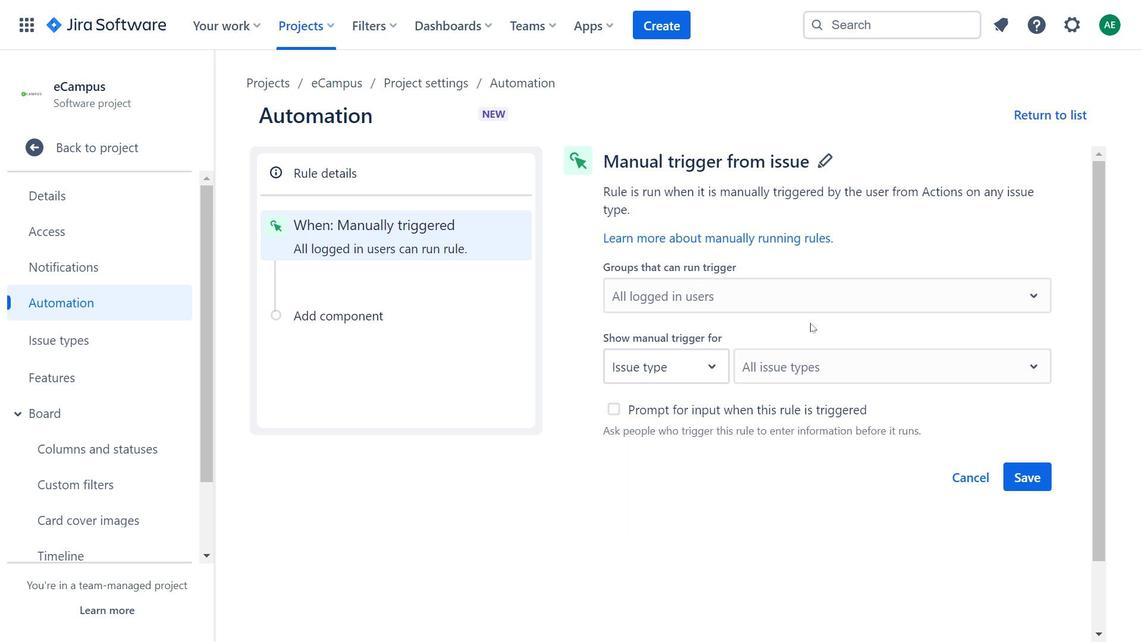 
Action: Mouse scrolled (692, 508) with delta (0, 0)
Screenshot: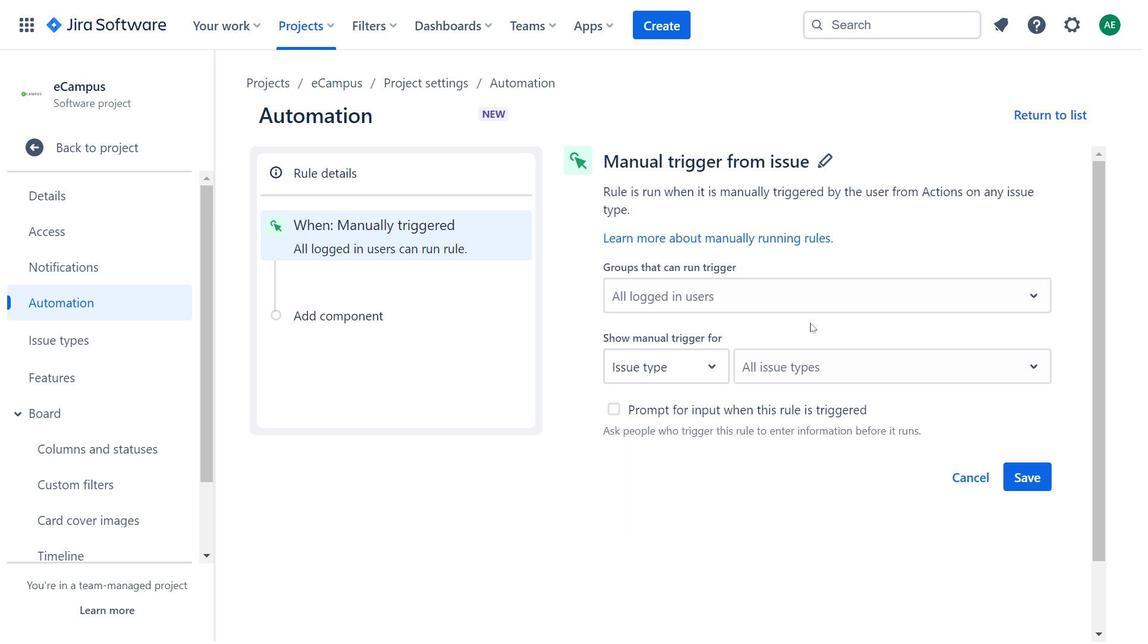
Action: Mouse scrolled (692, 508) with delta (0, 0)
Screenshot: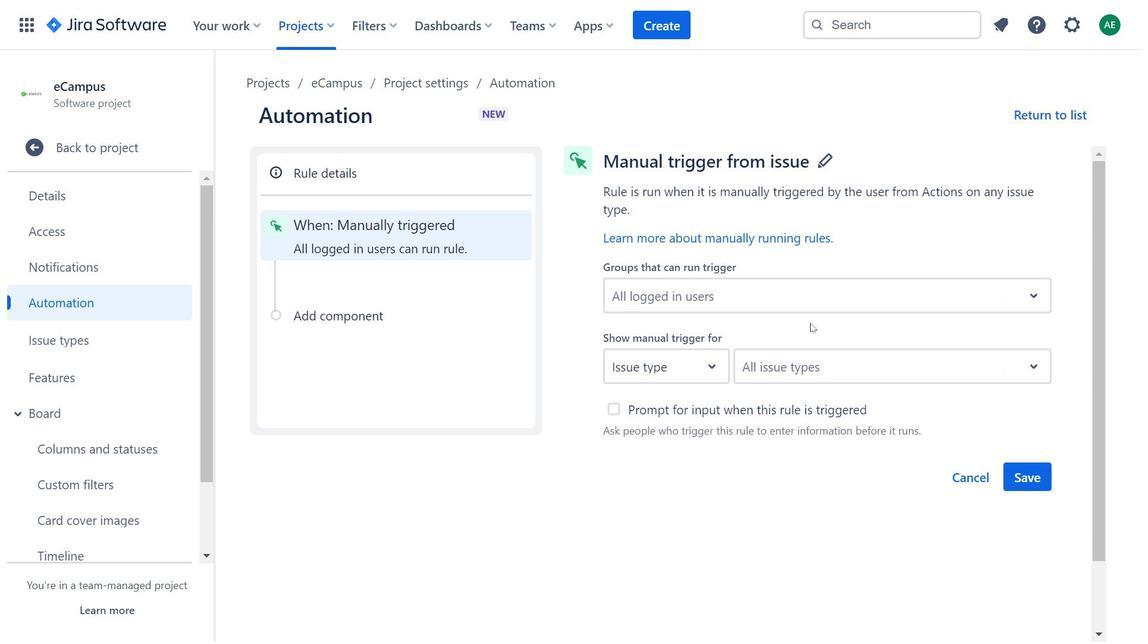 
Action: Mouse moved to (810, 323)
Screenshot: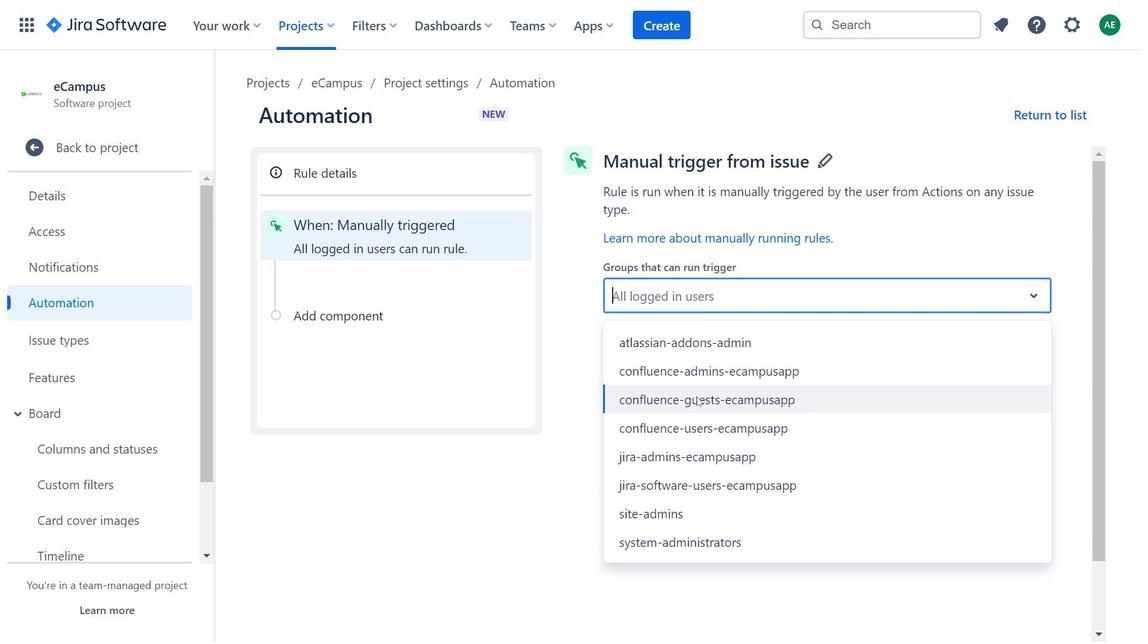 
Action: Mouse pressed left at (810, 323)
Screenshot: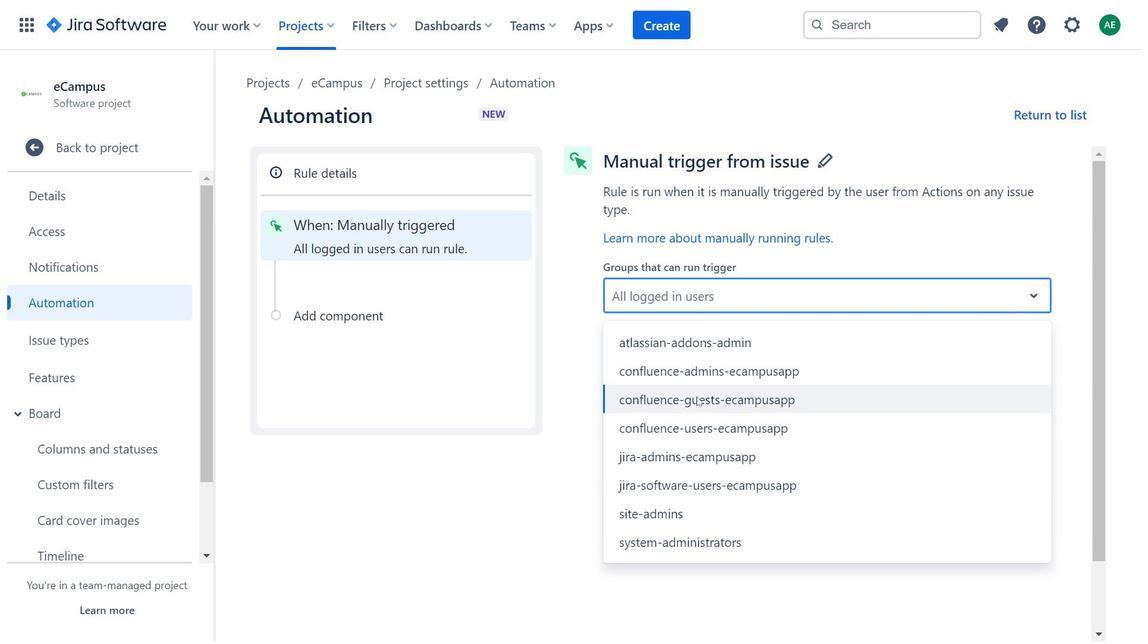 
Action: Mouse moved to (716, 303)
Screenshot: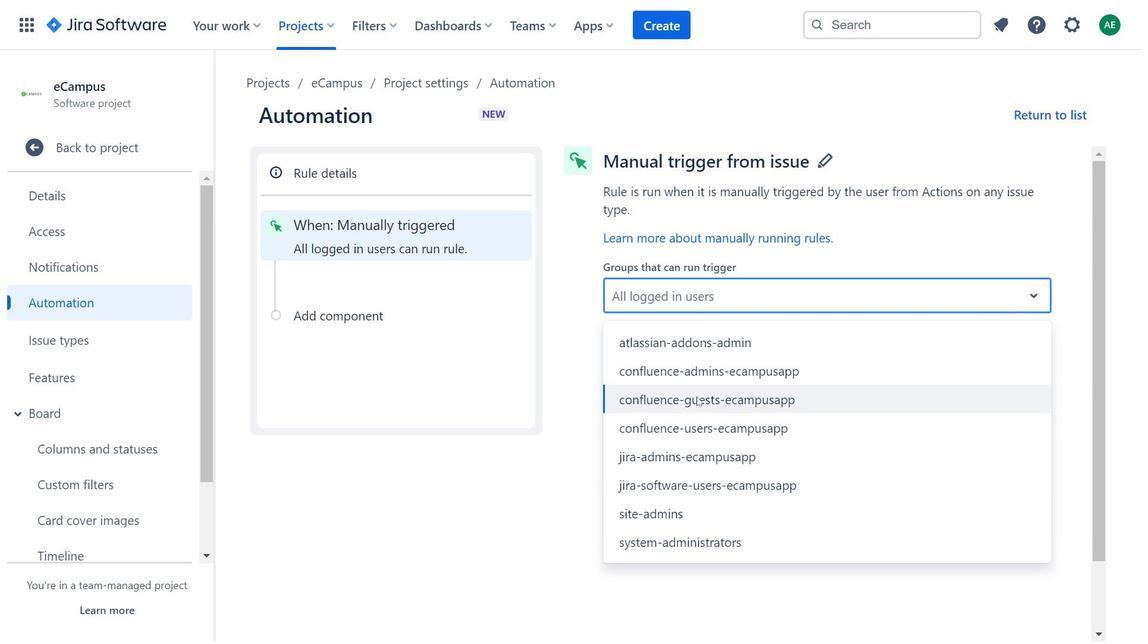
Action: Mouse pressed left at (716, 303)
Screenshot: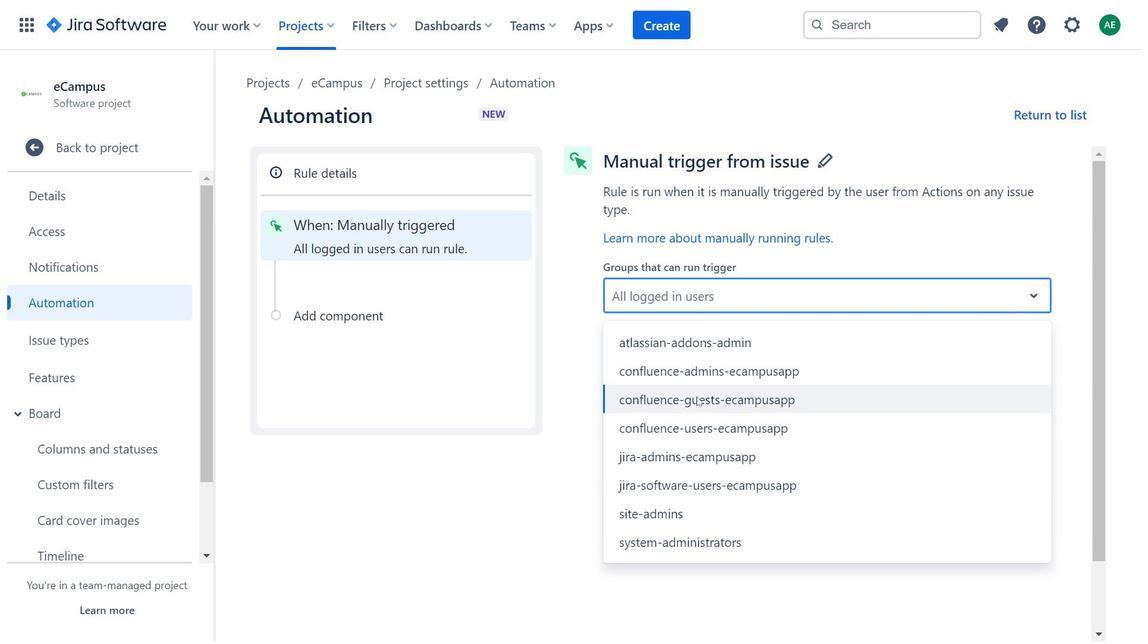 
Action: Mouse moved to (345, 84)
Screenshot: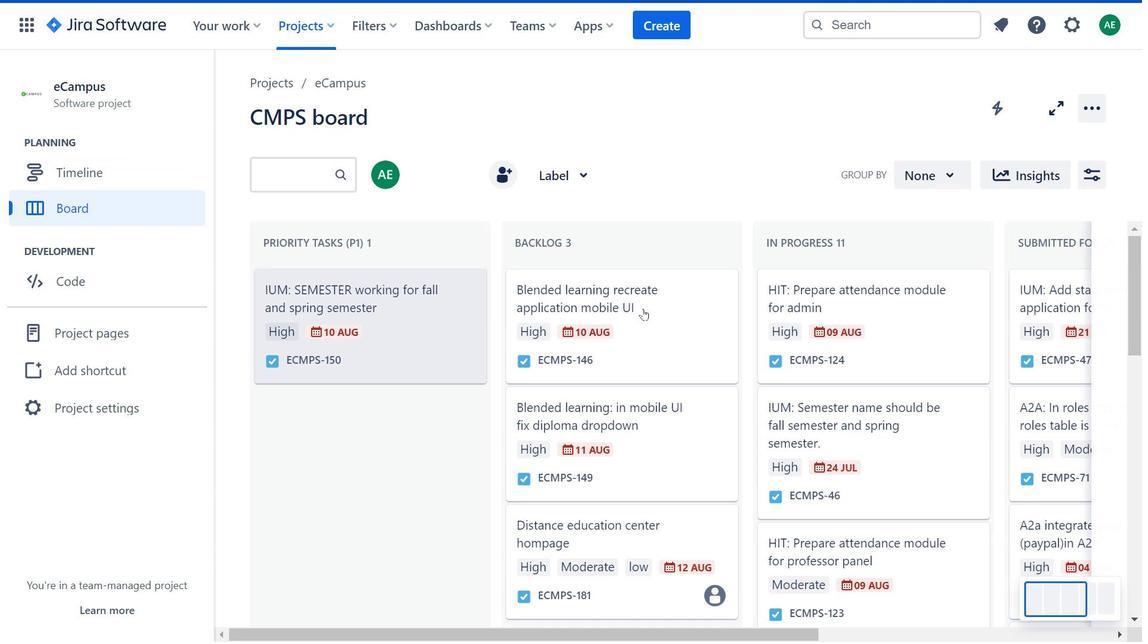 
Action: Mouse pressed left at (345, 84)
Screenshot: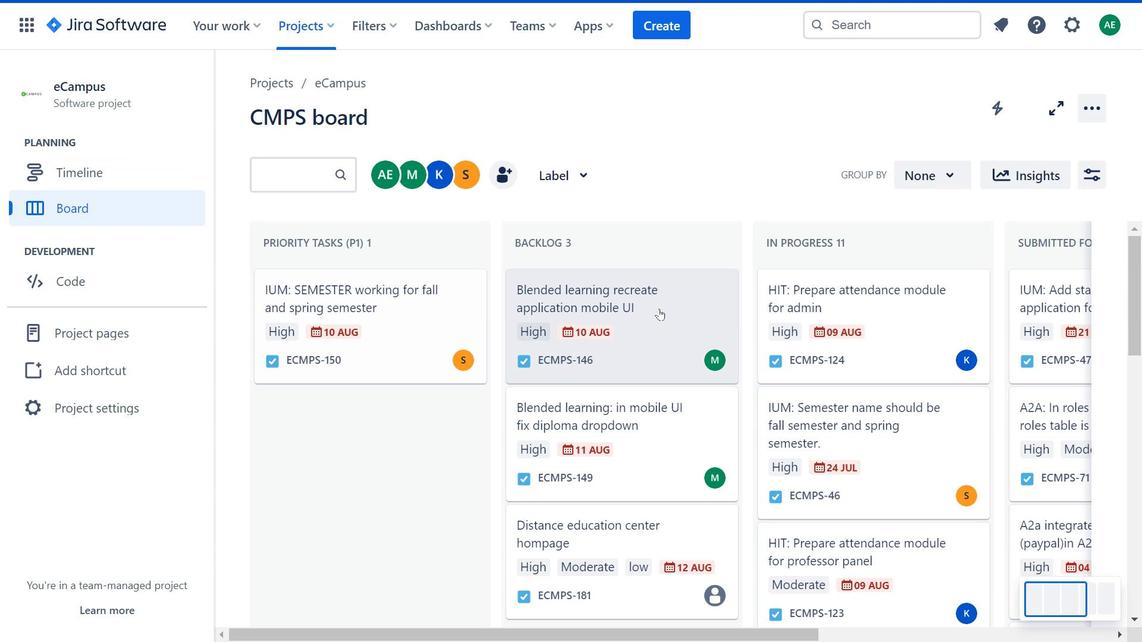
Action: Mouse moved to (671, 337)
Screenshot: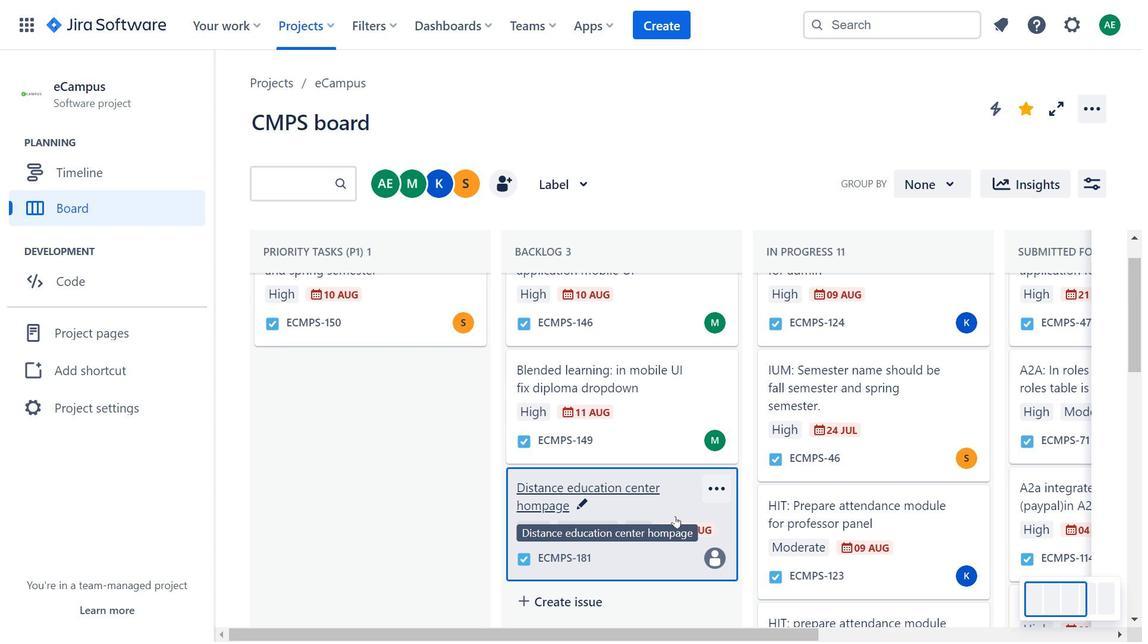 
Action: Mouse scrolled (671, 336) with delta (0, 0)
Screenshot: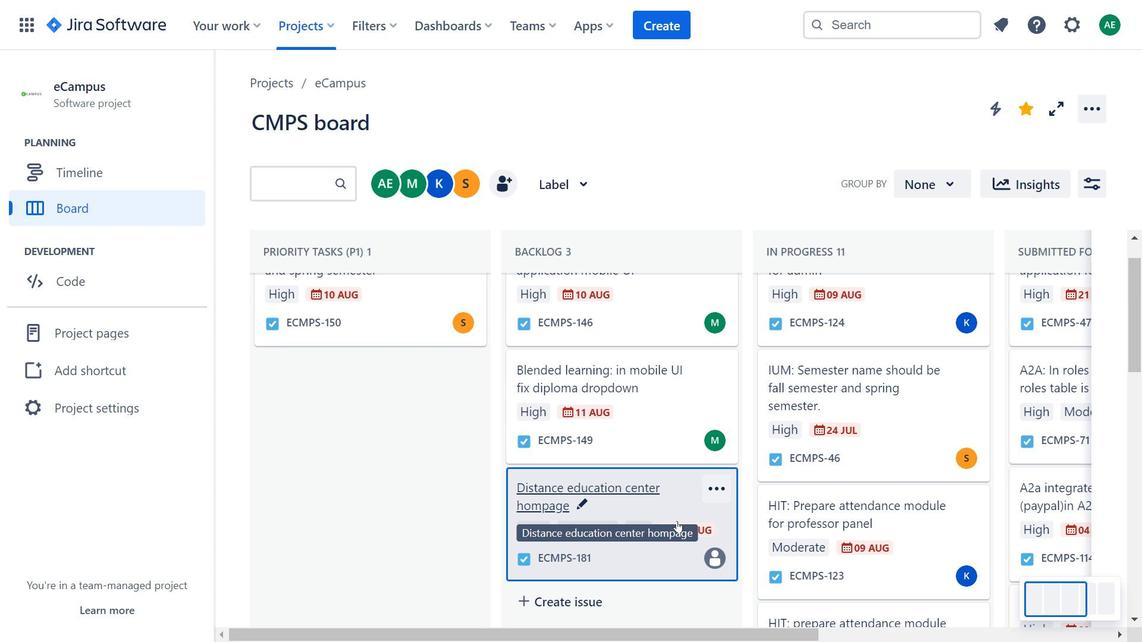 
Action: Mouse moved to (672, 339)
Screenshot: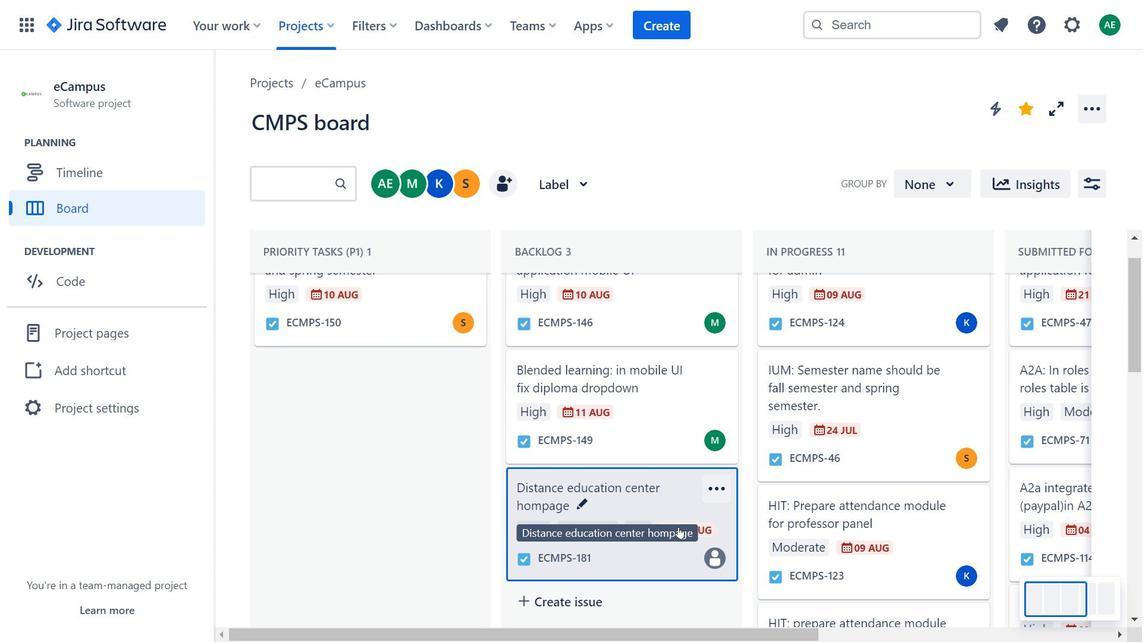 
Action: Mouse scrolled (672, 338) with delta (0, 0)
Screenshot: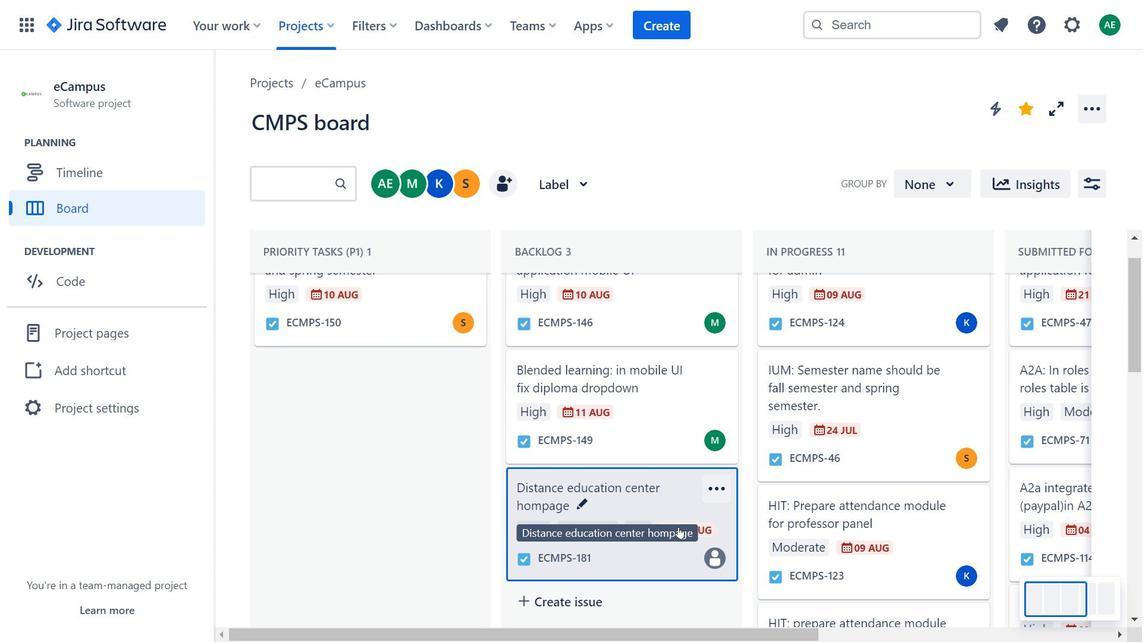 
Action: Mouse moved to (685, 411)
Screenshot: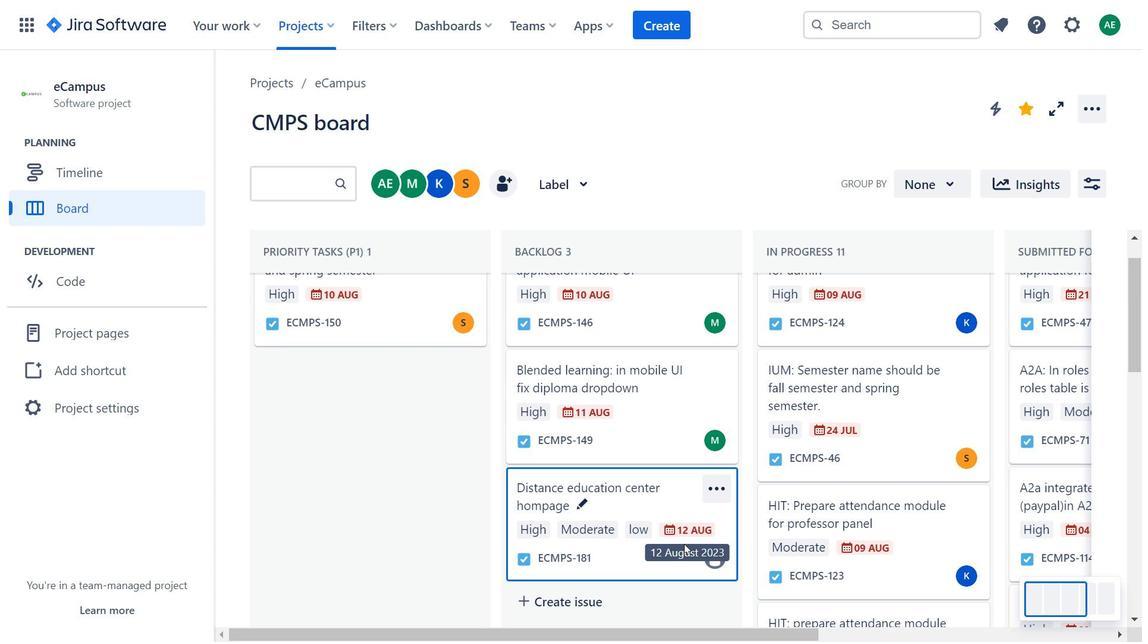 
Action: Mouse scrolled (685, 411) with delta (0, 0)
Screenshot: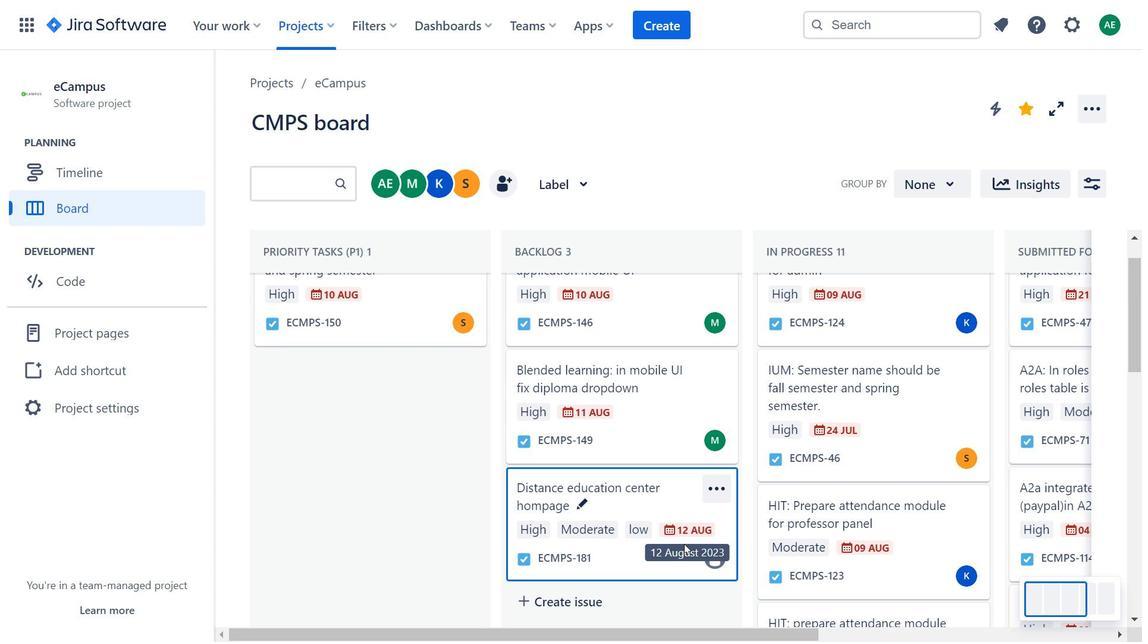 
Action: Mouse moved to (685, 414)
Screenshot: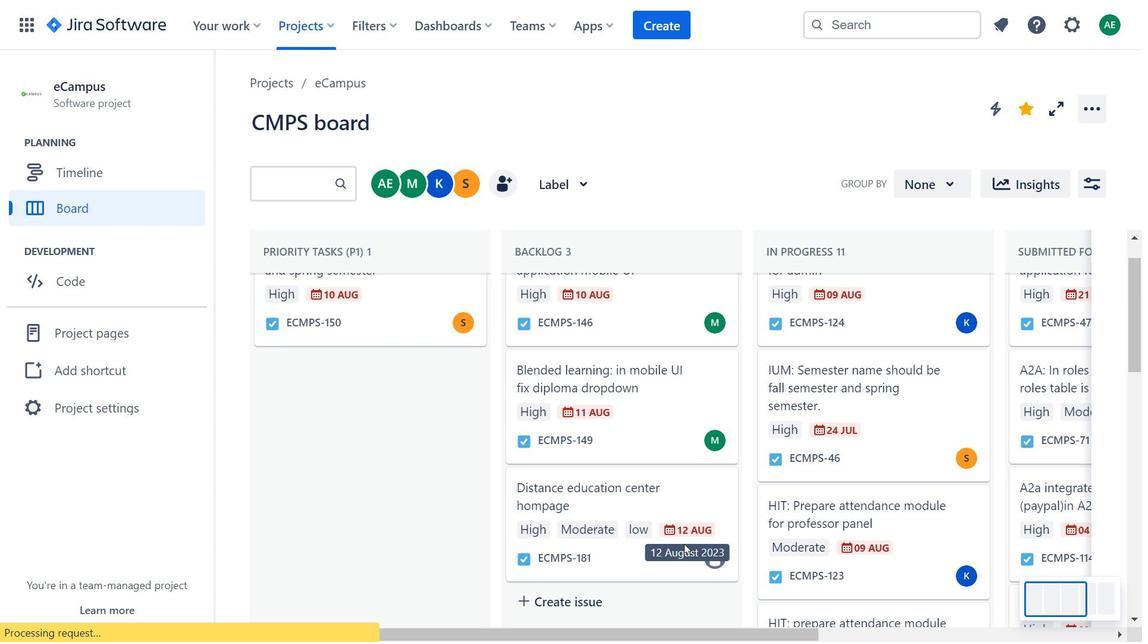 
Action: Mouse scrolled (685, 413) with delta (0, 0)
Screenshot: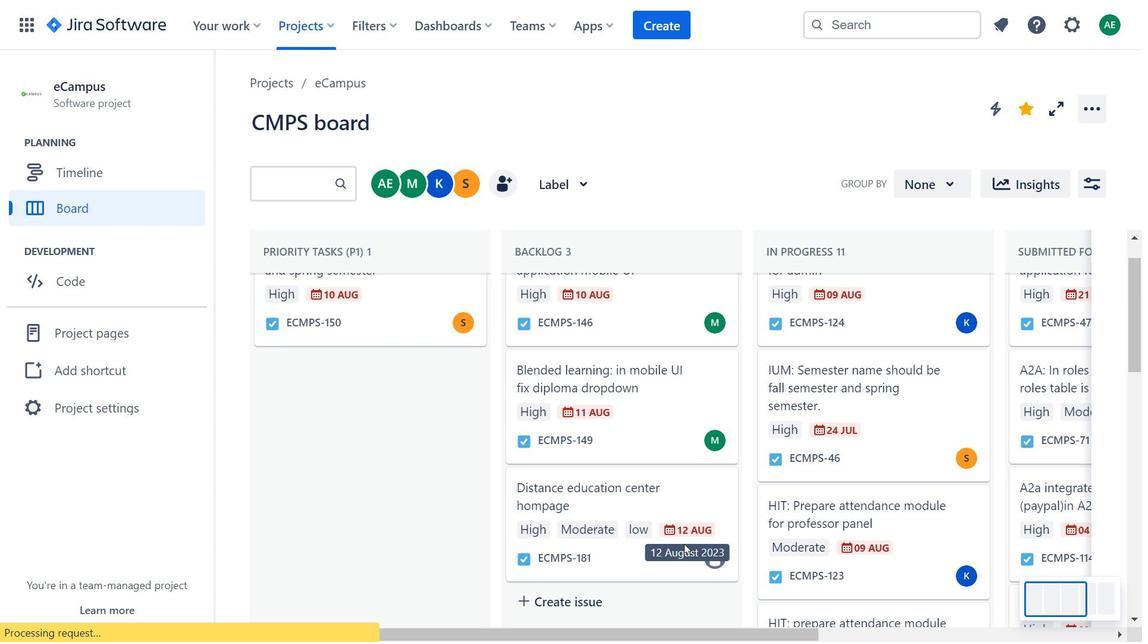 
Action: Mouse moved to (682, 427)
Screenshot: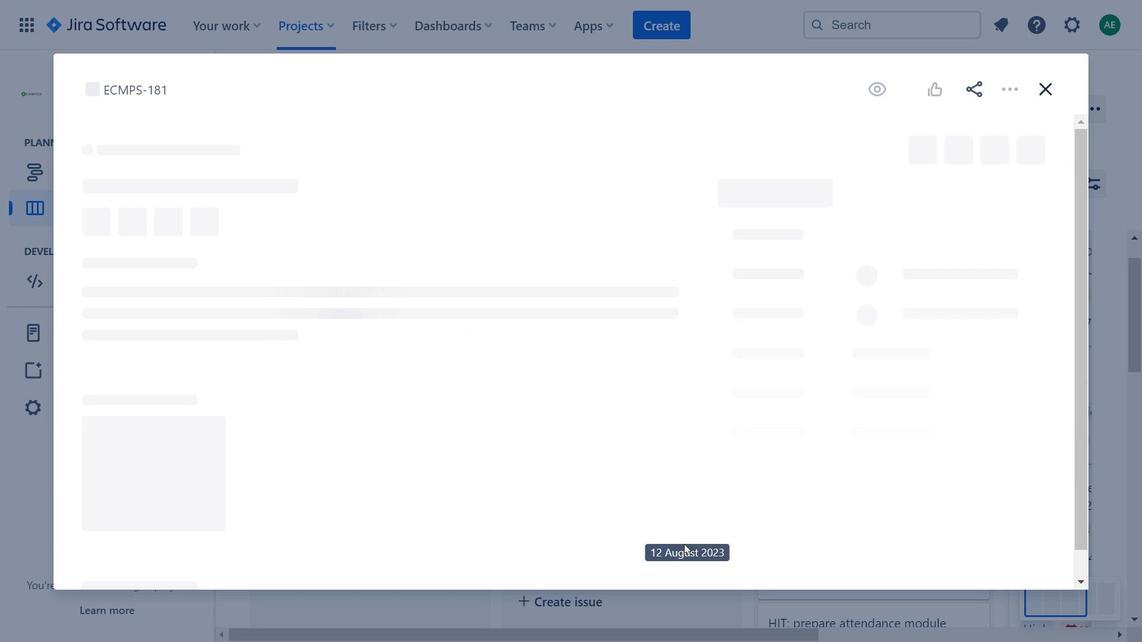 
Action: Mouse pressed left at (682, 427)
Screenshot: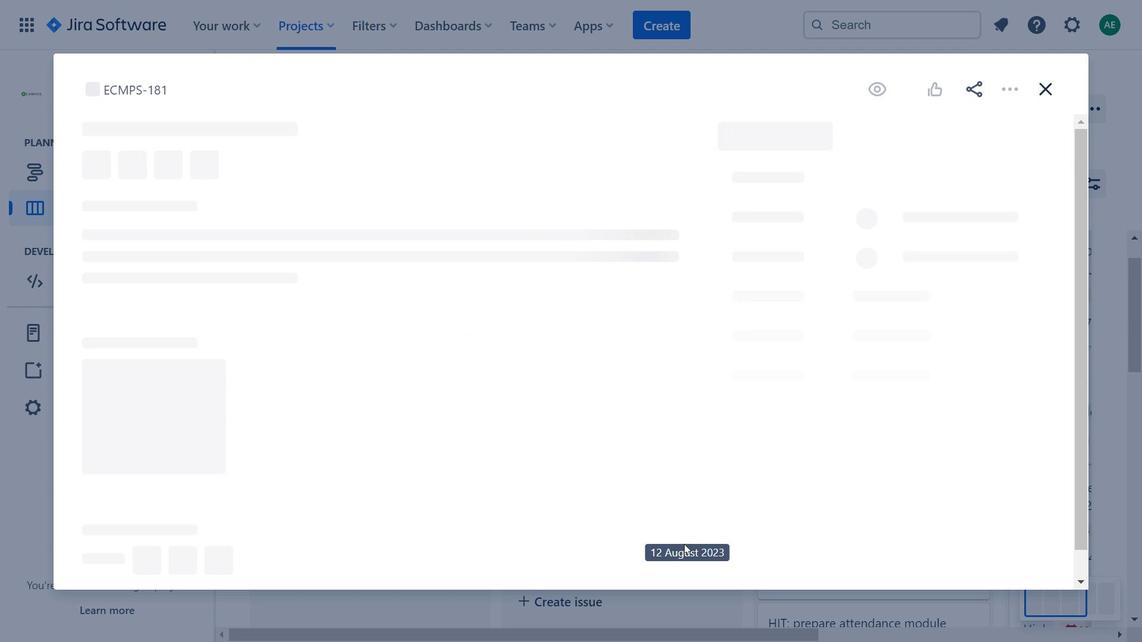 
Action: Mouse moved to (684, 544)
Screenshot: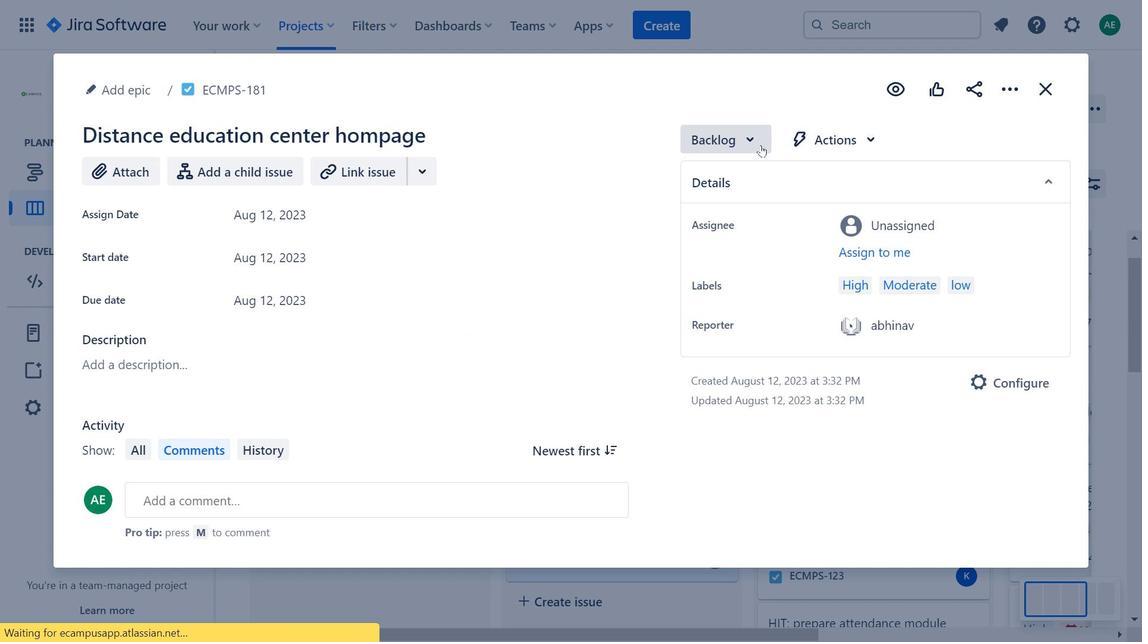 
Action: Mouse pressed left at (684, 544)
Screenshot: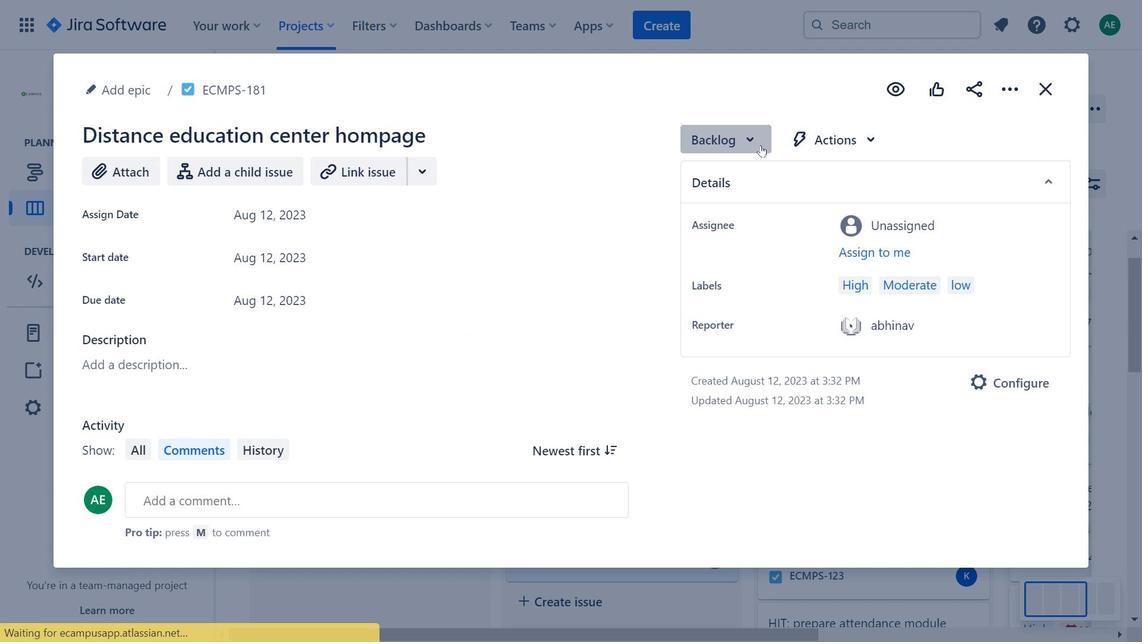 
Action: Mouse moved to (761, 145)
Screenshot: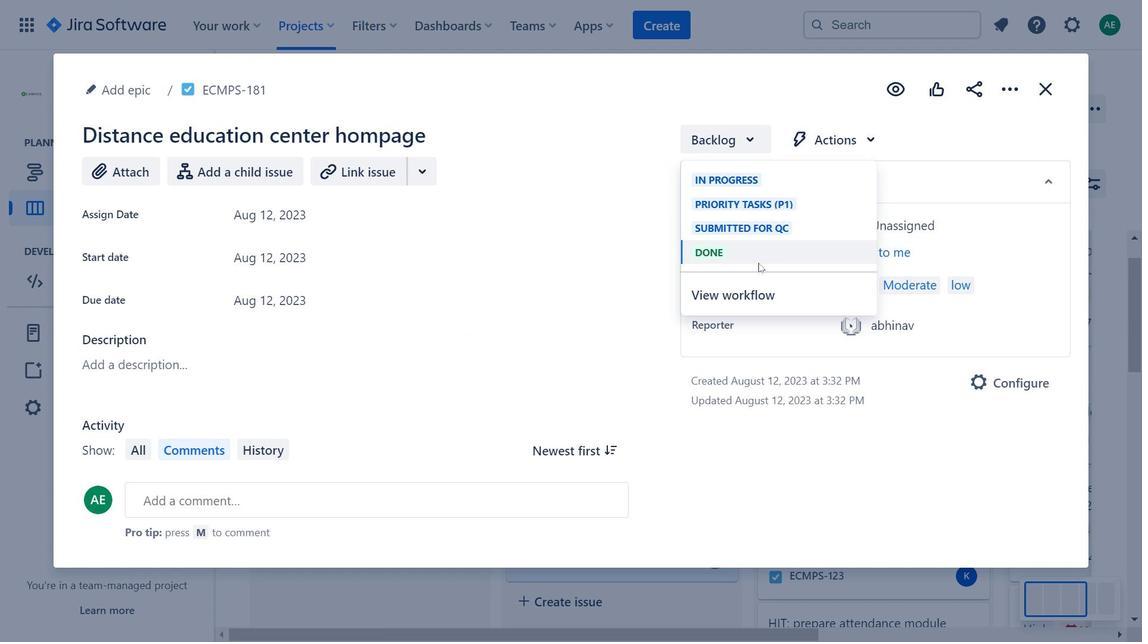 
Action: Mouse pressed left at (761, 145)
Screenshot: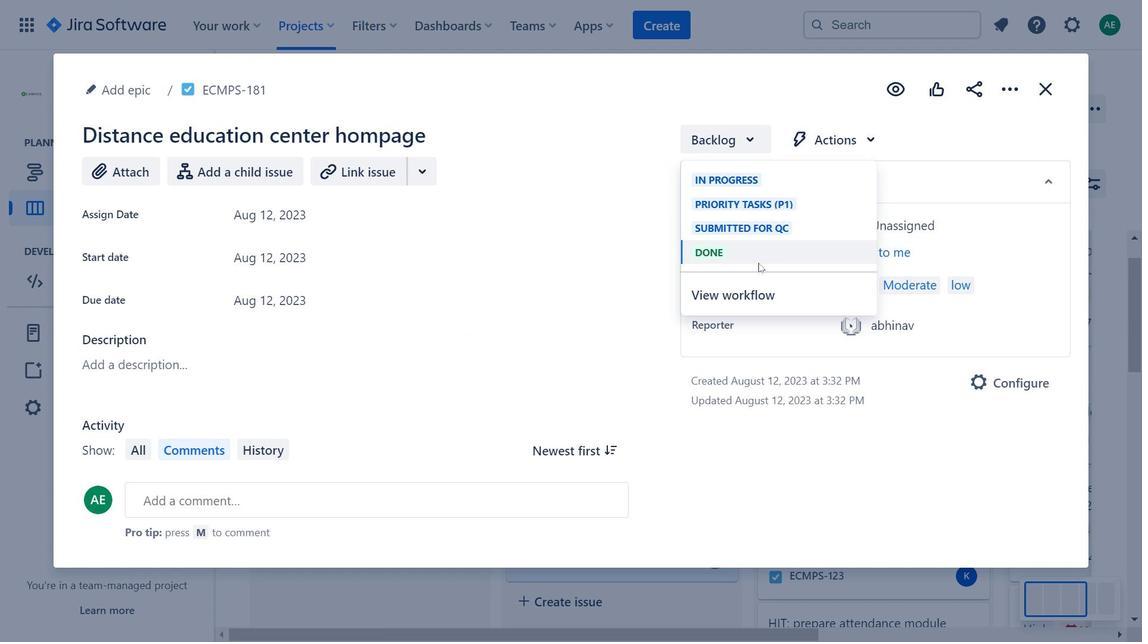 
Action: Mouse moved to (275, 455)
Screenshot: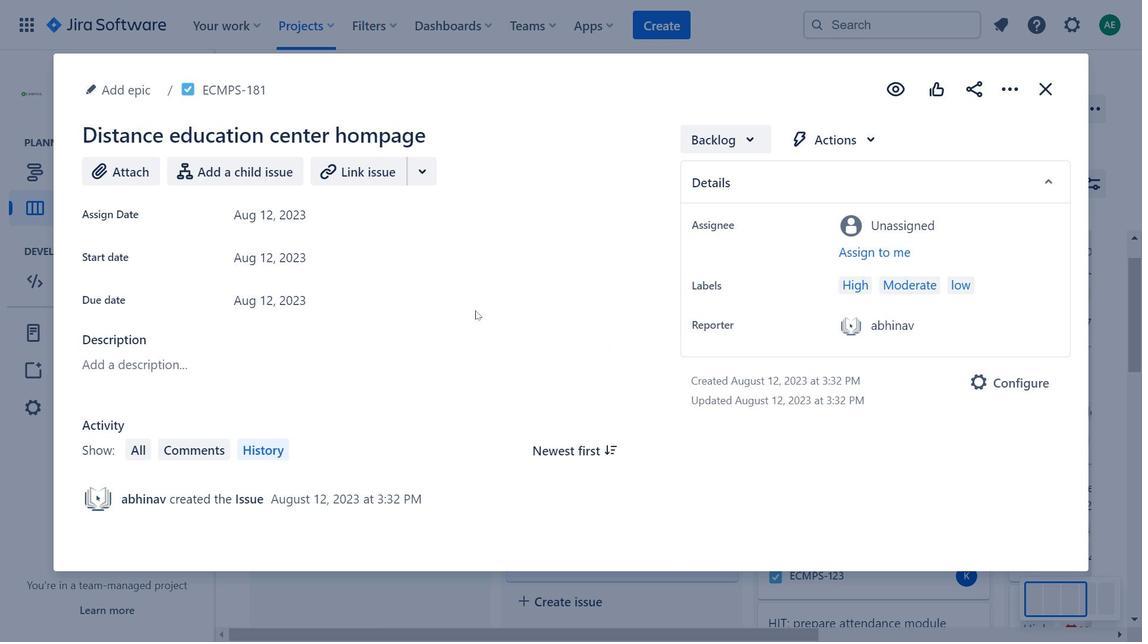 
Action: Mouse pressed left at (275, 455)
Screenshot: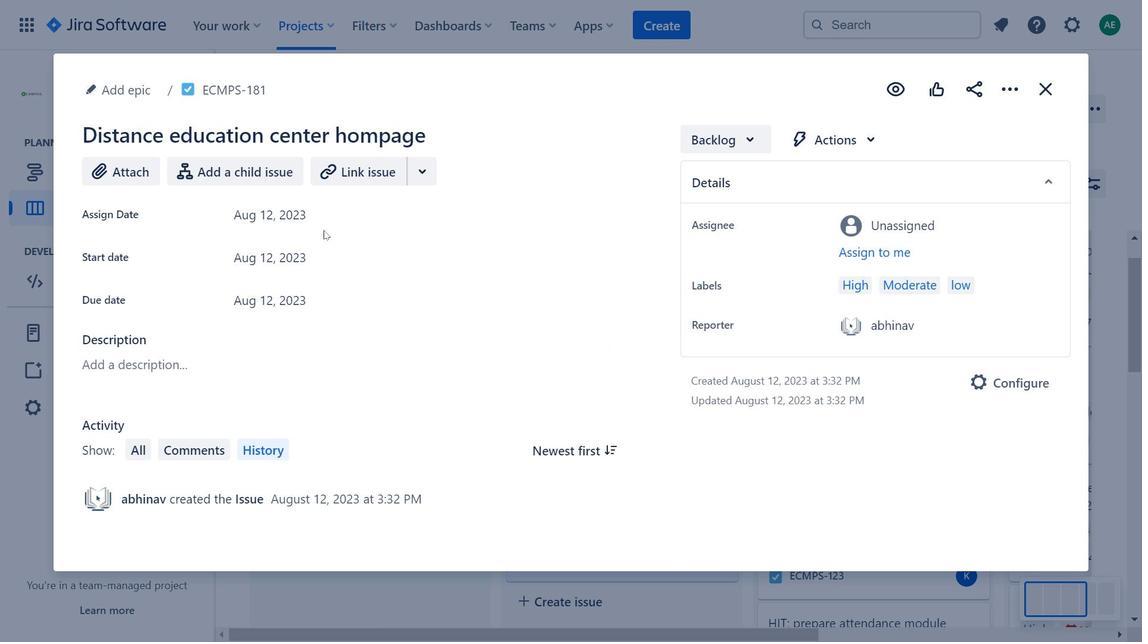 
Action: Mouse moved to (427, 326)
Screenshot: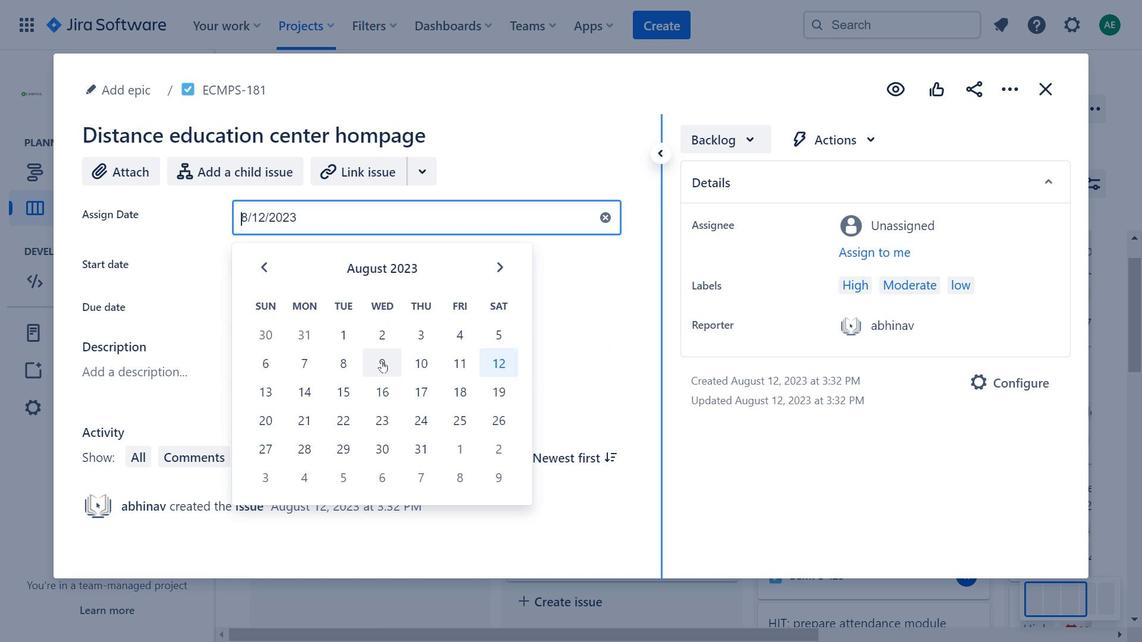 
Action: Mouse scrolled (427, 326) with delta (0, 0)
Screenshot: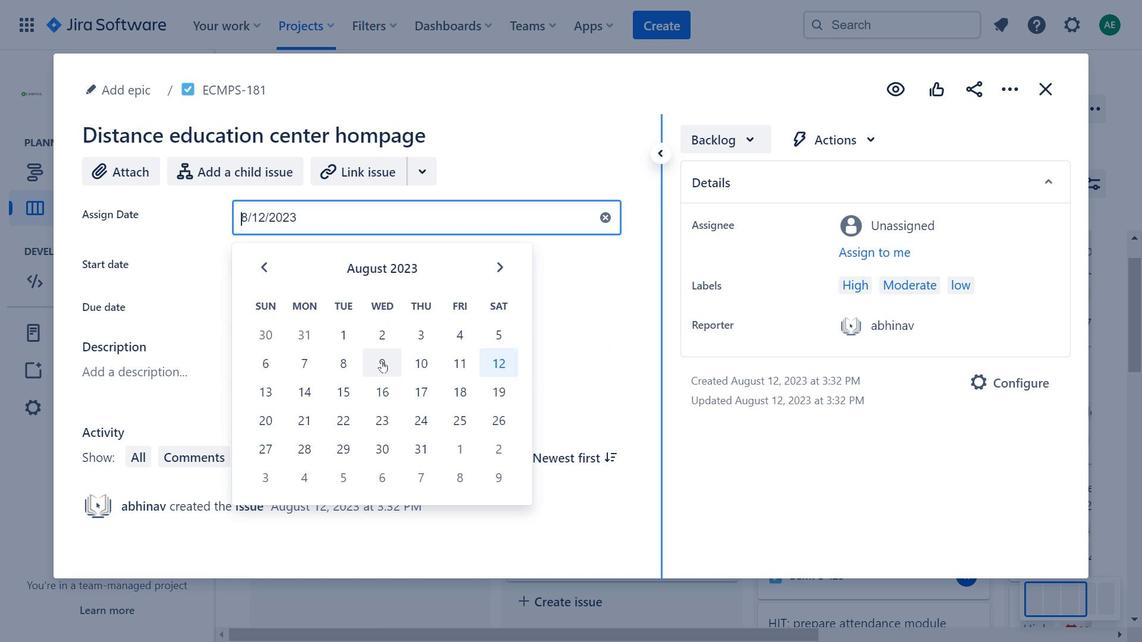 
Action: Mouse moved to (430, 326)
Screenshot: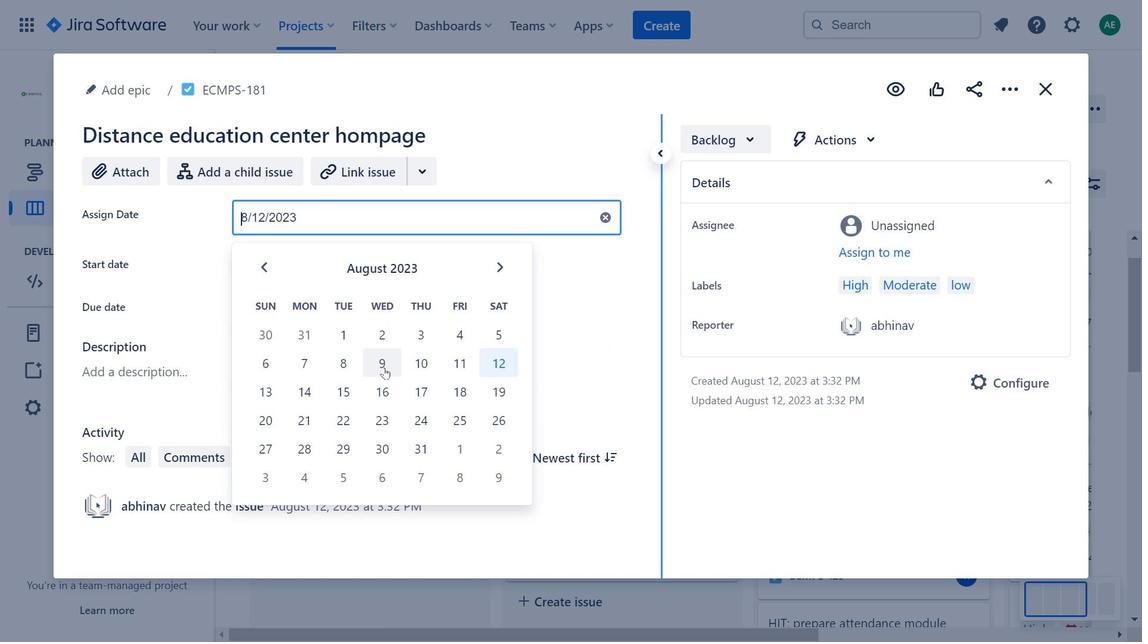 
Action: Mouse scrolled (430, 326) with delta (0, 0)
Screenshot: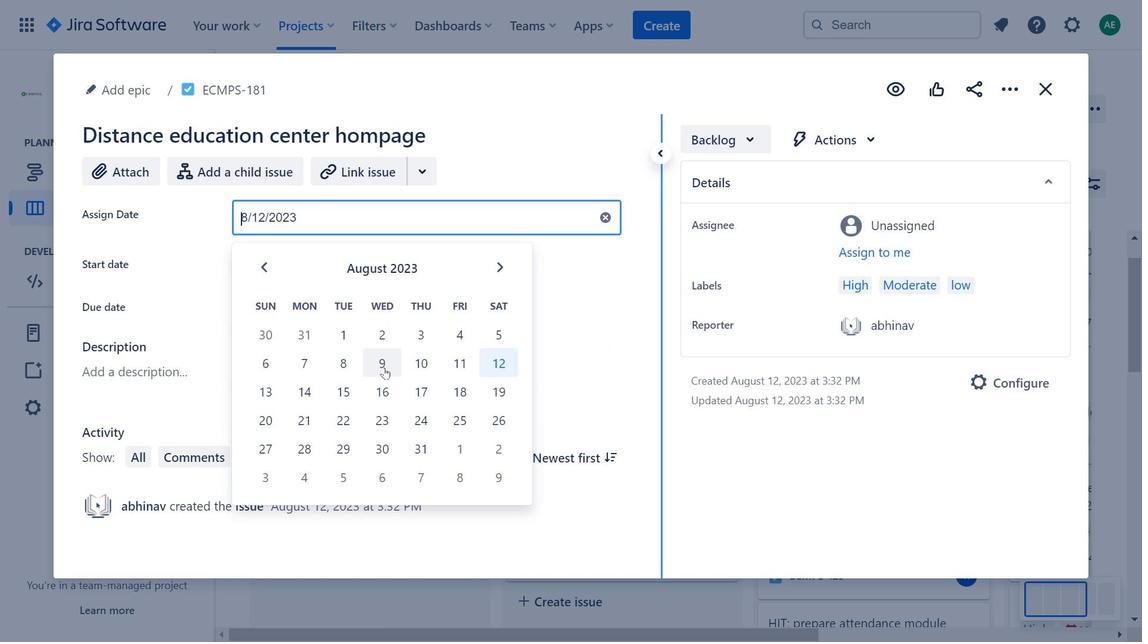 
Action: Mouse moved to (442, 334)
Screenshot: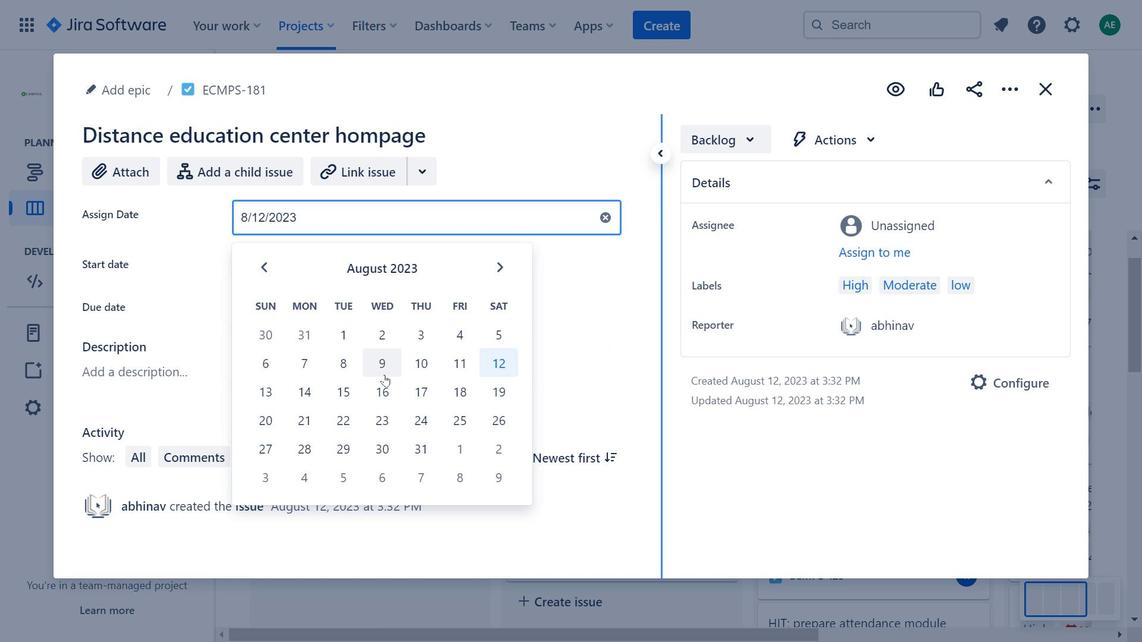 
Action: Mouse scrolled (442, 333) with delta (0, 0)
Screenshot: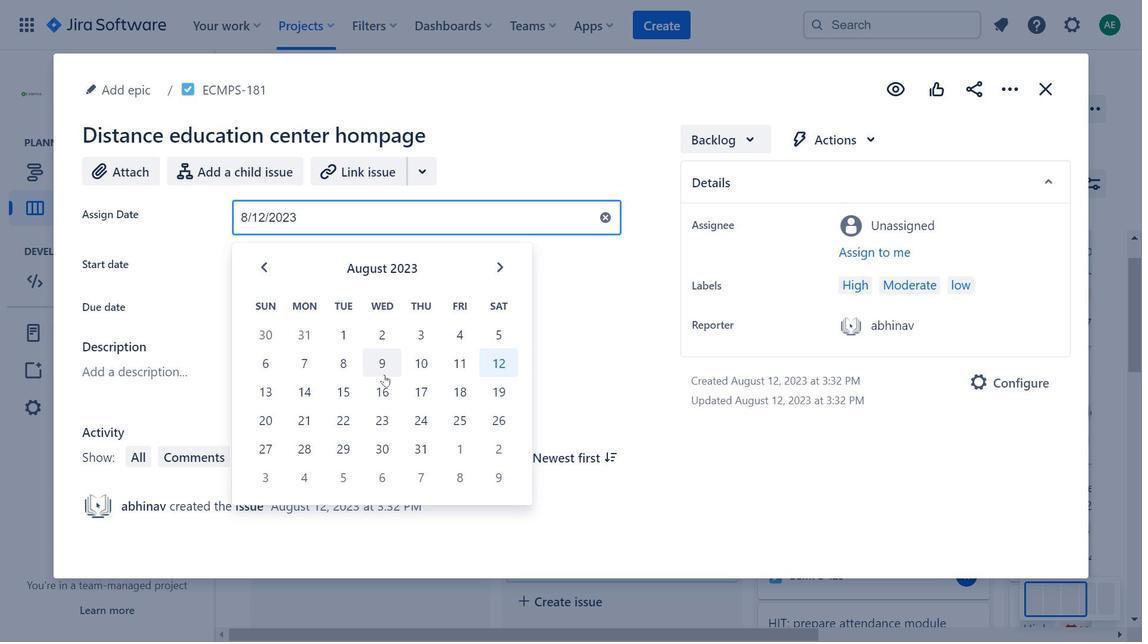 
Action: Mouse scrolled (442, 333) with delta (0, 0)
Screenshot: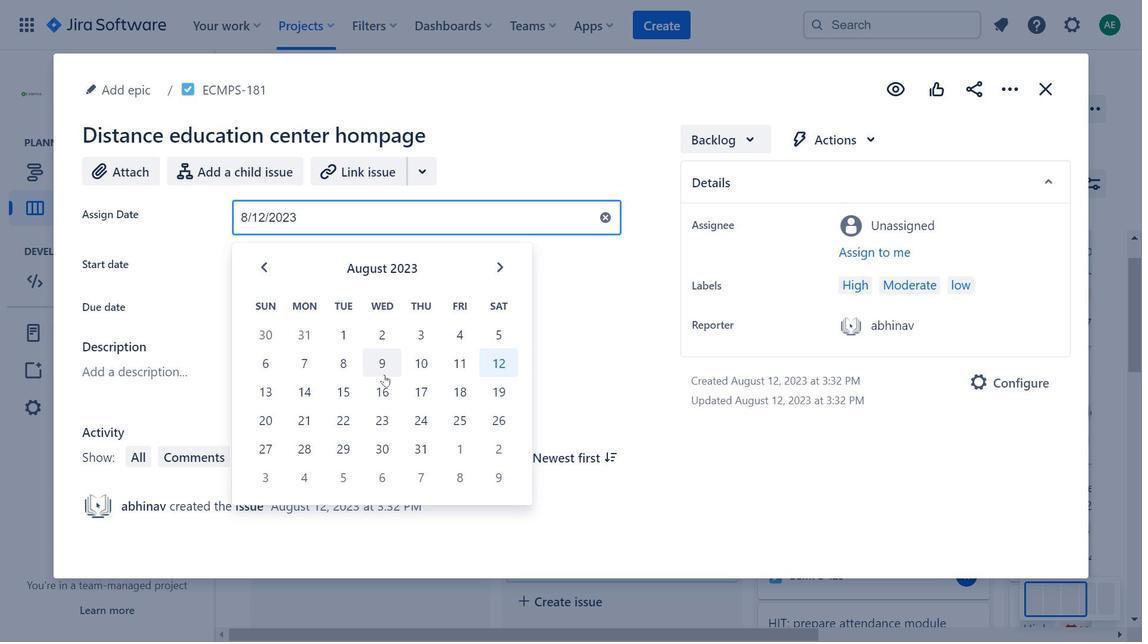 
Action: Mouse moved to (323, 222)
Screenshot: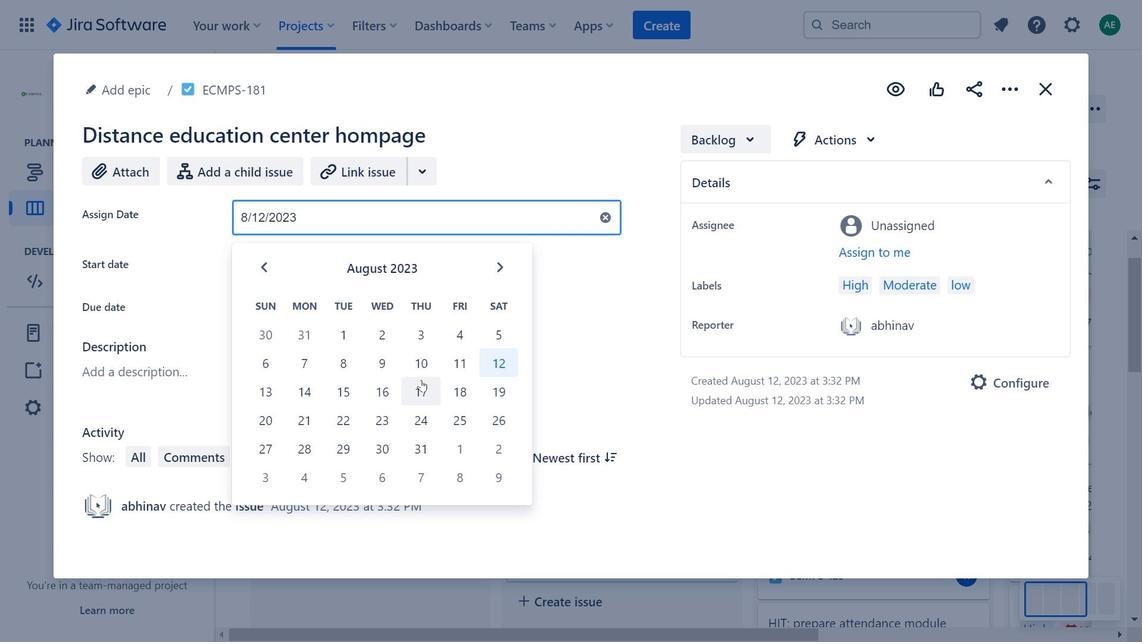 
Action: Mouse pressed left at (323, 222)
Screenshot: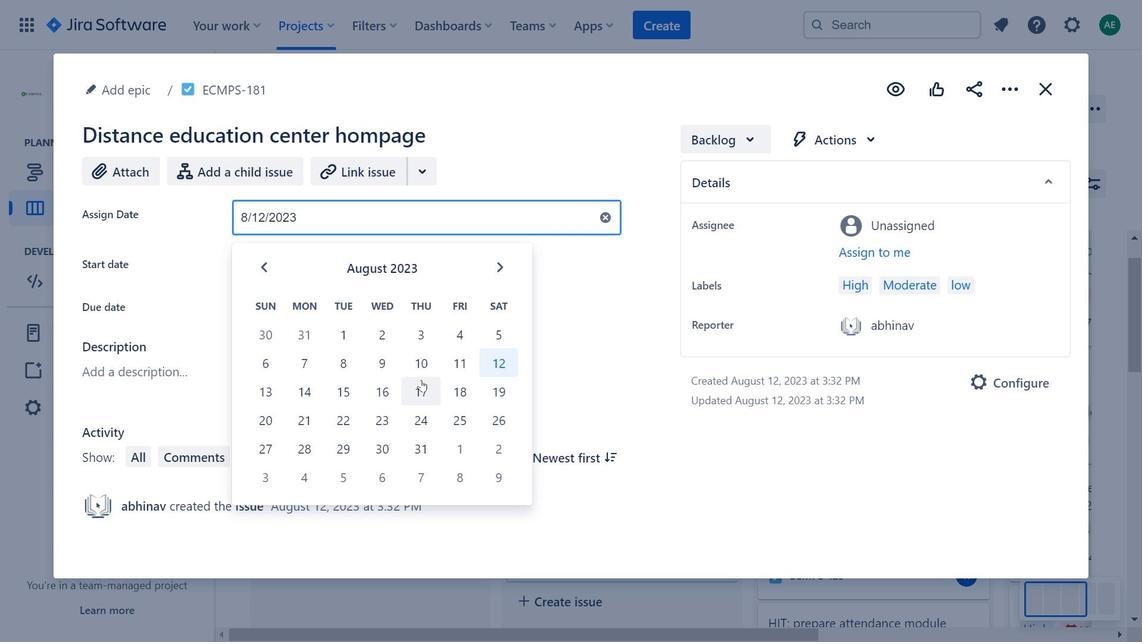 
Action: Mouse moved to (852, 138)
Screenshot: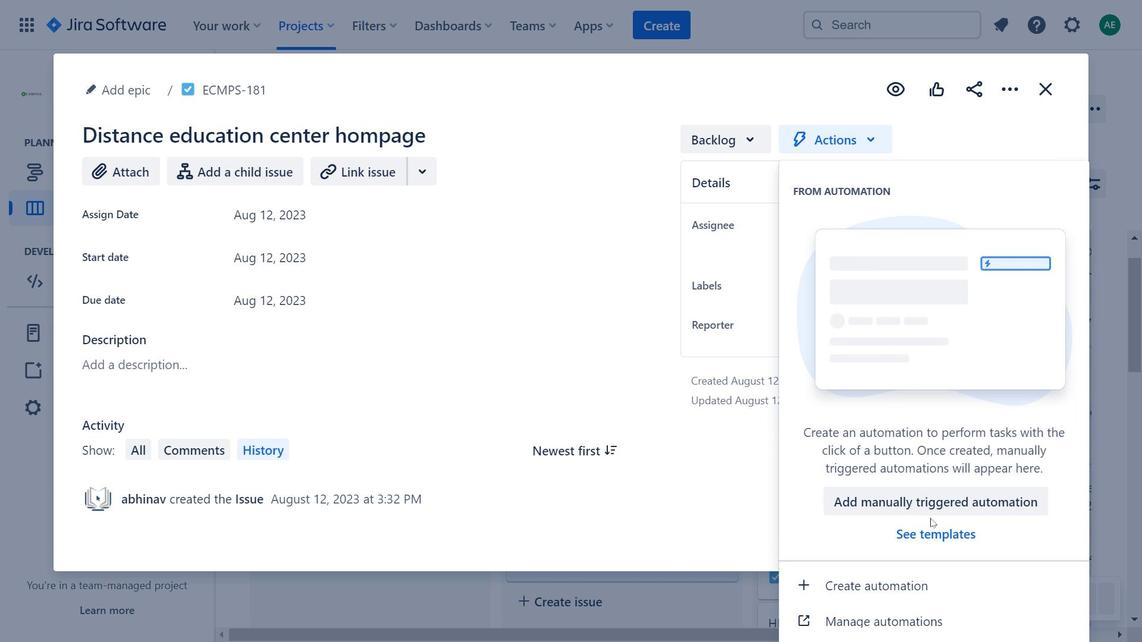 
Action: Mouse pressed left at (852, 138)
Screenshot: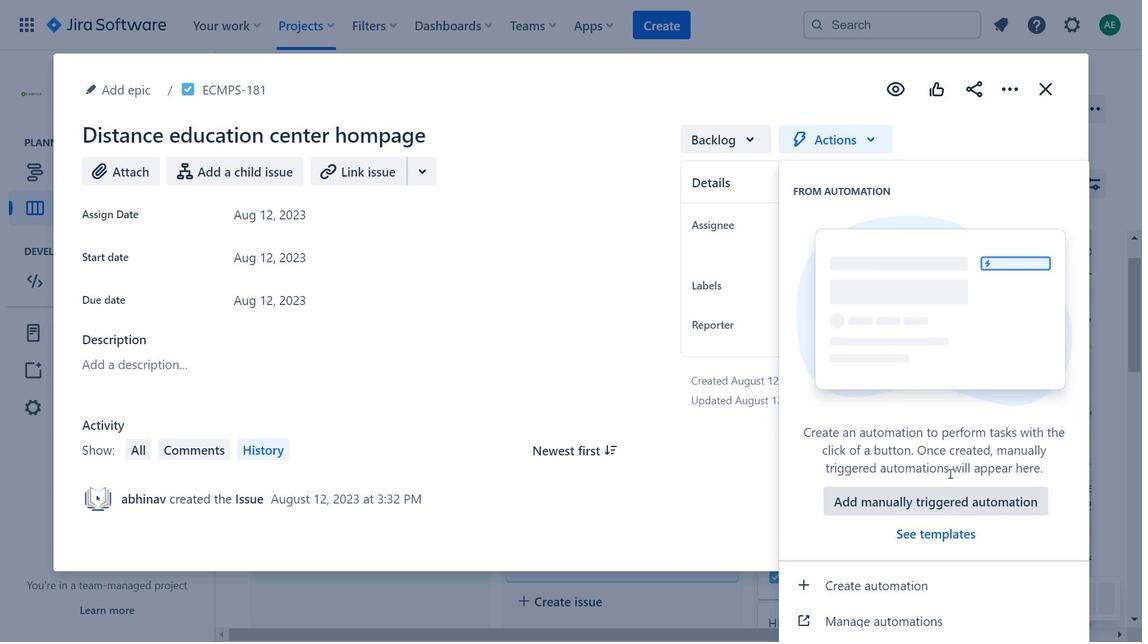 
Action: Mouse moved to (281, 255)
Screenshot: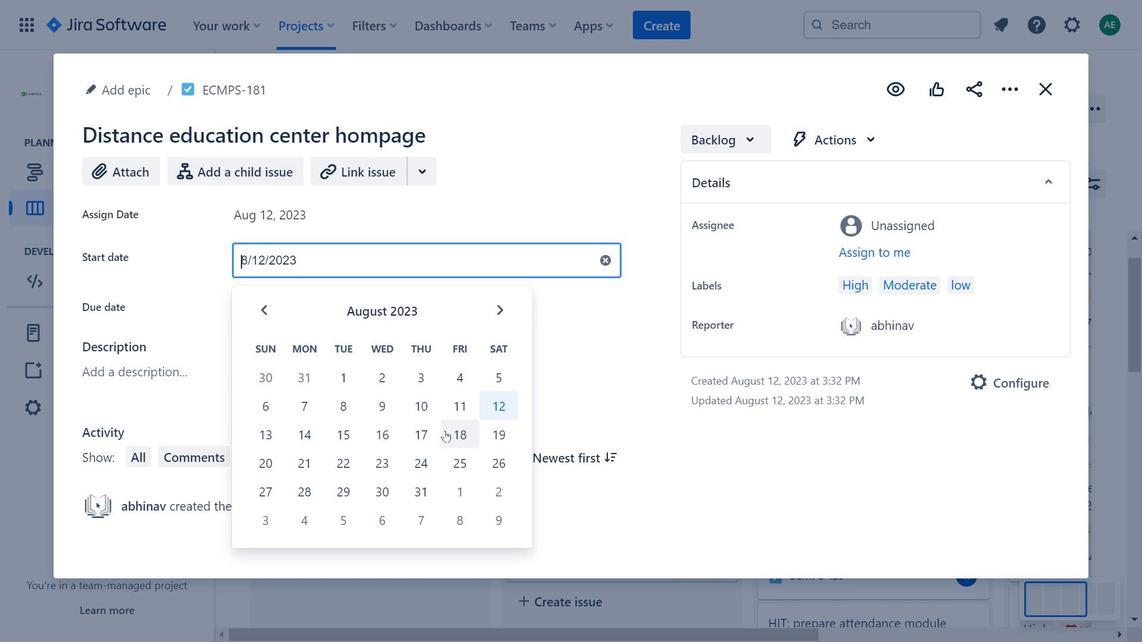 
Action: Mouse pressed left at (281, 255)
Screenshot: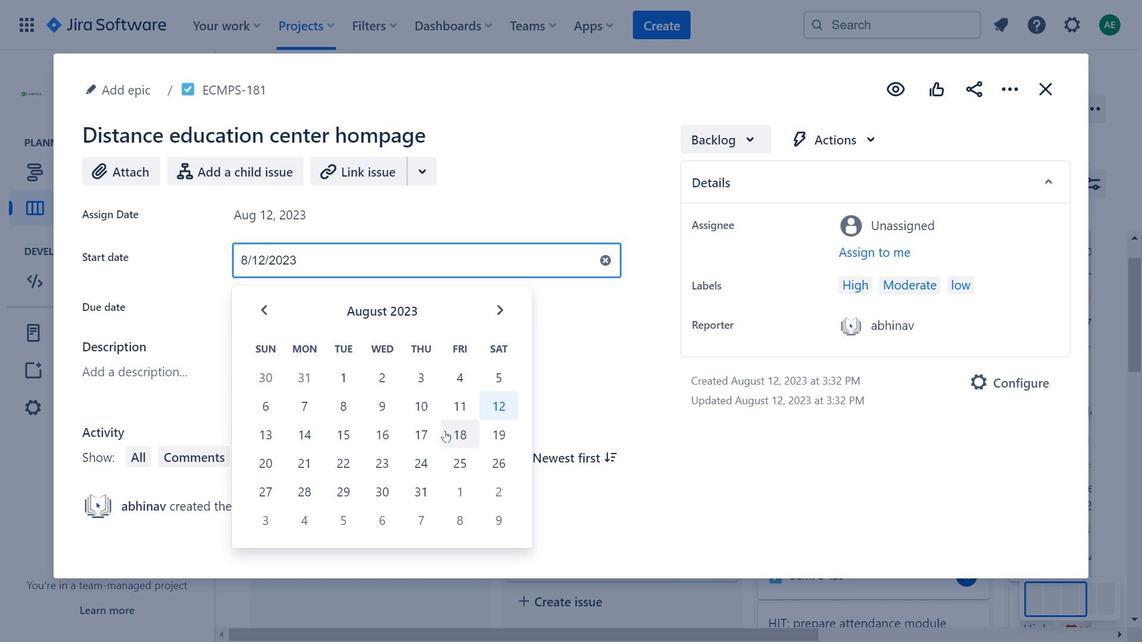 
Action: Mouse moved to (758, 154)
Screenshot: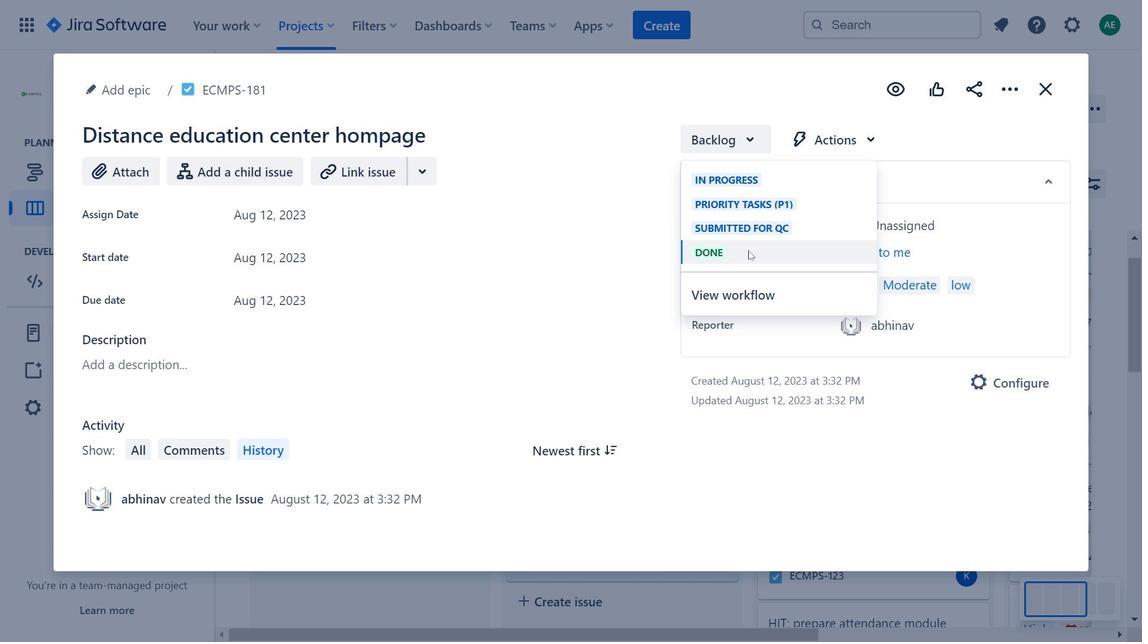 
Action: Mouse pressed left at (758, 154)
Screenshot: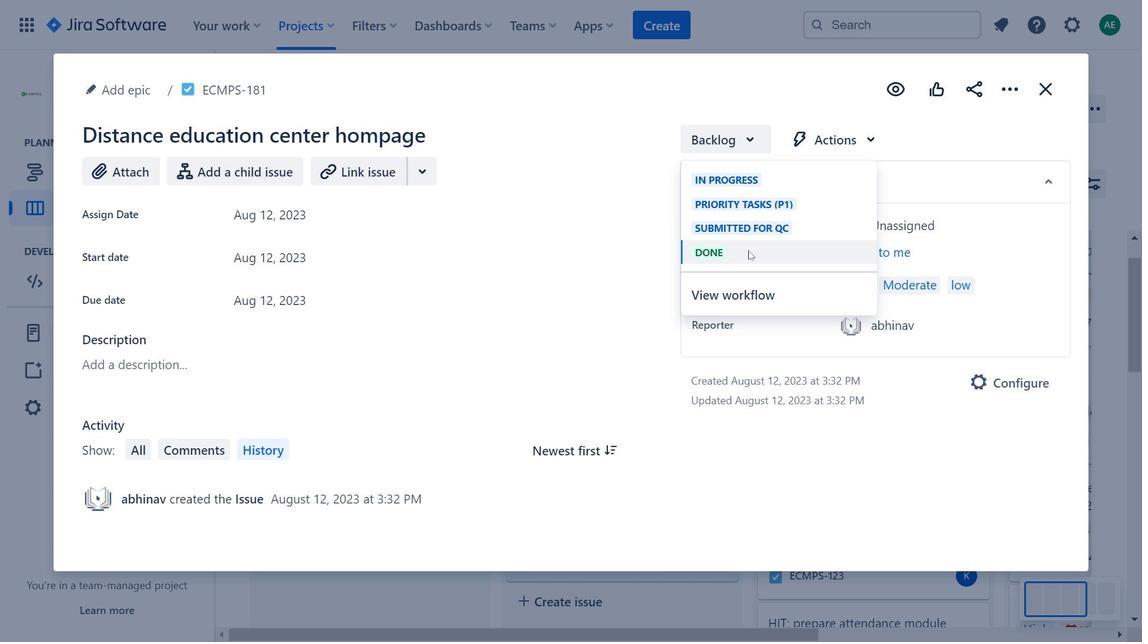 
Action: Mouse moved to (761, 149)
Screenshot: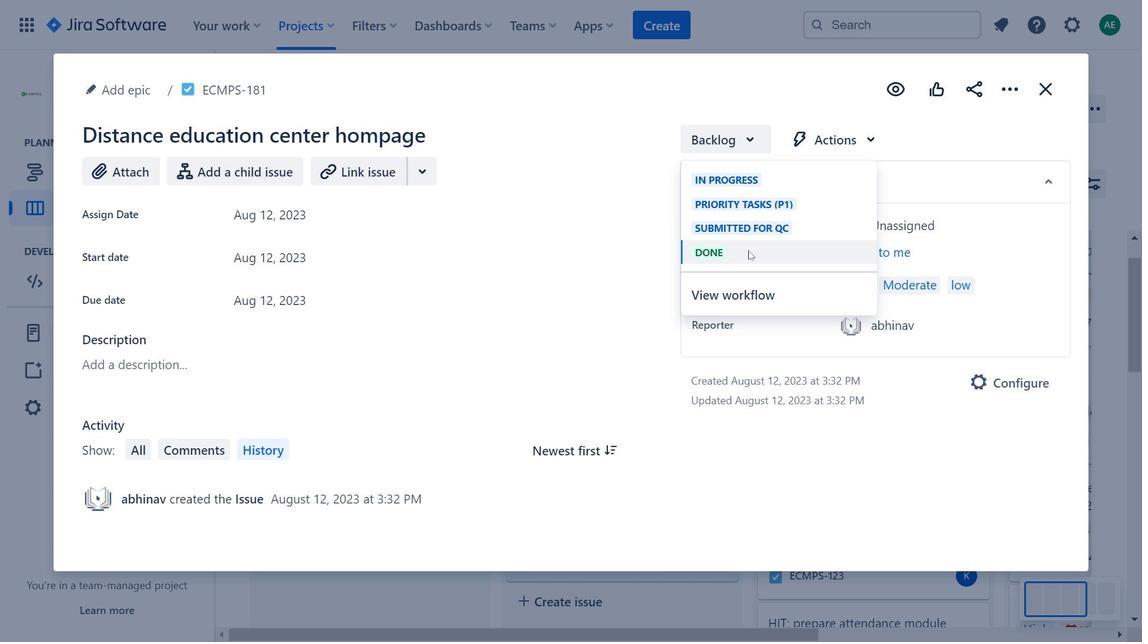 
Action: Mouse pressed left at (761, 149)
Screenshot: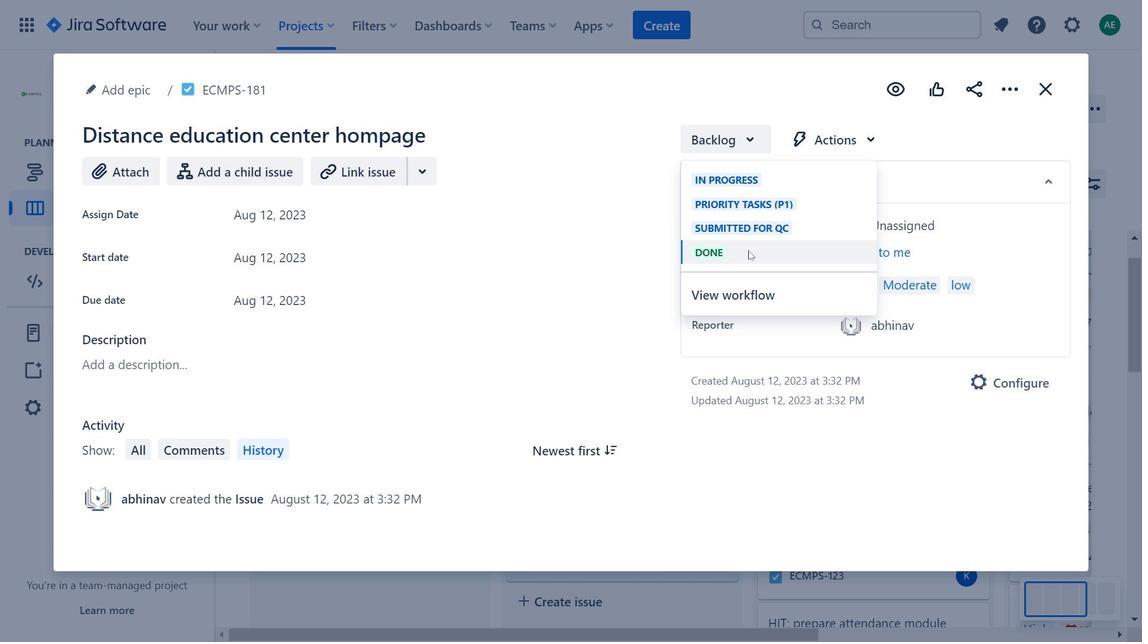 
Action: Mouse moved to (296, 216)
Screenshot: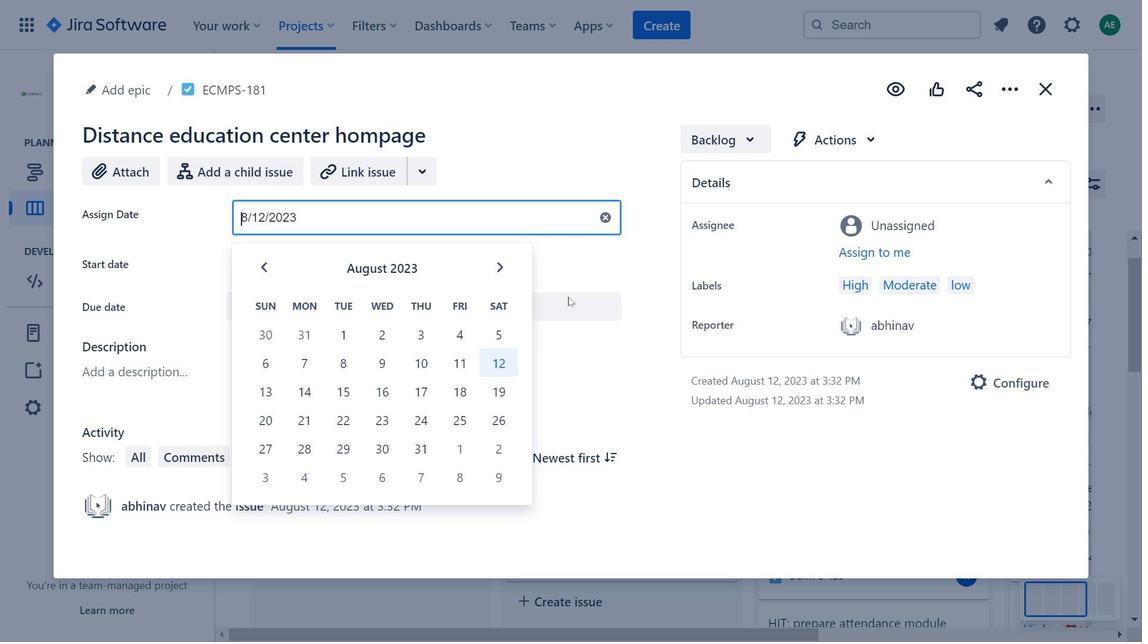 
Action: Mouse pressed left at (296, 216)
Screenshot: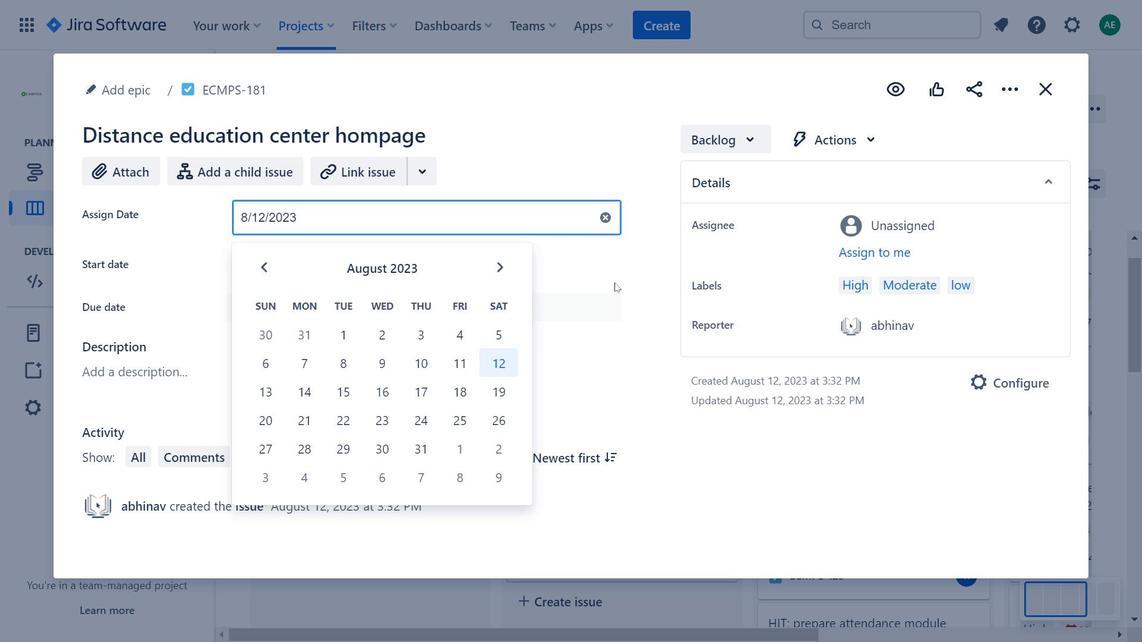 
Action: Mouse moved to (832, 145)
Screenshot: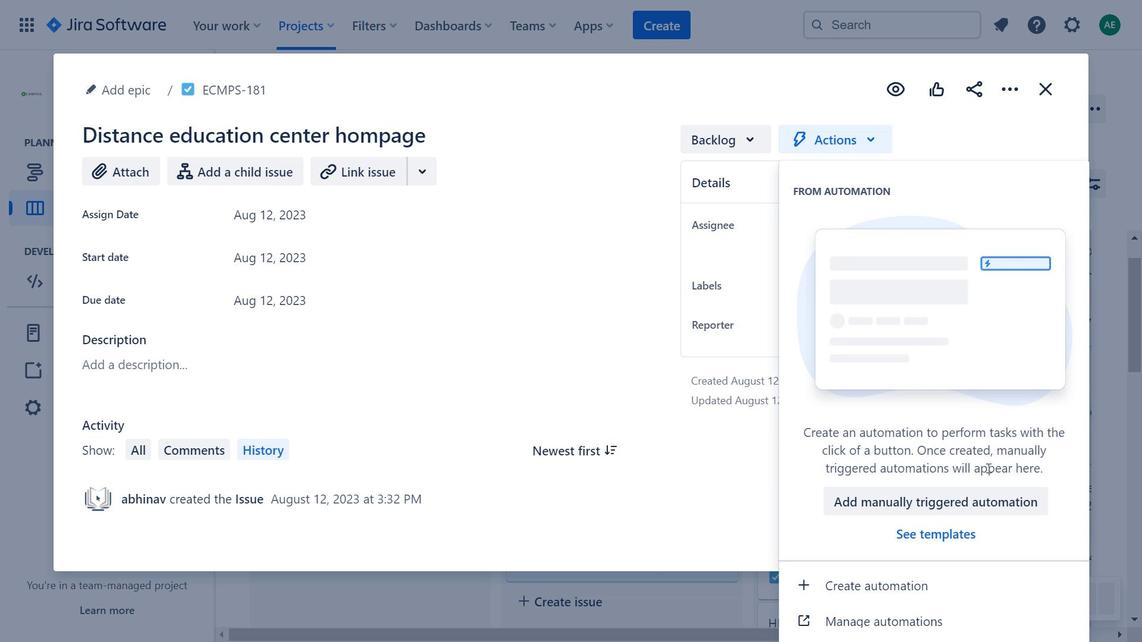 
Action: Mouse pressed left at (832, 145)
Screenshot: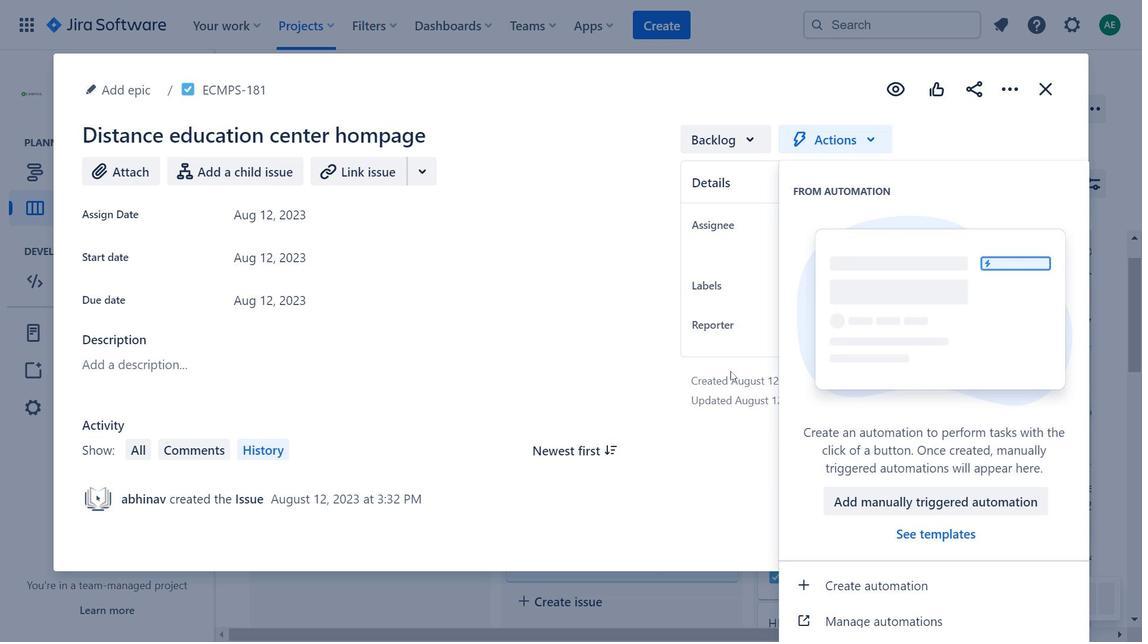 
Action: Mouse moved to (731, 144)
Screenshot: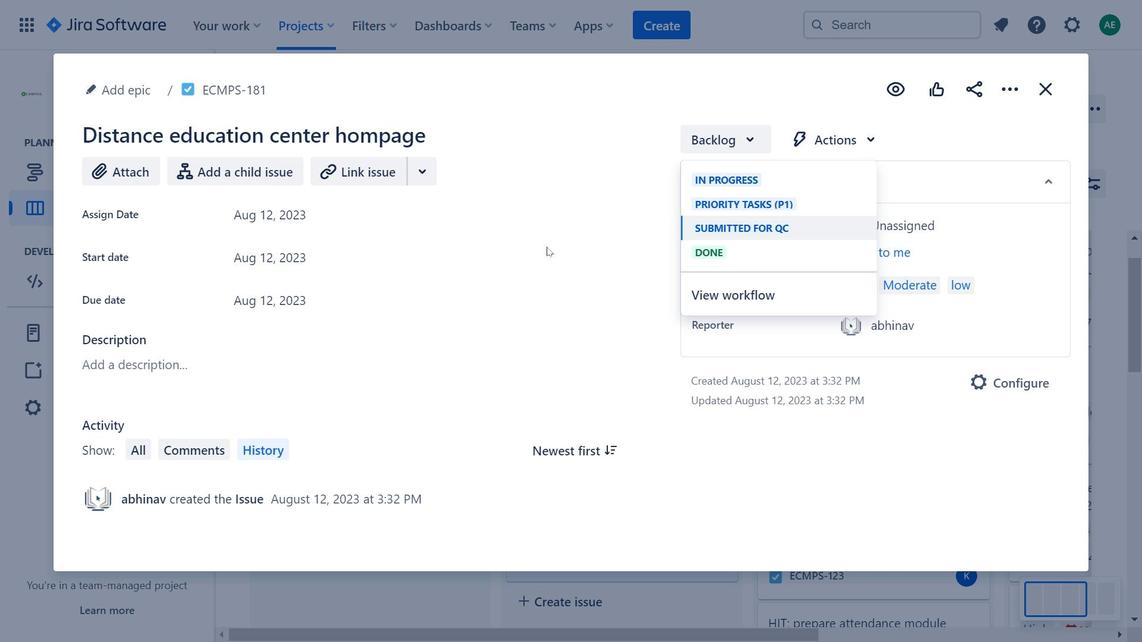 
Action: Mouse pressed left at (731, 144)
Screenshot: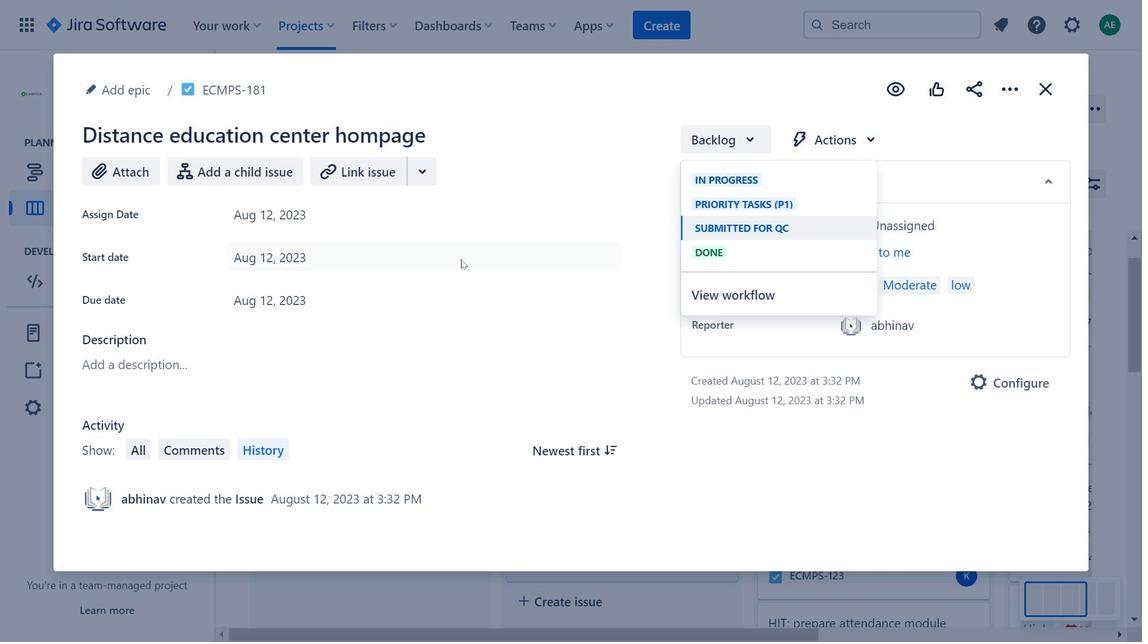 
Action: Mouse moved to (313, 223)
Screenshot: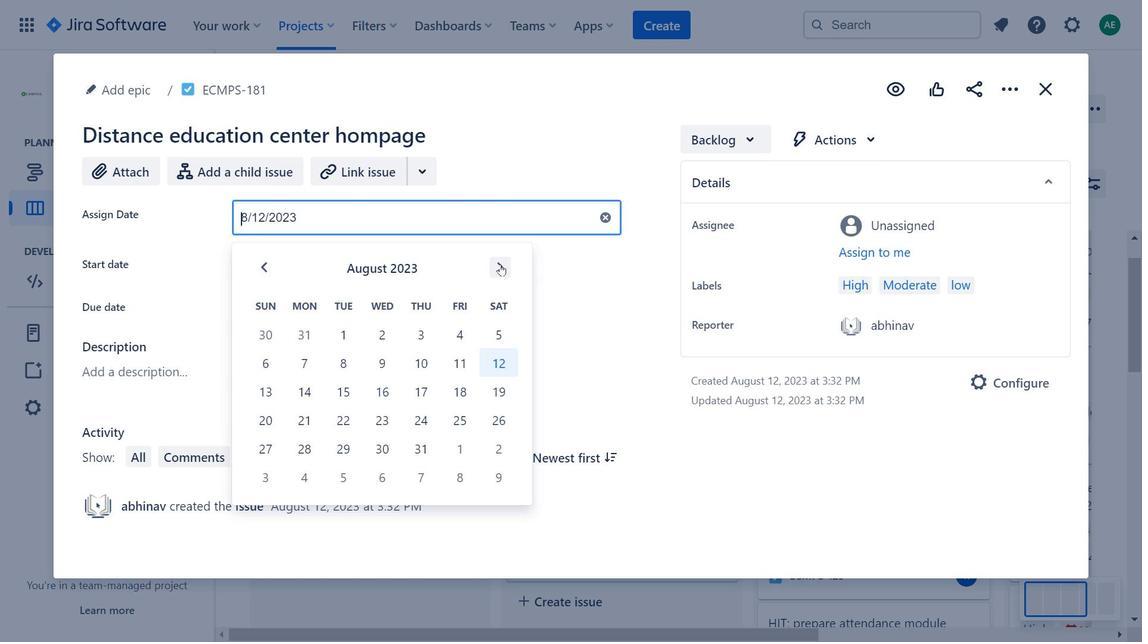 
Action: Mouse pressed left at (313, 223)
Screenshot: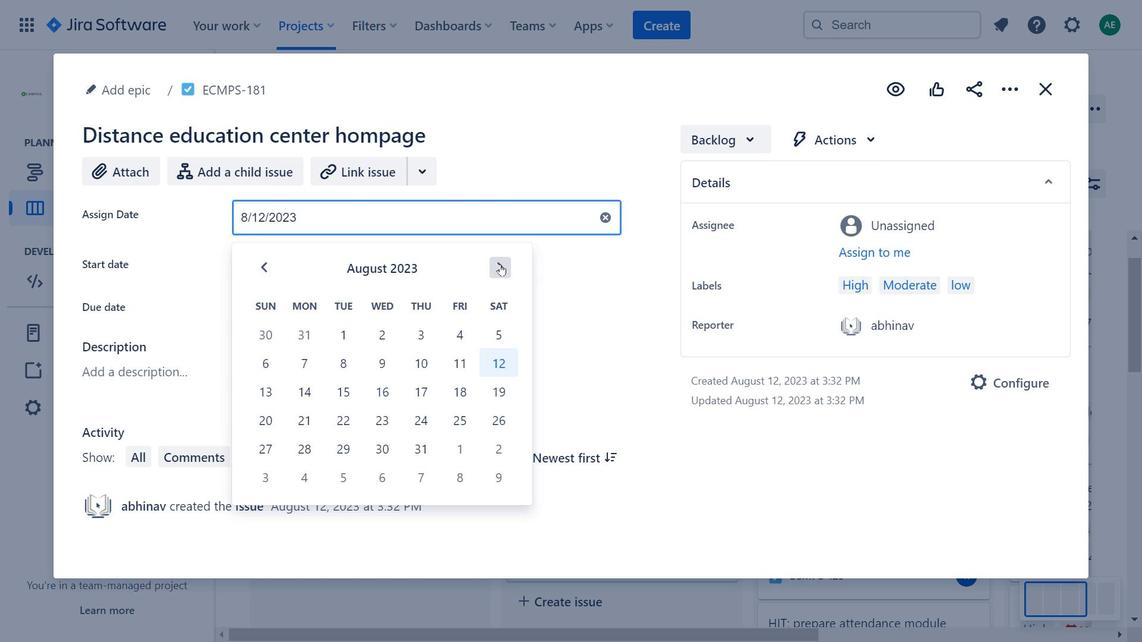 
Action: Mouse moved to (501, 264)
Screenshot: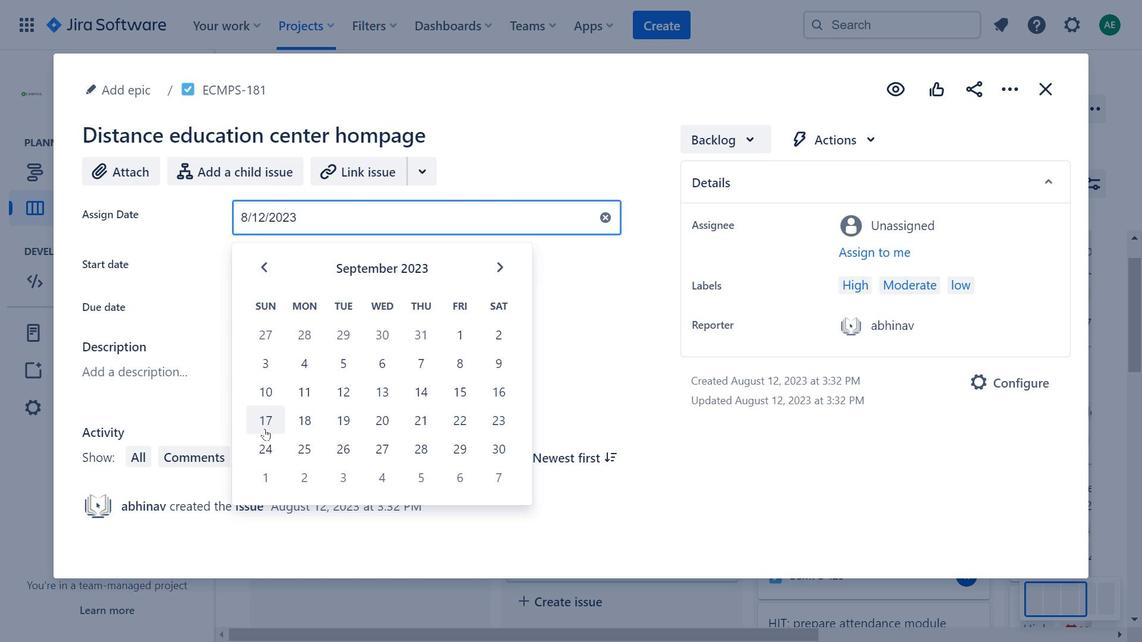 
Action: Mouse pressed left at (501, 264)
Screenshot: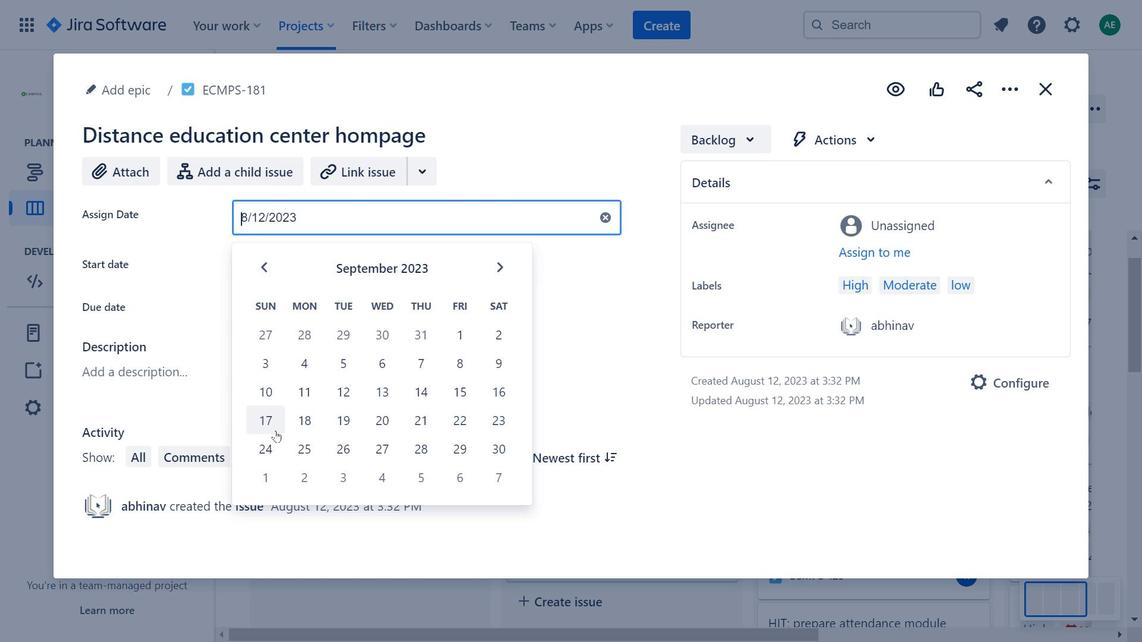 
Action: Mouse moved to (1004, 86)
Screenshot: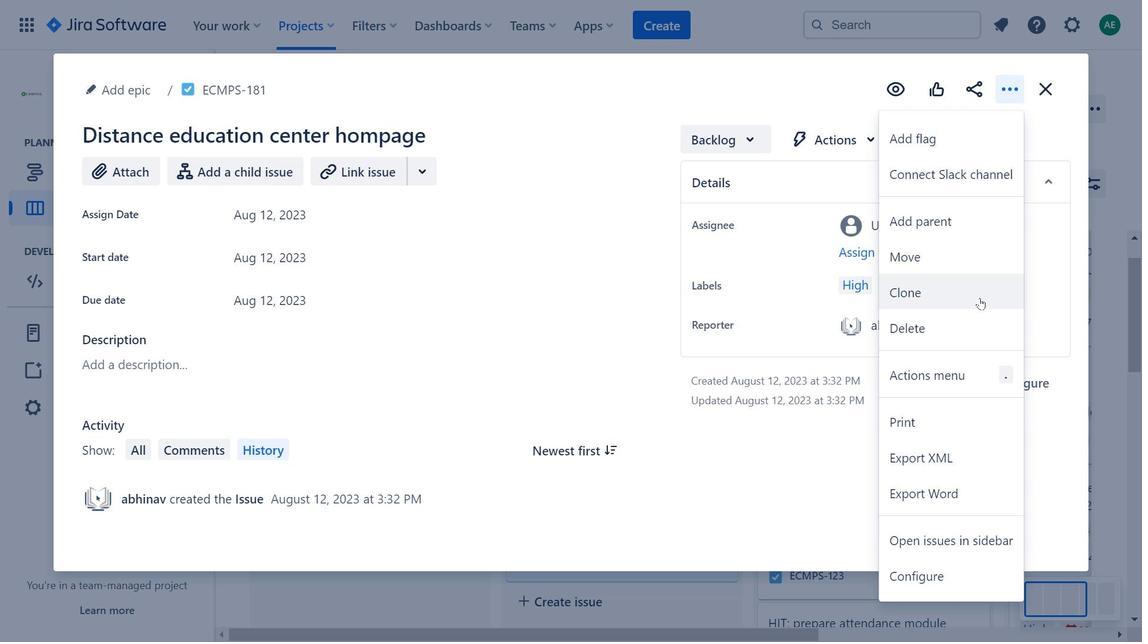
Action: Mouse pressed left at (1004, 86)
Screenshot: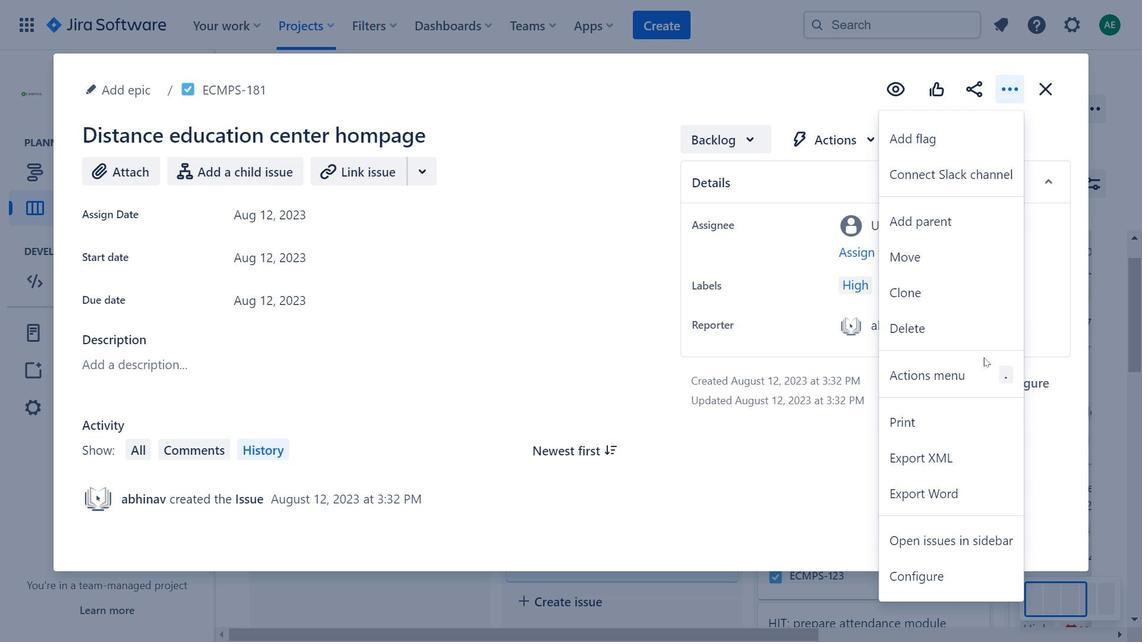 
Action: Mouse moved to (306, 263)
Screenshot: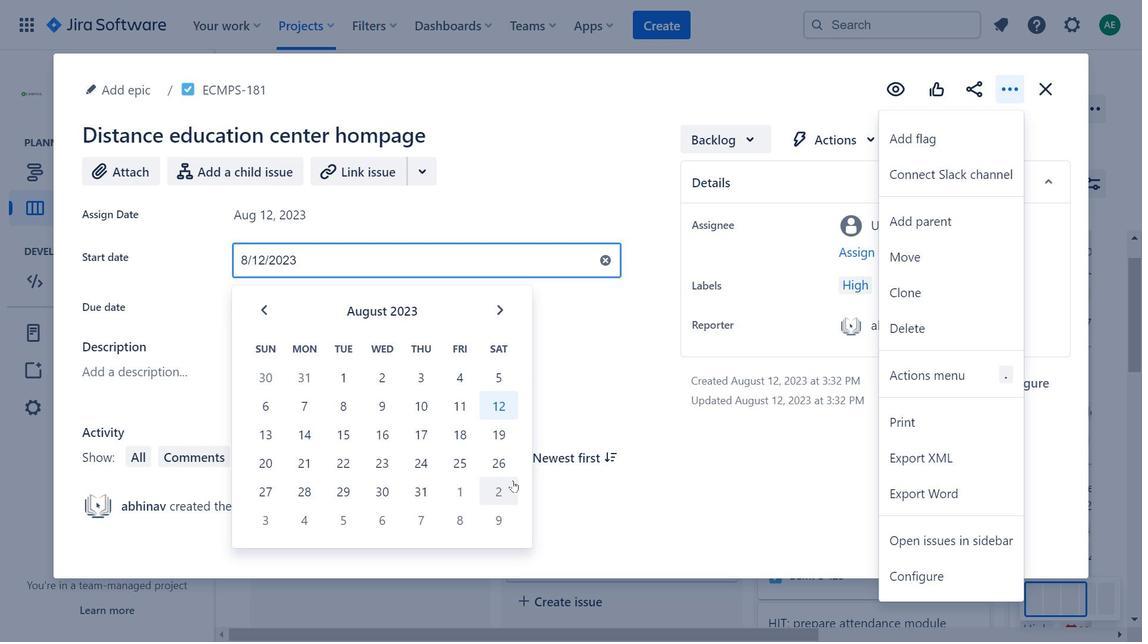 
Action: Mouse pressed left at (306, 263)
Screenshot: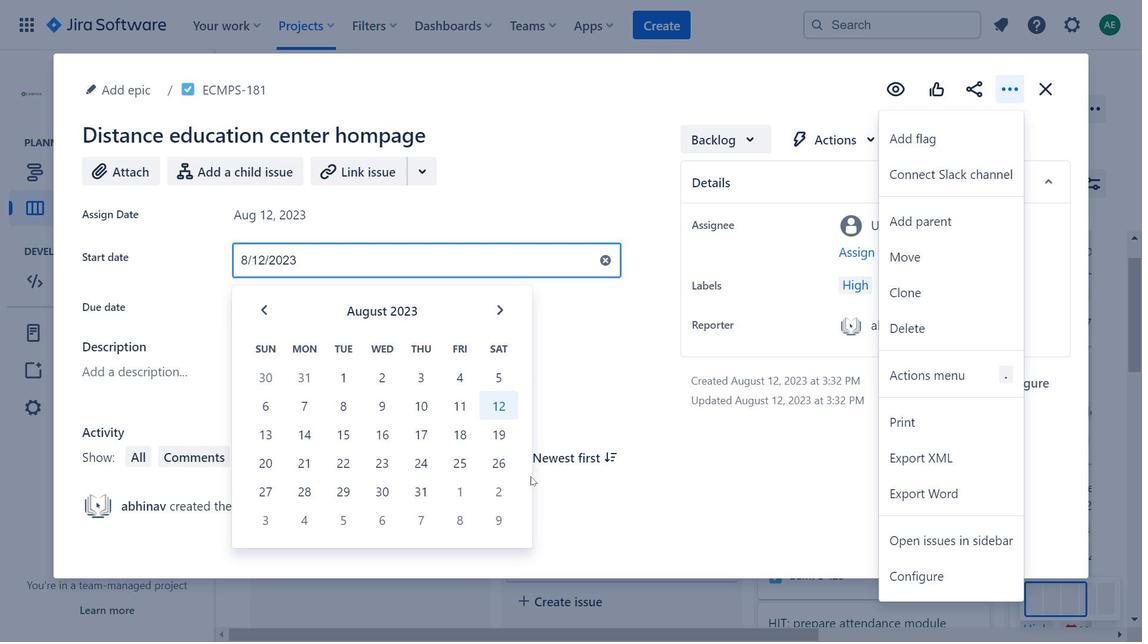 
Action: Mouse moved to (729, 149)
Screenshot: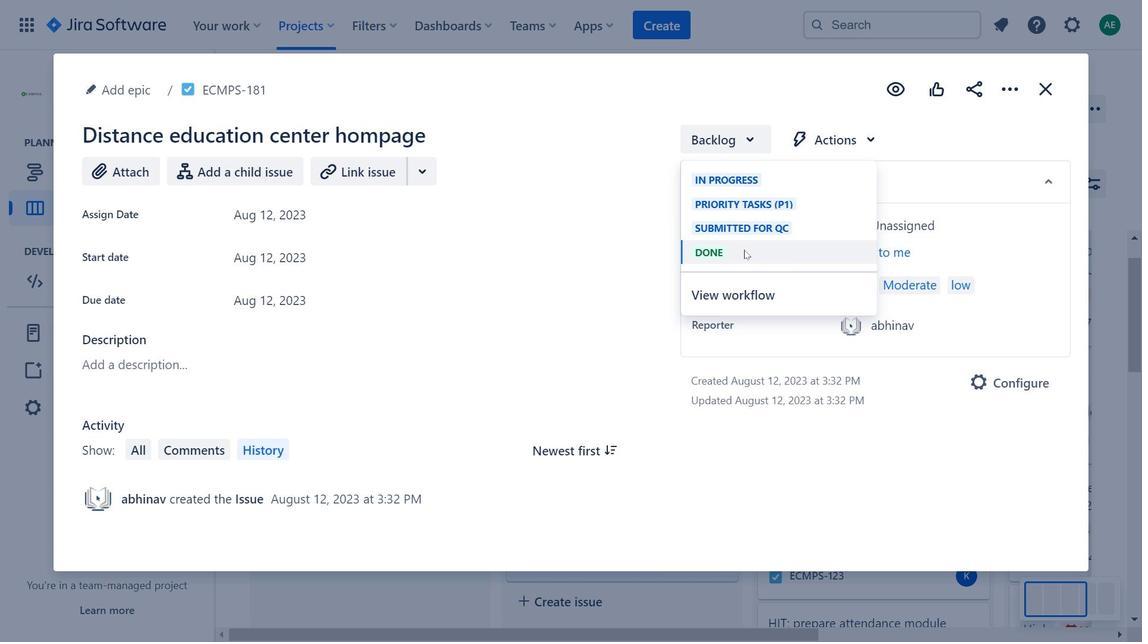
Action: Mouse pressed left at (729, 149)
Screenshot: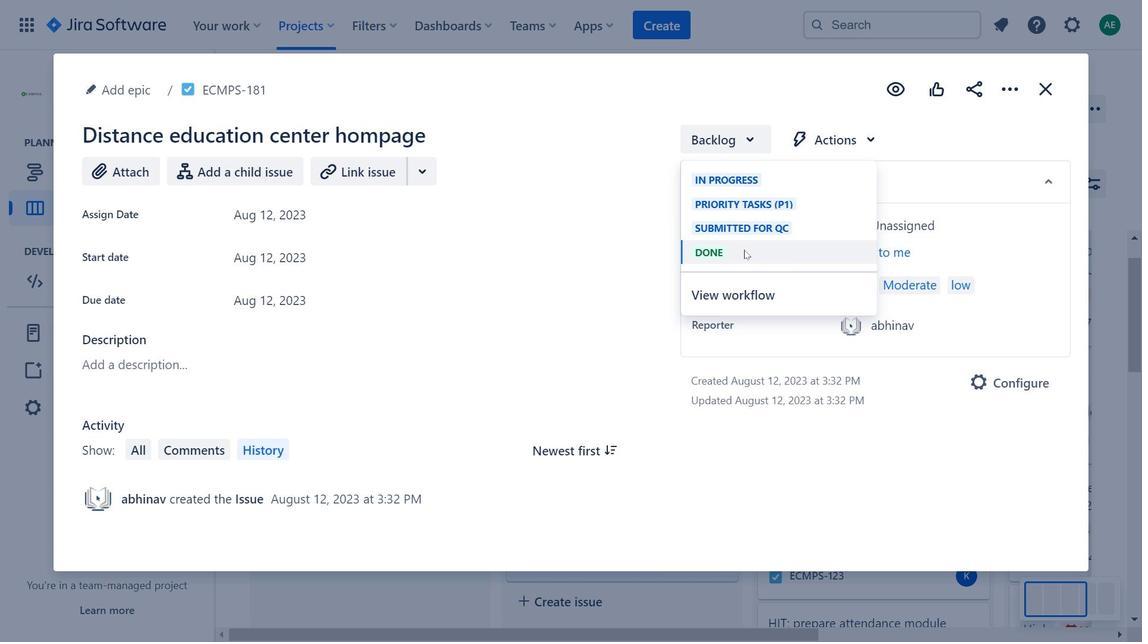 
Action: Mouse moved to (324, 215)
Screenshot: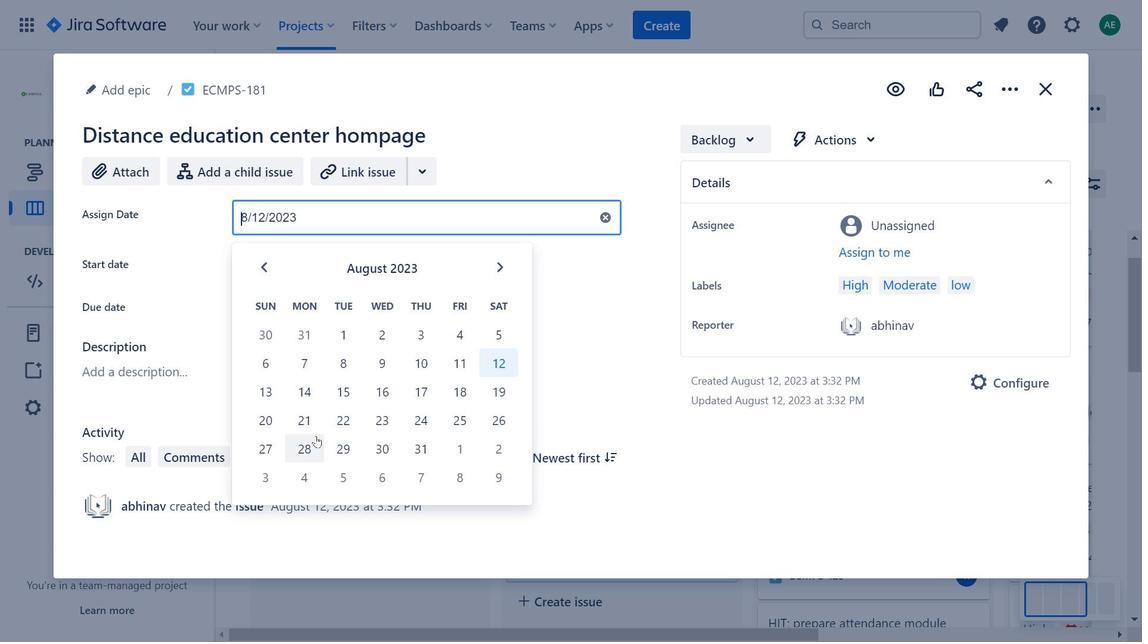 
Action: Mouse pressed left at (324, 215)
Screenshot: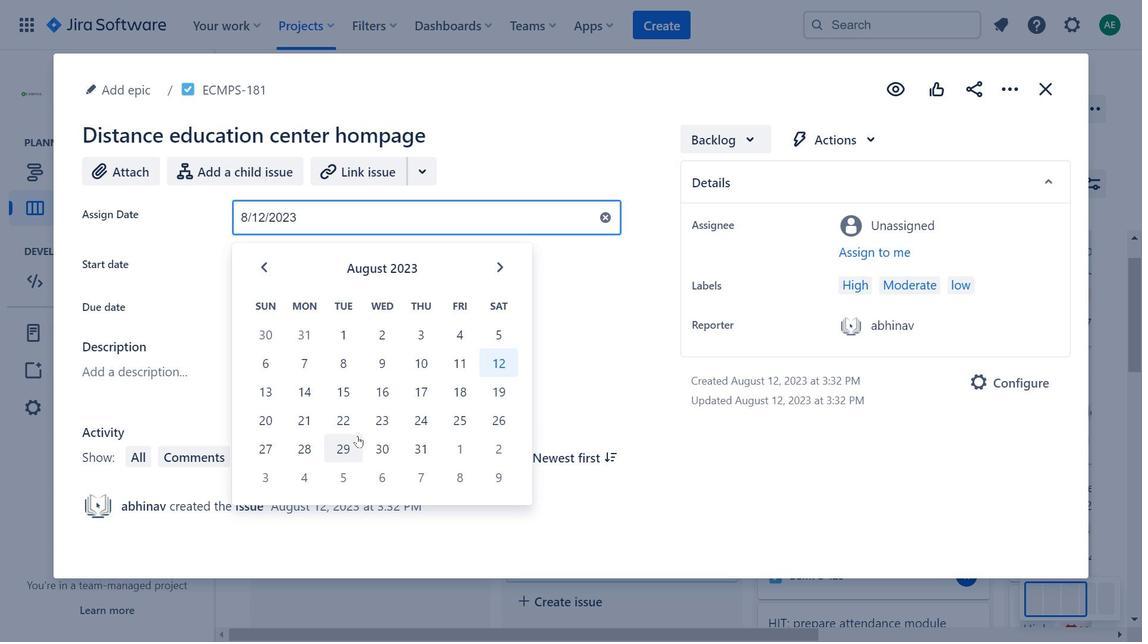 
Action: Mouse moved to (1002, 90)
Screenshot: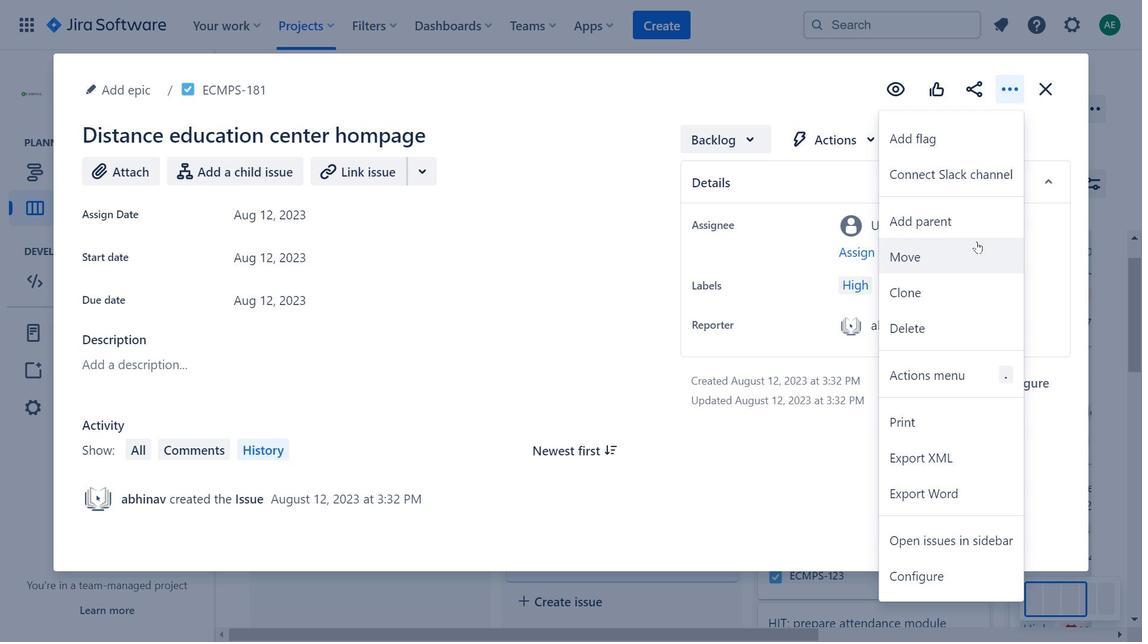 
Action: Mouse pressed left at (1002, 90)
Screenshot: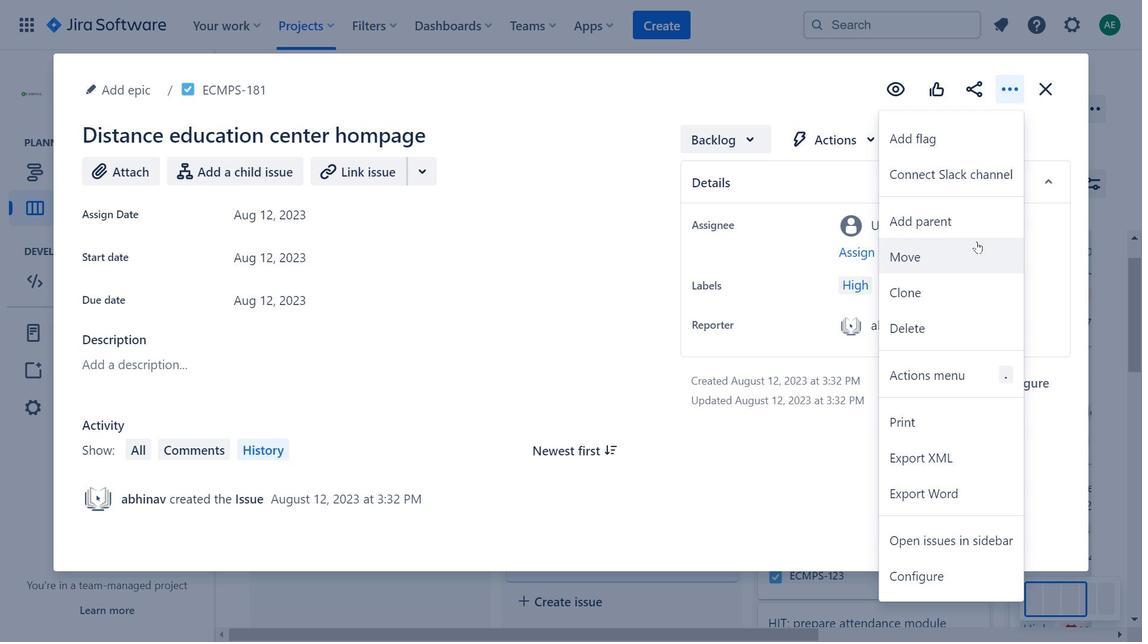 
Action: Mouse moved to (384, 266)
Screenshot: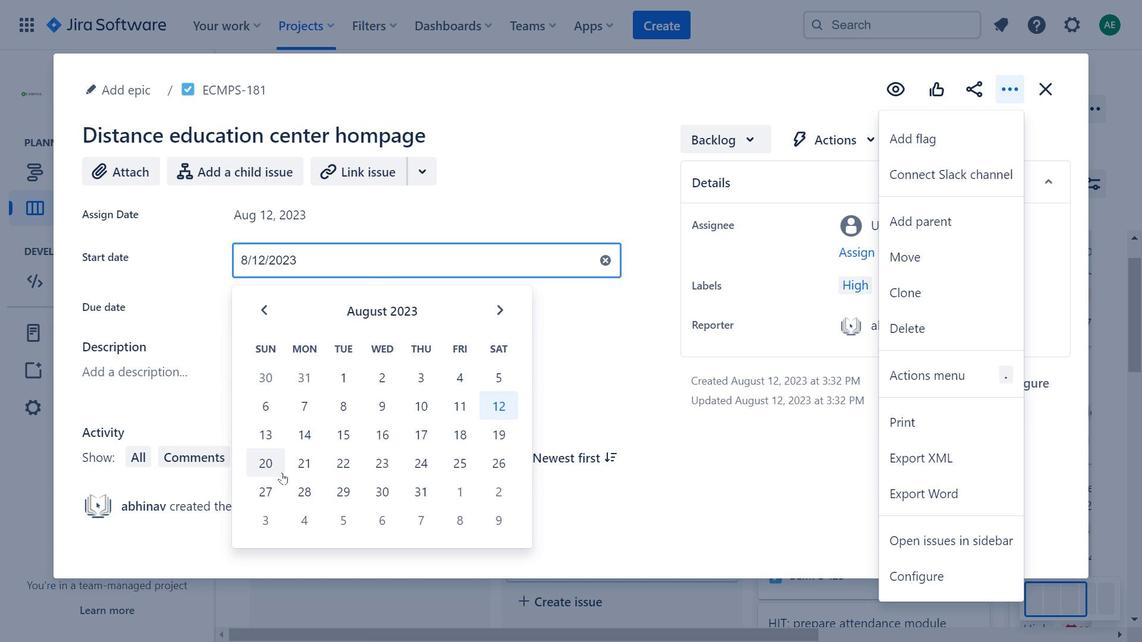 
Action: Mouse pressed left at (384, 266)
